 Task: Explore Airbnb accommodation in Al MarsÃÂ¡, Tunisia from 1st December, 2023 to 9th December, 2023 for 6 adults.3 bedrooms having 3 beds and 3 bathrooms. Property type can be house. Look for 5 properties as per requirement.
Action: Mouse moved to (449, 135)
Screenshot: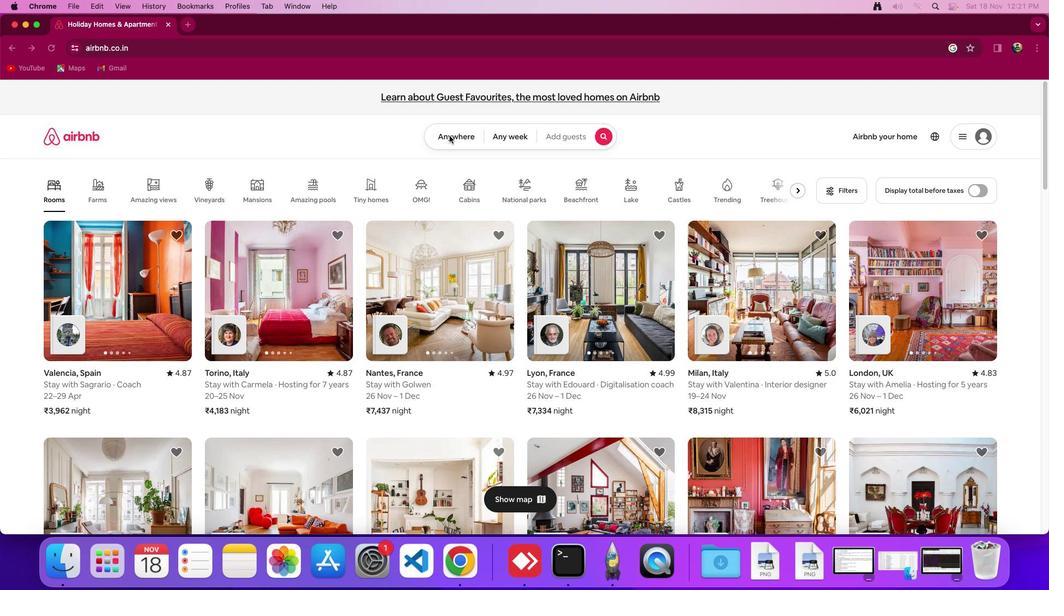 
Action: Mouse pressed left at (449, 135)
Screenshot: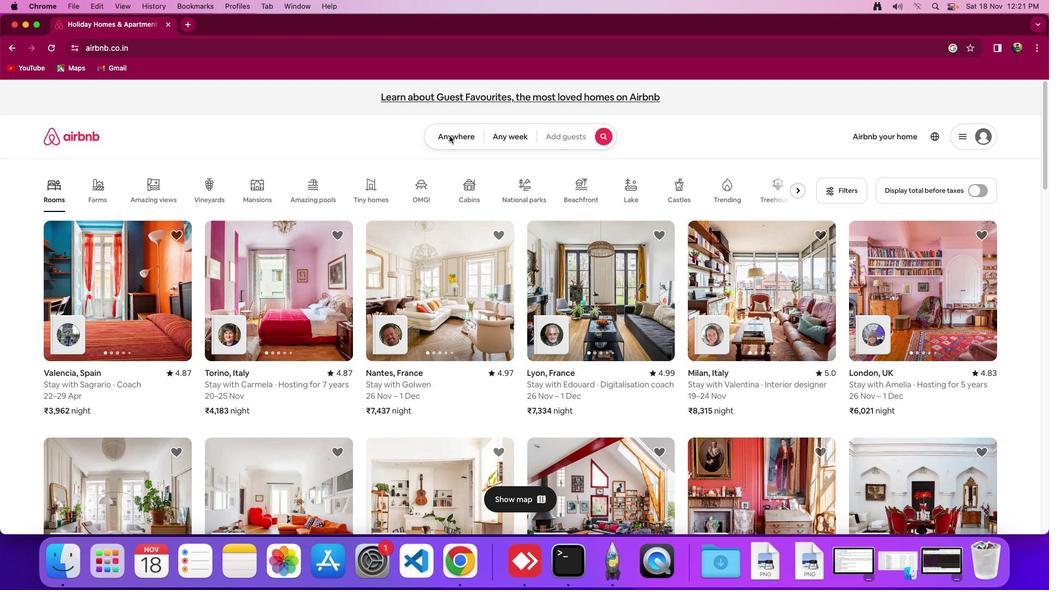
Action: Mouse moved to (451, 137)
Screenshot: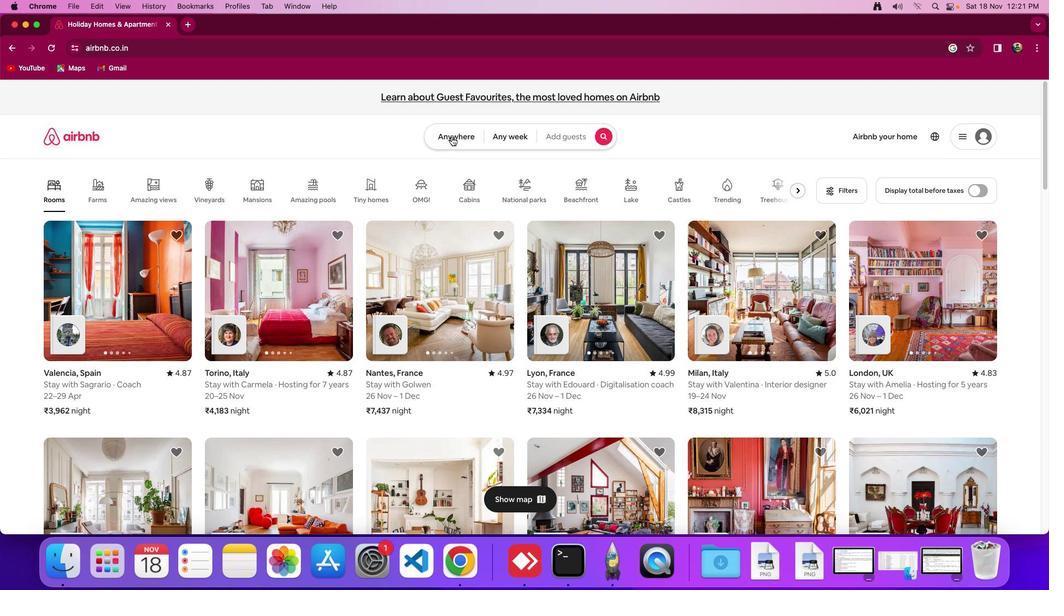 
Action: Mouse pressed left at (451, 137)
Screenshot: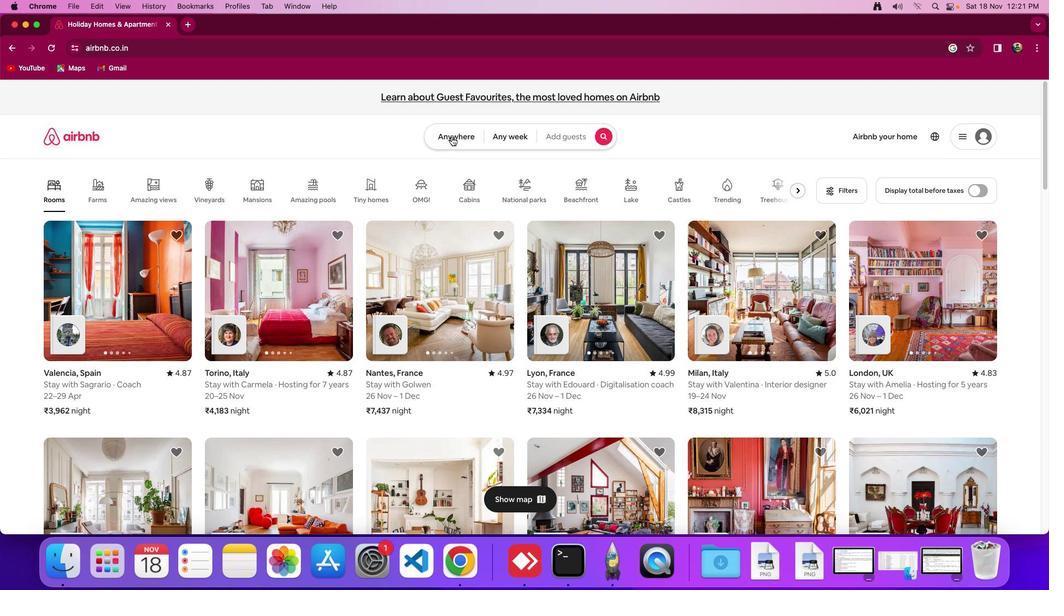 
Action: Mouse moved to (410, 180)
Screenshot: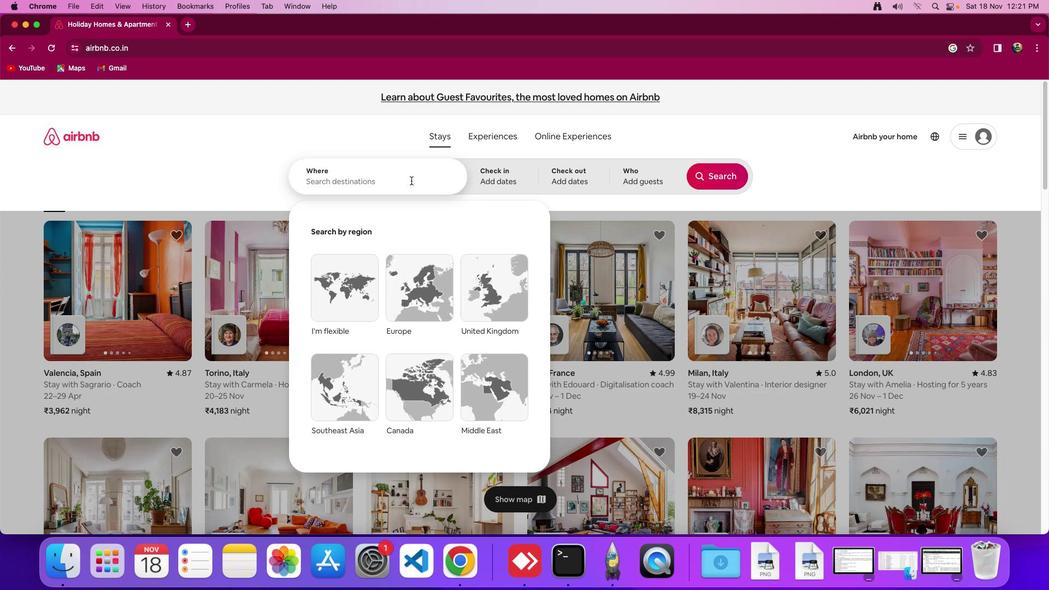 
Action: Mouse pressed left at (410, 180)
Screenshot: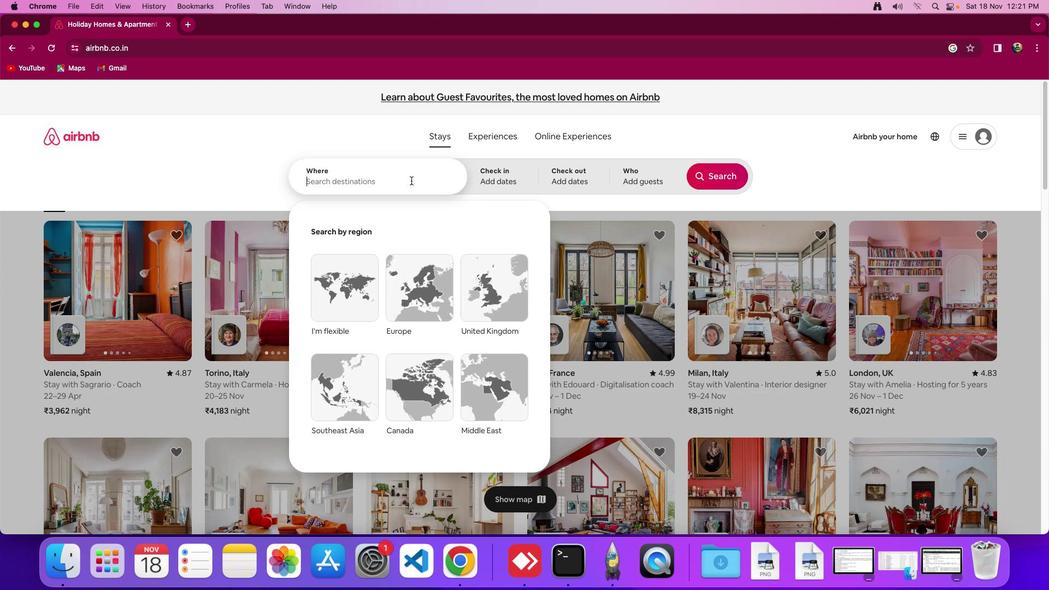 
Action: Mouse moved to (410, 180)
Screenshot: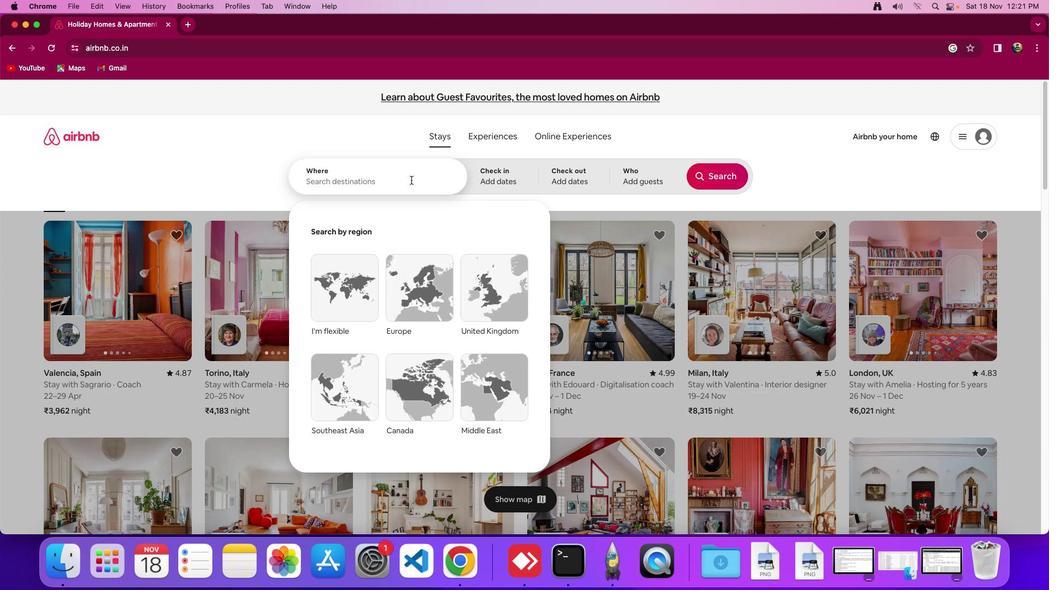 
Action: Key pressed Key.shift_r'E''x''p''l''o''r''e'Key.backspaceKey.backspaceKey.backspaceKey.backspaceKey.backspaceKey.backspaceKey.backspaceKey.backspaceKey.shift_r'A''l'Key.spaceKey.shift'M''a''r''s''a''i'','Key.spaceKey.shift_r'T''u''n''i''s''i''a'
Screenshot: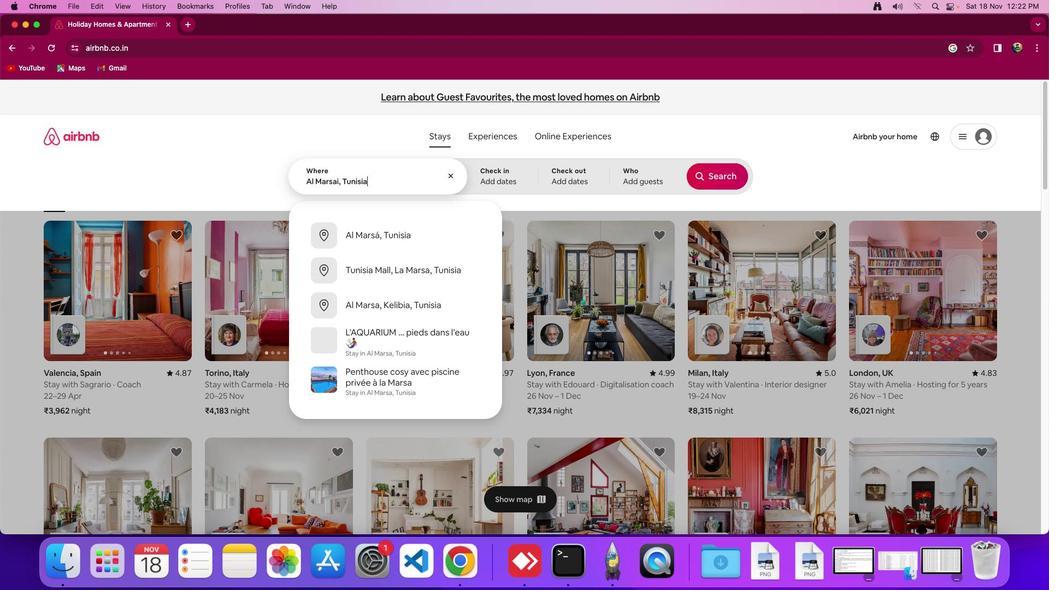 
Action: Mouse moved to (485, 182)
Screenshot: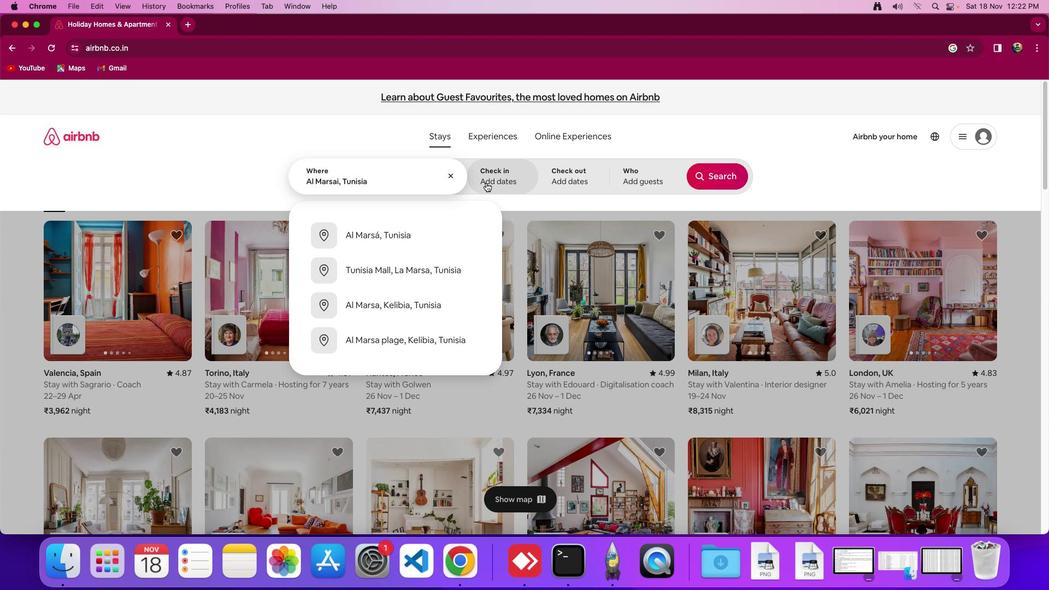 
Action: Mouse pressed left at (485, 182)
Screenshot: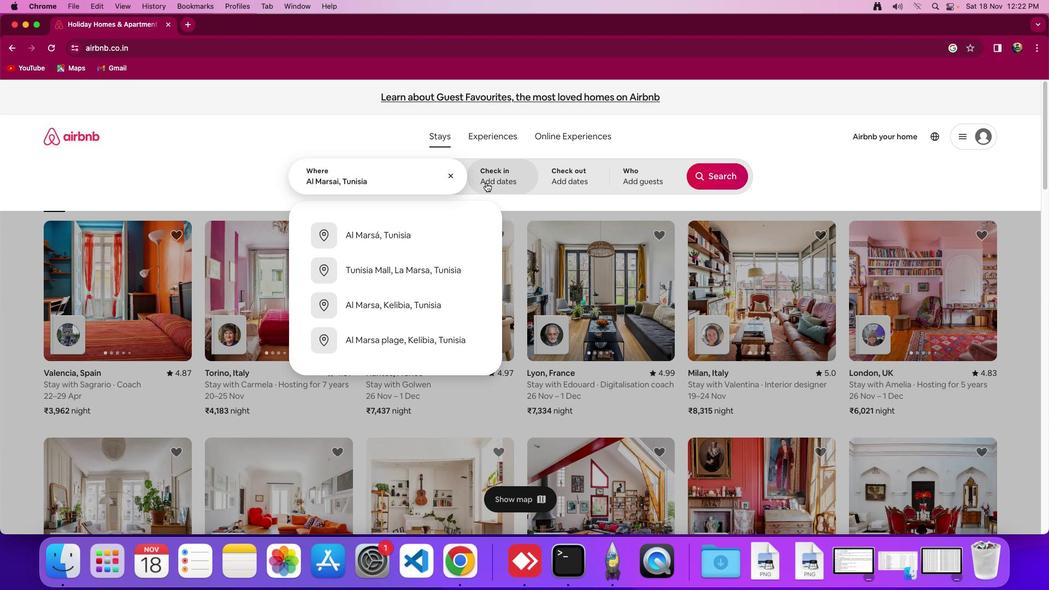 
Action: Mouse moved to (673, 301)
Screenshot: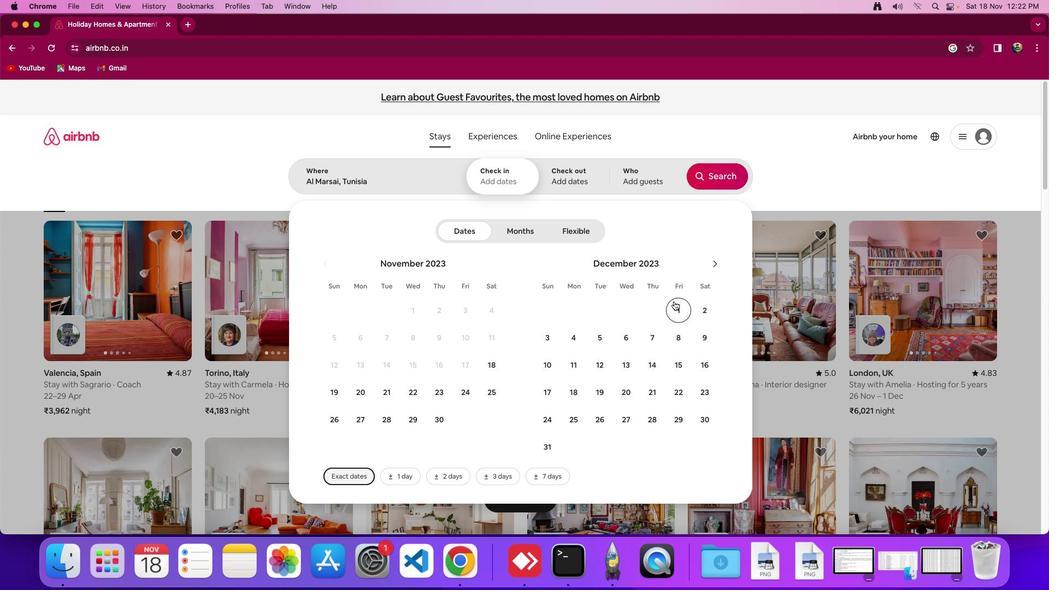 
Action: Mouse pressed left at (673, 301)
Screenshot: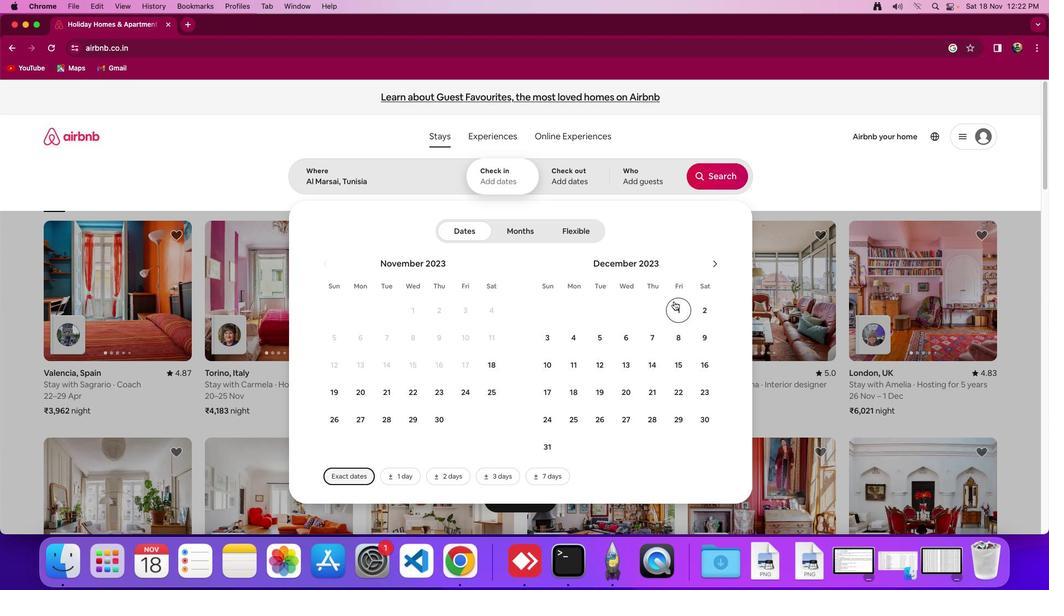 
Action: Mouse moved to (698, 338)
Screenshot: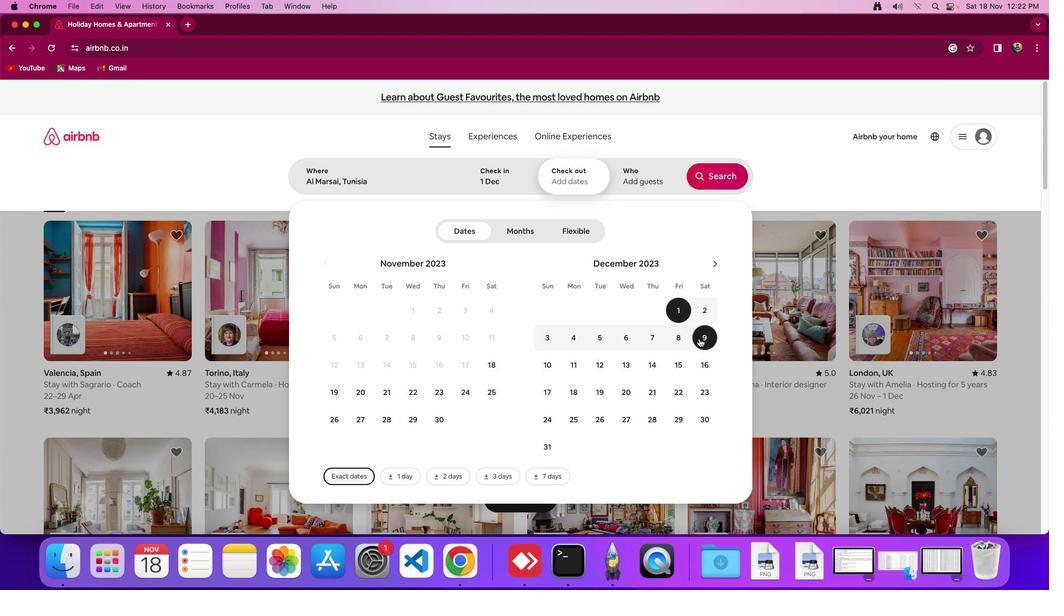 
Action: Mouse pressed left at (698, 338)
Screenshot: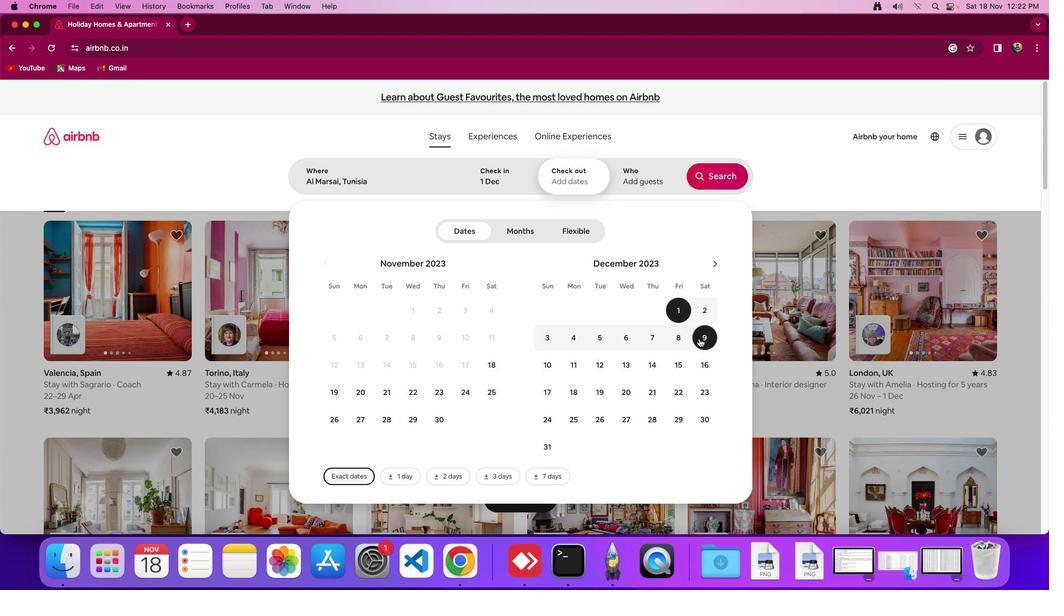 
Action: Mouse moved to (636, 169)
Screenshot: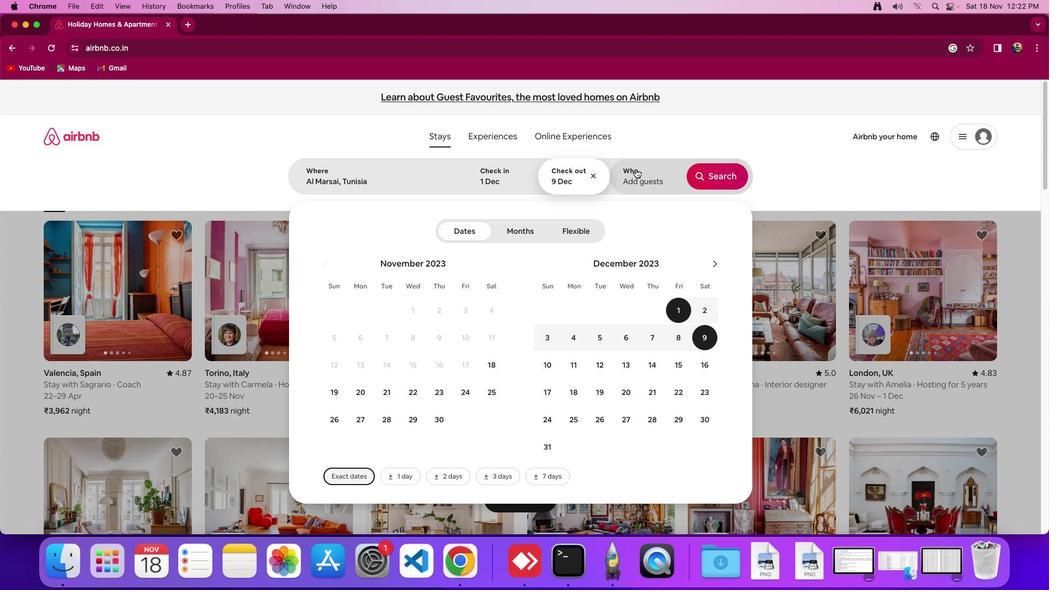 
Action: Mouse pressed left at (636, 169)
Screenshot: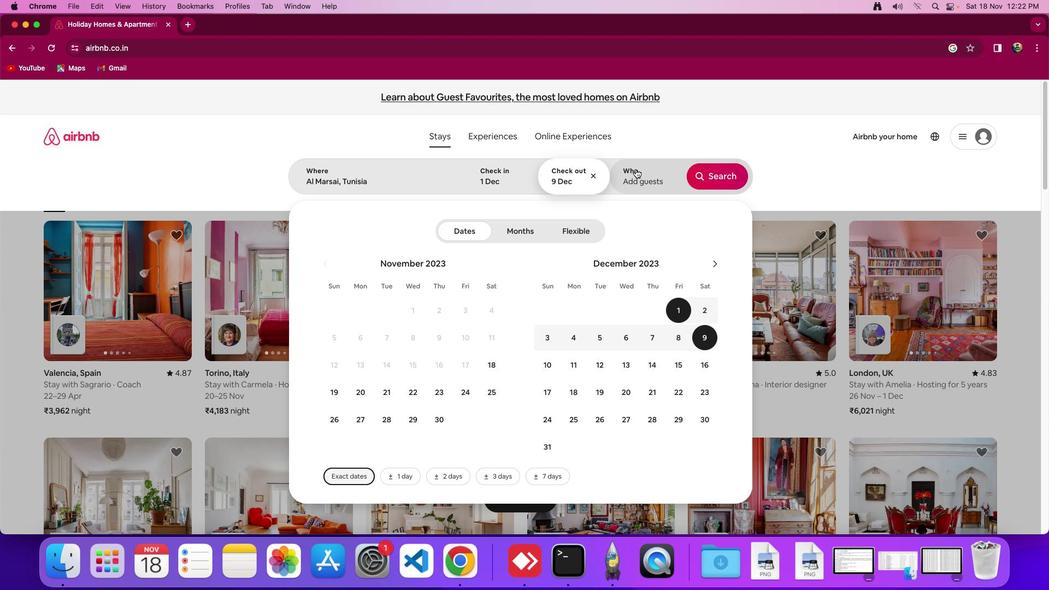 
Action: Mouse moved to (718, 231)
Screenshot: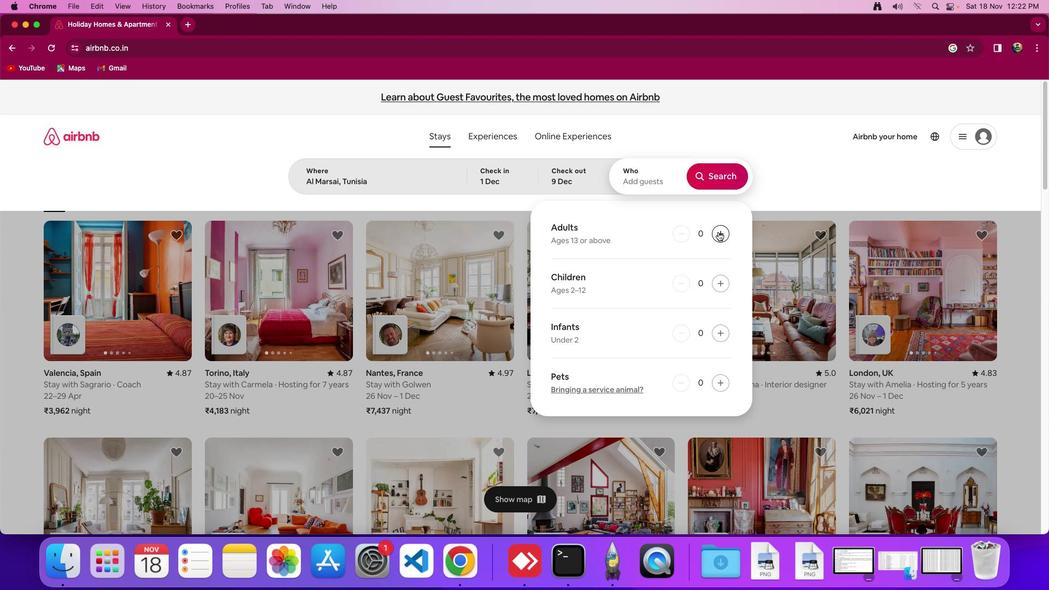 
Action: Mouse pressed left at (718, 231)
Screenshot: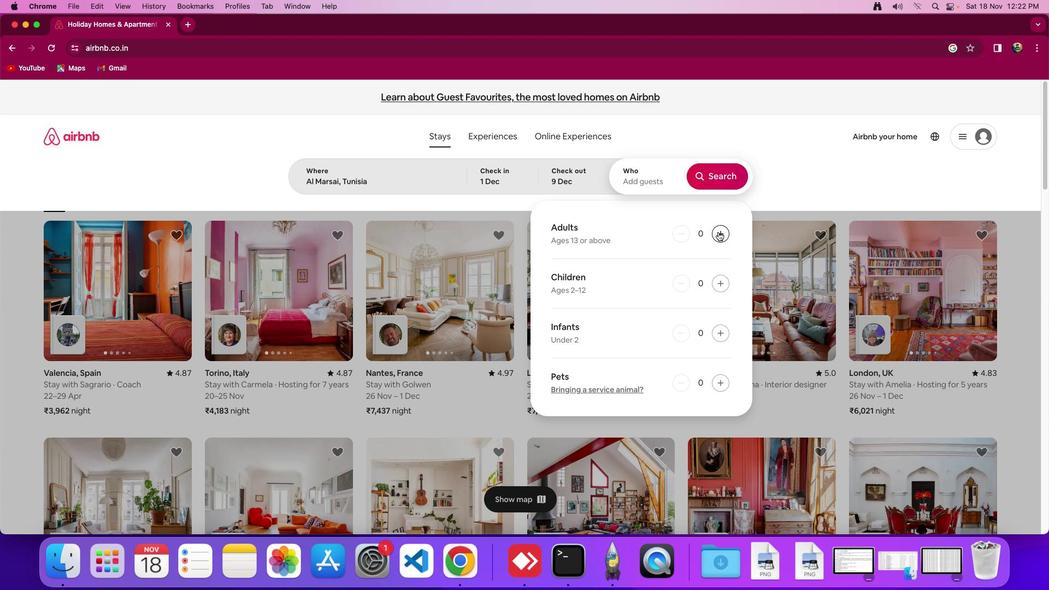 
Action: Mouse pressed left at (718, 231)
Screenshot: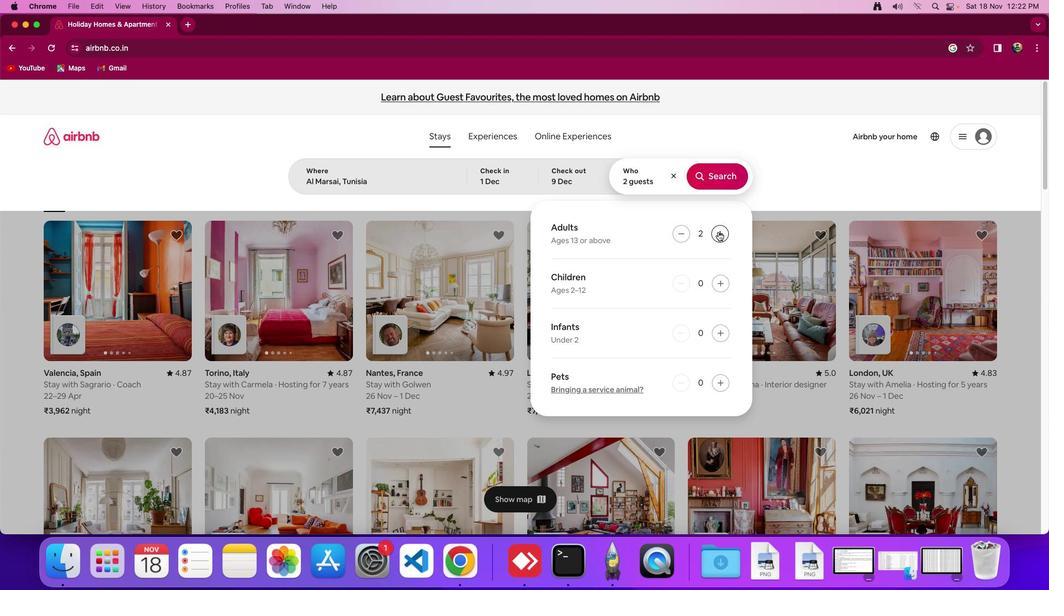 
Action: Mouse pressed left at (718, 231)
Screenshot: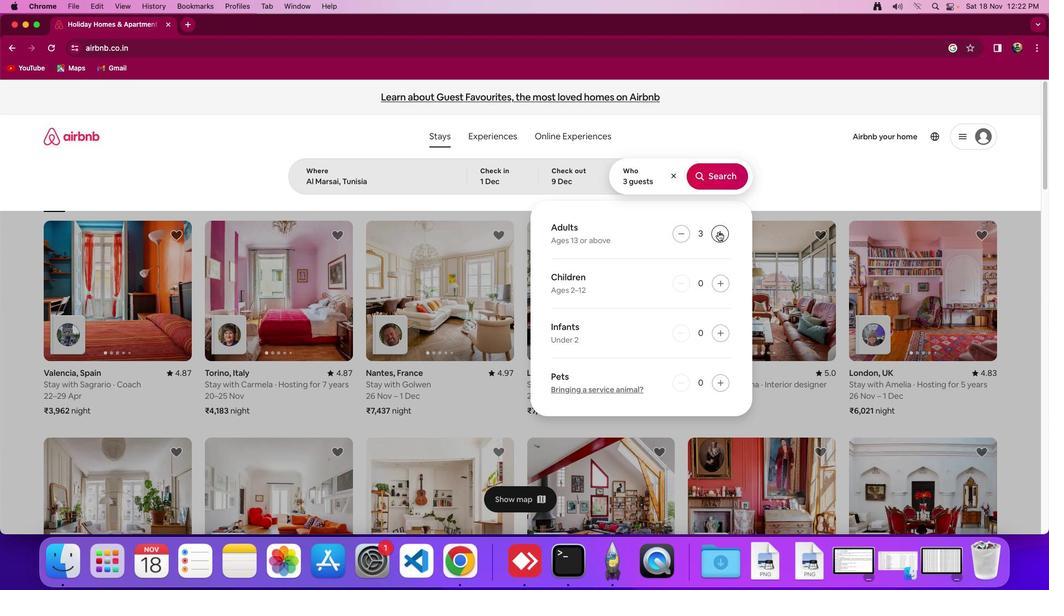 
Action: Mouse pressed left at (718, 231)
Screenshot: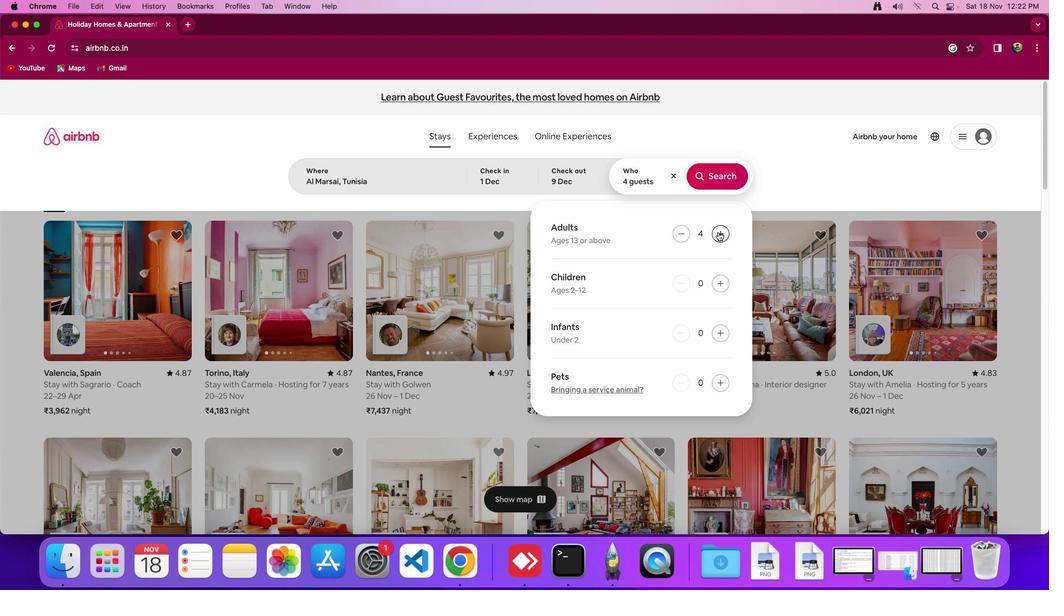 
Action: Mouse pressed left at (718, 231)
Screenshot: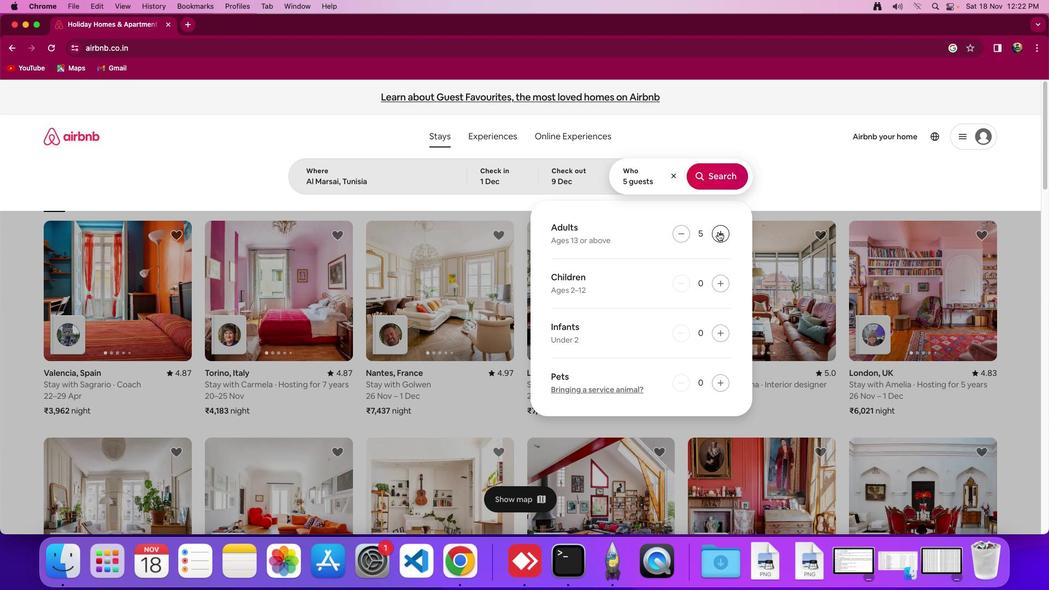 
Action: Mouse pressed left at (718, 231)
Screenshot: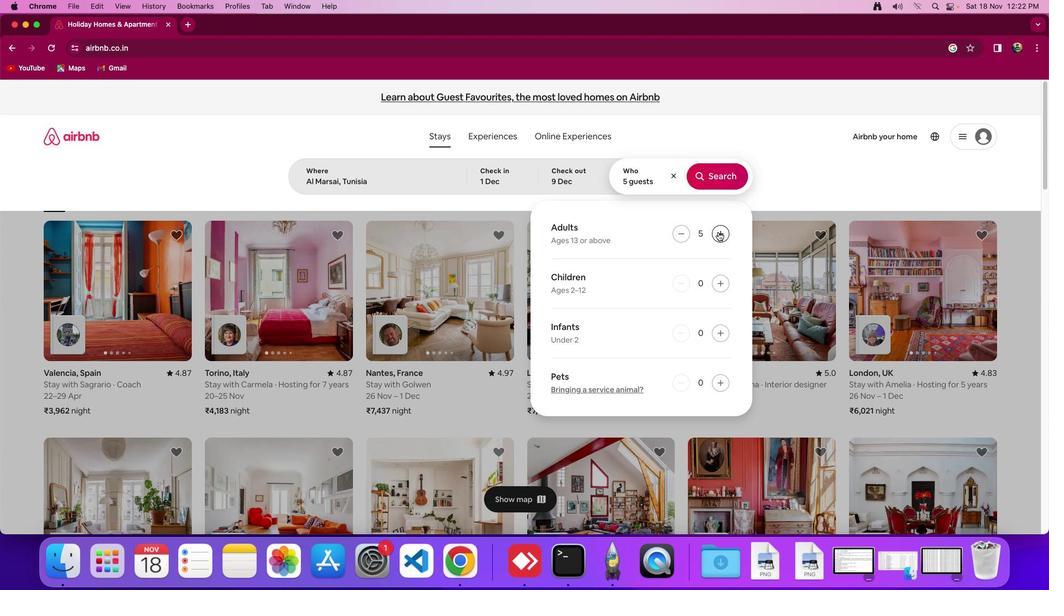 
Action: Mouse moved to (722, 171)
Screenshot: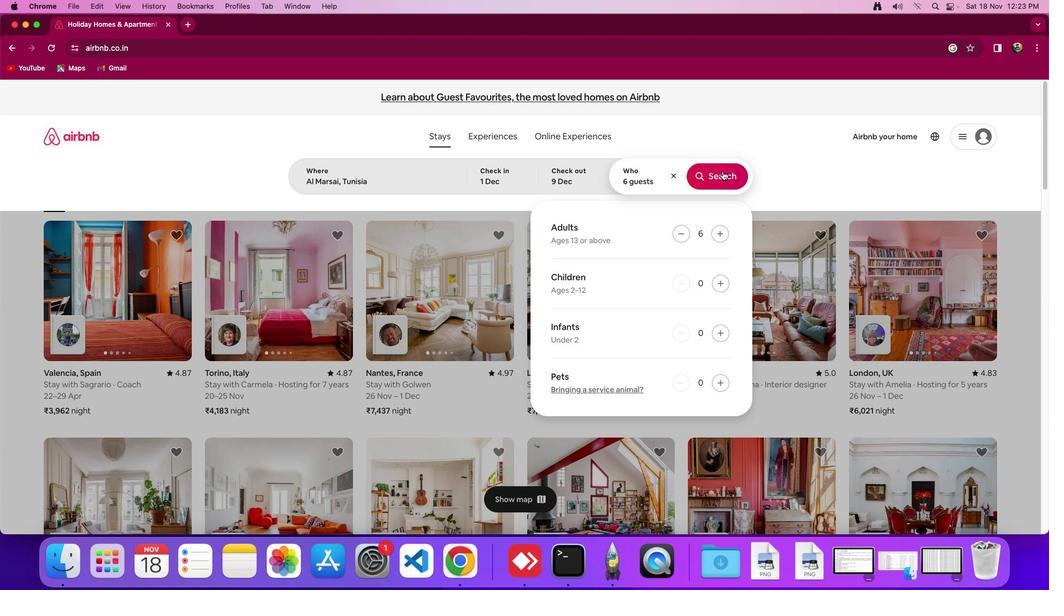 
Action: Mouse pressed left at (722, 171)
Screenshot: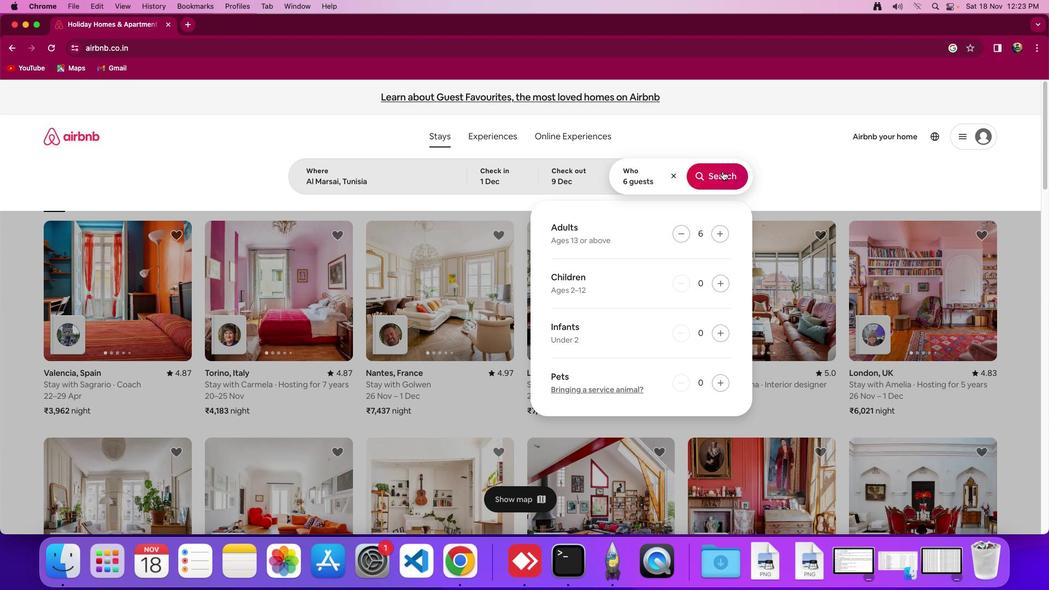 
Action: Mouse moved to (858, 145)
Screenshot: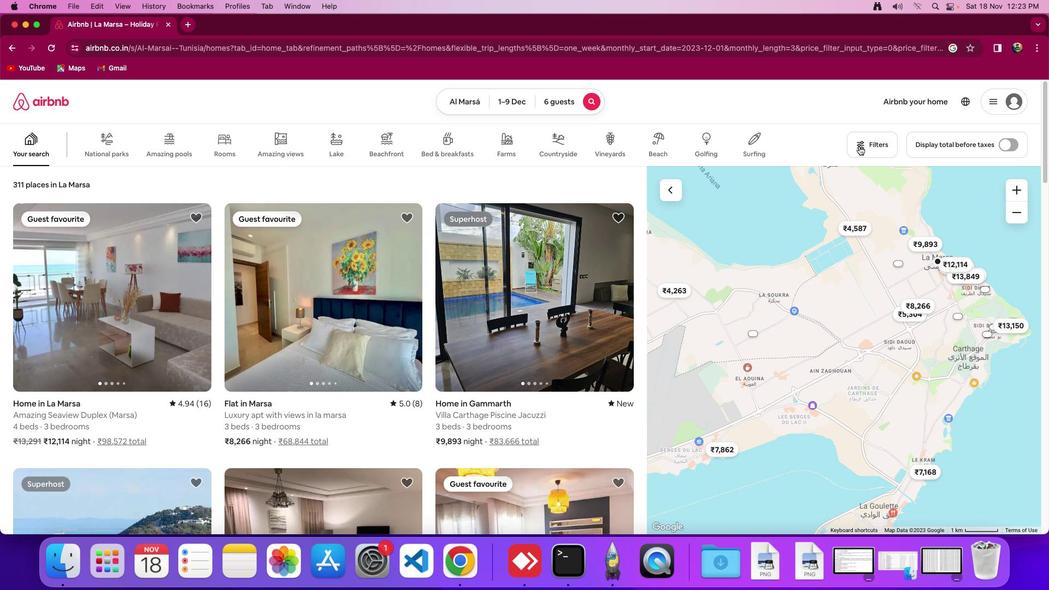 
Action: Mouse pressed left at (858, 145)
Screenshot: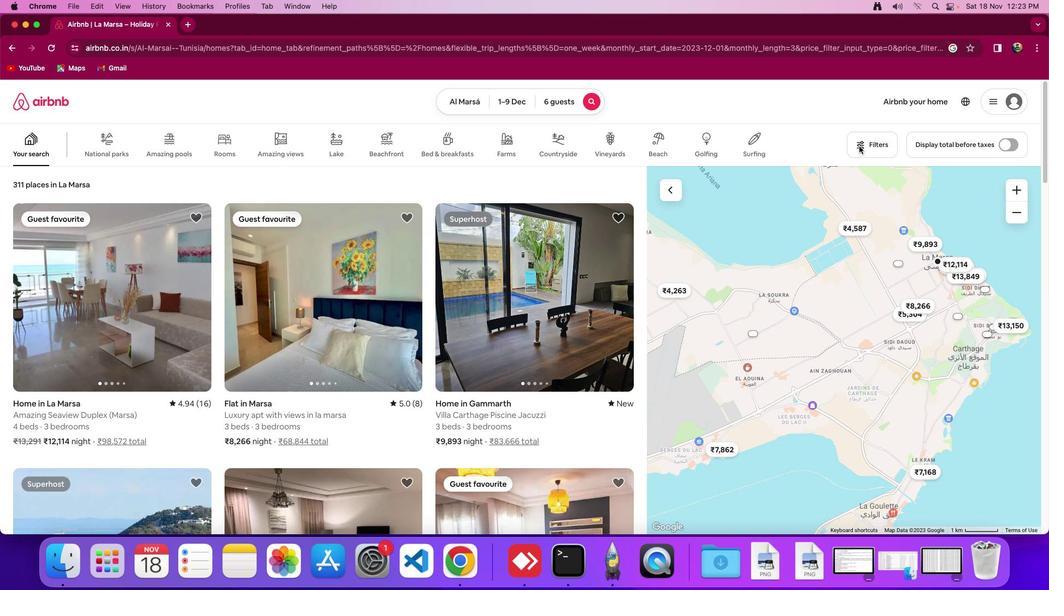 
Action: Mouse moved to (649, 237)
Screenshot: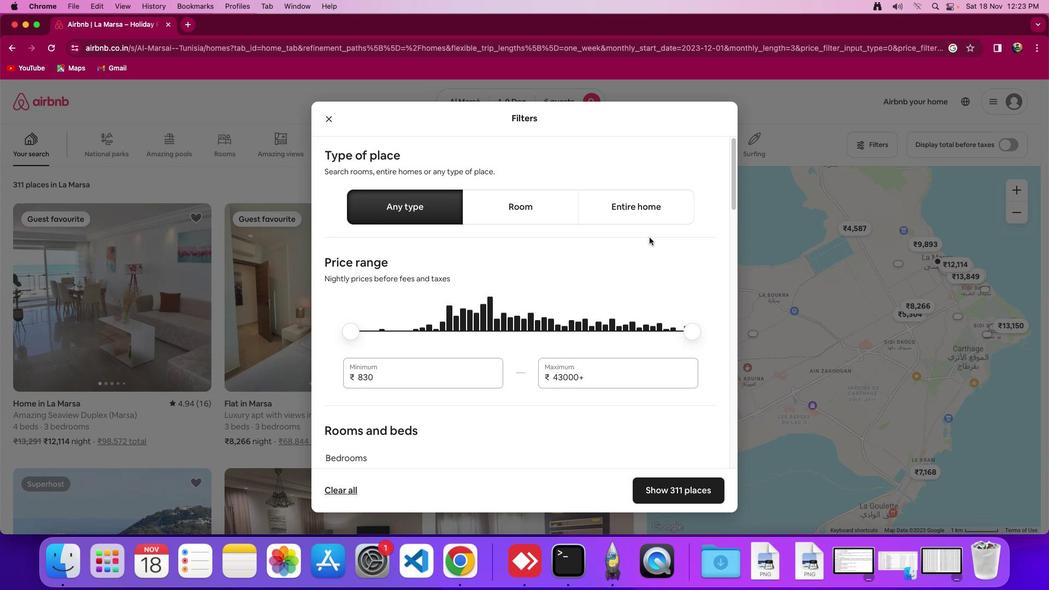 
Action: Mouse scrolled (649, 237) with delta (0, 0)
Screenshot: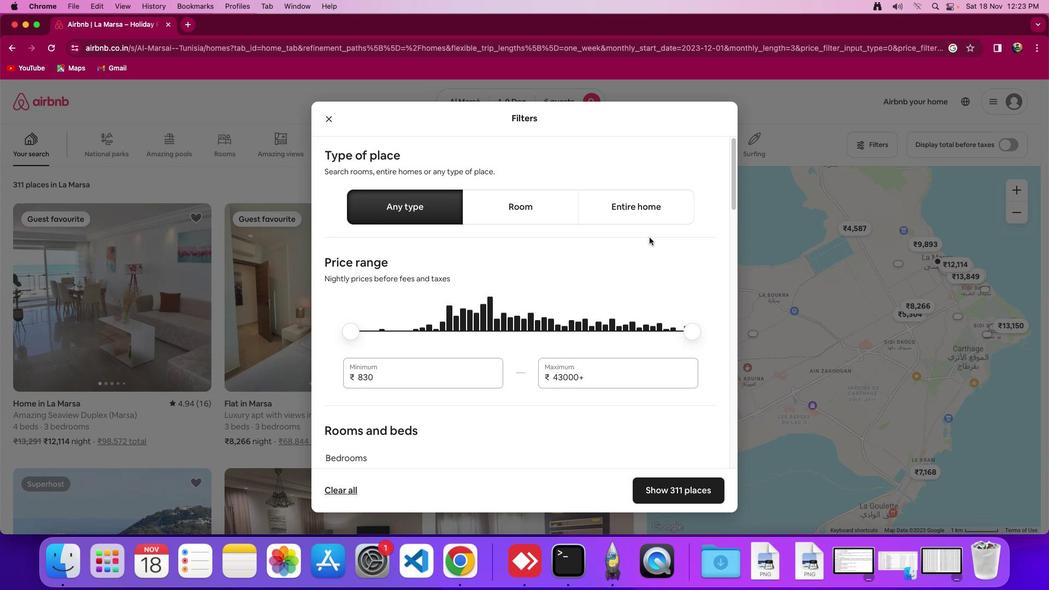 
Action: Mouse scrolled (649, 237) with delta (0, 0)
Screenshot: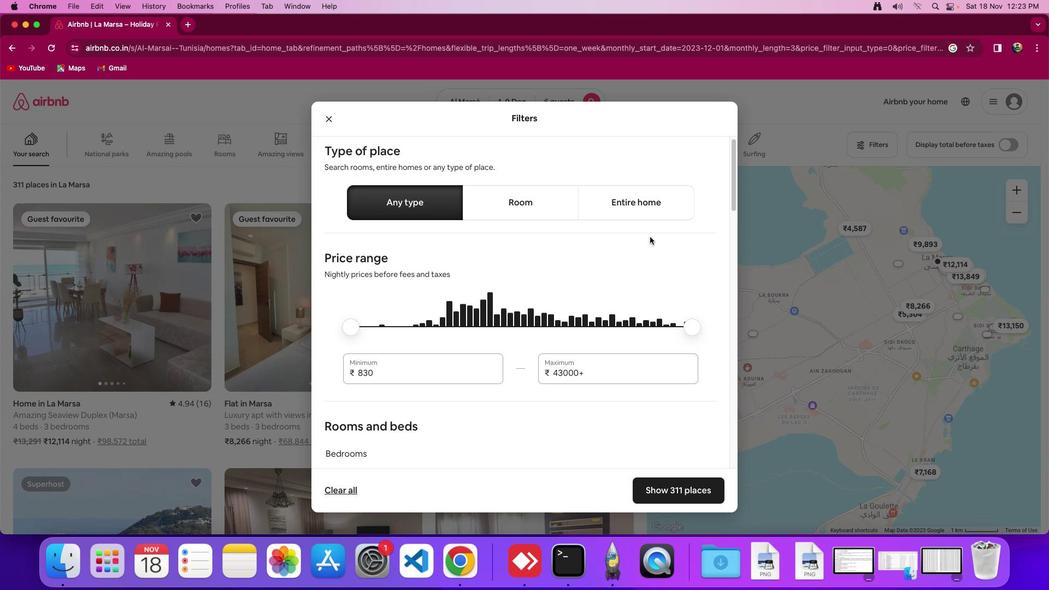 
Action: Mouse moved to (649, 237)
Screenshot: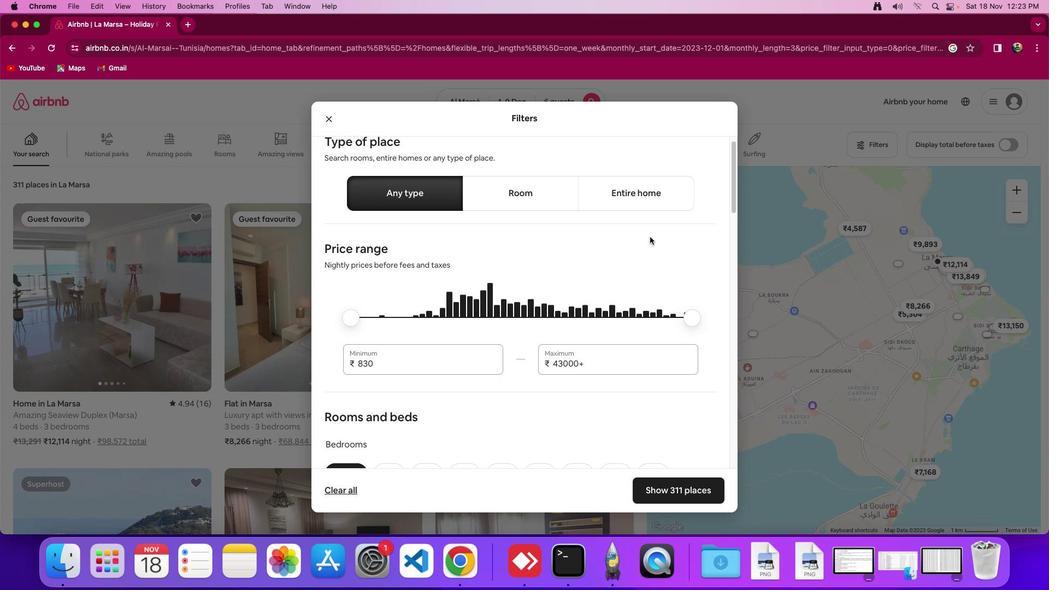 
Action: Mouse scrolled (649, 237) with delta (0, 0)
Screenshot: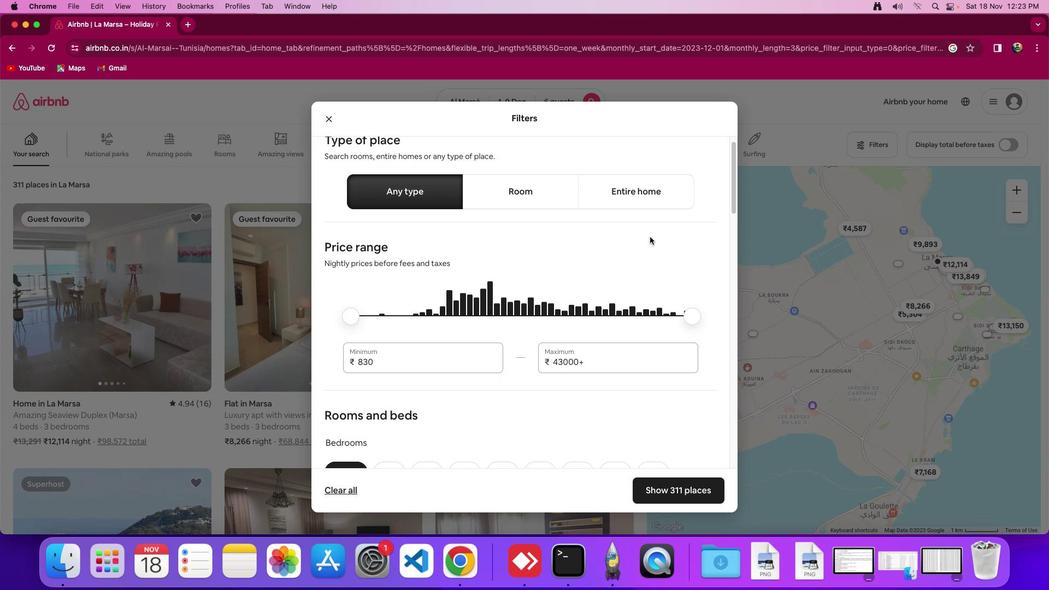 
Action: Mouse moved to (650, 236)
Screenshot: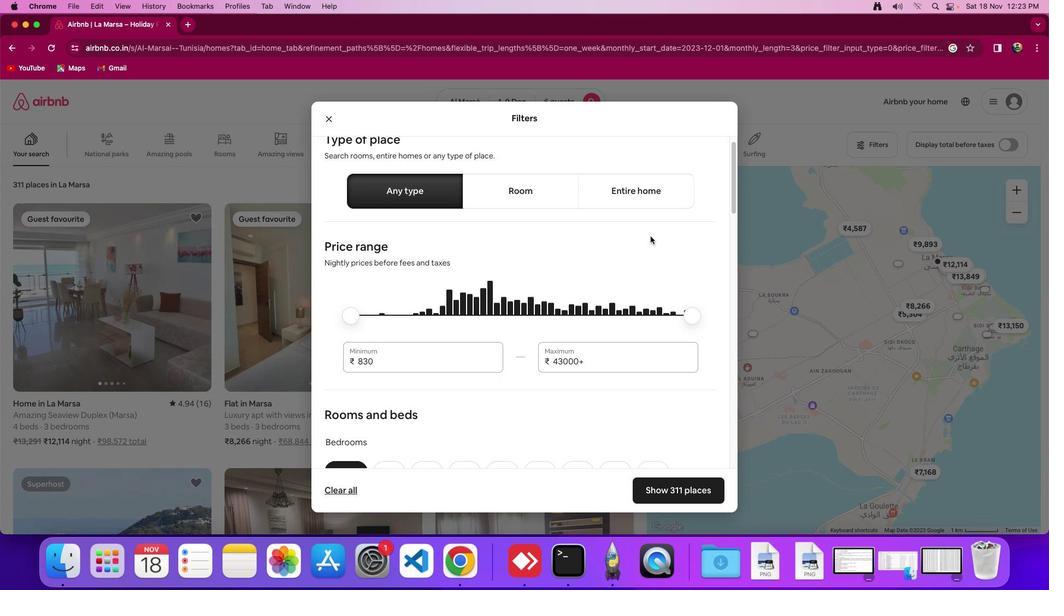 
Action: Mouse scrolled (650, 236) with delta (0, 0)
Screenshot: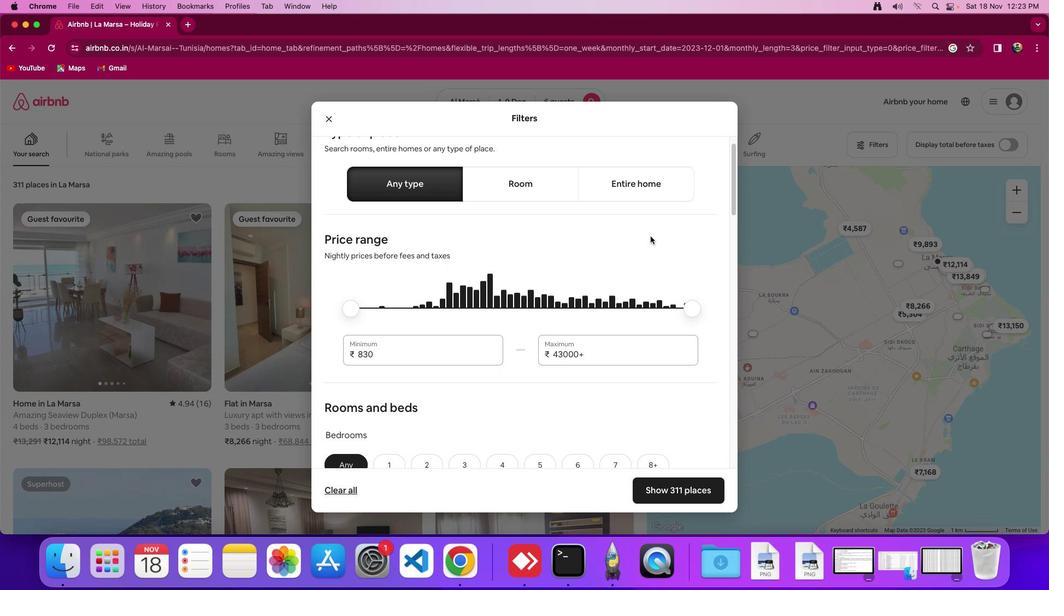 
Action: Mouse scrolled (650, 236) with delta (0, 0)
Screenshot: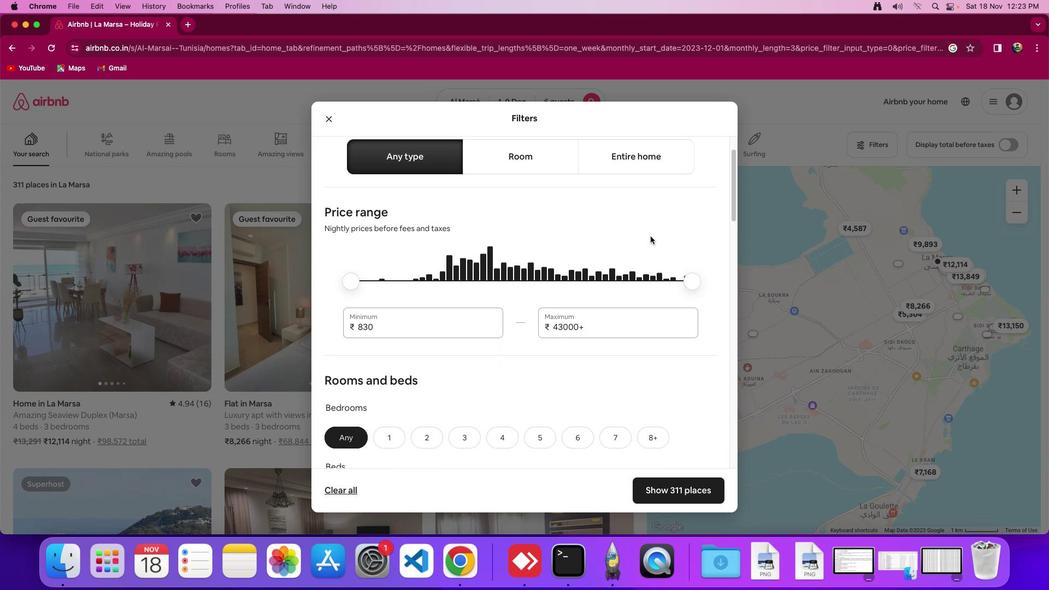 
Action: Mouse scrolled (650, 236) with delta (0, -1)
Screenshot: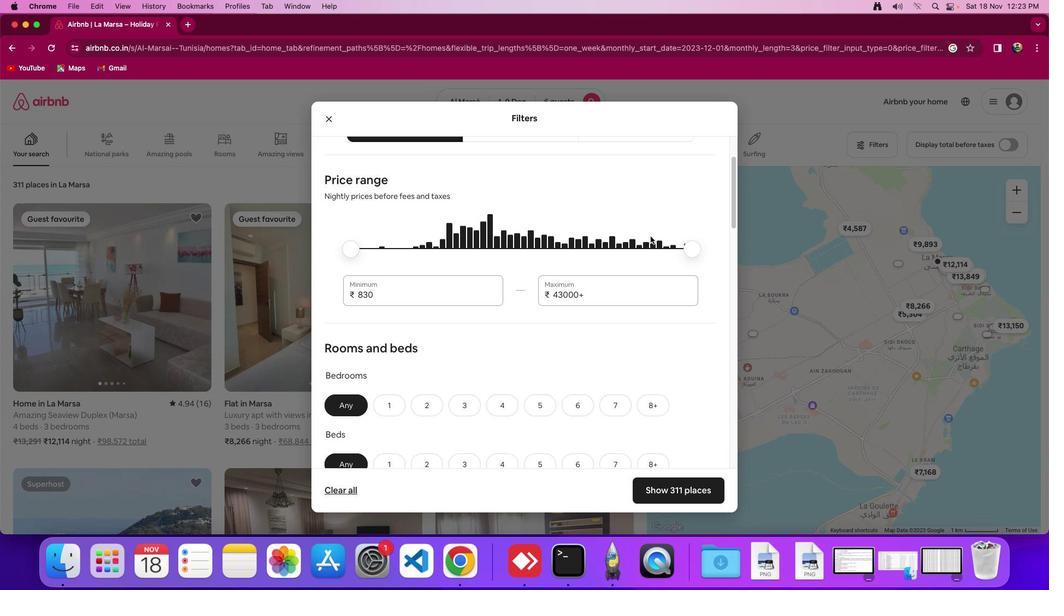 
Action: Mouse scrolled (650, 236) with delta (0, 0)
Screenshot: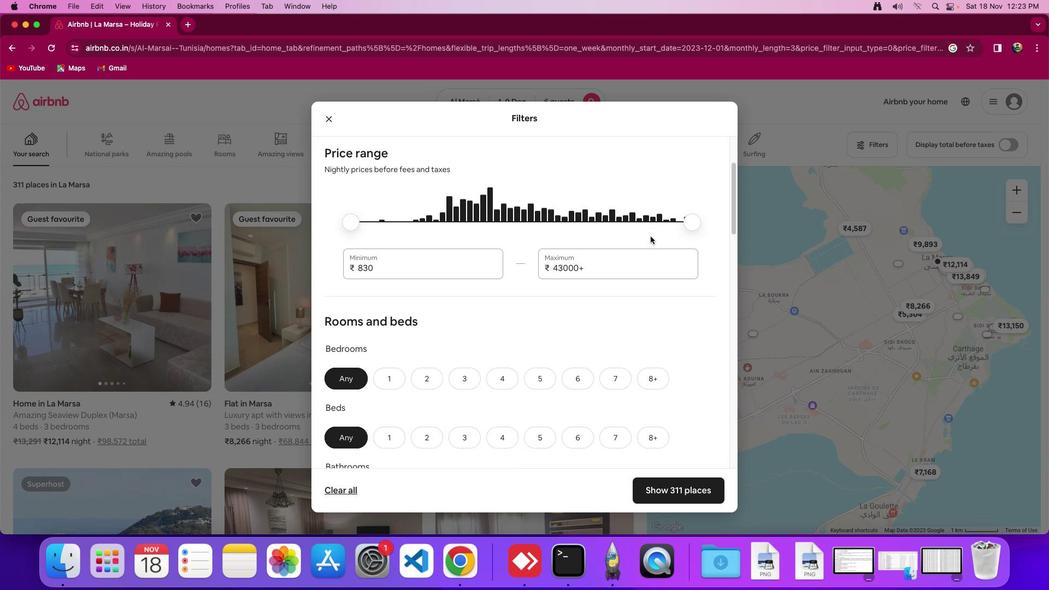 
Action: Mouse scrolled (650, 236) with delta (0, 0)
Screenshot: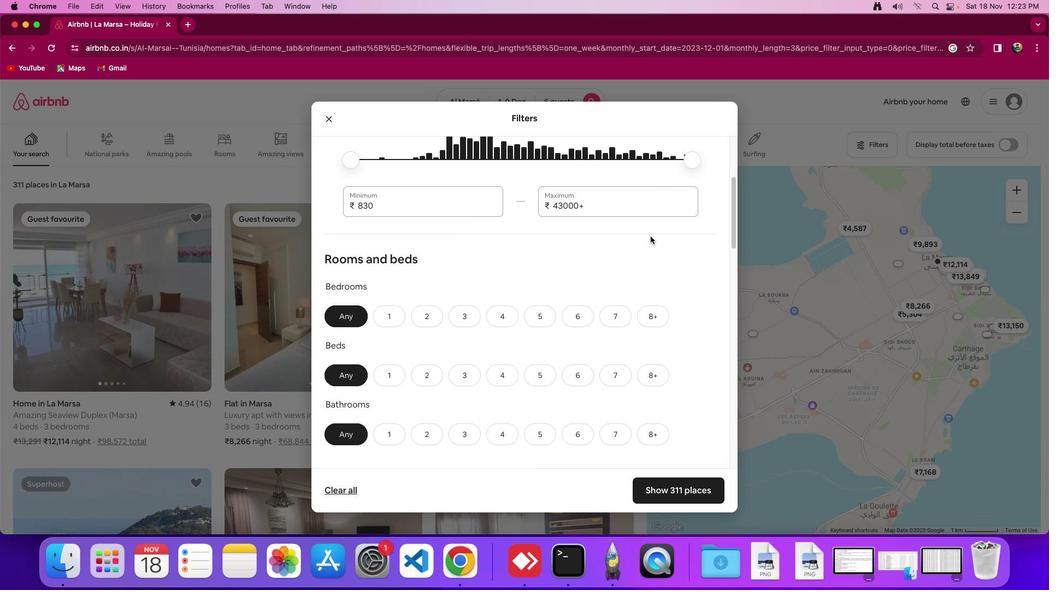 
Action: Mouse scrolled (650, 236) with delta (0, -1)
Screenshot: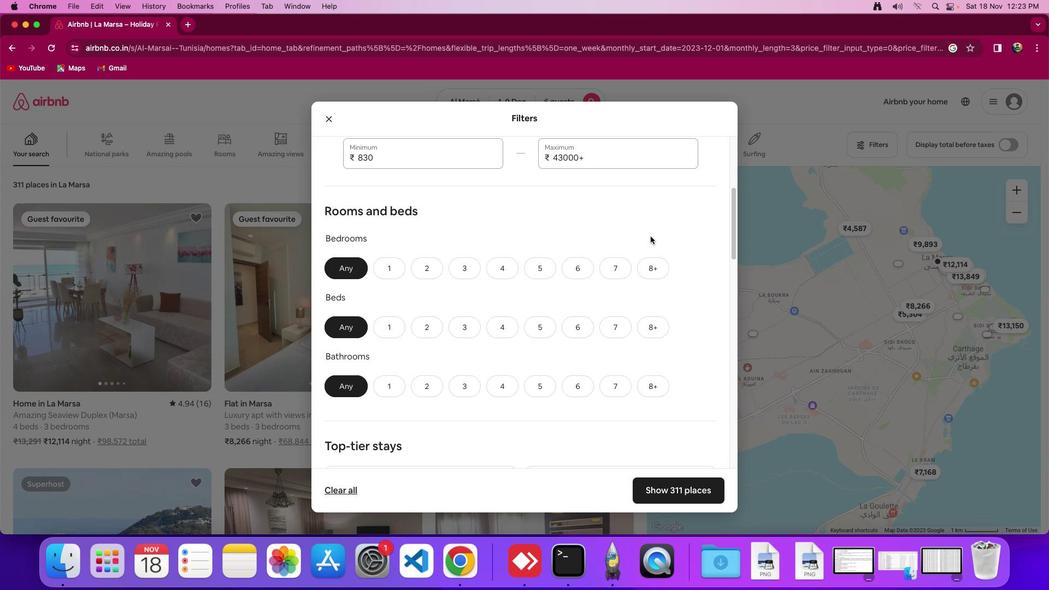 
Action: Mouse scrolled (650, 236) with delta (0, -2)
Screenshot: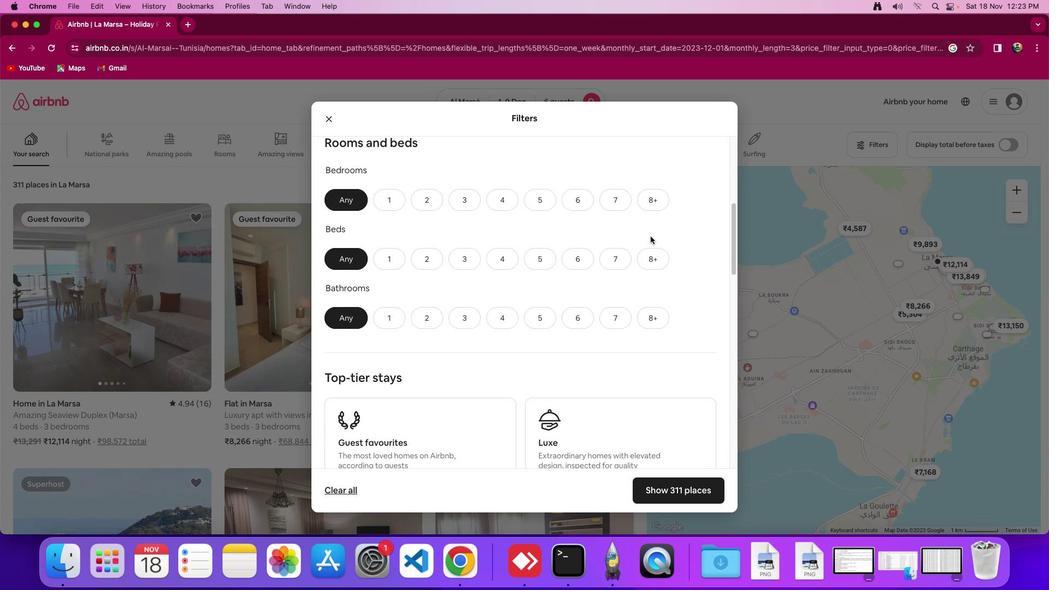 
Action: Mouse moved to (465, 201)
Screenshot: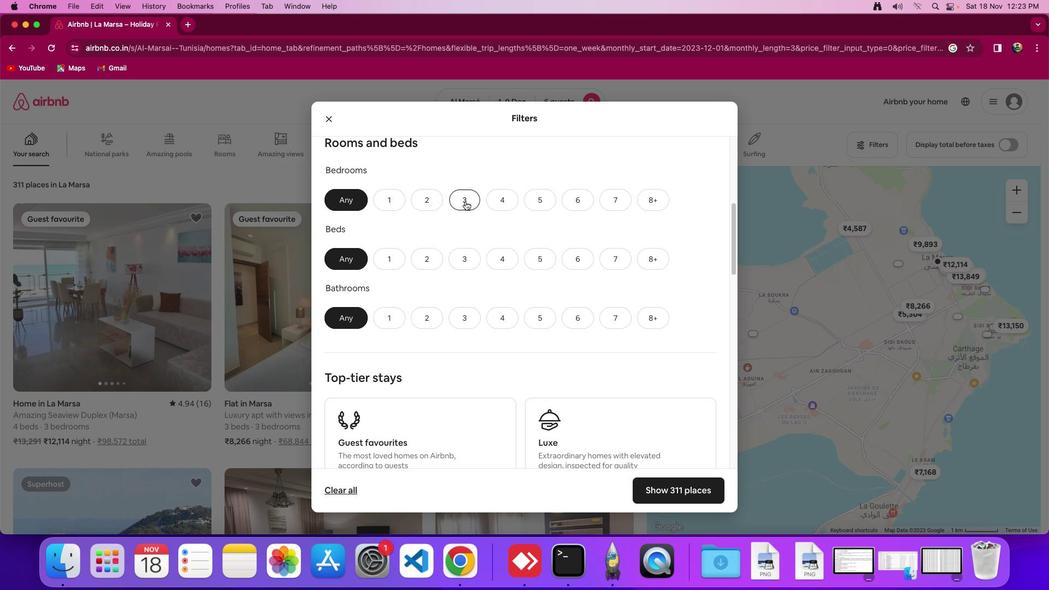 
Action: Mouse pressed left at (465, 201)
Screenshot: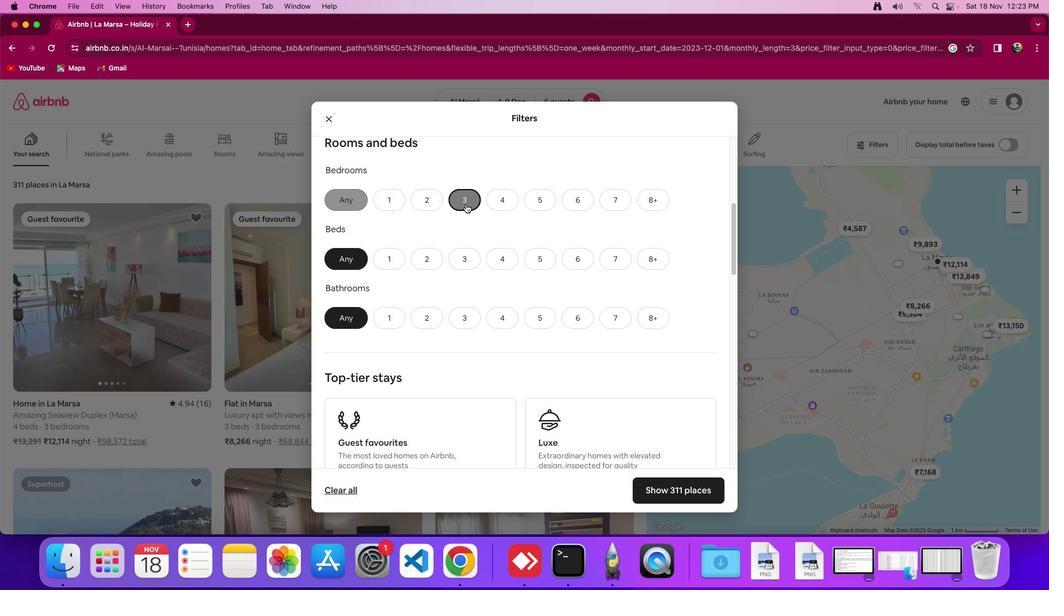 
Action: Mouse moved to (464, 263)
Screenshot: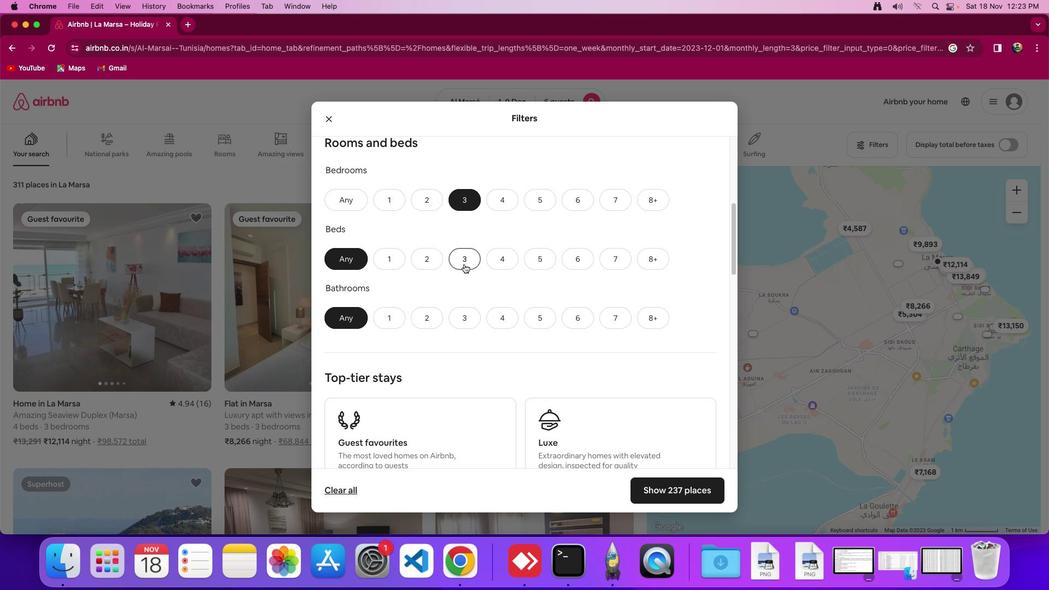 
Action: Mouse pressed left at (464, 263)
Screenshot: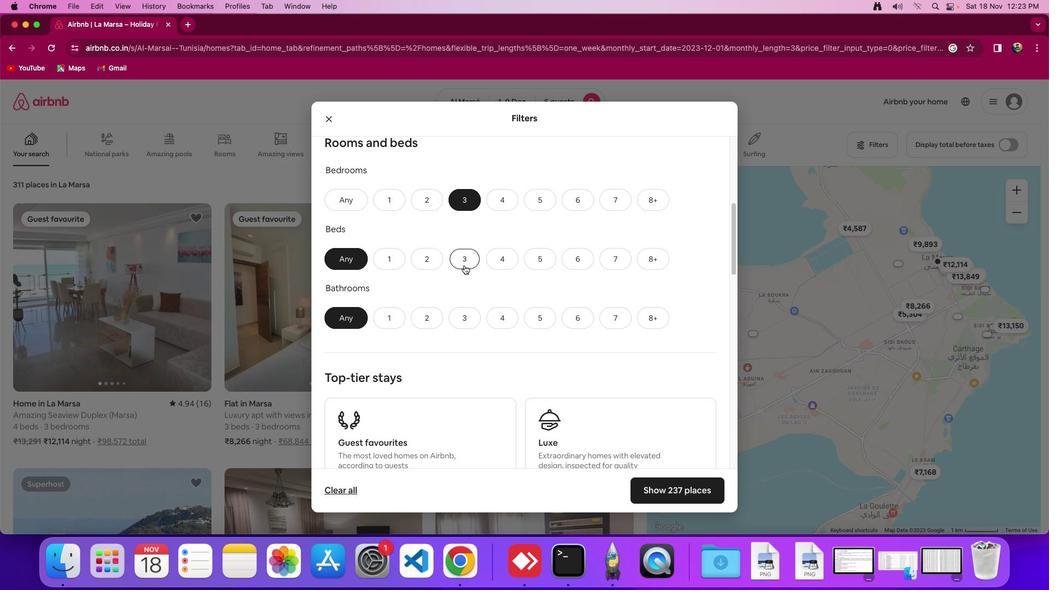 
Action: Mouse moved to (467, 321)
Screenshot: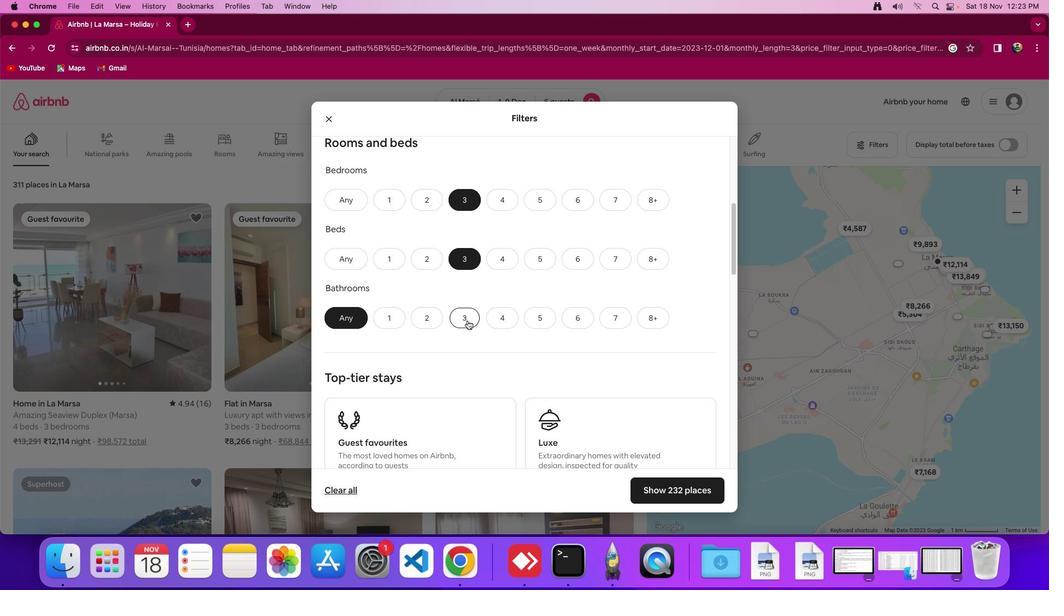 
Action: Mouse pressed left at (467, 321)
Screenshot: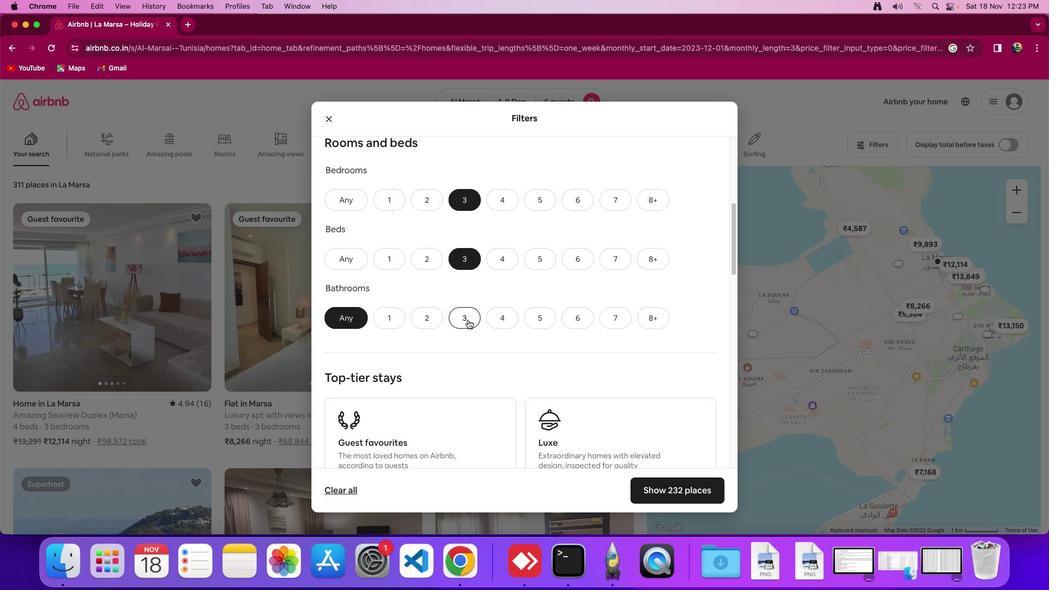 
Action: Mouse moved to (524, 278)
Screenshot: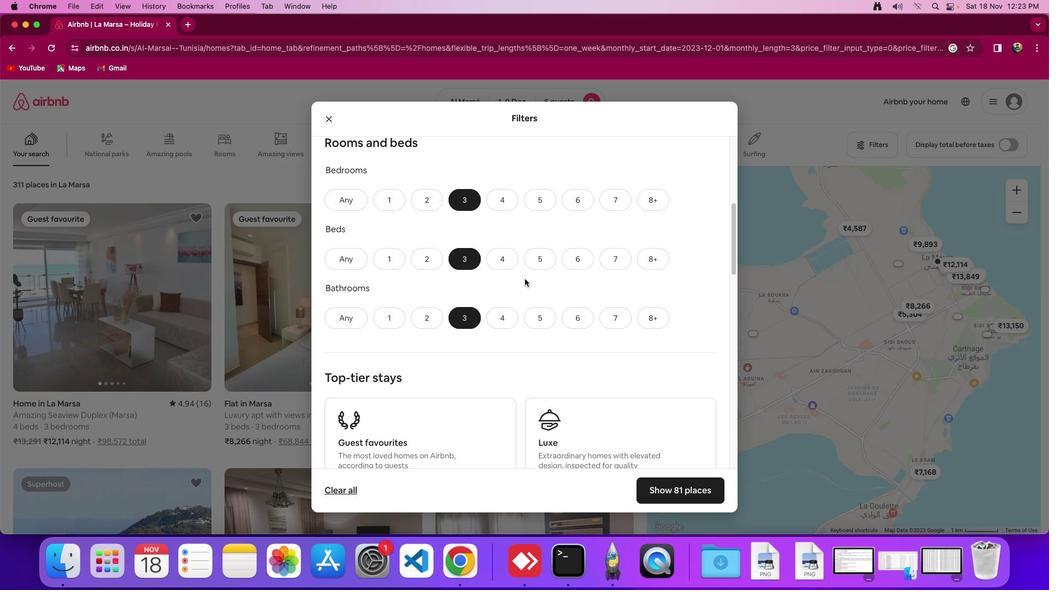 
Action: Mouse scrolled (524, 278) with delta (0, 0)
Screenshot: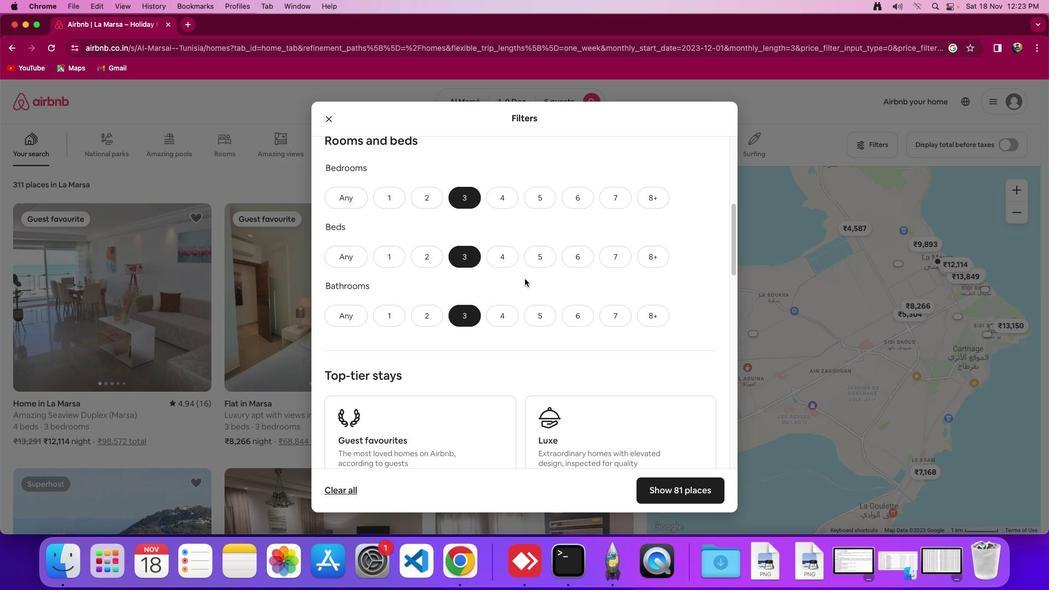 
Action: Mouse scrolled (524, 278) with delta (0, 0)
Screenshot: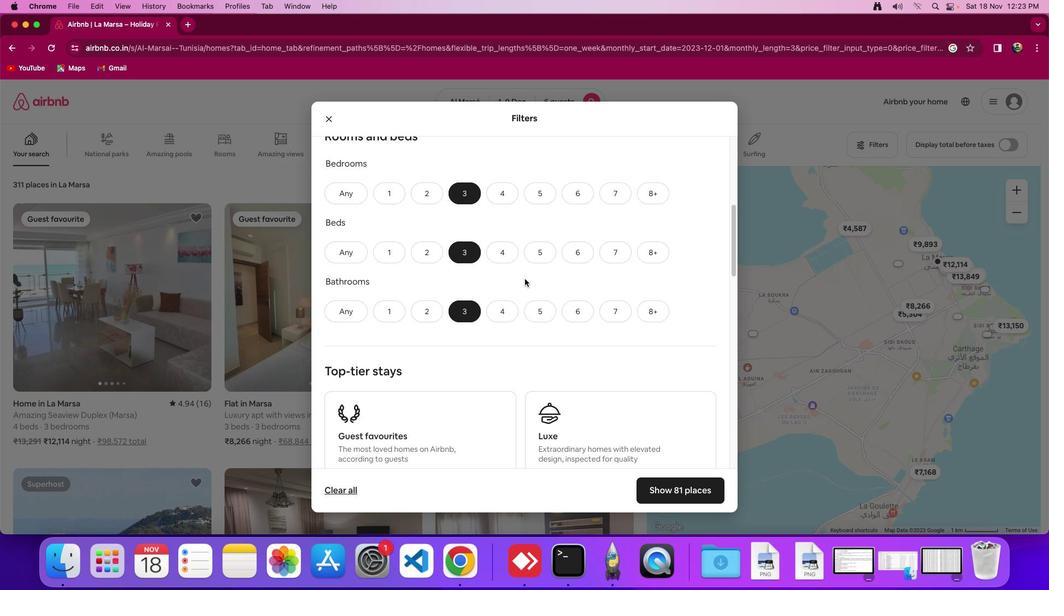 
Action: Mouse moved to (561, 345)
Screenshot: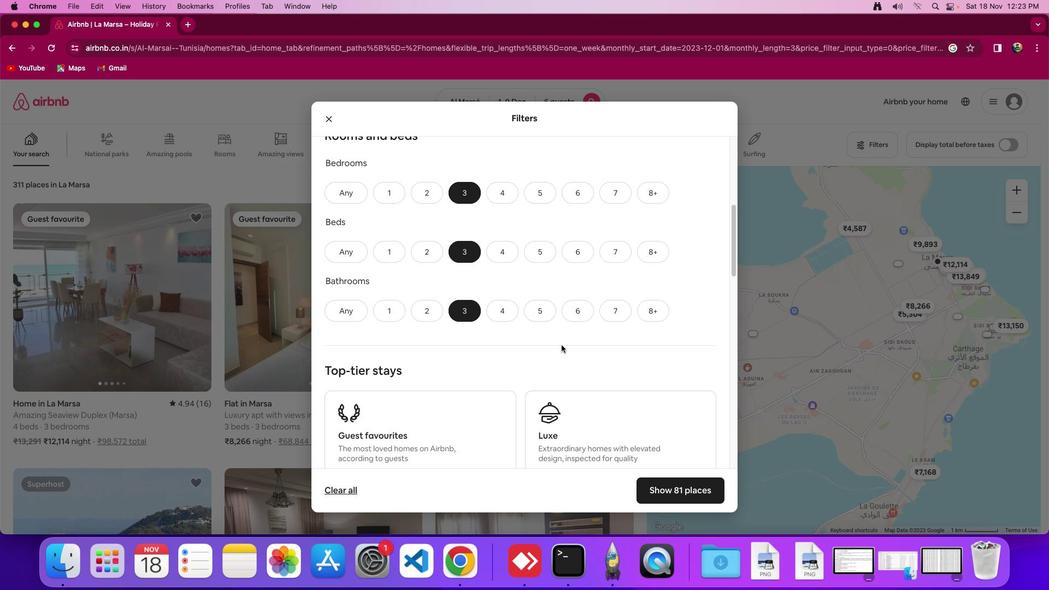 
Action: Mouse scrolled (561, 345) with delta (0, 0)
Screenshot: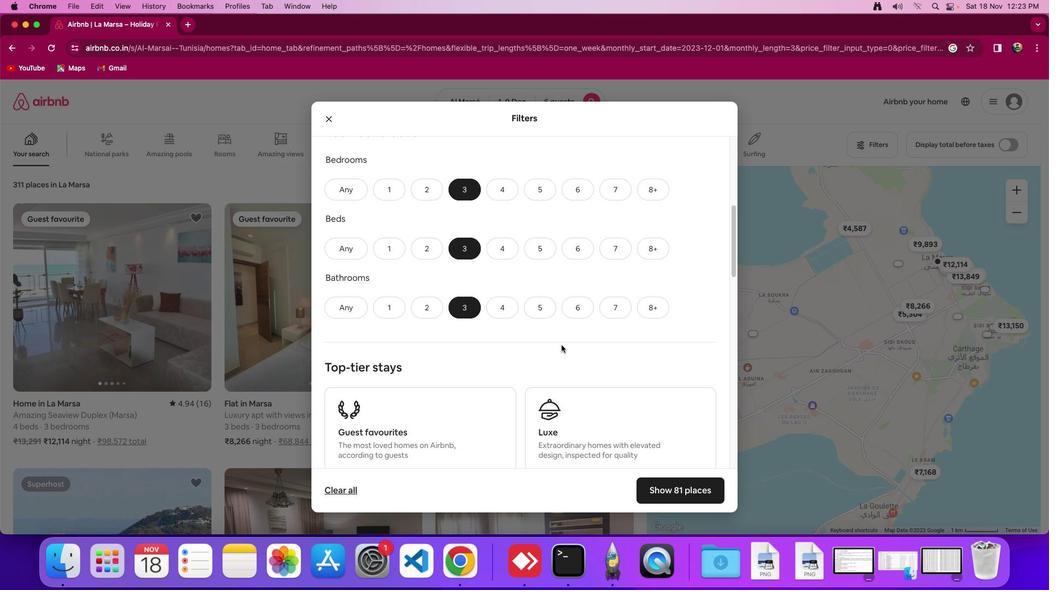 
Action: Mouse scrolled (561, 345) with delta (0, 0)
Screenshot: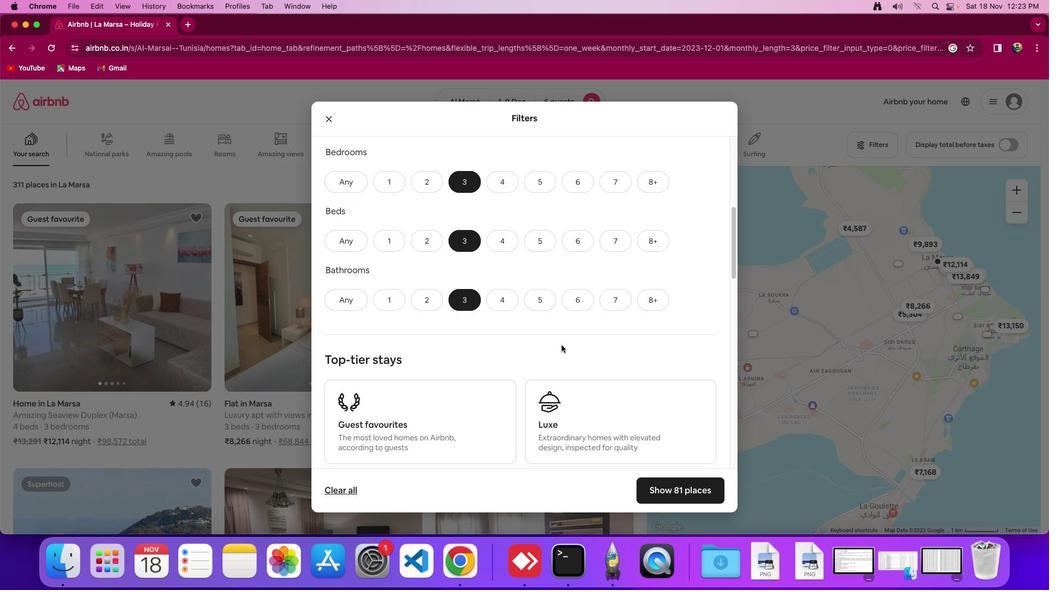 
Action: Mouse scrolled (561, 345) with delta (0, 0)
Screenshot: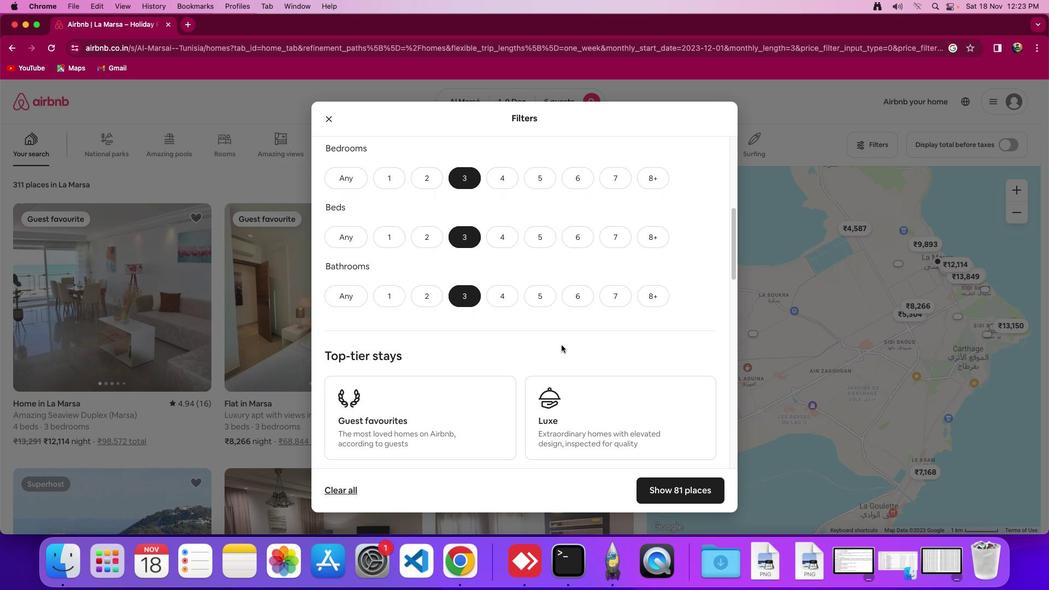 
Action: Mouse scrolled (561, 345) with delta (0, 0)
Screenshot: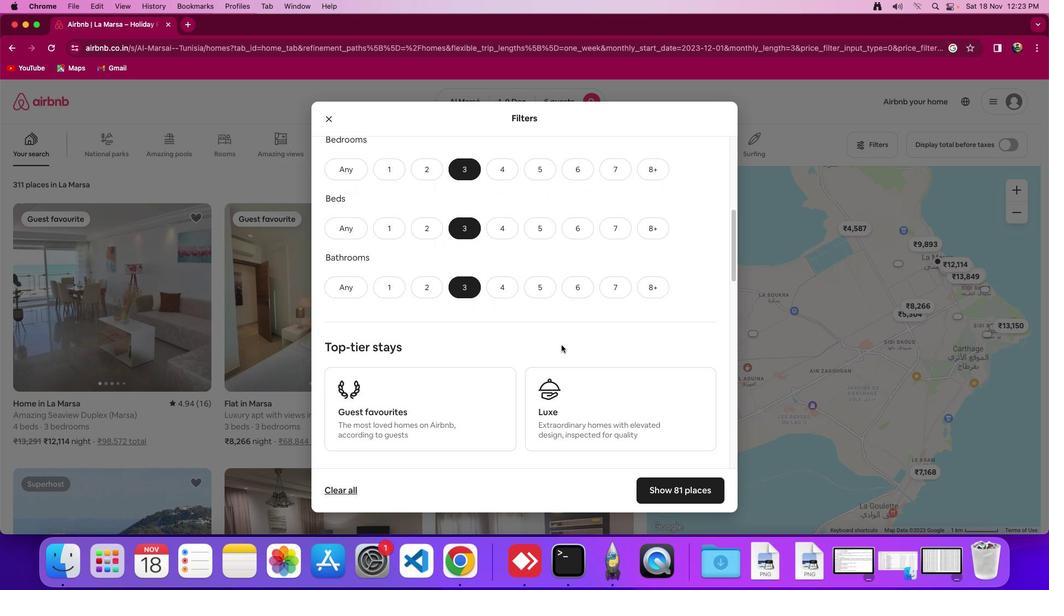
Action: Mouse scrolled (561, 345) with delta (0, 0)
Screenshot: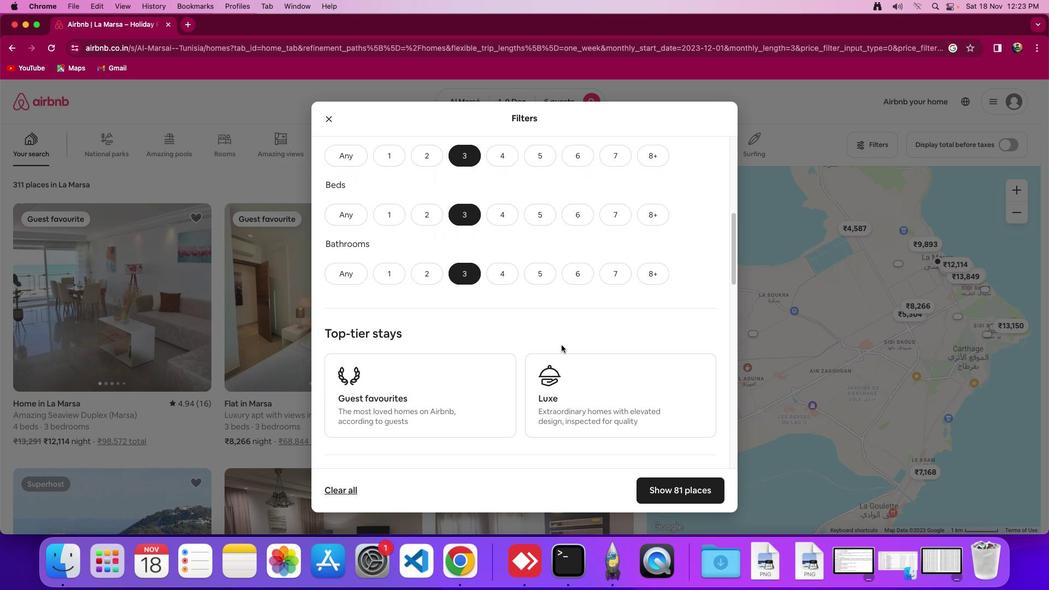 
Action: Mouse scrolled (561, 345) with delta (0, 0)
Screenshot: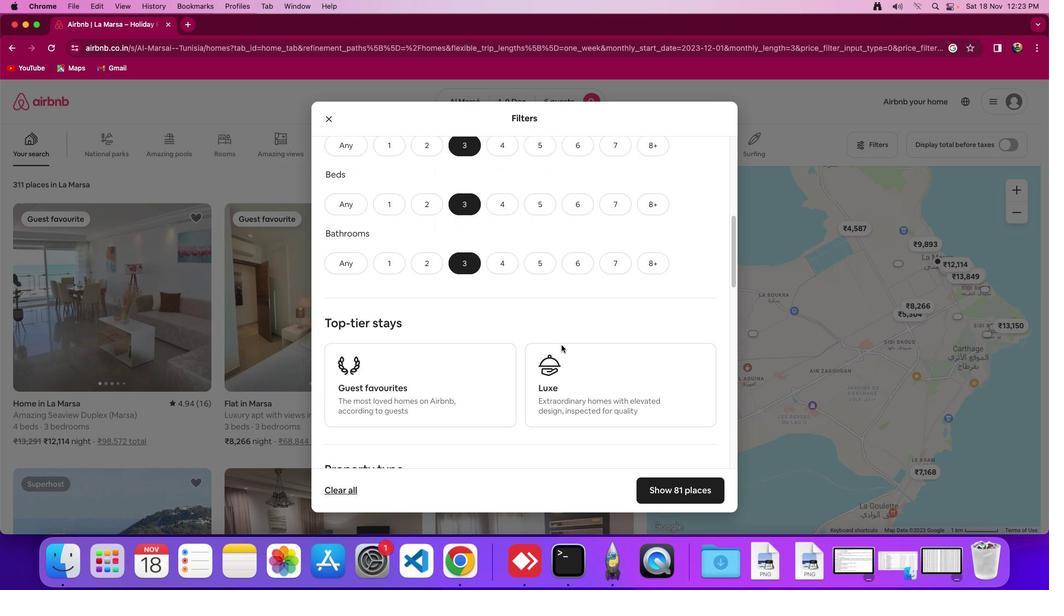 
Action: Mouse scrolled (561, 345) with delta (0, 0)
Screenshot: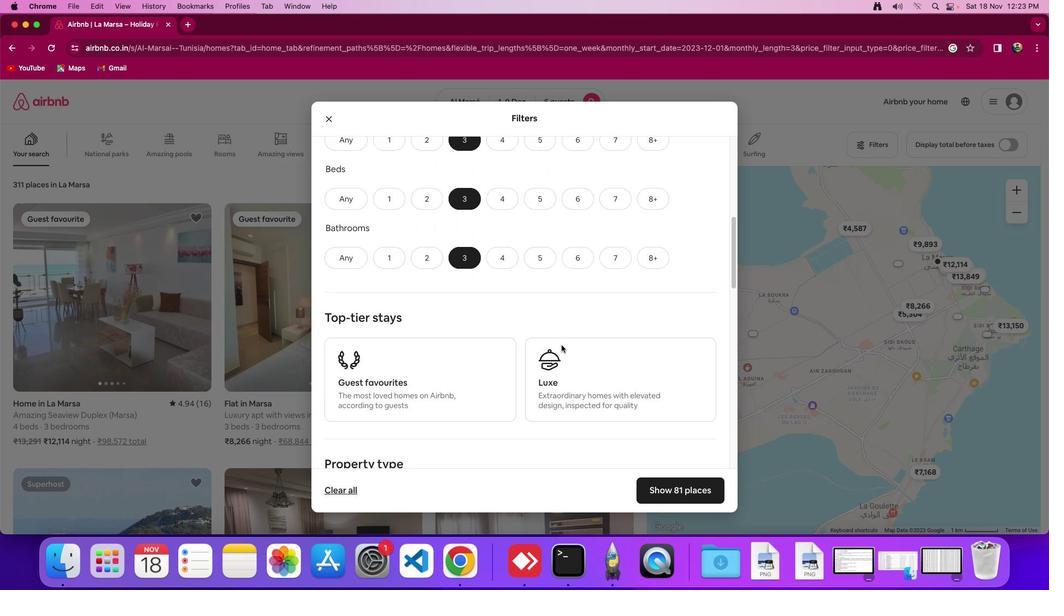 
Action: Mouse scrolled (561, 345) with delta (0, 0)
Screenshot: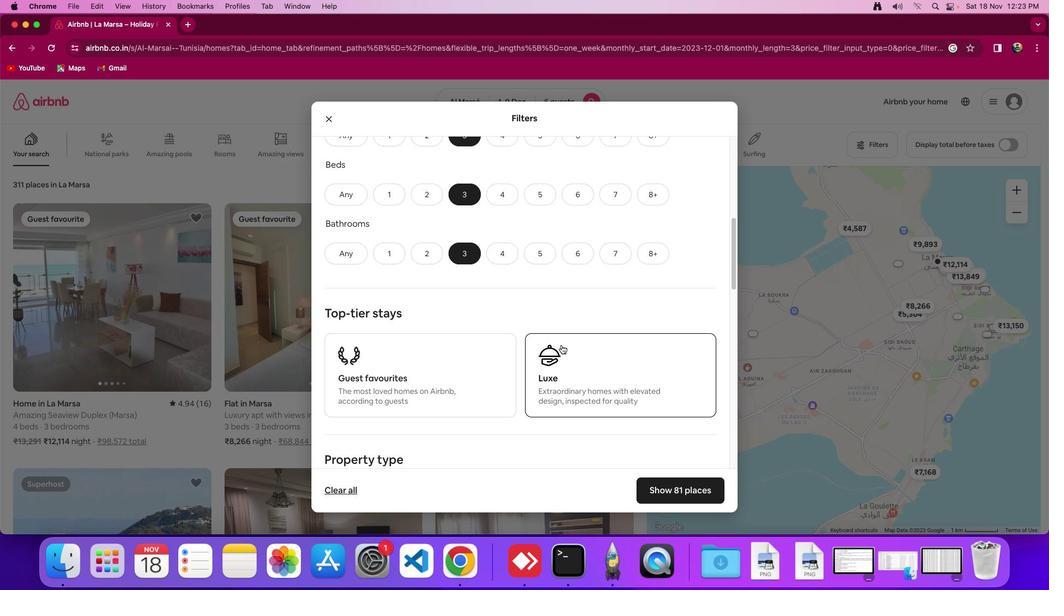 
Action: Mouse scrolled (561, 345) with delta (0, 0)
Screenshot: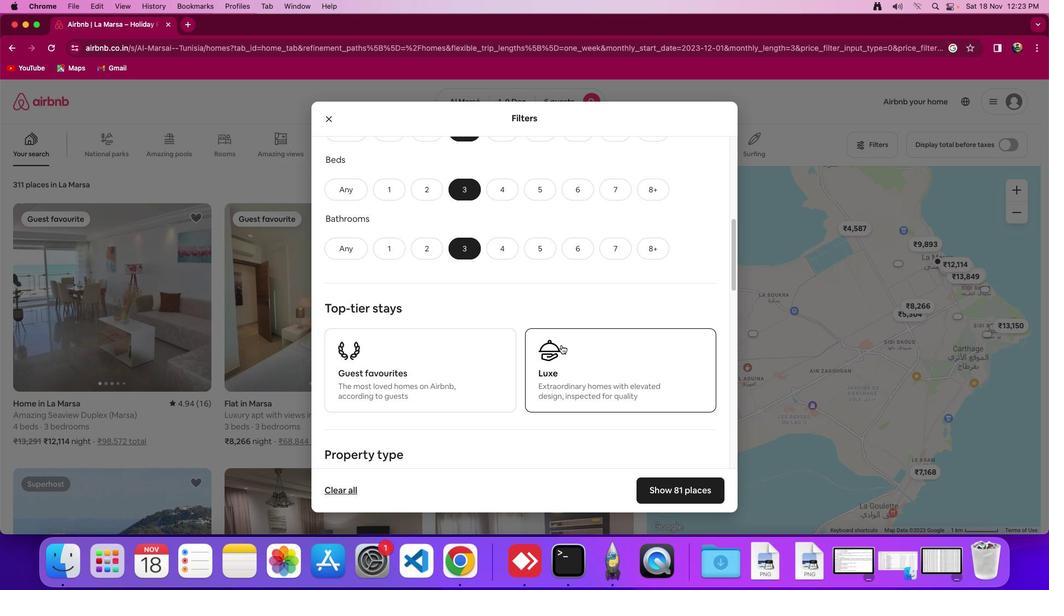 
Action: Mouse scrolled (561, 345) with delta (0, 0)
Screenshot: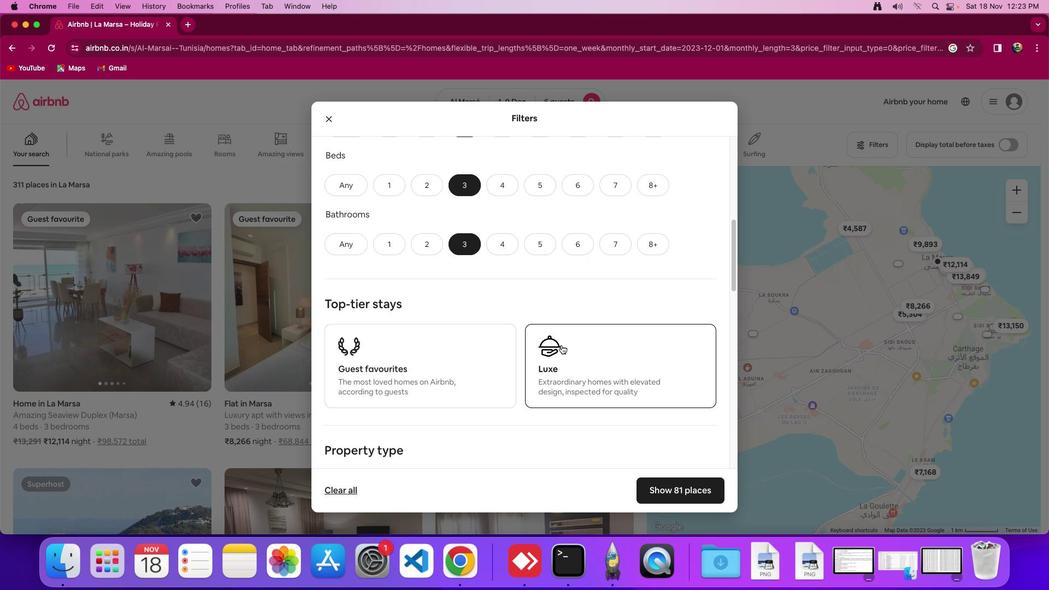 
Action: Mouse scrolled (561, 345) with delta (0, 0)
Screenshot: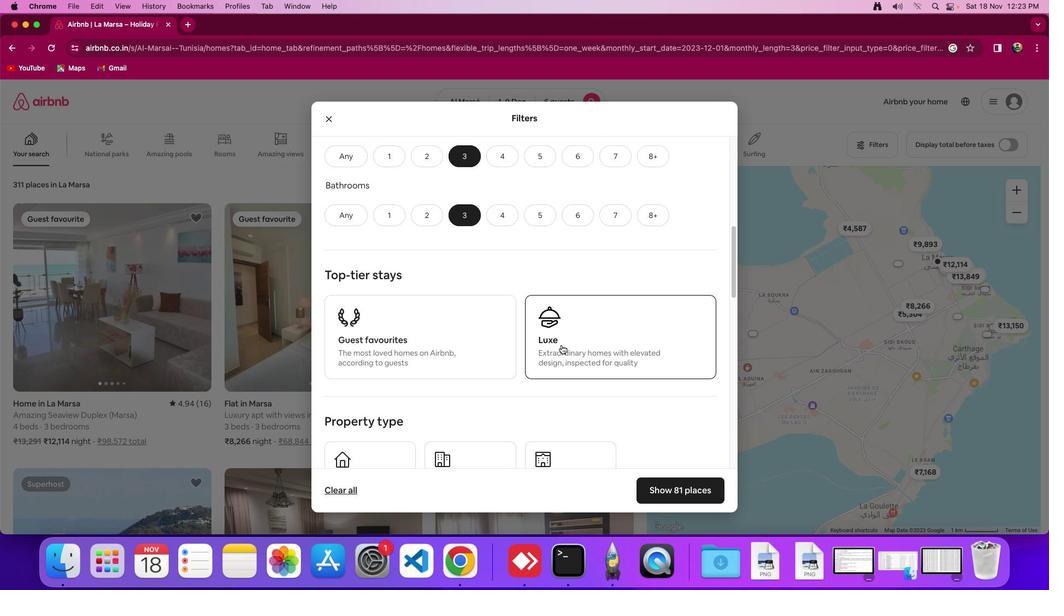 
Action: Mouse scrolled (561, 345) with delta (0, -1)
Screenshot: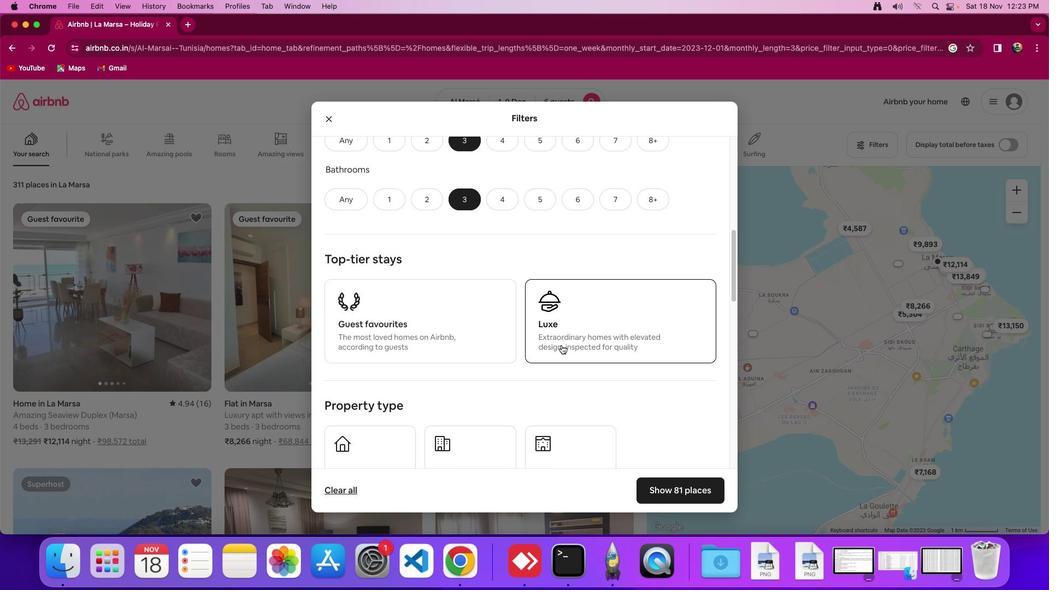 
Action: Mouse scrolled (561, 345) with delta (0, 0)
Screenshot: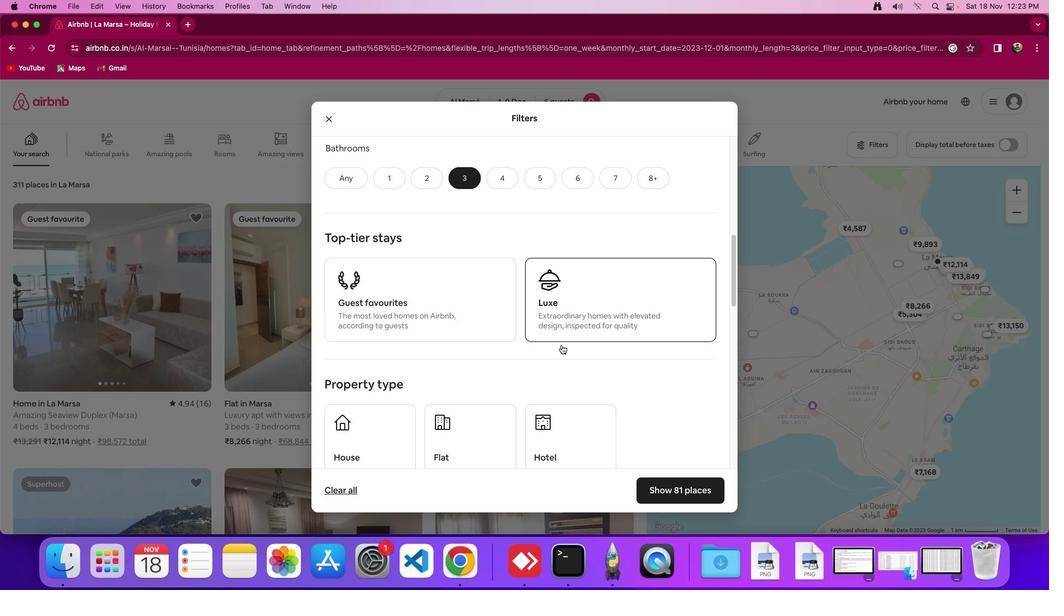 
Action: Mouse scrolled (561, 345) with delta (0, 0)
Screenshot: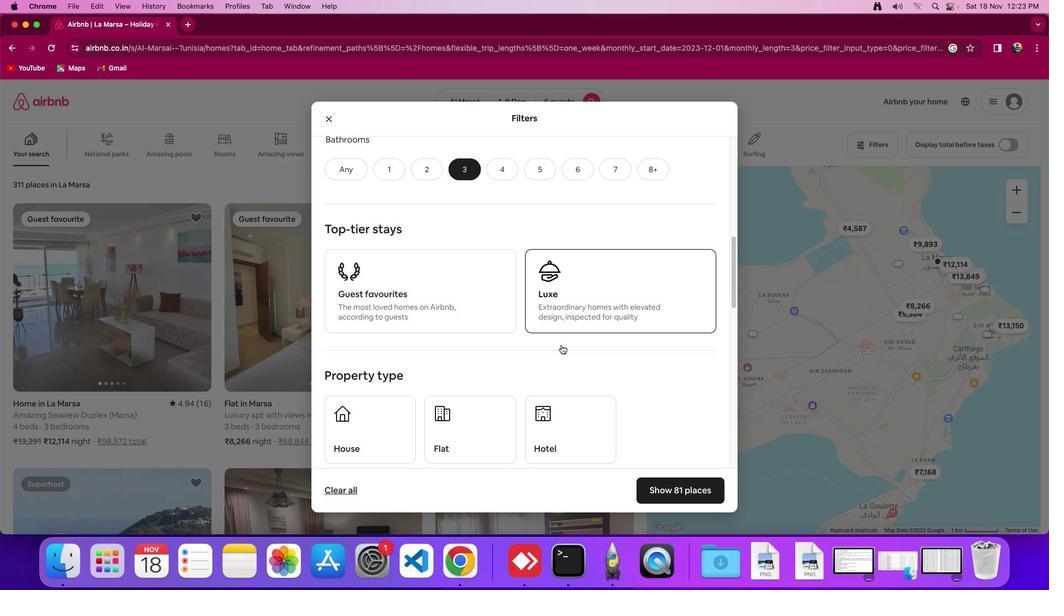 
Action: Mouse scrolled (561, 345) with delta (0, 0)
Screenshot: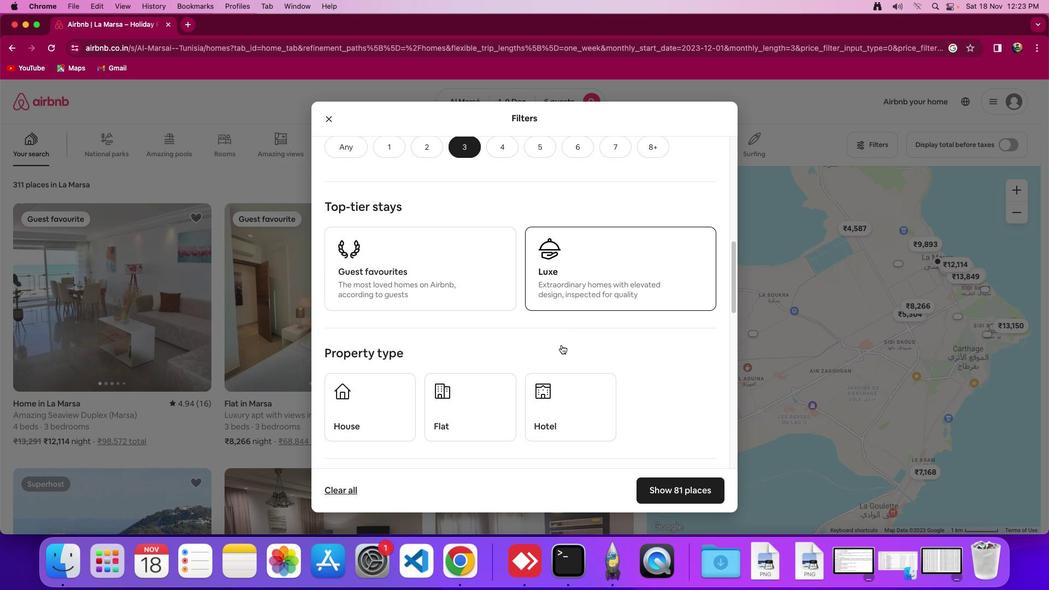 
Action: Mouse moved to (562, 346)
Screenshot: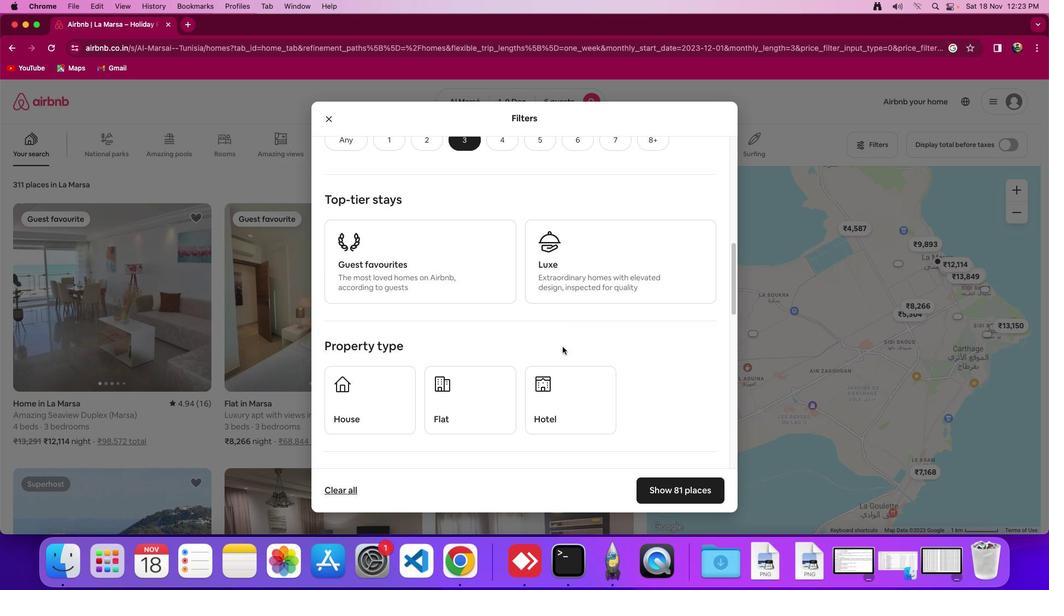 
Action: Mouse scrolled (562, 346) with delta (0, 0)
Screenshot: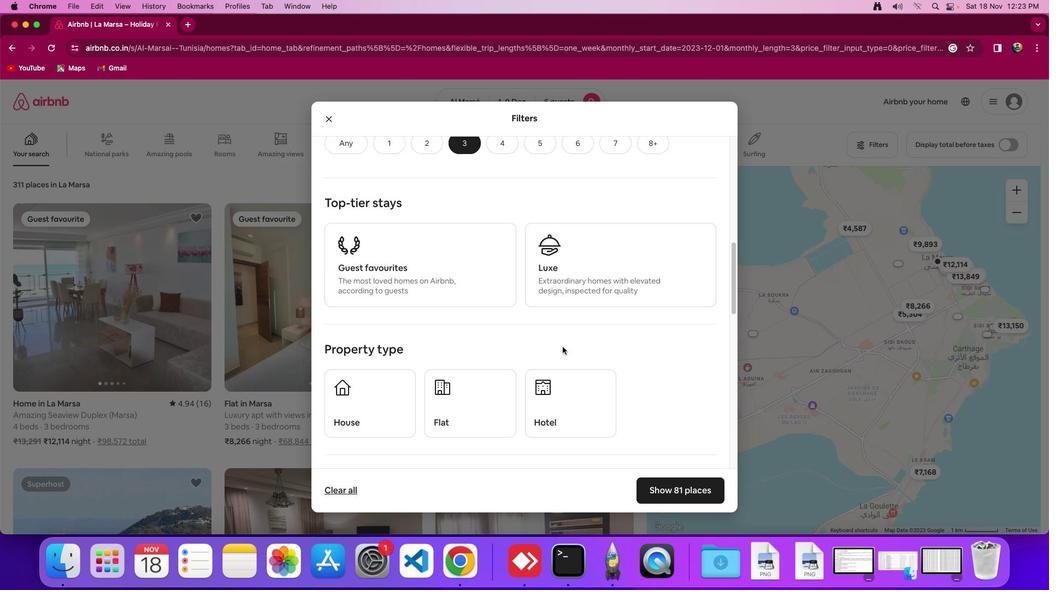 
Action: Mouse scrolled (562, 346) with delta (0, 0)
Screenshot: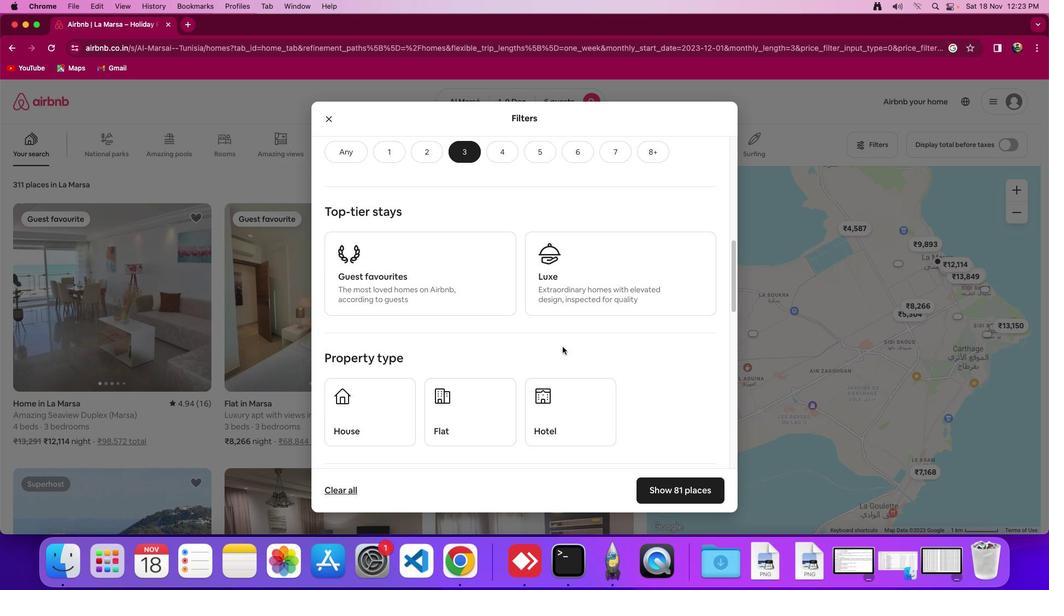 
Action: Mouse scrolled (562, 346) with delta (0, 0)
Screenshot: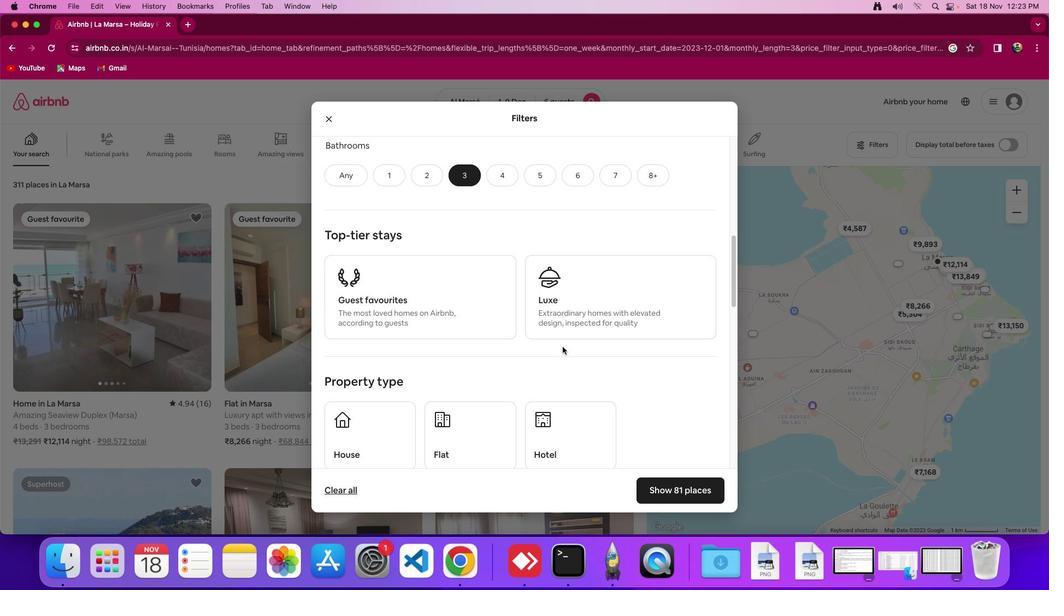 
Action: Mouse scrolled (562, 346) with delta (0, 0)
Screenshot: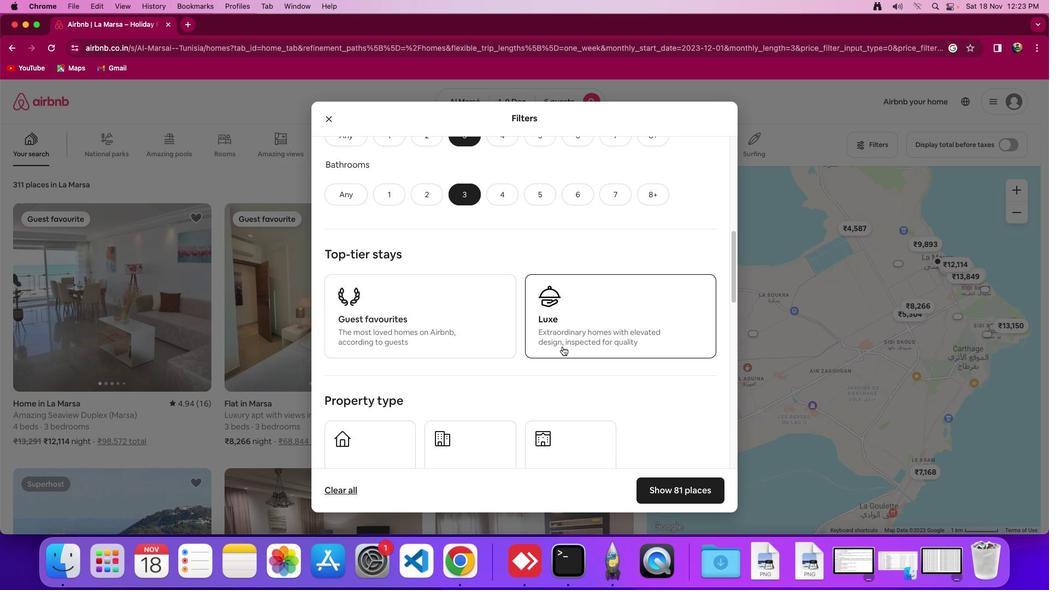 
Action: Mouse scrolled (562, 346) with delta (0, 0)
Screenshot: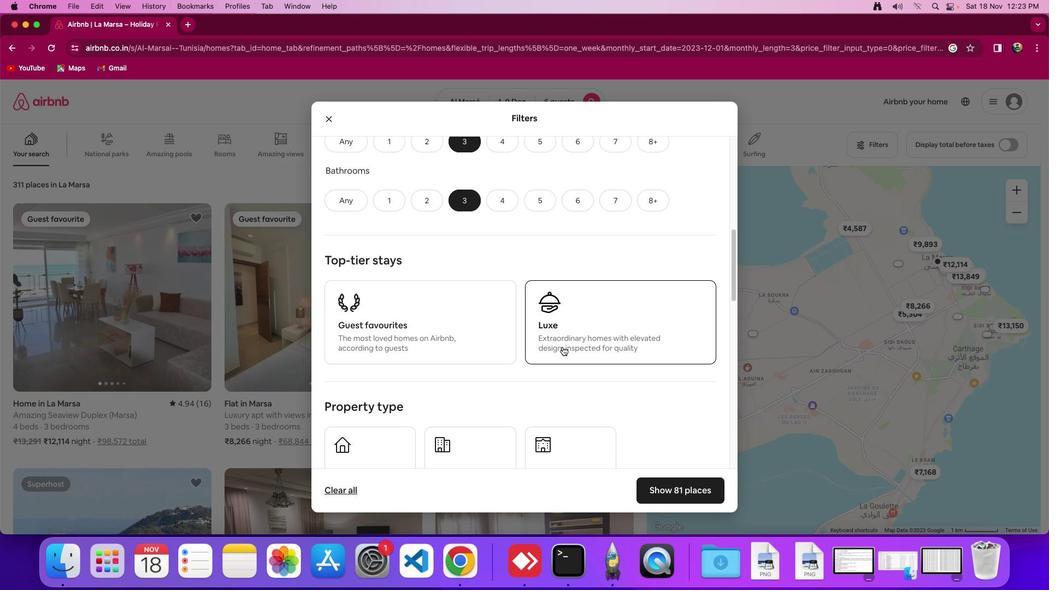 
Action: Mouse scrolled (562, 346) with delta (0, 0)
Screenshot: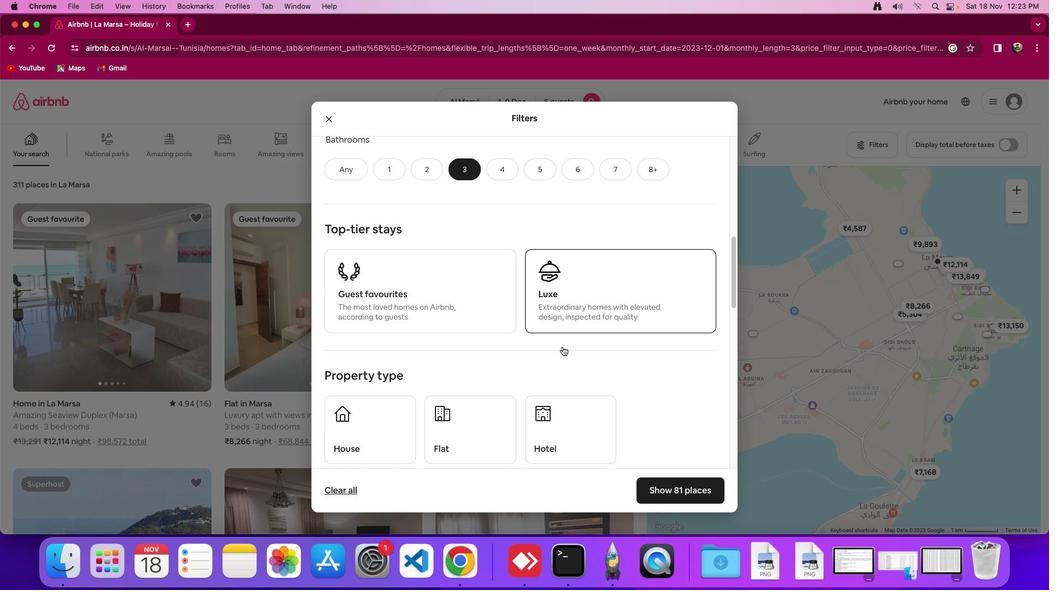 
Action: Mouse scrolled (562, 346) with delta (0, 0)
Screenshot: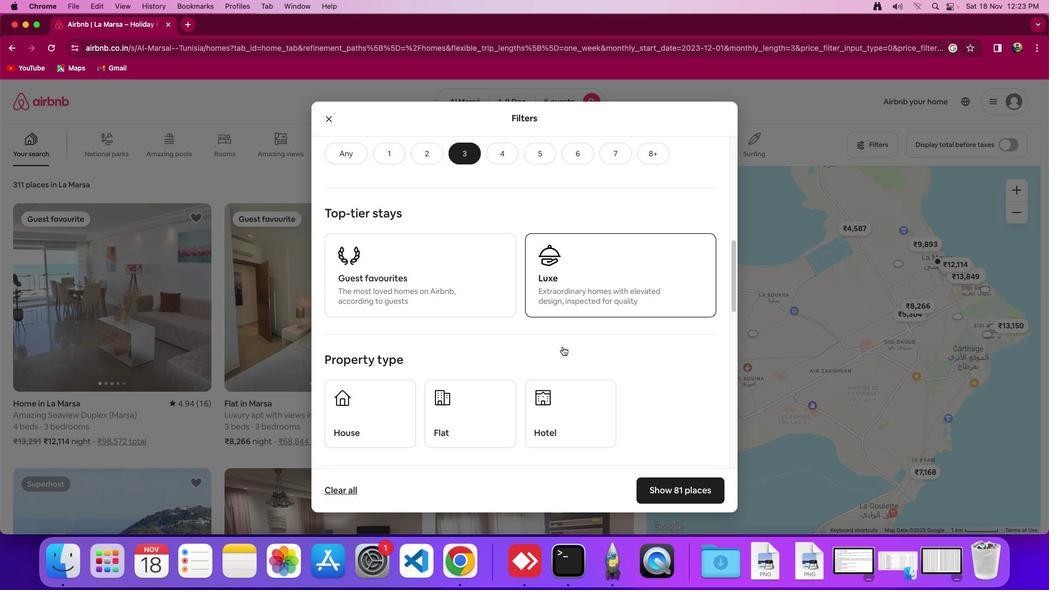 
Action: Mouse scrolled (562, 346) with delta (0, -1)
Screenshot: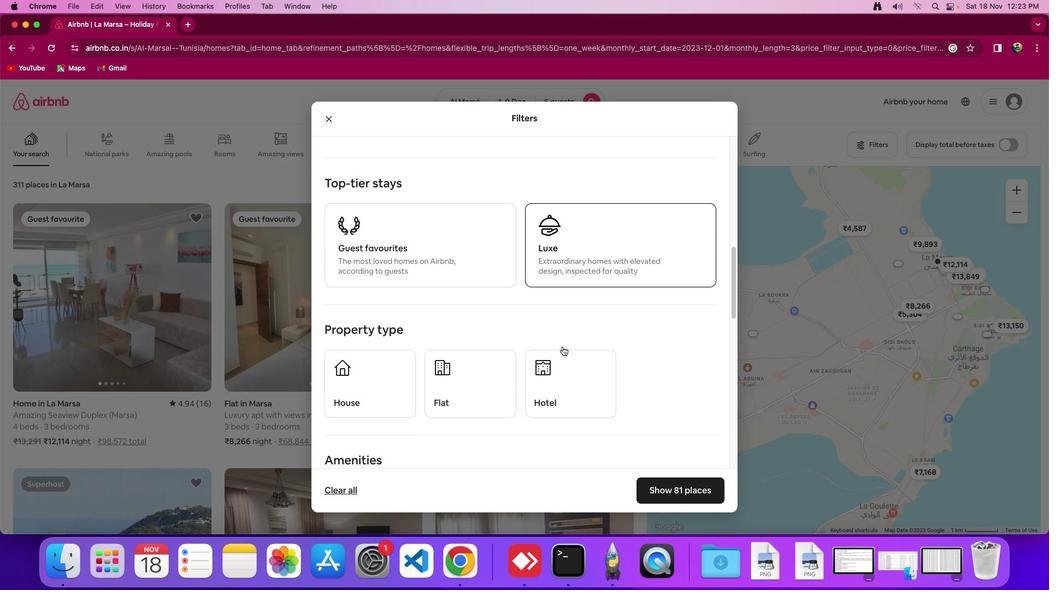 
Action: Mouse moved to (357, 369)
Screenshot: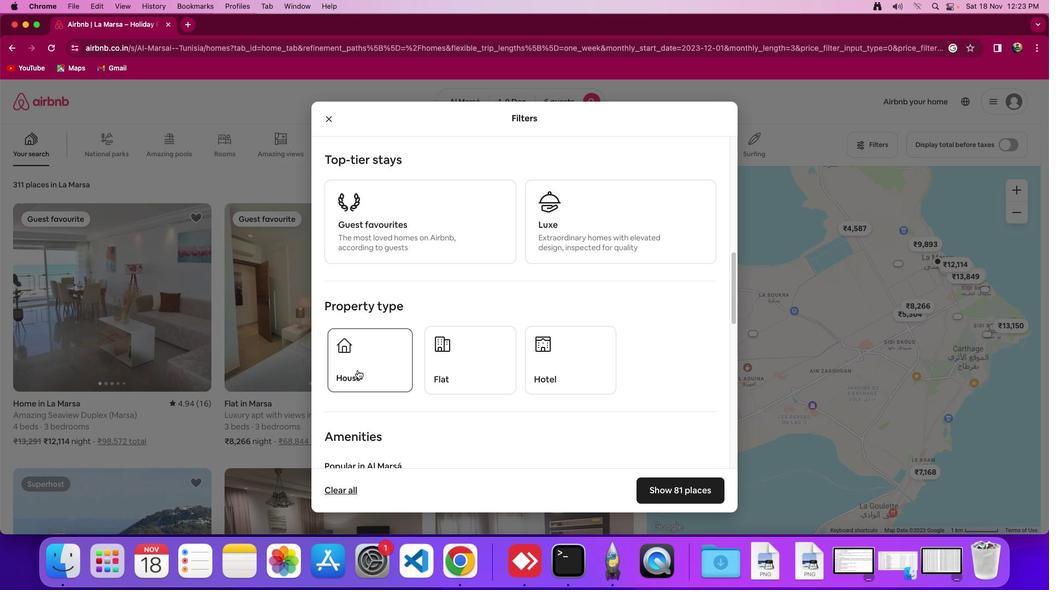 
Action: Mouse pressed left at (357, 369)
Screenshot: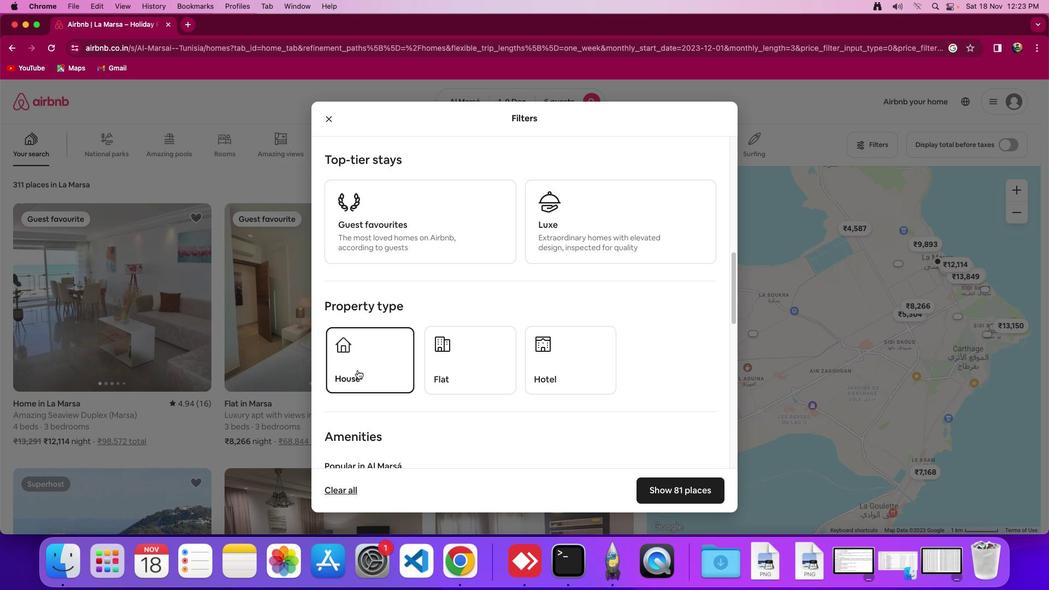 
Action: Mouse moved to (357, 369)
Screenshot: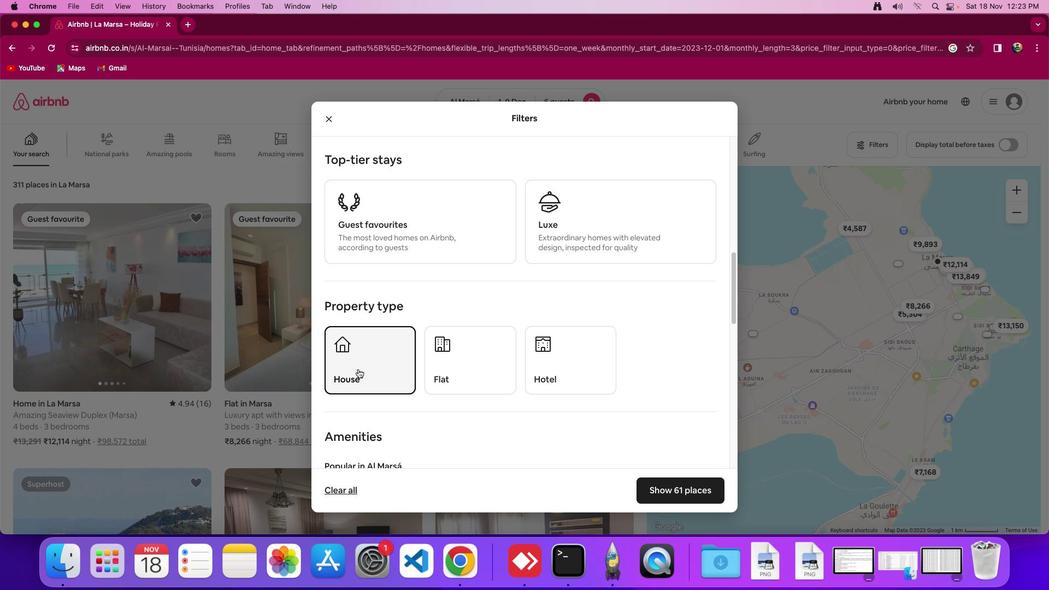 
Action: Mouse scrolled (357, 369) with delta (0, 0)
Screenshot: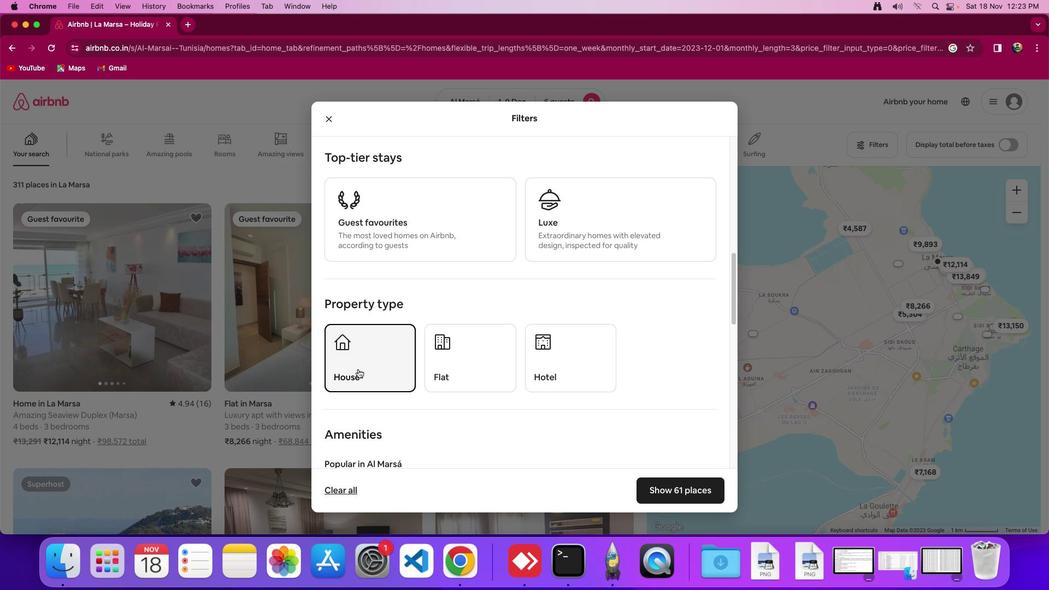 
Action: Mouse scrolled (357, 369) with delta (0, 0)
Screenshot: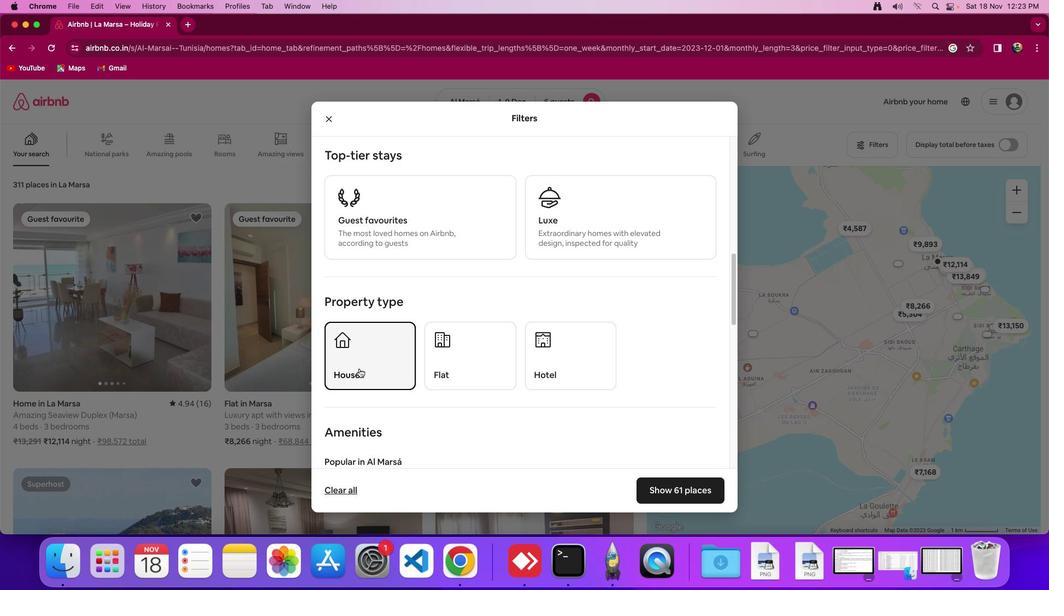 
Action: Mouse moved to (359, 368)
Screenshot: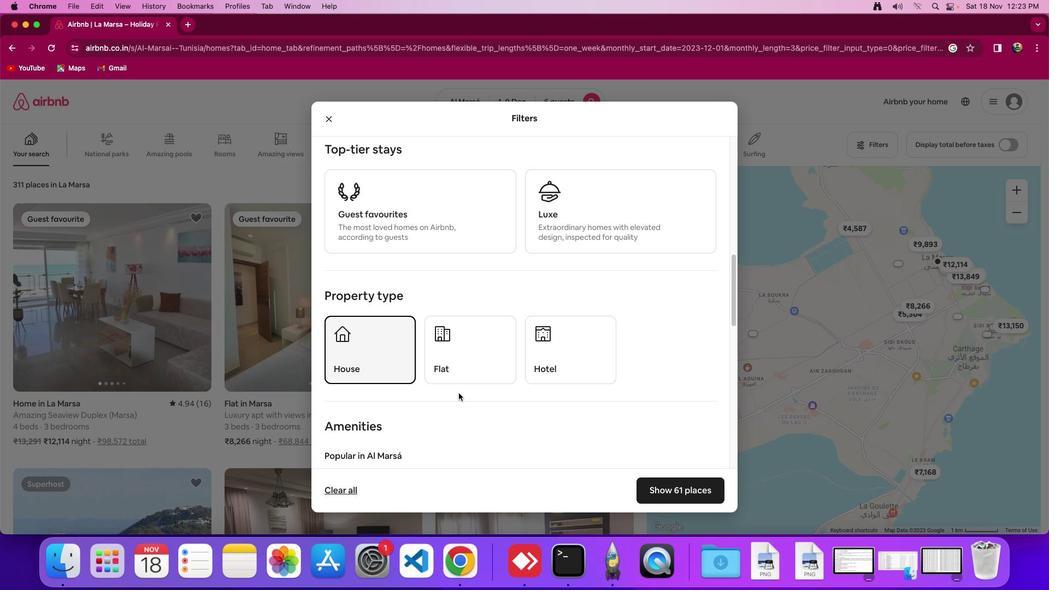 
Action: Mouse scrolled (359, 368) with delta (0, 0)
Screenshot: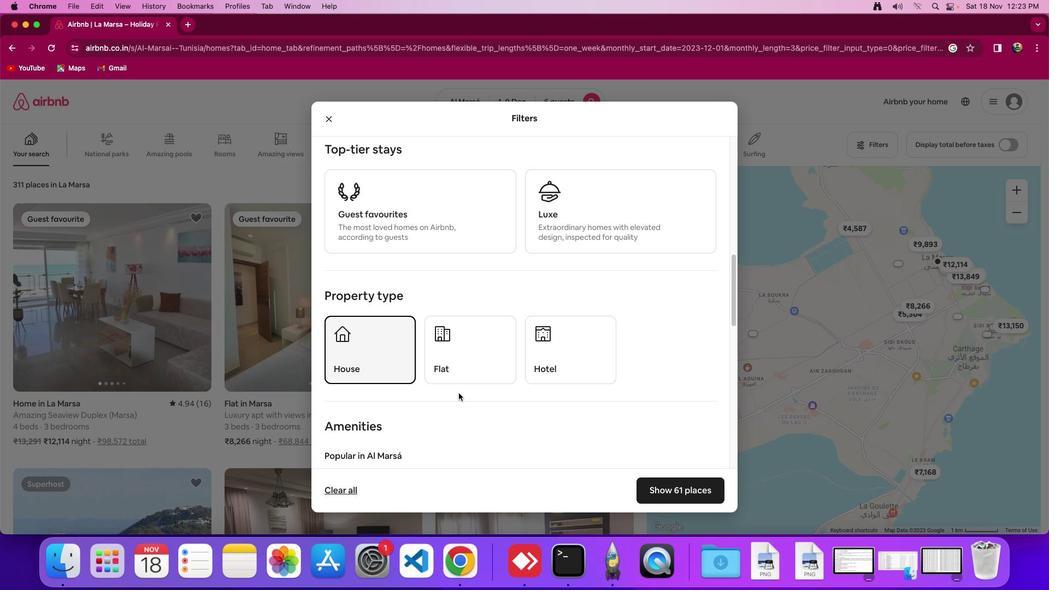 
Action: Mouse moved to (681, 490)
Screenshot: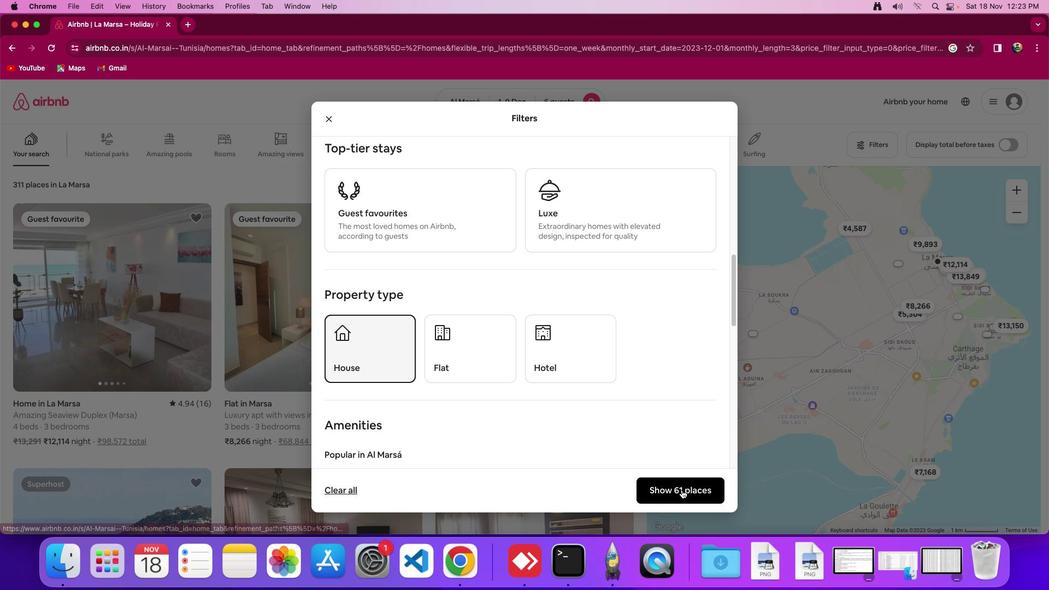 
Action: Mouse pressed left at (681, 490)
Screenshot: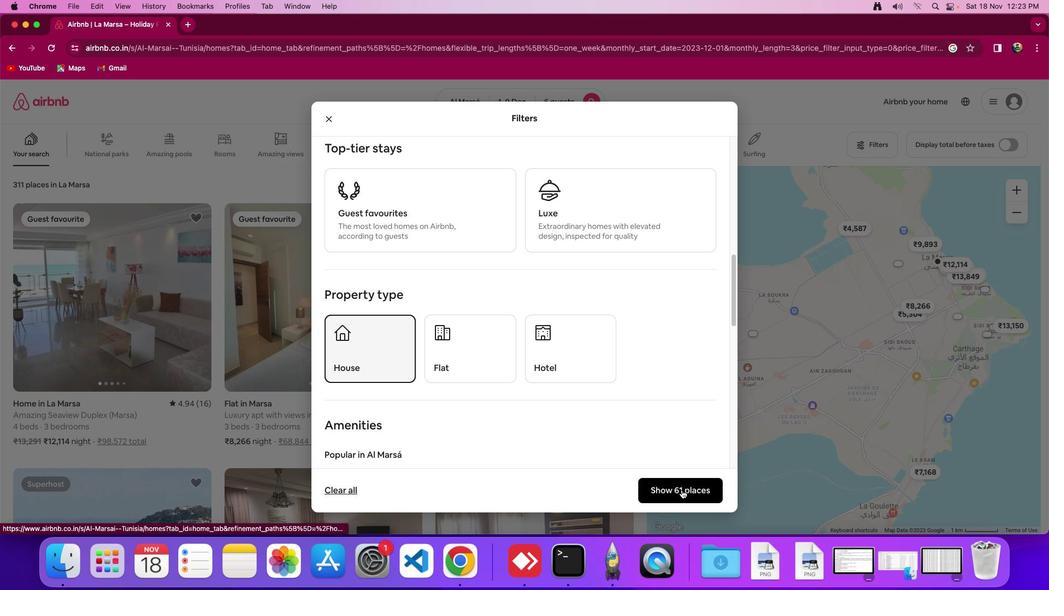 
Action: Mouse moved to (430, 242)
Screenshot: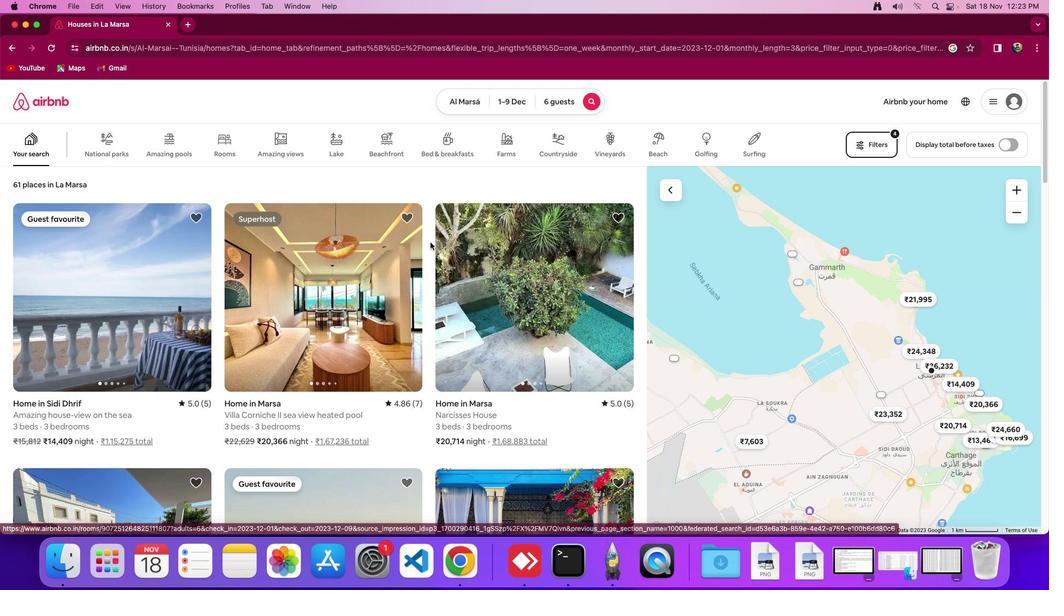 
Action: Mouse scrolled (430, 242) with delta (0, 0)
Screenshot: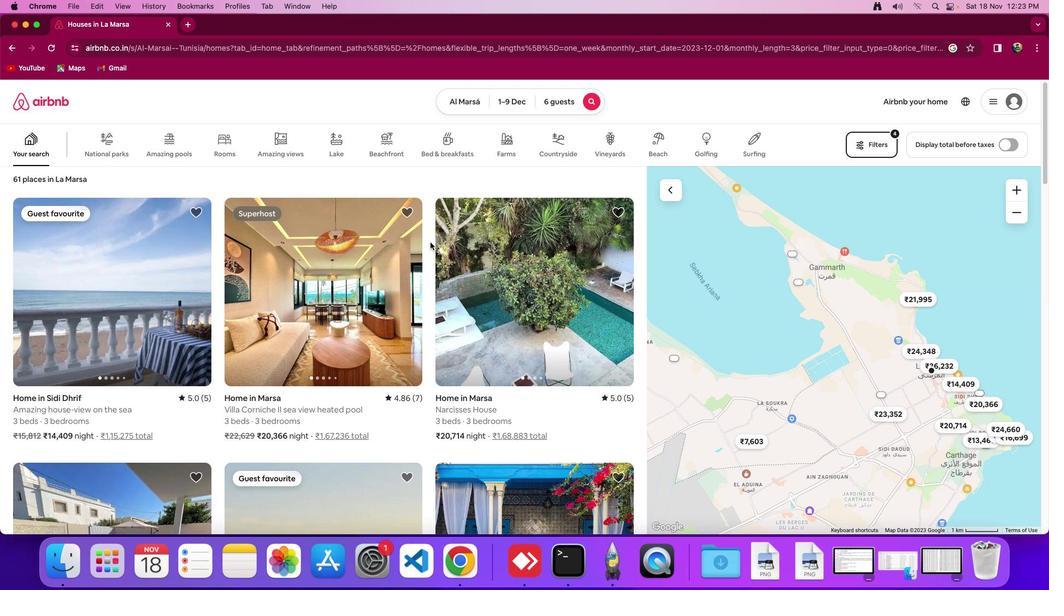 
Action: Mouse scrolled (430, 242) with delta (0, 0)
Screenshot: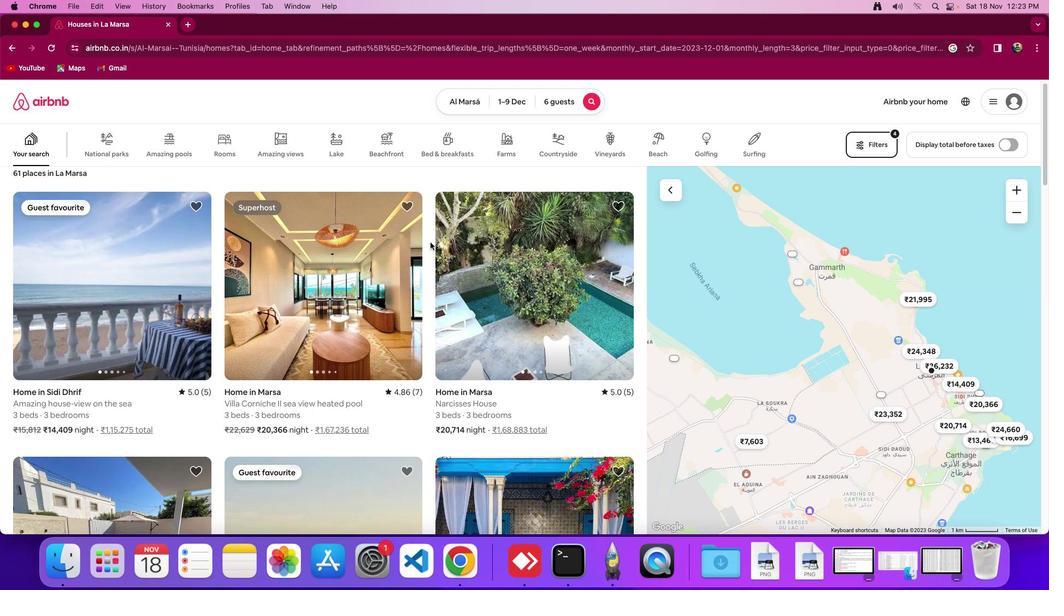 
Action: Mouse moved to (427, 252)
Screenshot: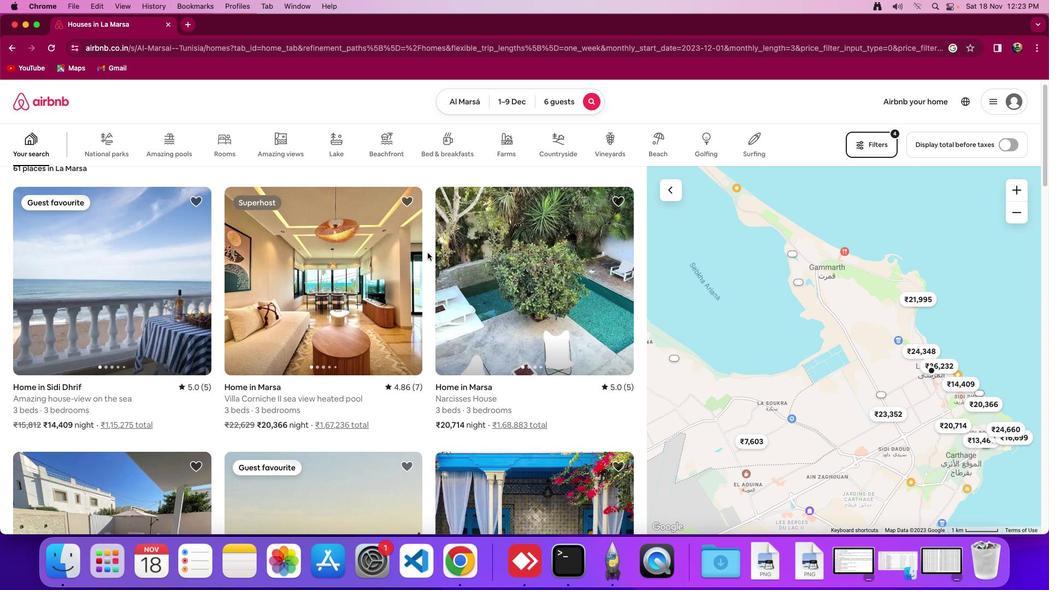 
Action: Mouse scrolled (427, 252) with delta (0, 0)
Screenshot: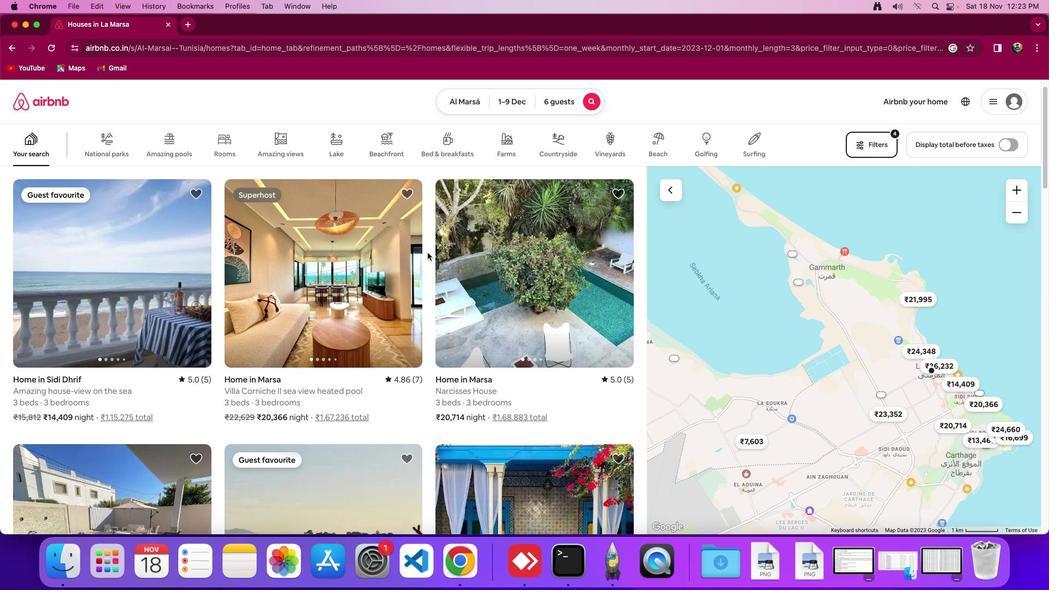 
Action: Mouse moved to (427, 252)
Screenshot: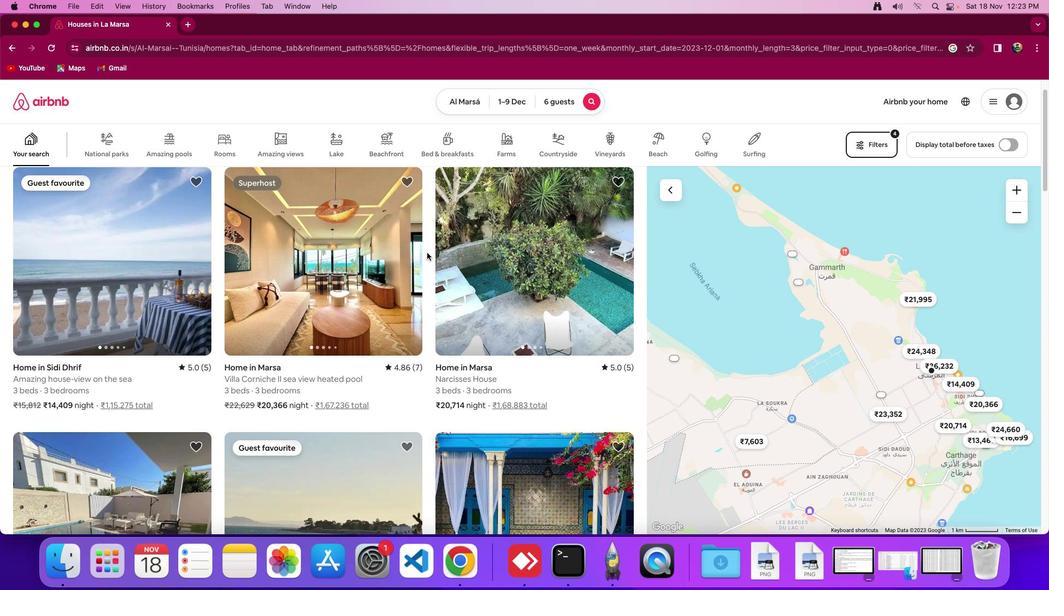 
Action: Mouse scrolled (427, 252) with delta (0, 0)
Screenshot: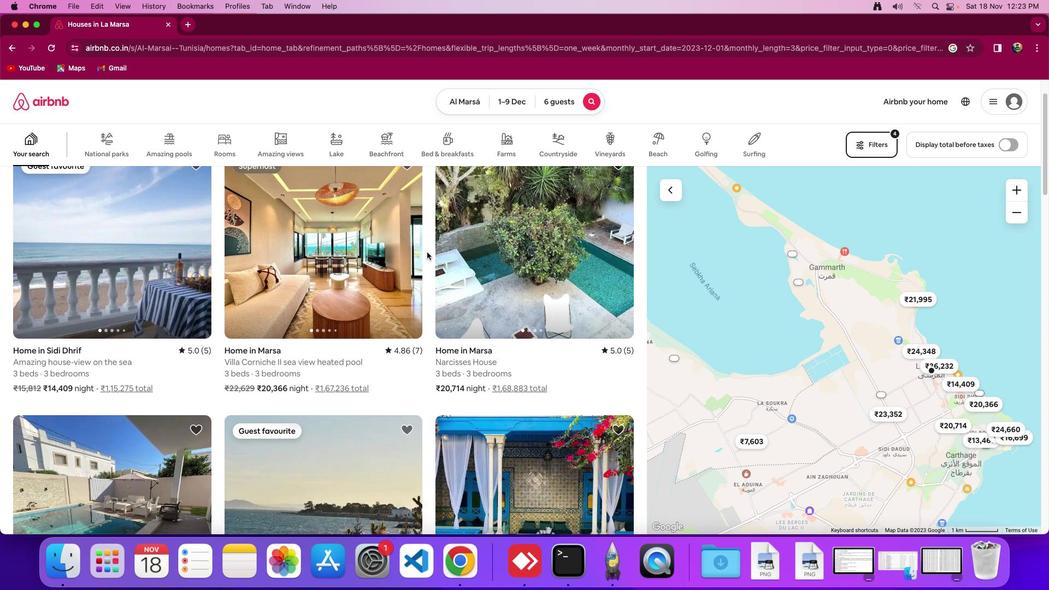 
Action: Mouse scrolled (427, 252) with delta (0, -1)
Screenshot: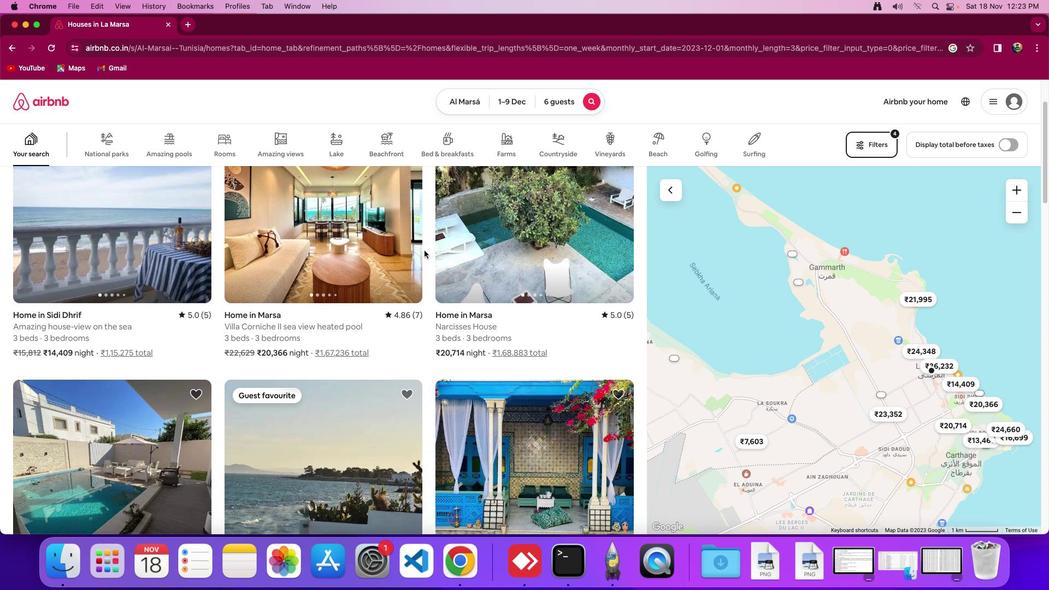 
Action: Mouse moved to (417, 337)
Screenshot: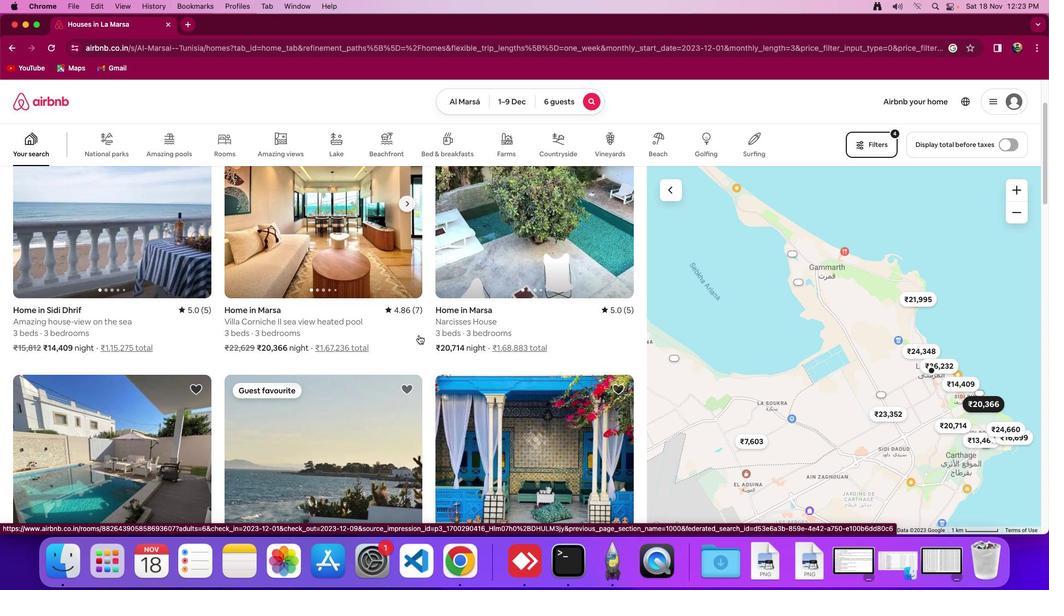 
Action: Mouse scrolled (417, 337) with delta (0, 0)
Screenshot: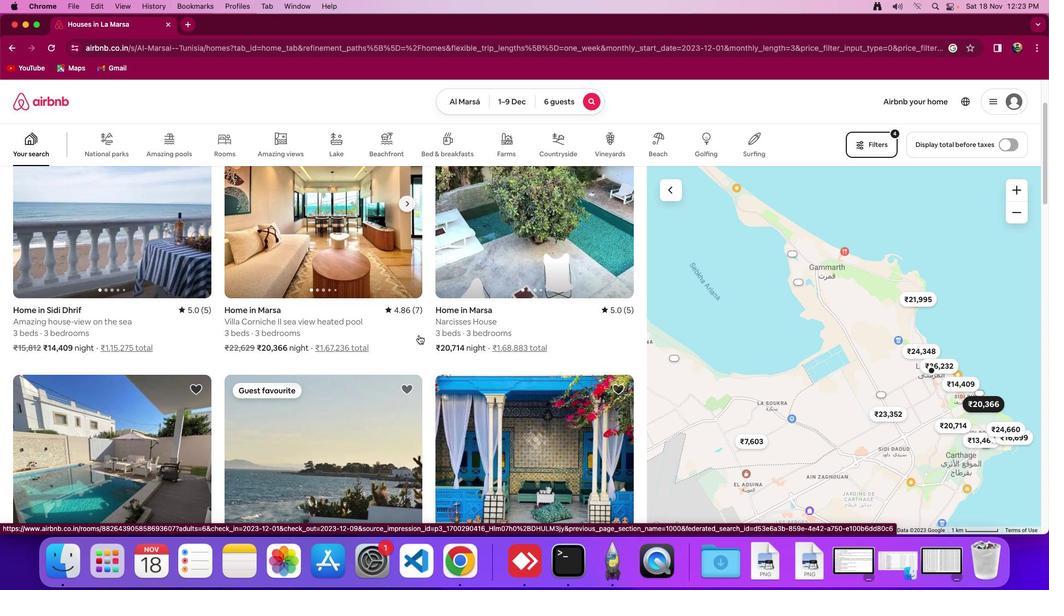 
Action: Mouse moved to (418, 336)
Screenshot: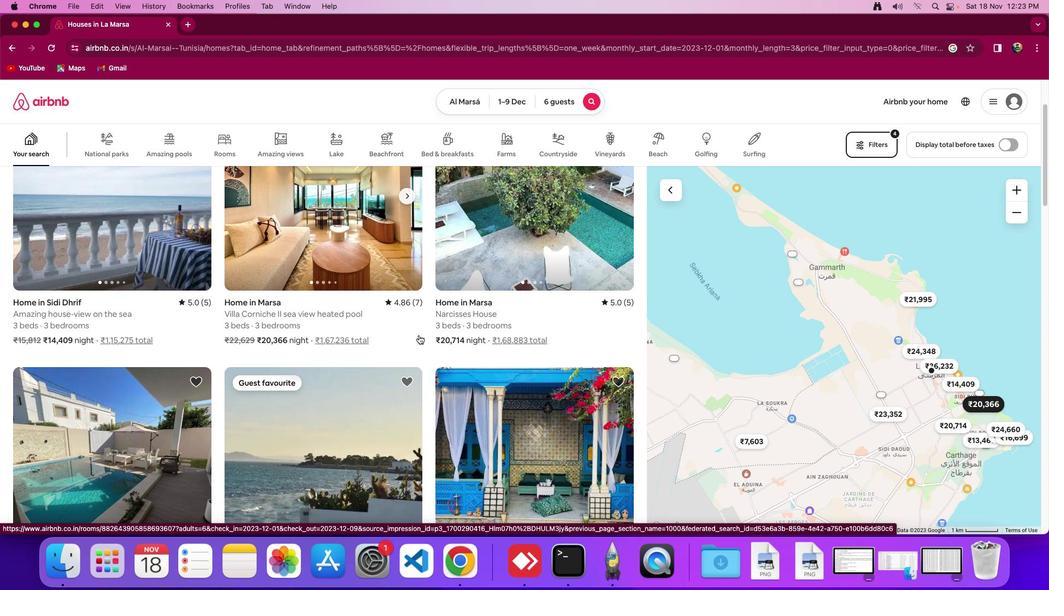 
Action: Mouse scrolled (418, 336) with delta (0, 0)
Screenshot: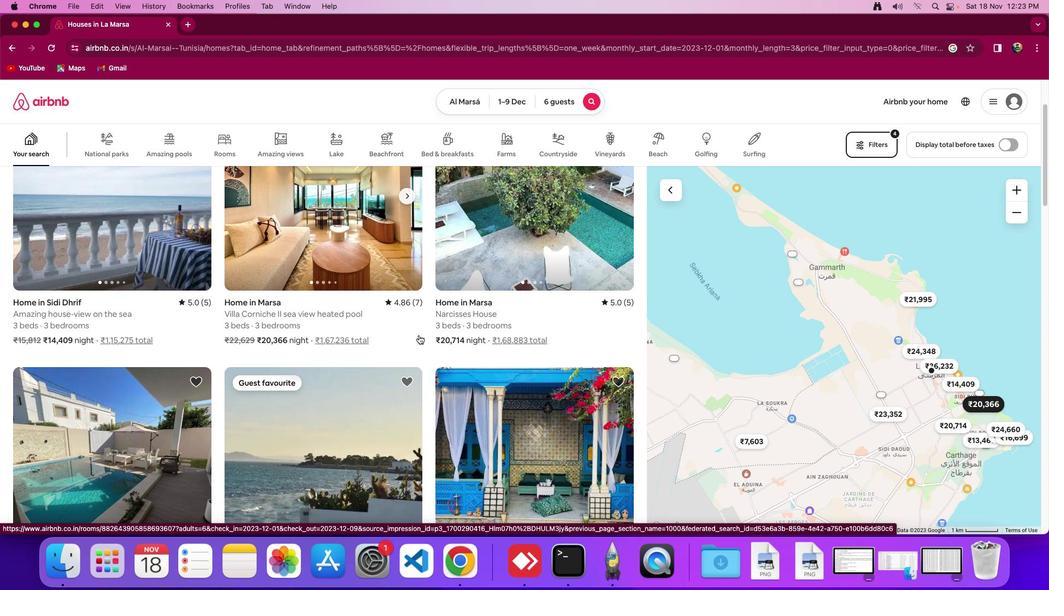 
Action: Mouse moved to (418, 334)
Screenshot: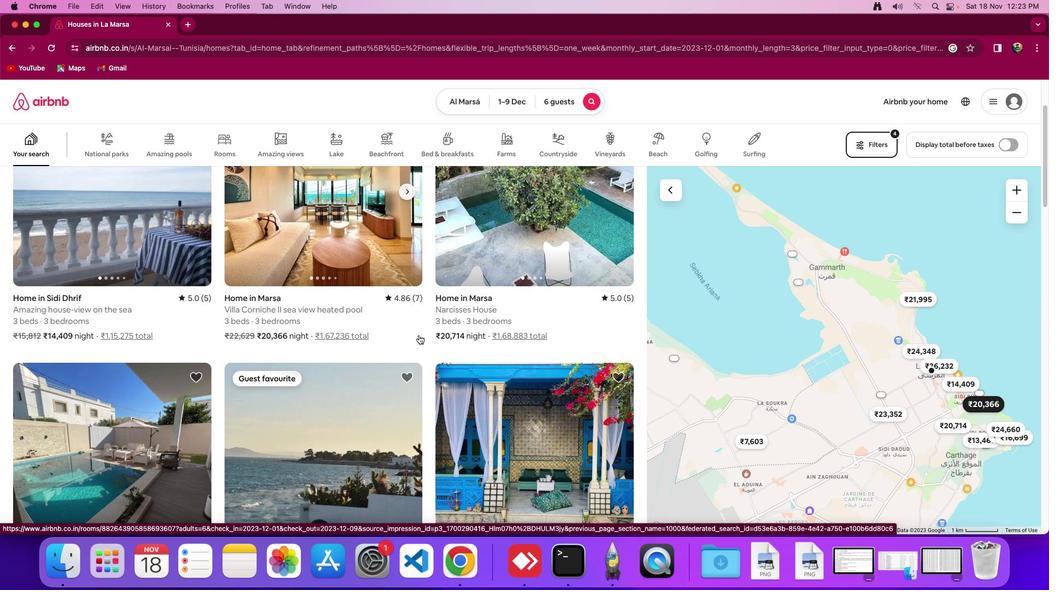 
Action: Mouse scrolled (418, 334) with delta (0, 0)
Screenshot: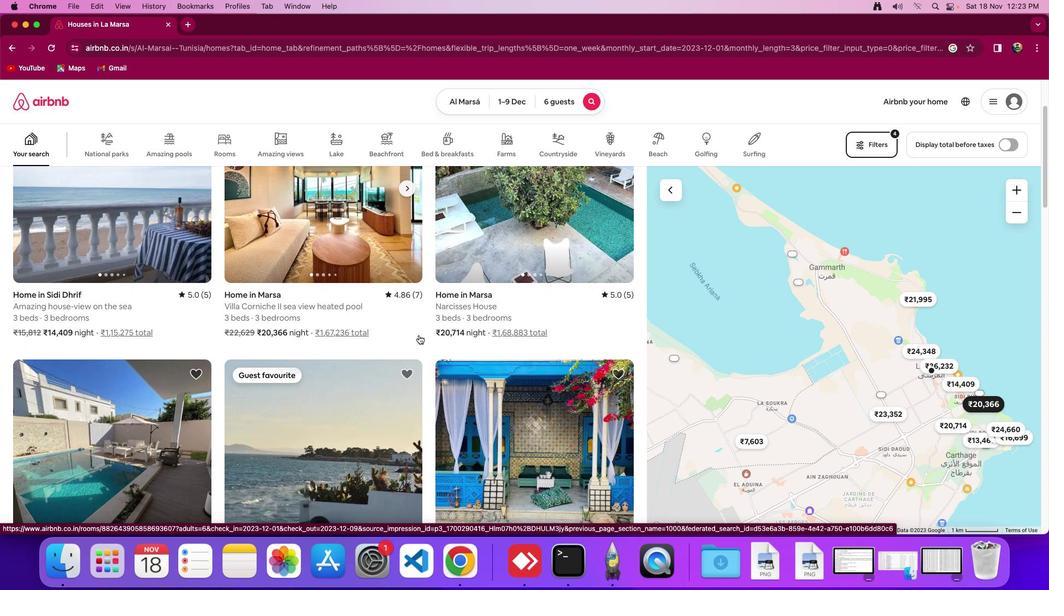 
Action: Mouse moved to (419, 335)
Screenshot: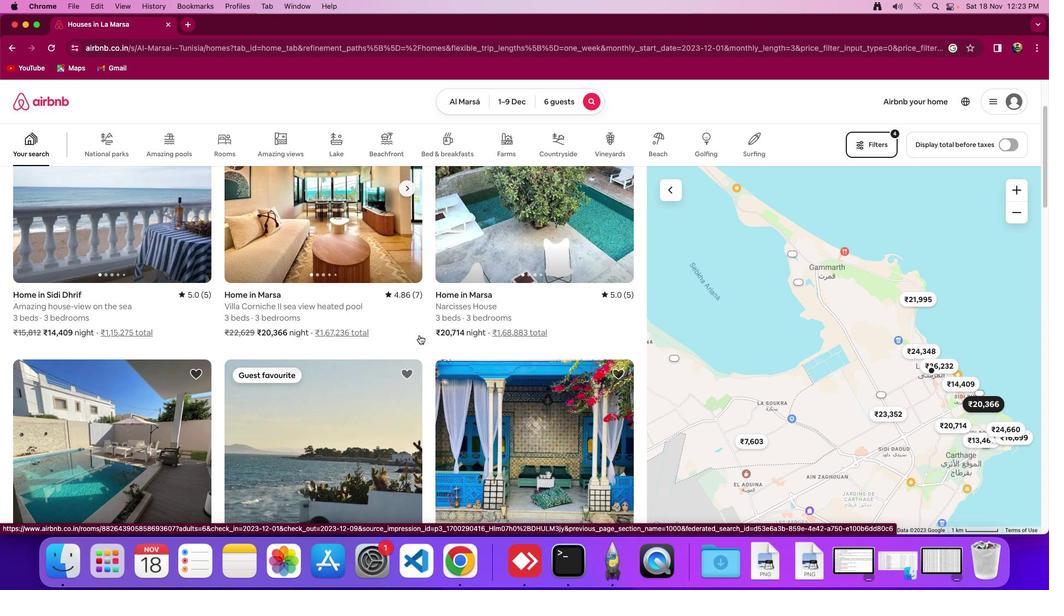 
Action: Mouse scrolled (419, 335) with delta (0, 0)
Screenshot: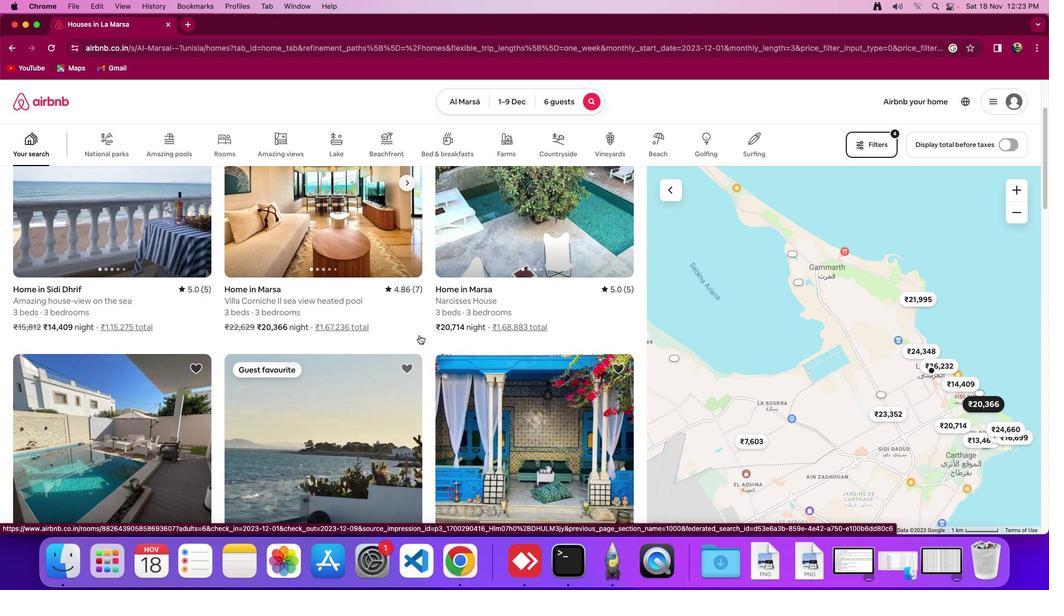 
Action: Mouse scrolled (419, 335) with delta (0, 0)
Screenshot: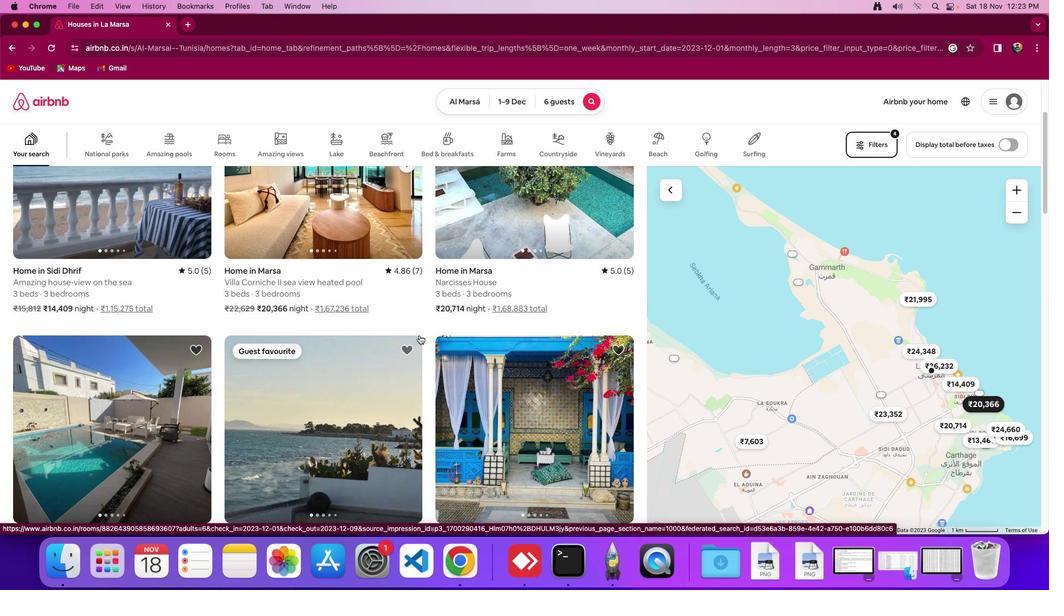 
Action: Mouse scrolled (419, 335) with delta (0, -1)
Screenshot: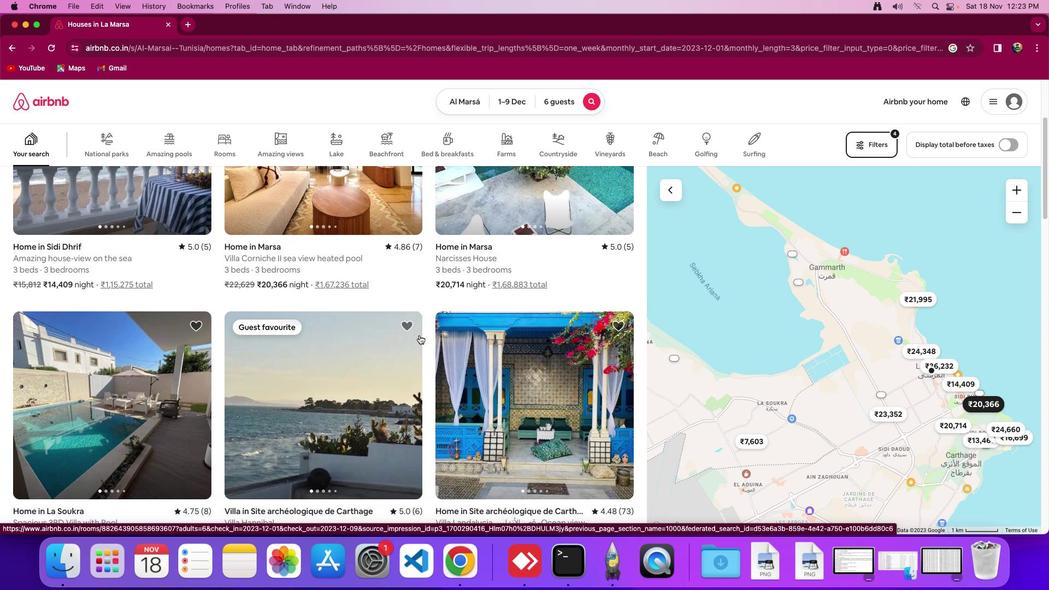 
Action: Mouse scrolled (419, 335) with delta (0, 0)
Screenshot: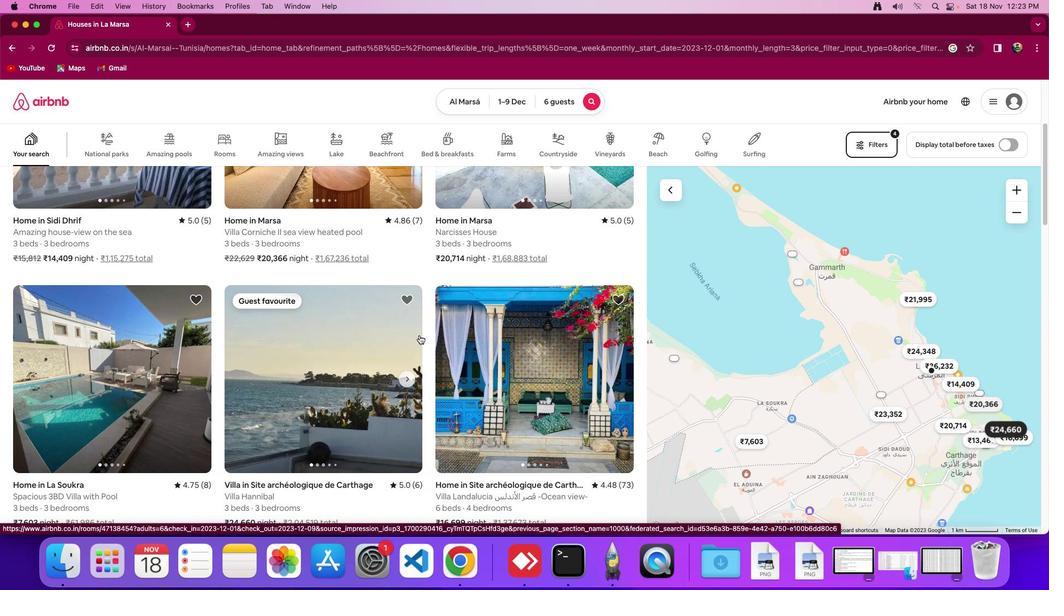 
Action: Mouse scrolled (419, 335) with delta (0, 0)
Screenshot: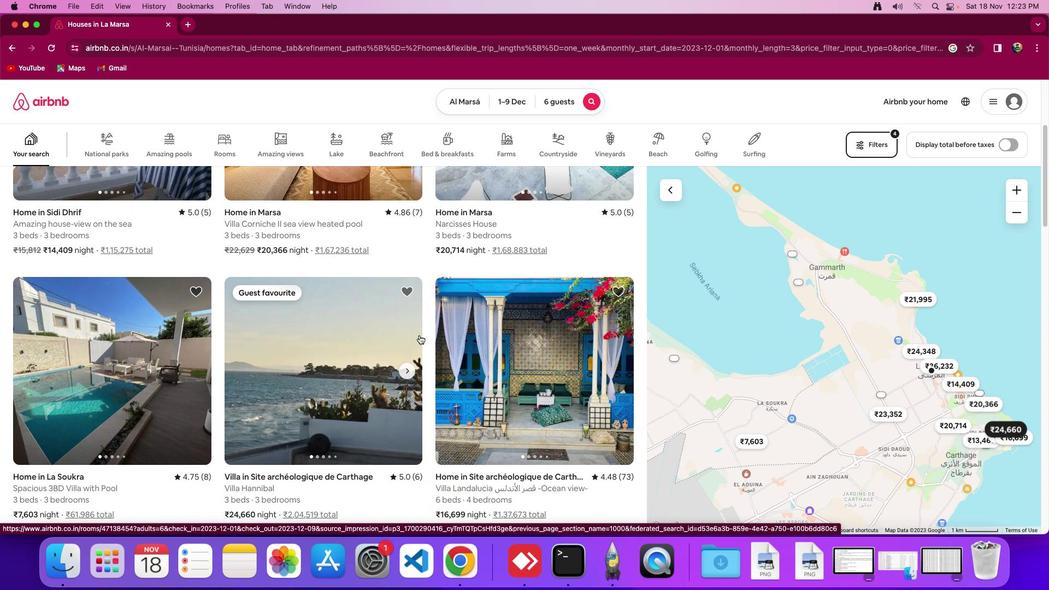 
Action: Mouse scrolled (419, 335) with delta (0, 0)
Screenshot: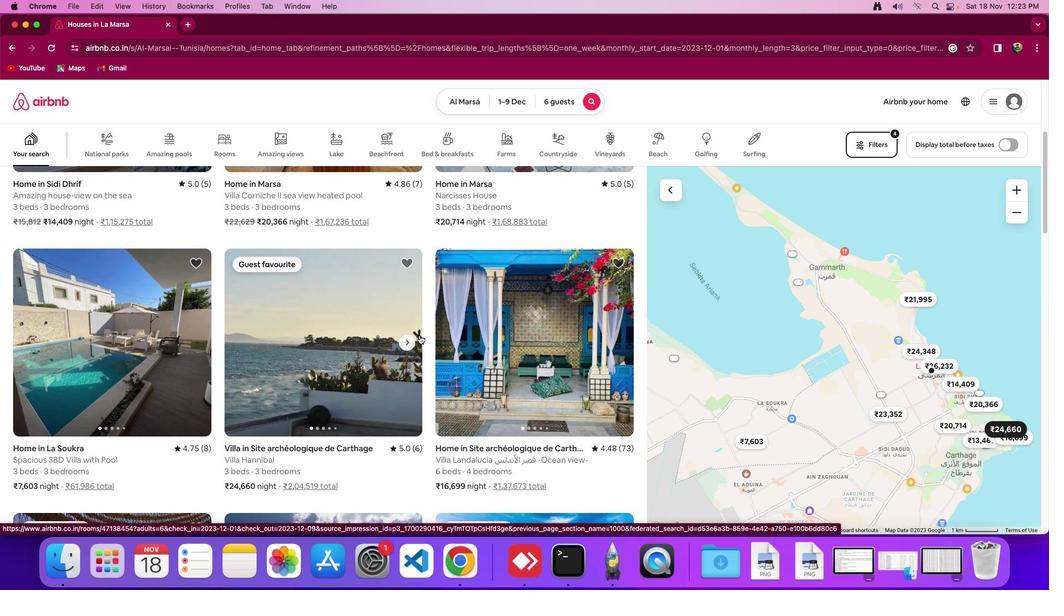 
Action: Mouse scrolled (419, 335) with delta (0, 0)
Screenshot: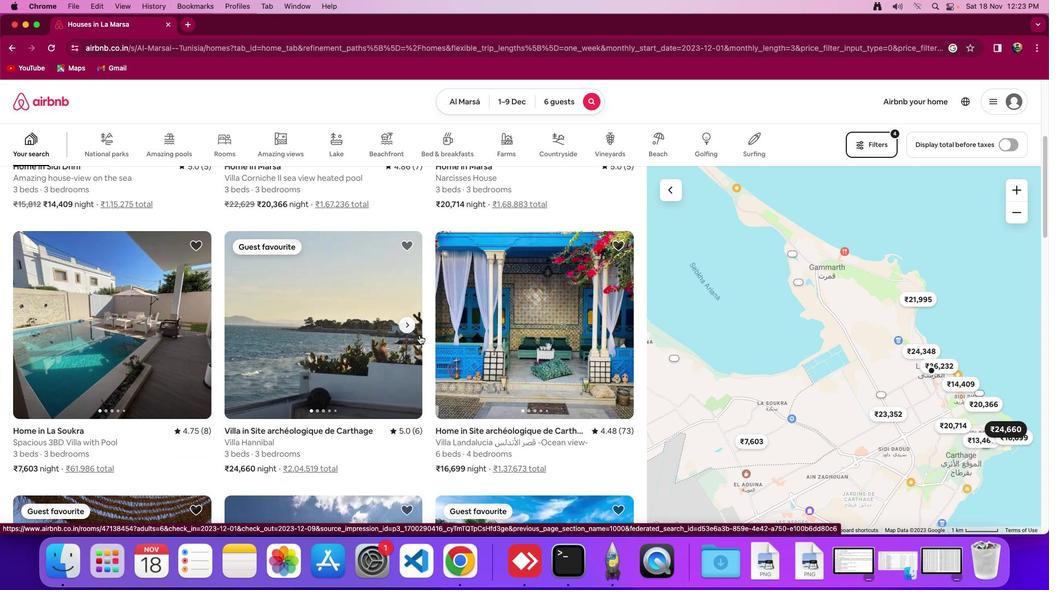 
Action: Mouse scrolled (419, 335) with delta (0, 0)
Screenshot: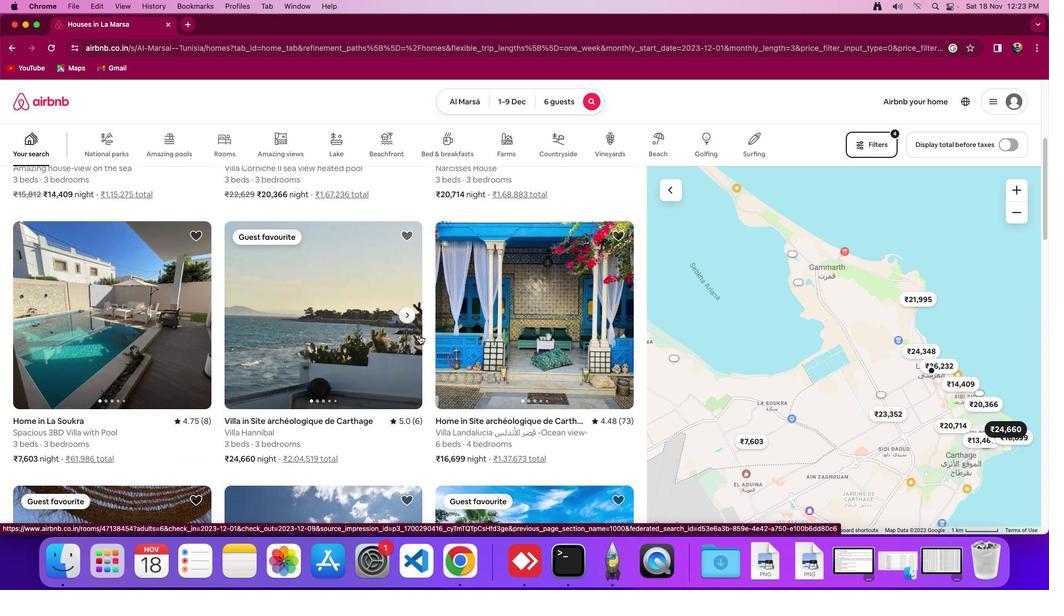 
Action: Mouse scrolled (419, 335) with delta (0, 0)
Screenshot: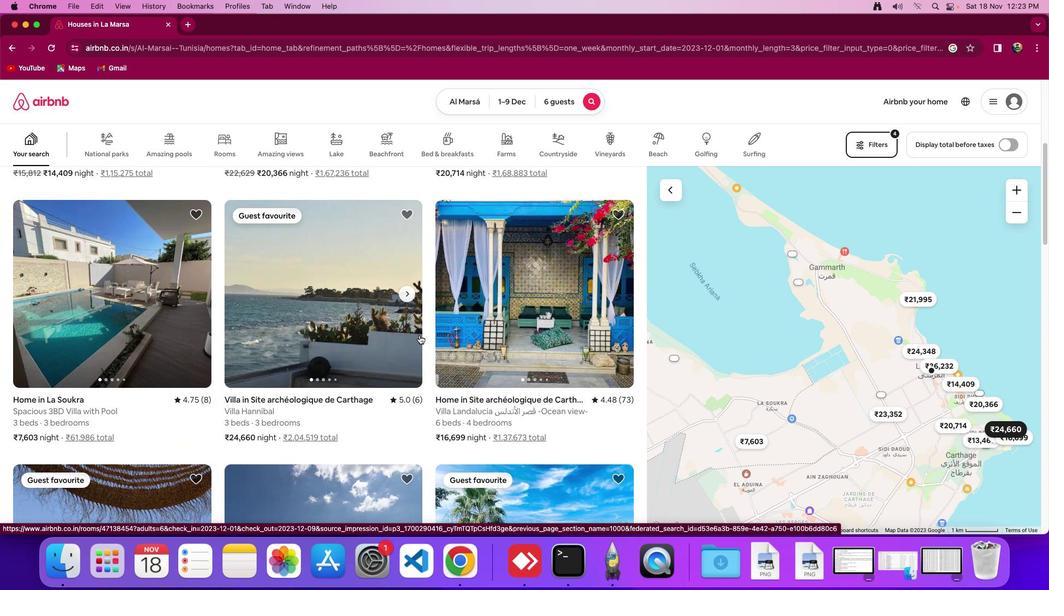 
Action: Mouse scrolled (419, 335) with delta (0, 0)
Screenshot: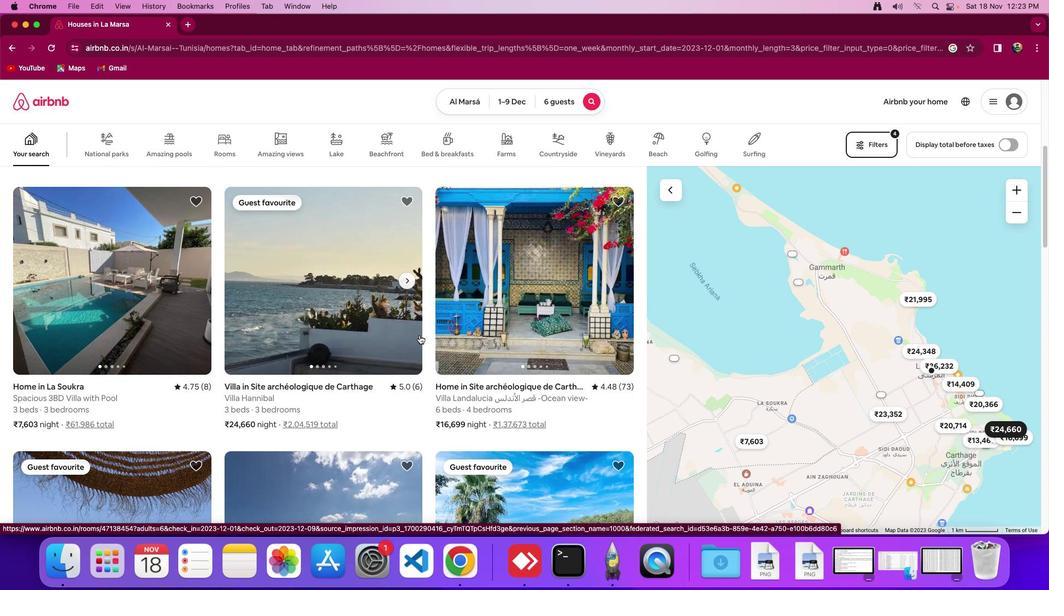 
Action: Mouse scrolled (419, 335) with delta (0, 0)
Screenshot: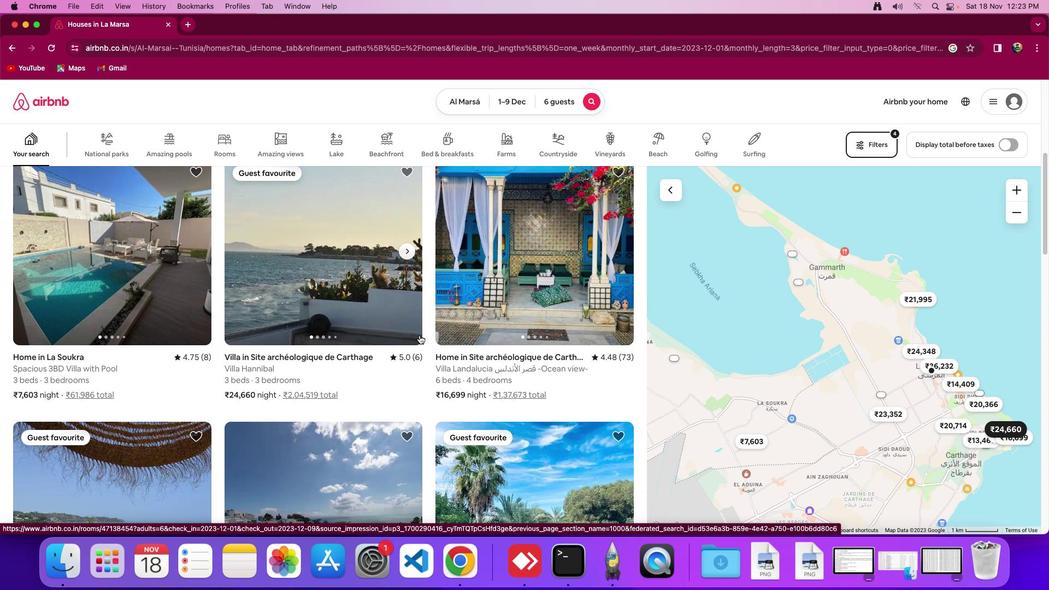 
Action: Mouse scrolled (419, 335) with delta (0, -1)
Screenshot: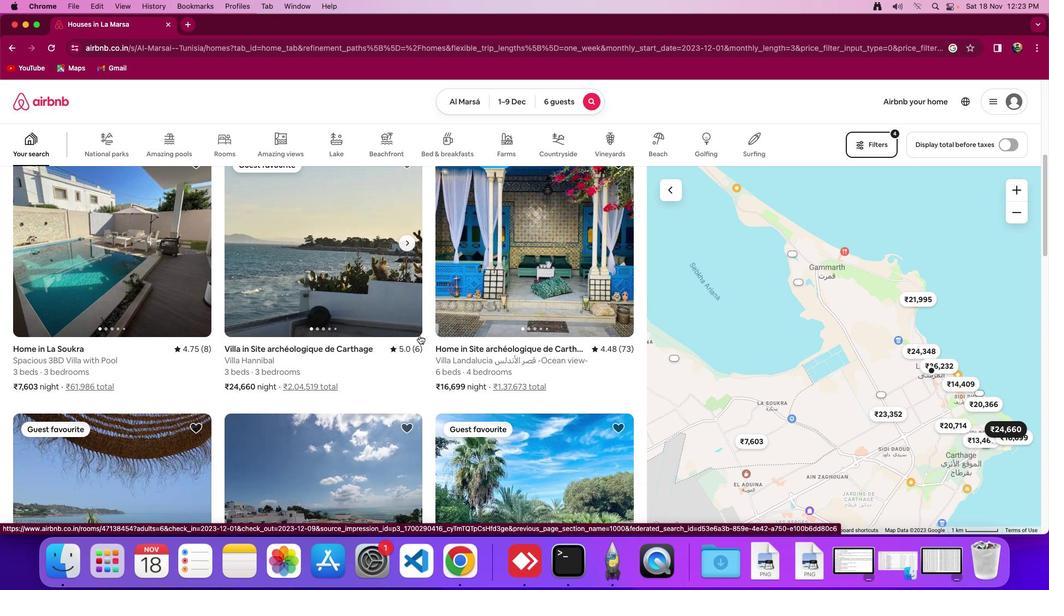 
Action: Mouse scrolled (419, 335) with delta (0, 0)
Screenshot: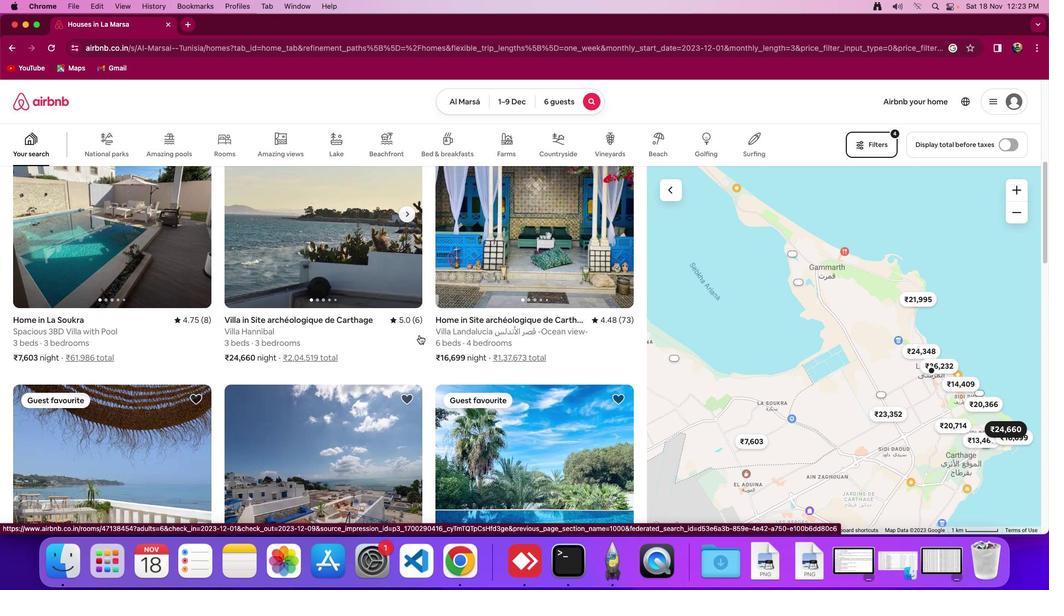 
Action: Mouse scrolled (419, 335) with delta (0, 0)
Screenshot: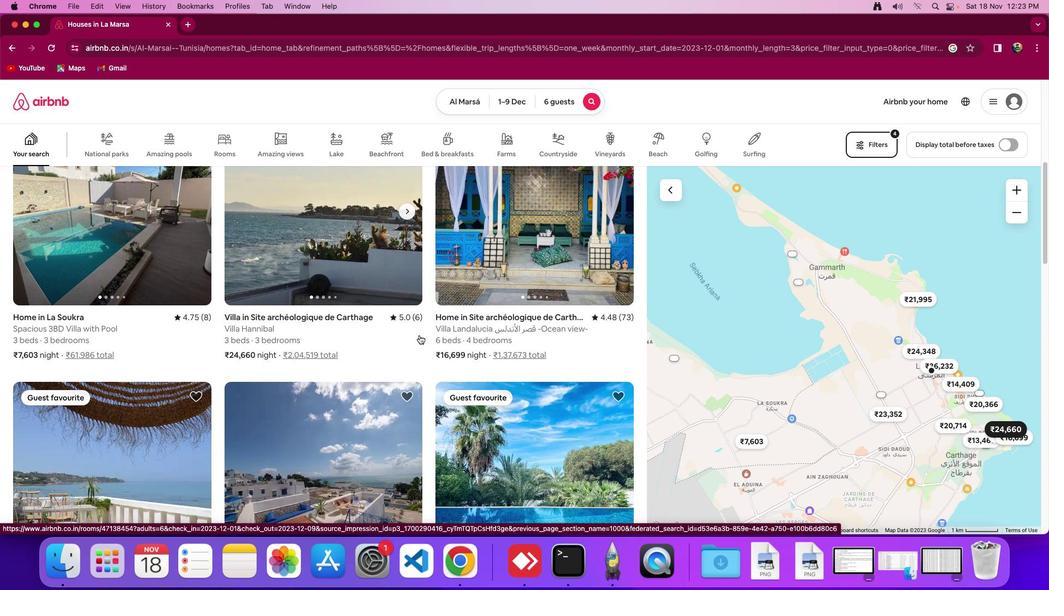 
Action: Mouse scrolled (419, 335) with delta (0, 0)
Screenshot: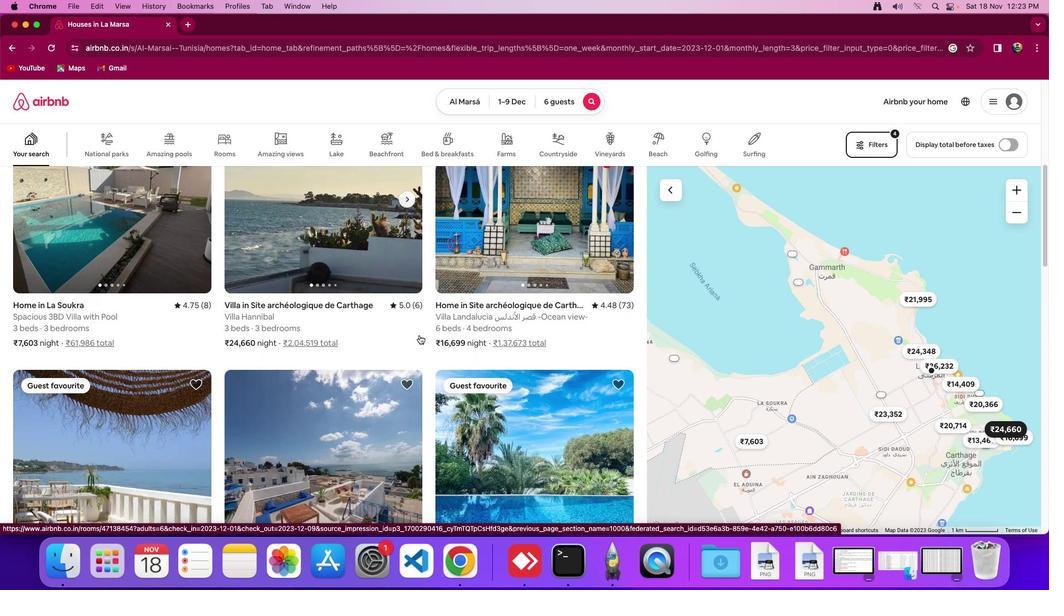 
Action: Mouse scrolled (419, 335) with delta (0, 0)
Screenshot: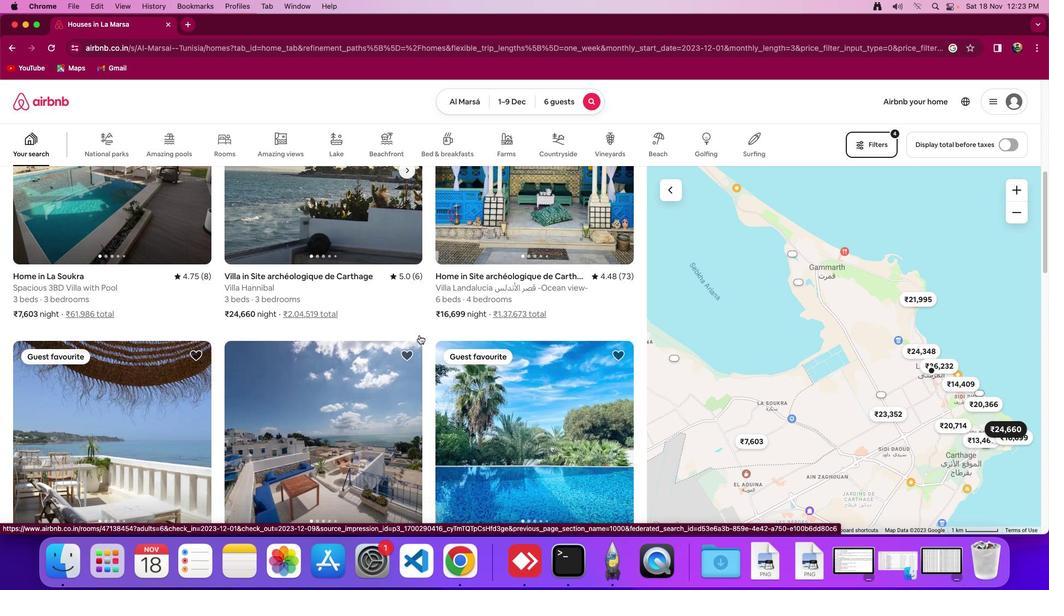 
Action: Mouse scrolled (419, 335) with delta (0, 0)
Screenshot: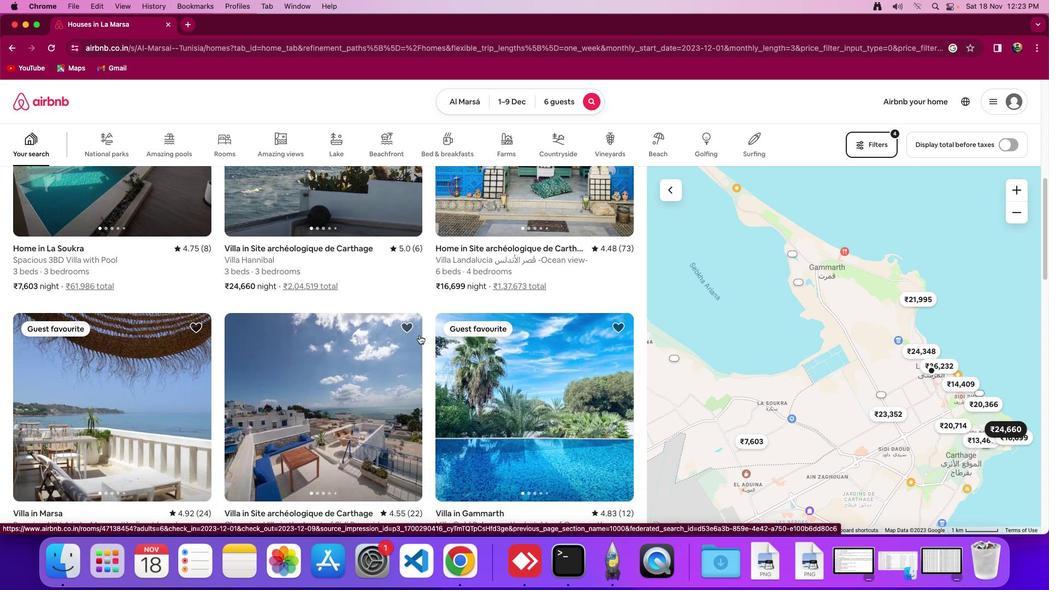 
Action: Mouse scrolled (419, 335) with delta (0, -1)
Screenshot: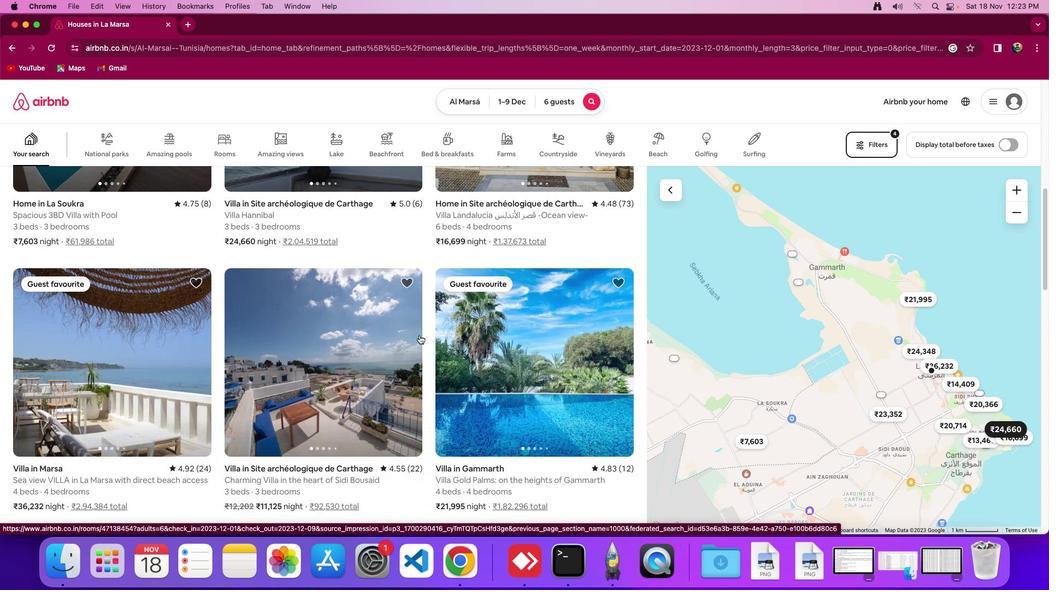 
Action: Mouse scrolled (419, 335) with delta (0, 0)
Screenshot: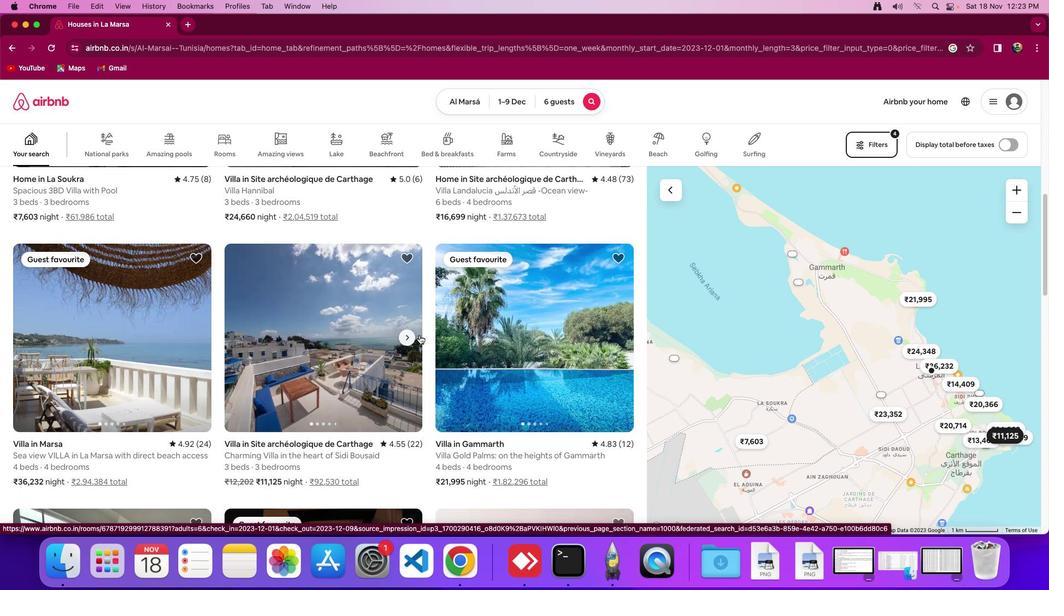
Action: Mouse scrolled (419, 335) with delta (0, 0)
Screenshot: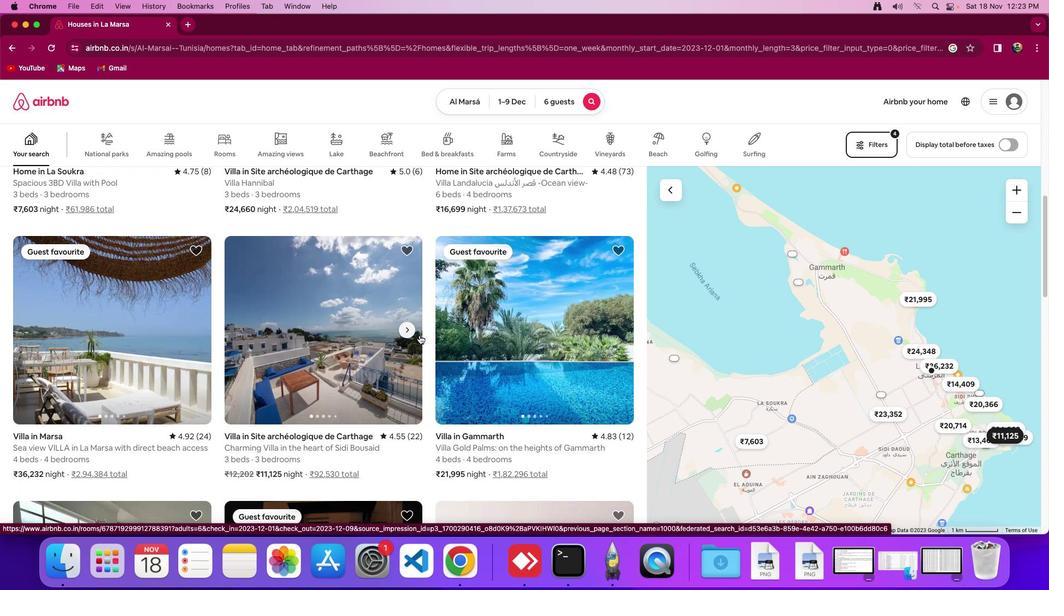 
Action: Mouse scrolled (419, 335) with delta (0, -1)
Screenshot: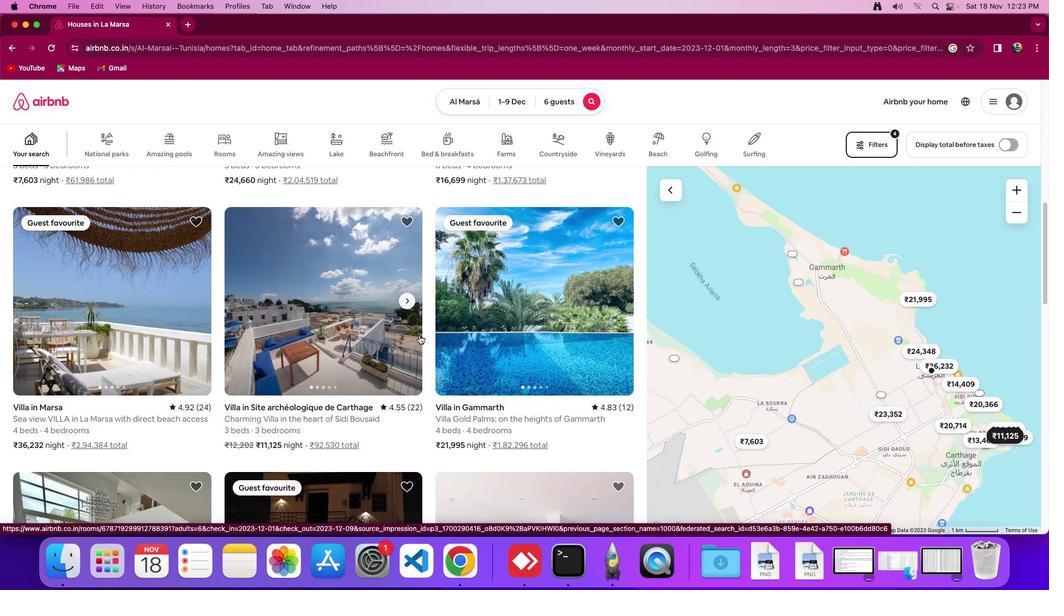 
Action: Mouse scrolled (419, 335) with delta (0, 0)
Screenshot: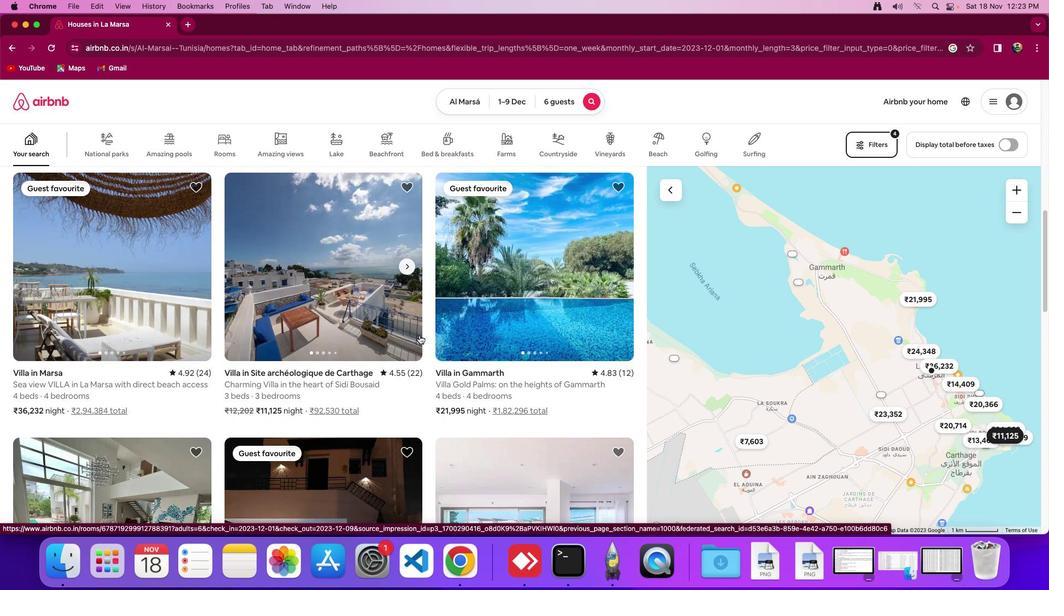 
Action: Mouse scrolled (419, 335) with delta (0, 0)
Screenshot: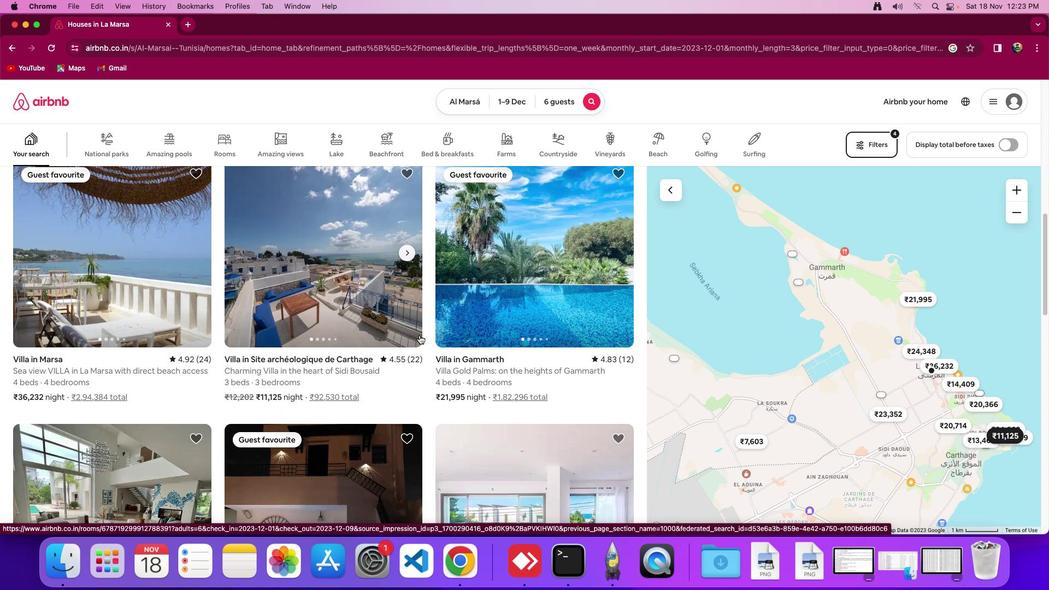 
Action: Mouse scrolled (419, 335) with delta (0, -1)
Screenshot: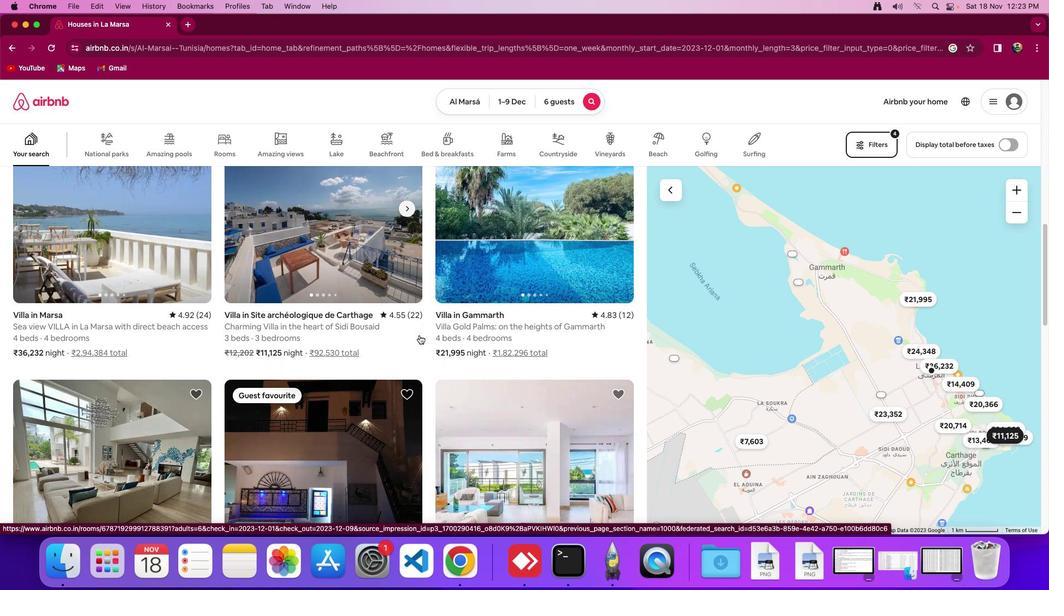 
Action: Mouse scrolled (419, 335) with delta (0, 0)
Screenshot: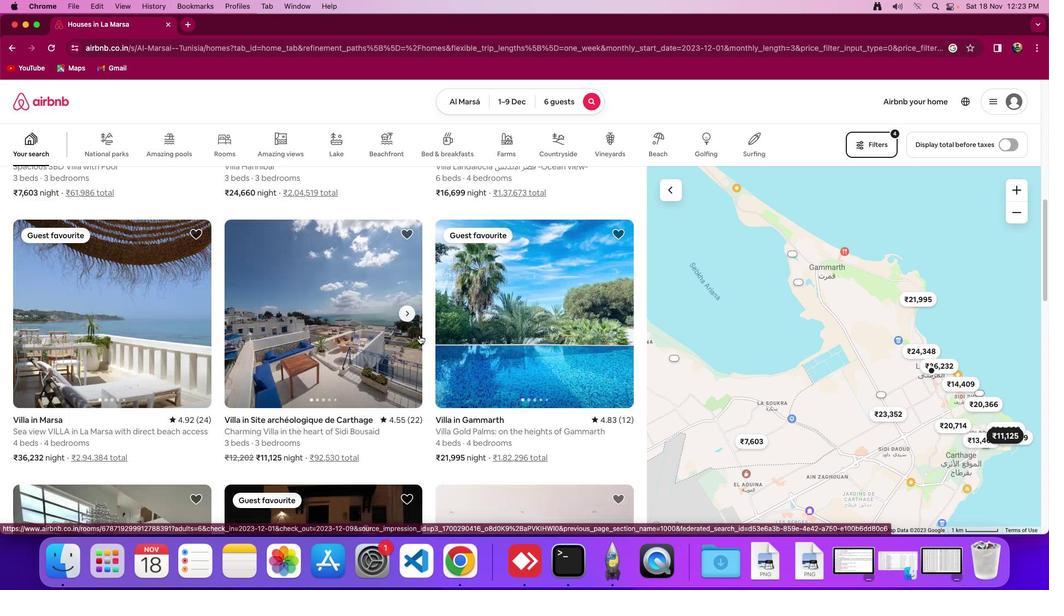 
Action: Mouse scrolled (419, 335) with delta (0, 0)
Screenshot: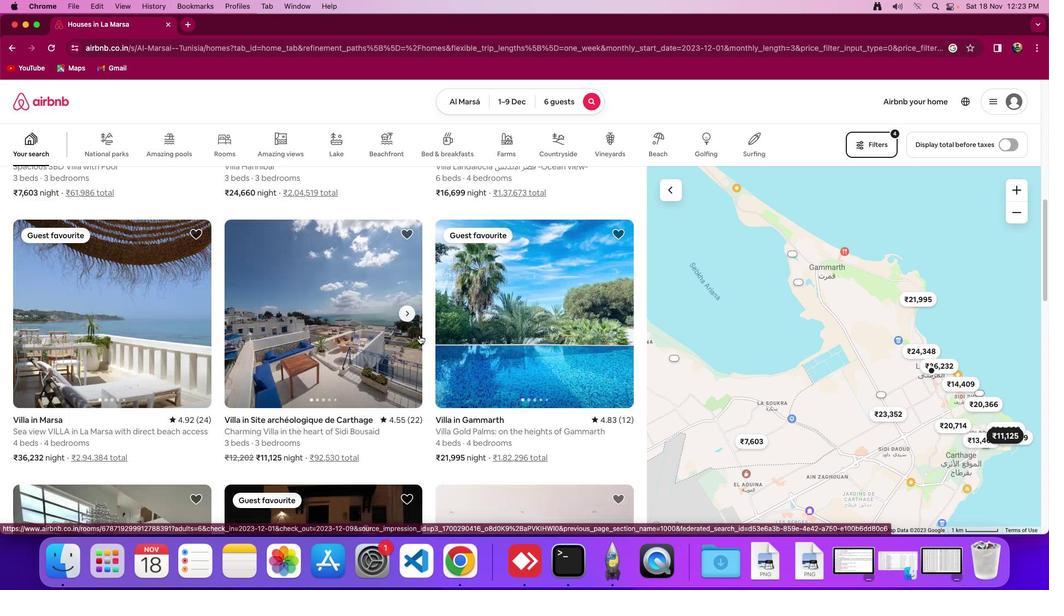 
Action: Mouse scrolled (419, 335) with delta (0, 2)
Screenshot: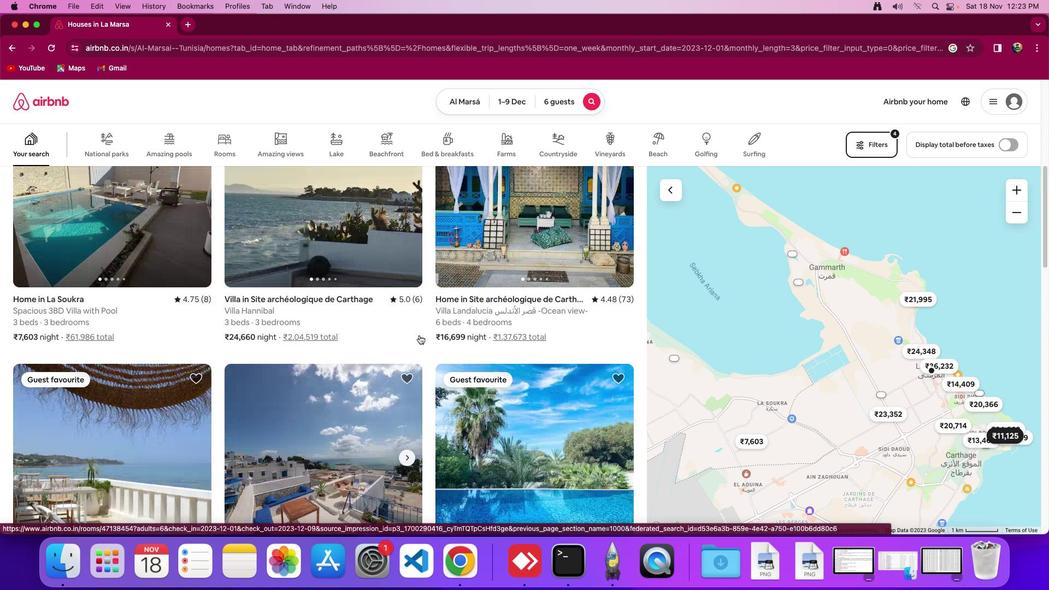 
Action: Mouse scrolled (419, 335) with delta (0, 3)
Screenshot: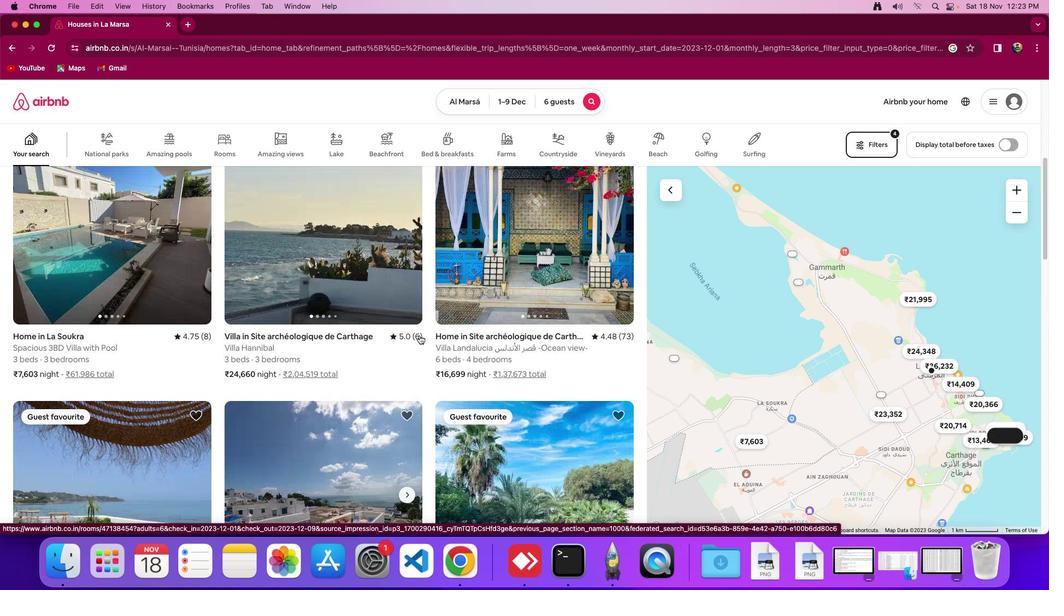 
Action: Mouse scrolled (419, 335) with delta (0, 0)
Screenshot: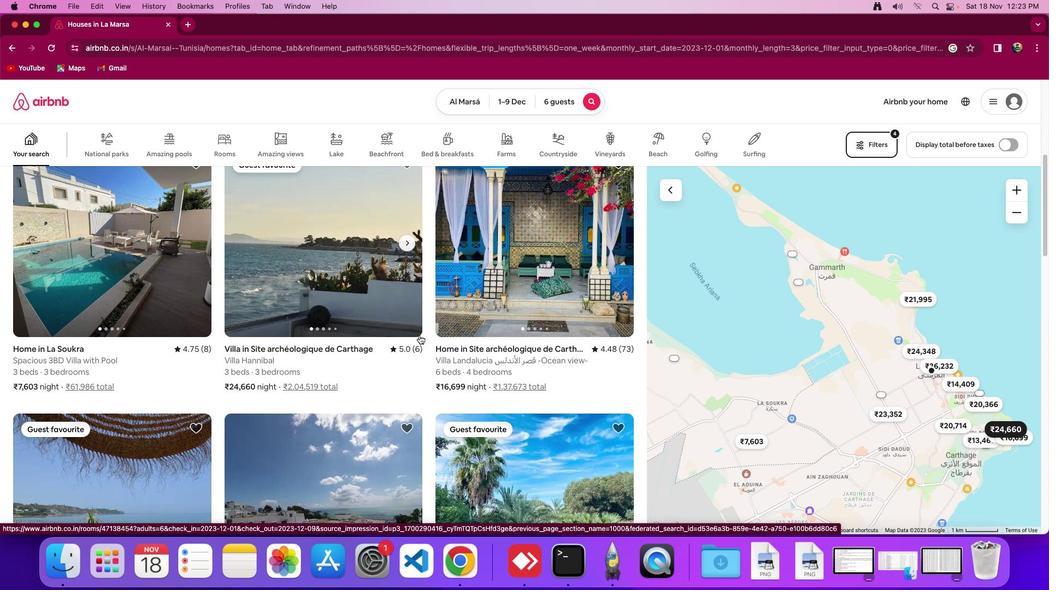 
Action: Mouse scrolled (419, 335) with delta (0, 0)
Screenshot: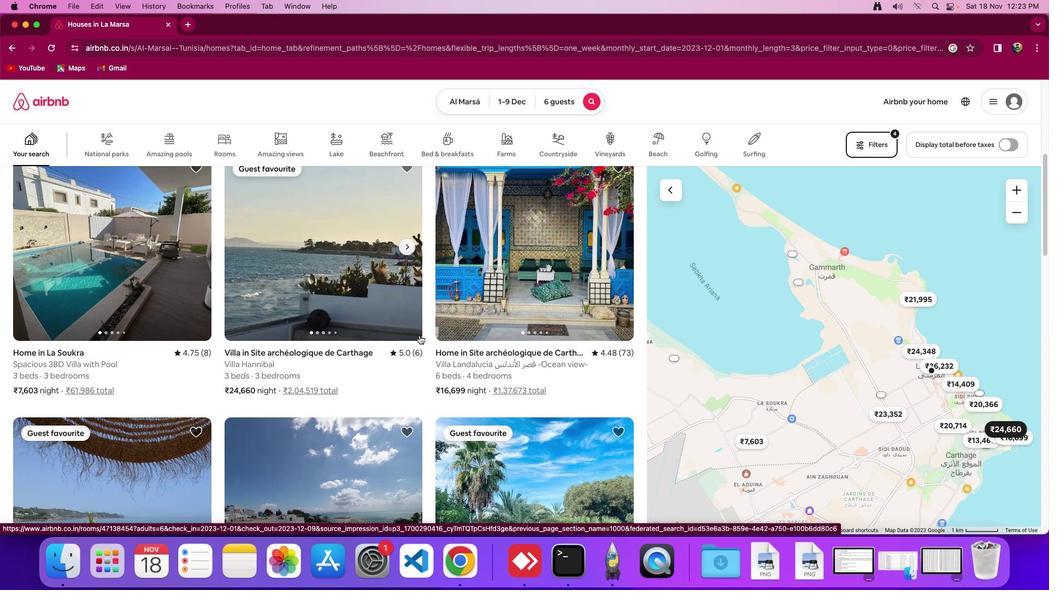 
Action: Mouse moved to (526, 304)
Screenshot: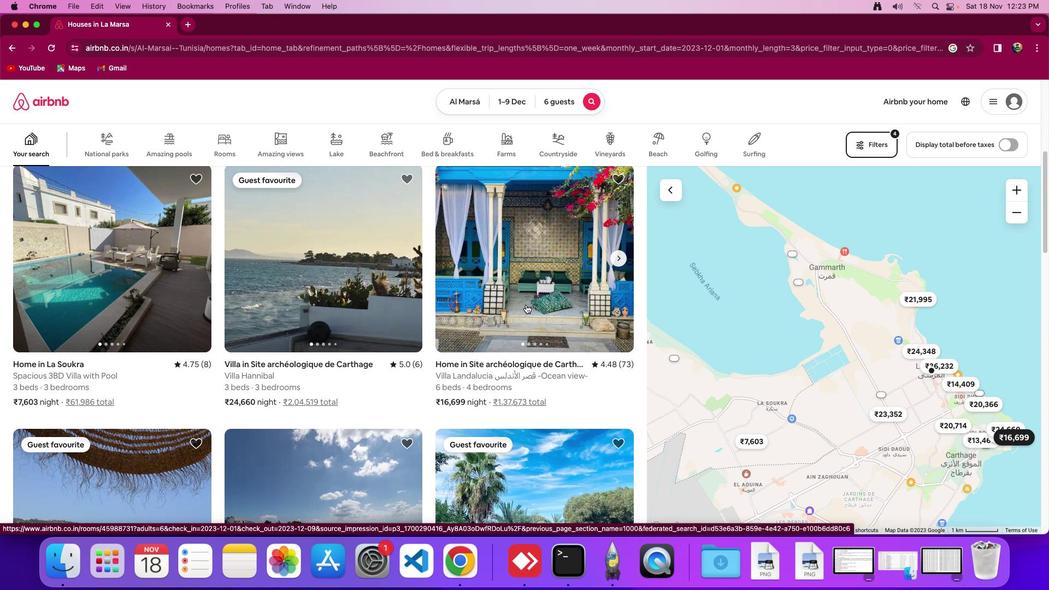 
Action: Mouse pressed left at (526, 304)
Screenshot: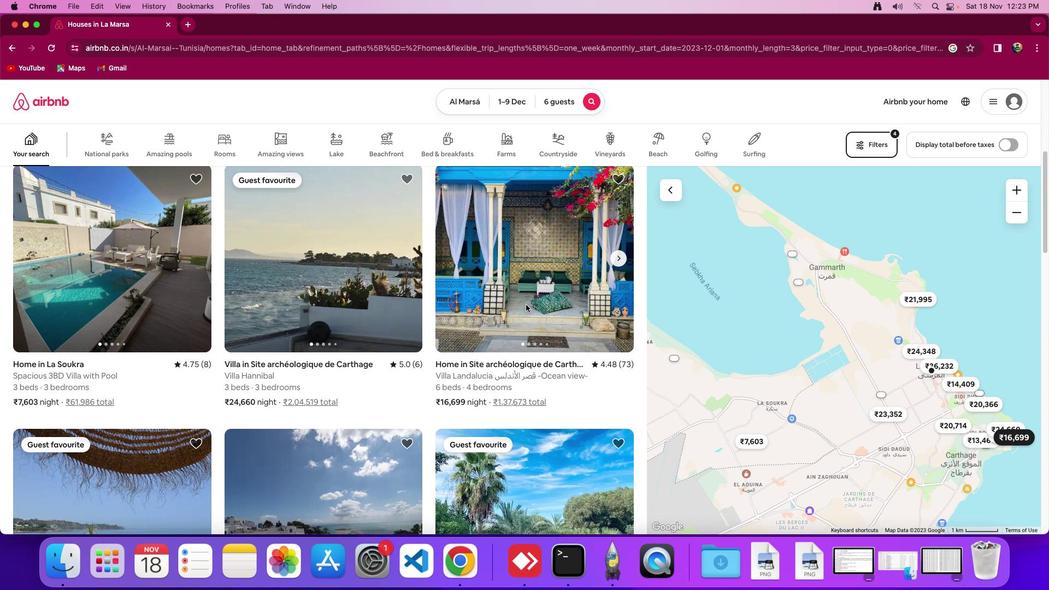 
Action: Mouse moved to (778, 382)
Screenshot: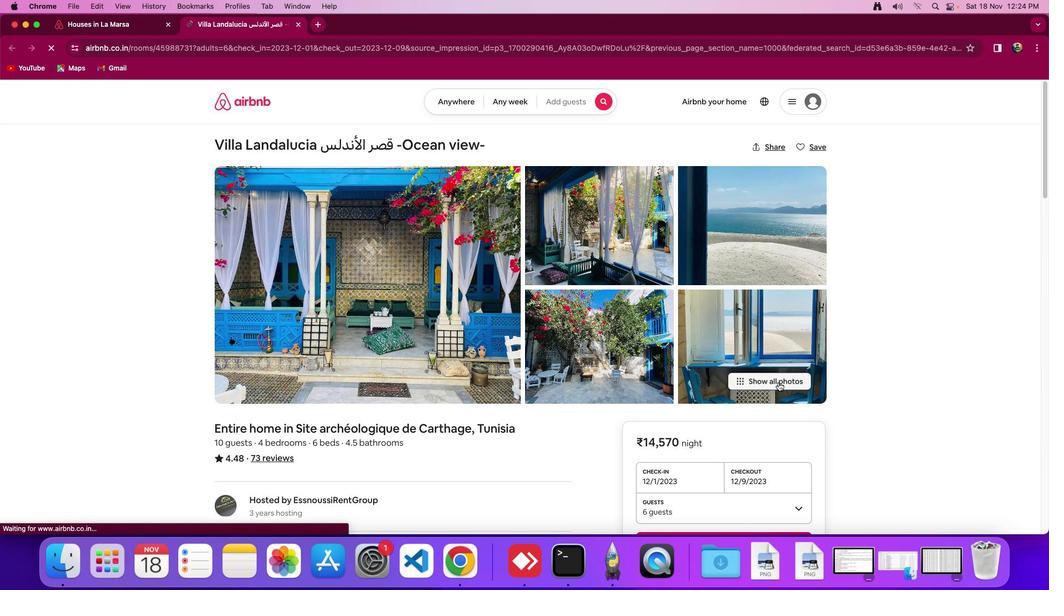 
Action: Mouse pressed left at (778, 382)
Screenshot: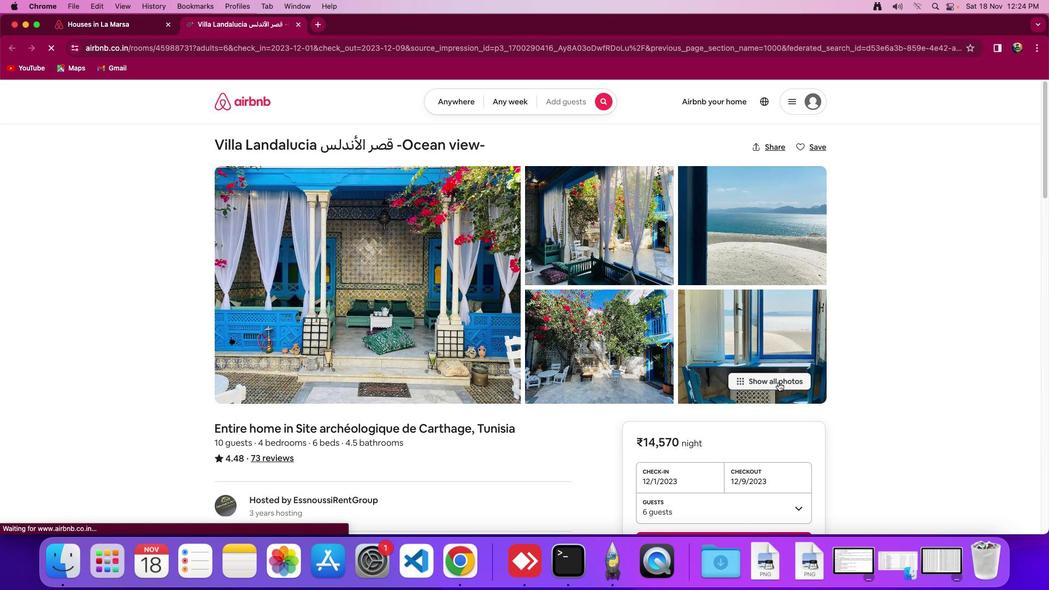 
Action: Mouse moved to (562, 375)
Screenshot: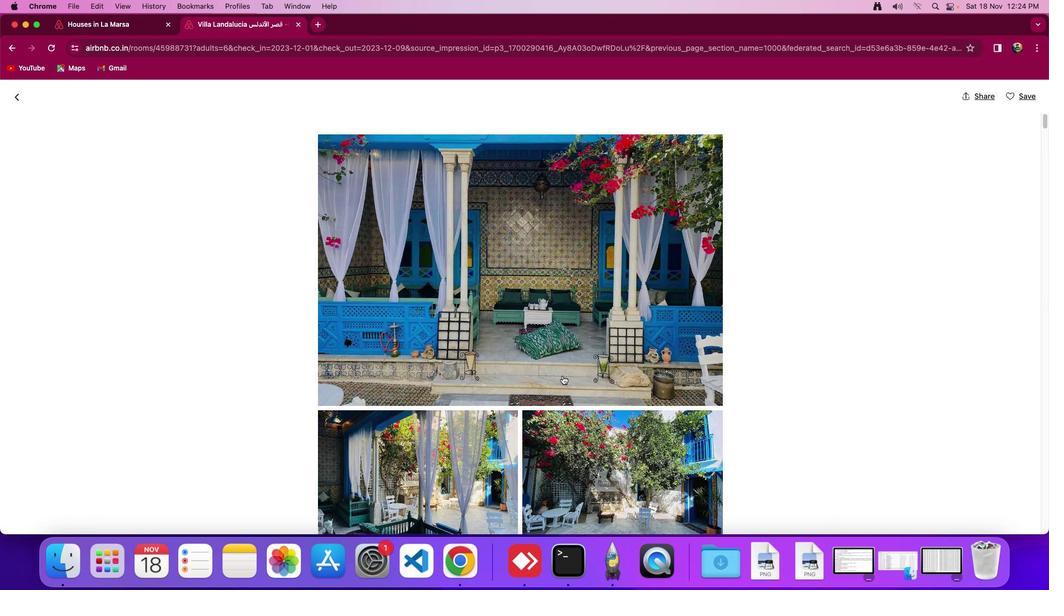
Action: Mouse scrolled (562, 375) with delta (0, 0)
Screenshot: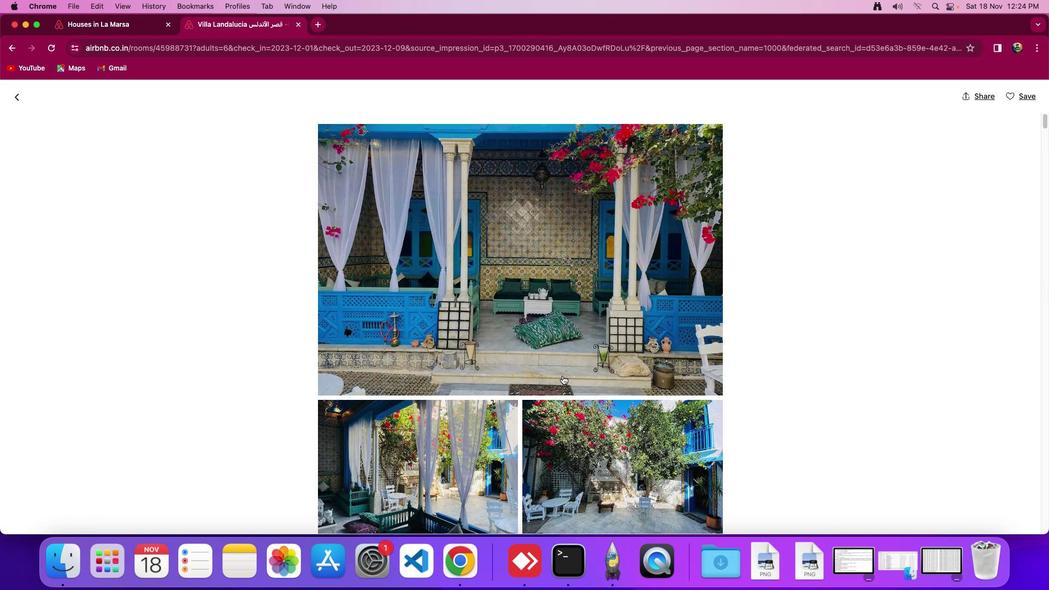 
Action: Mouse scrolled (562, 375) with delta (0, 0)
Screenshot: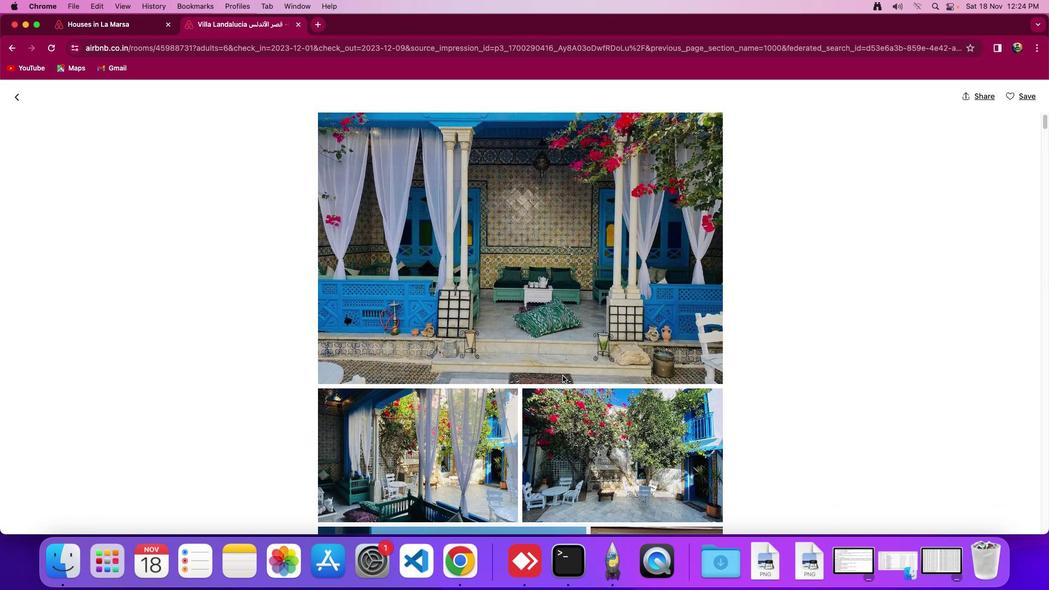 
Action: Mouse scrolled (562, 375) with delta (0, -1)
Screenshot: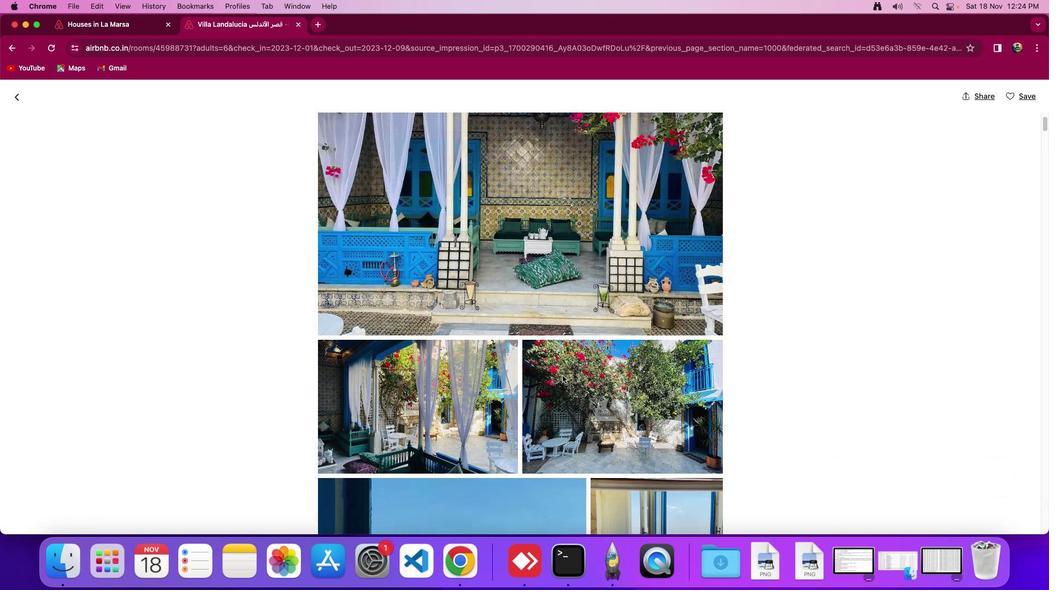 
Action: Mouse scrolled (562, 375) with delta (0, 0)
Screenshot: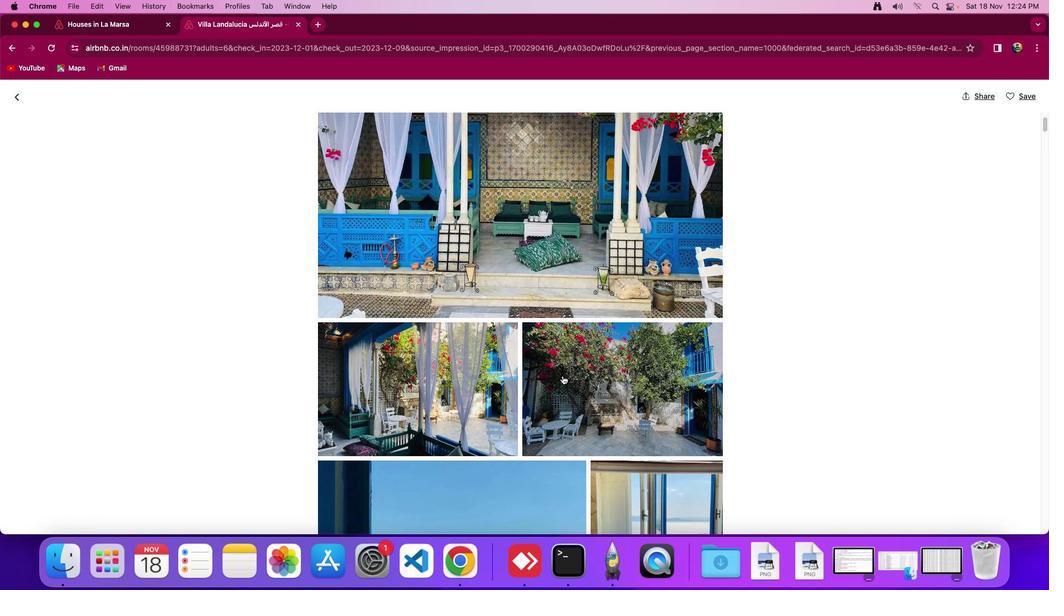 
Action: Mouse scrolled (562, 375) with delta (0, 0)
Screenshot: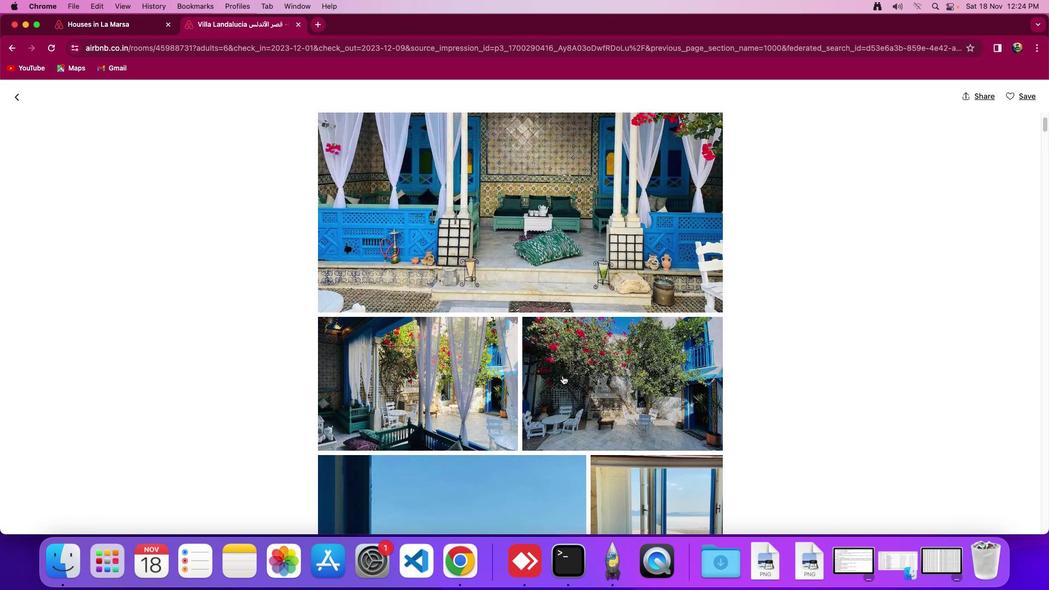 
Action: Mouse scrolled (562, 375) with delta (0, -1)
Screenshot: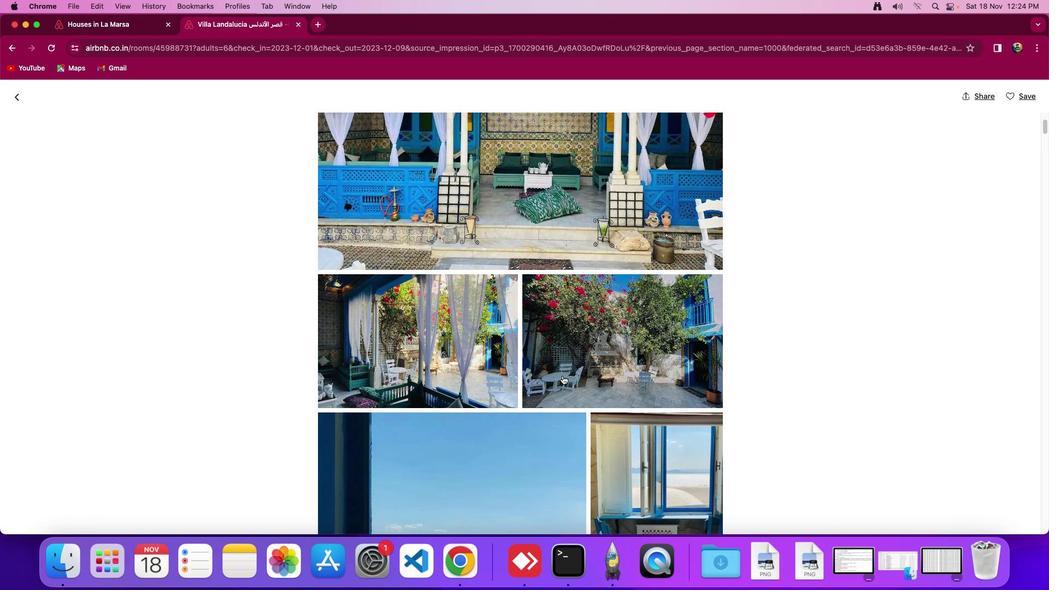 
Action: Mouse scrolled (562, 375) with delta (0, 0)
Screenshot: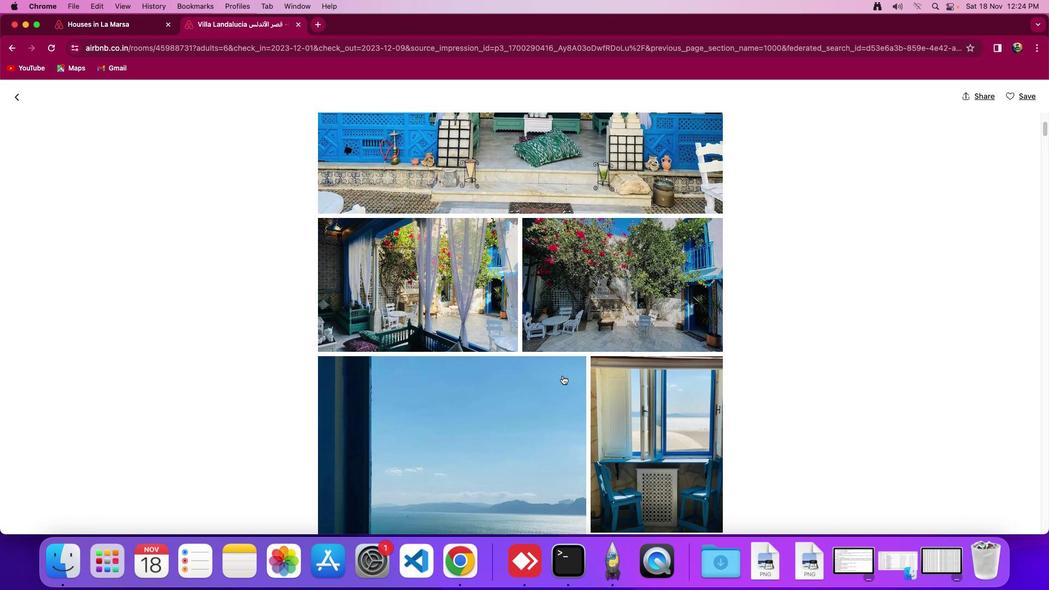 
Action: Mouse scrolled (562, 375) with delta (0, 0)
Screenshot: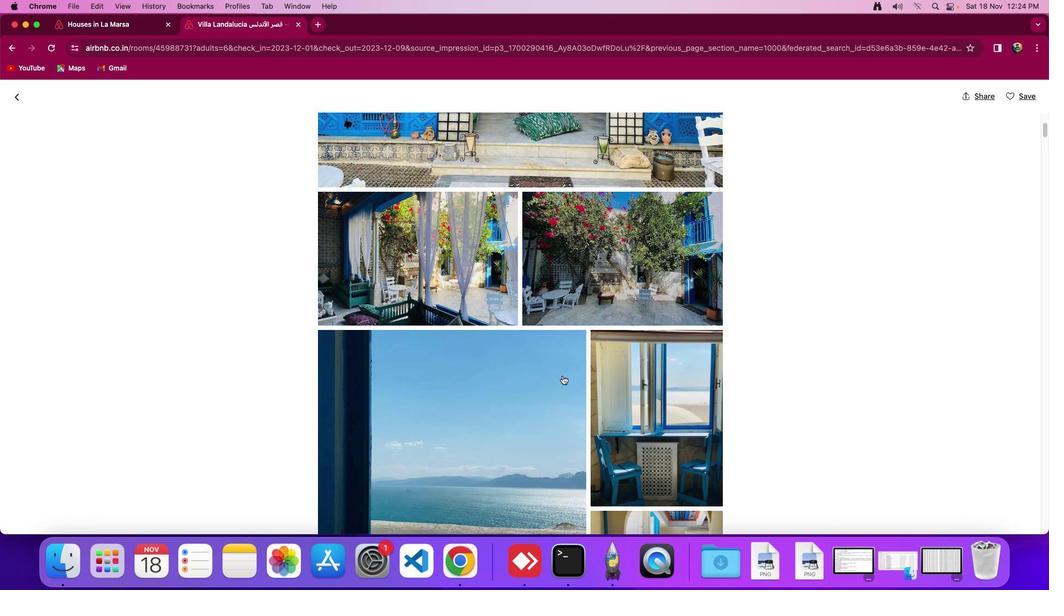 
Action: Mouse scrolled (562, 375) with delta (0, -1)
Screenshot: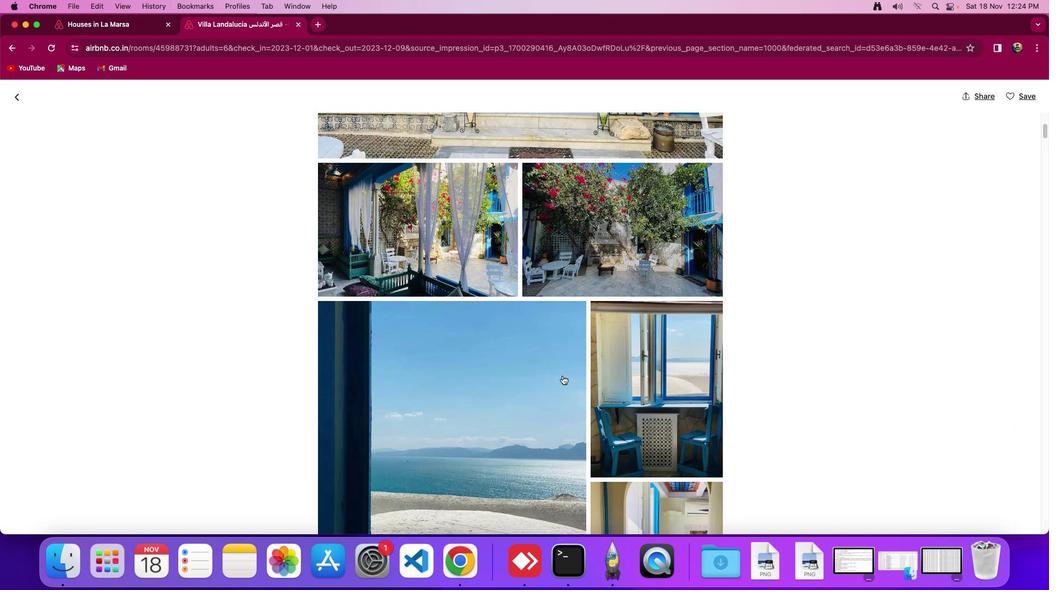 
Action: Mouse scrolled (562, 375) with delta (0, 0)
Screenshot: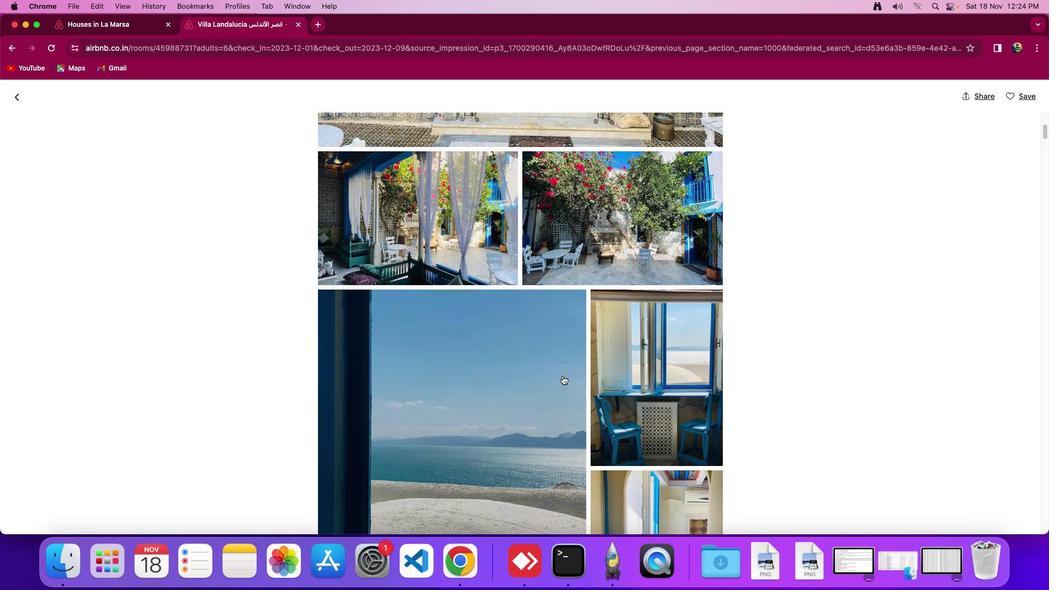 
Action: Mouse scrolled (562, 375) with delta (0, 0)
Screenshot: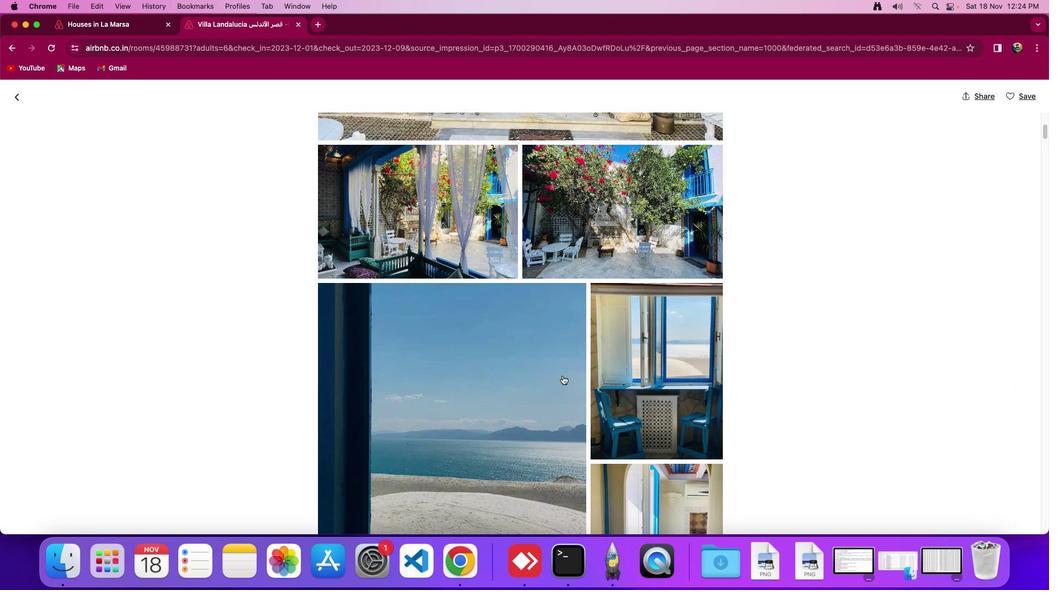 
Action: Mouse scrolled (562, 375) with delta (0, 0)
Screenshot: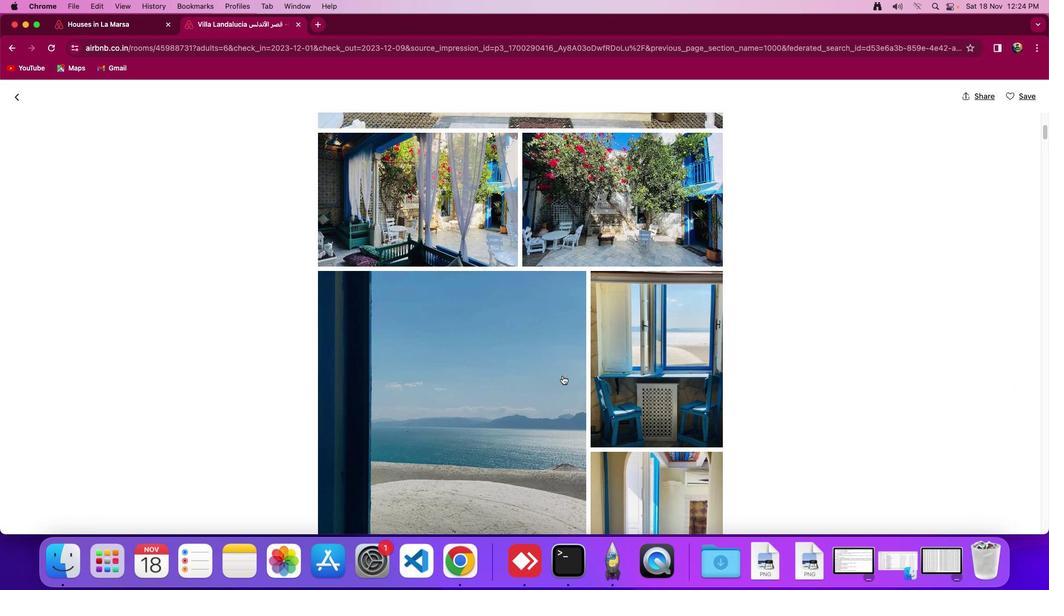 
Action: Mouse scrolled (562, 375) with delta (0, 0)
Screenshot: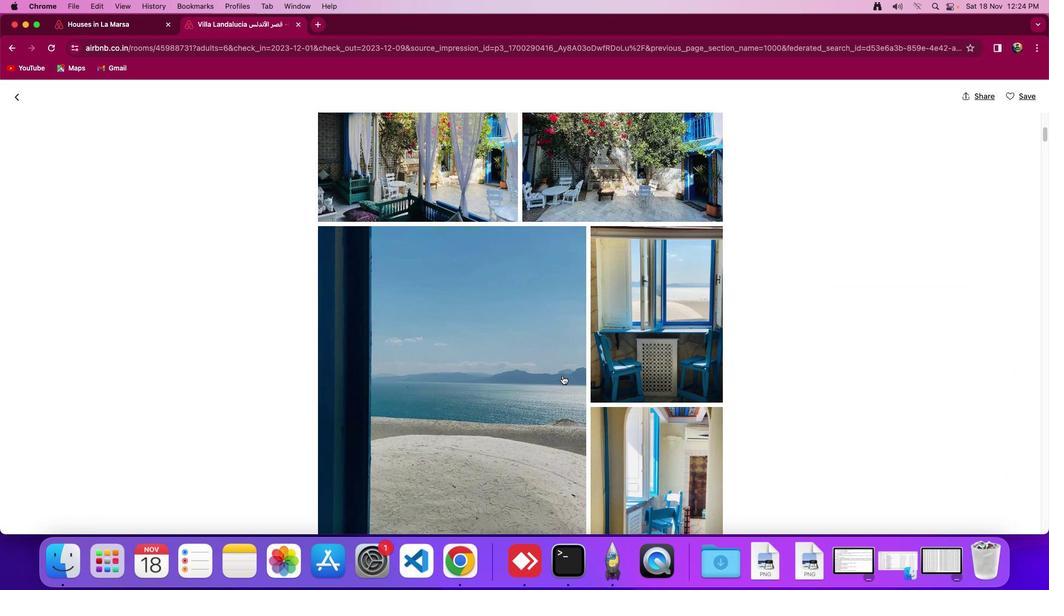 
Action: Mouse scrolled (562, 375) with delta (0, -1)
Screenshot: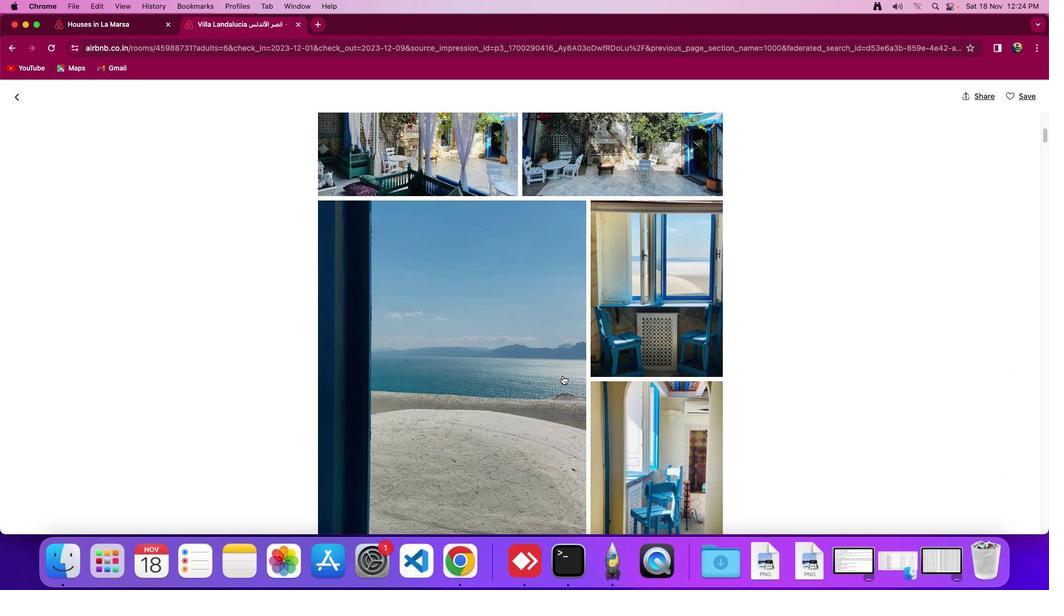 
Action: Mouse scrolled (562, 375) with delta (0, 0)
Screenshot: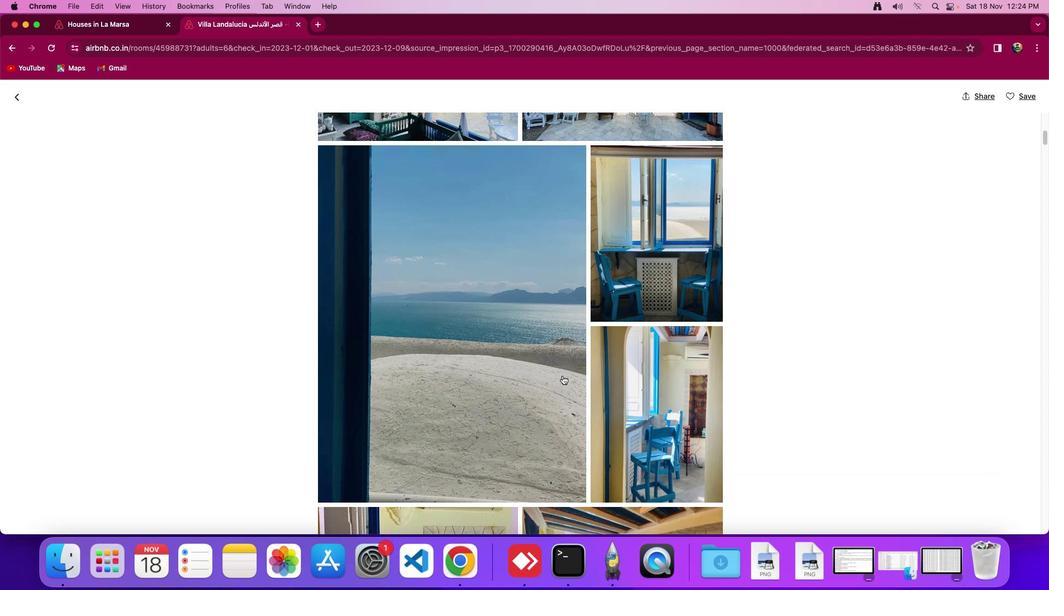 
Action: Mouse scrolled (562, 375) with delta (0, 0)
Screenshot: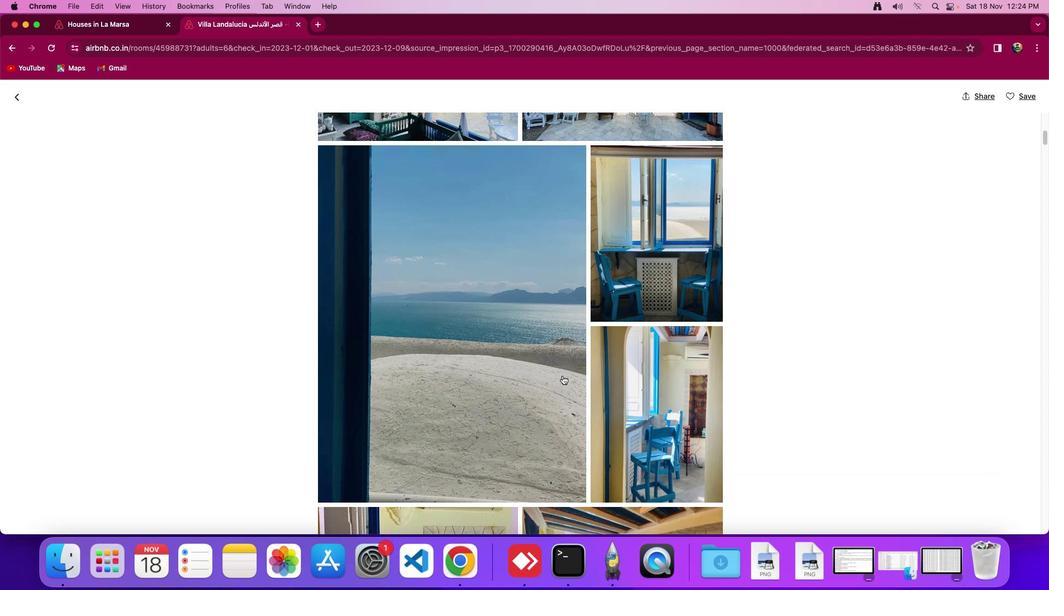 
Action: Mouse scrolled (562, 375) with delta (0, -2)
Screenshot: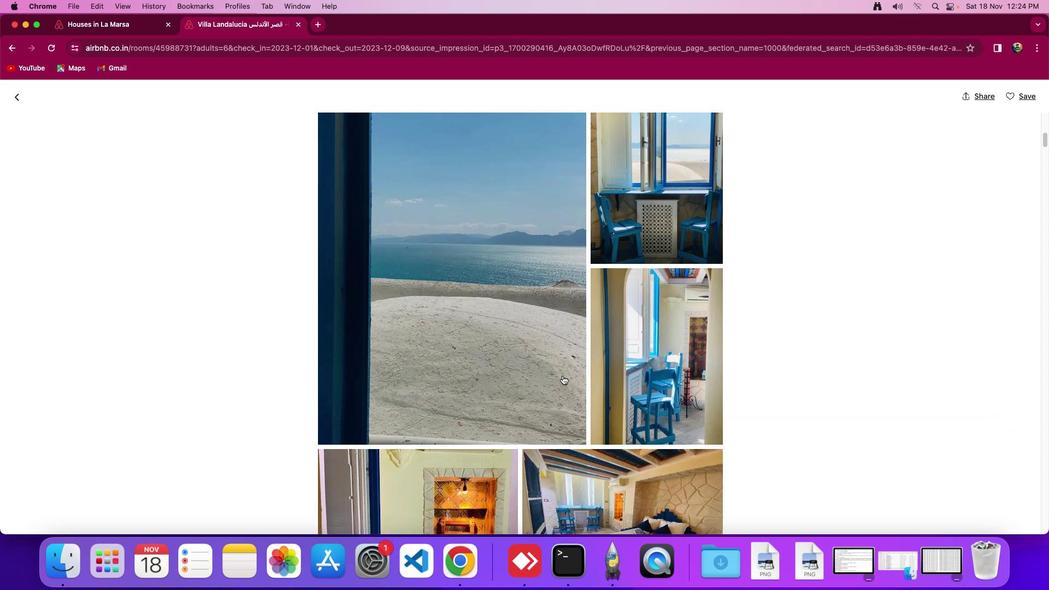 
Action: Mouse scrolled (562, 375) with delta (0, 0)
Screenshot: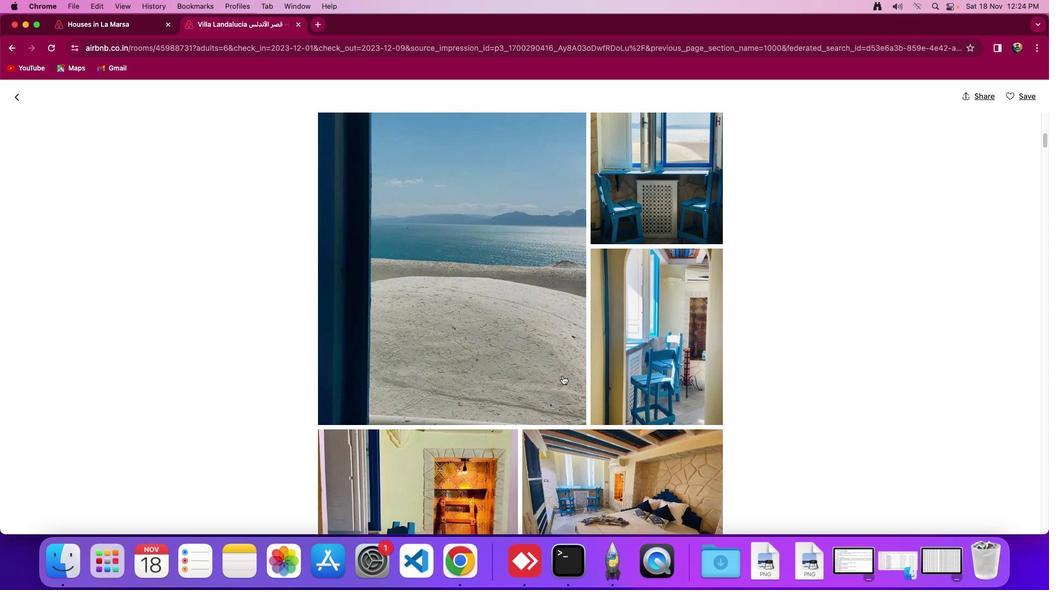 
Action: Mouse scrolled (562, 375) with delta (0, 0)
Screenshot: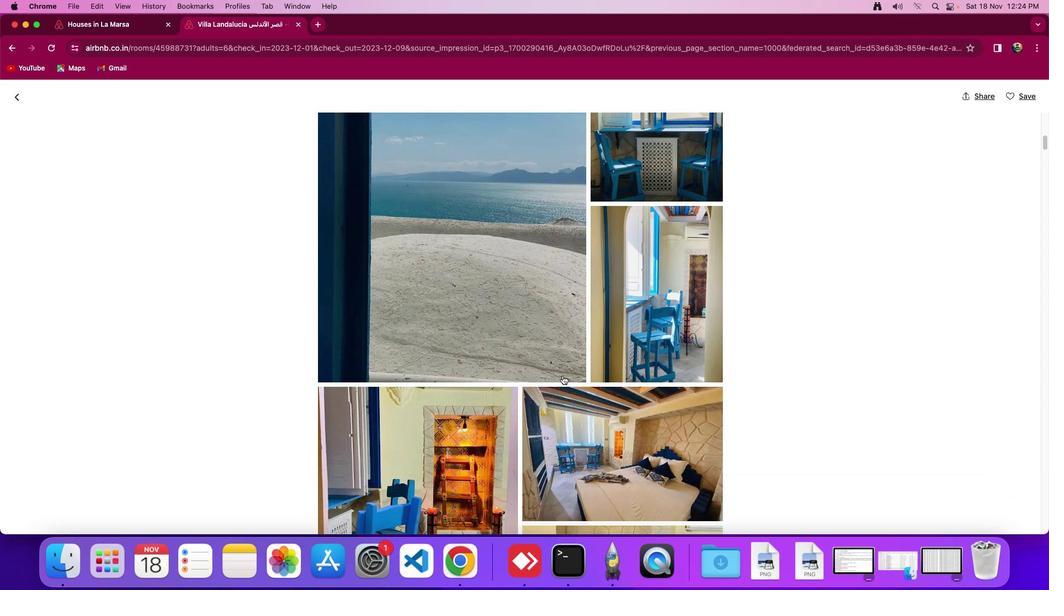 
Action: Mouse scrolled (562, 375) with delta (0, -1)
Screenshot: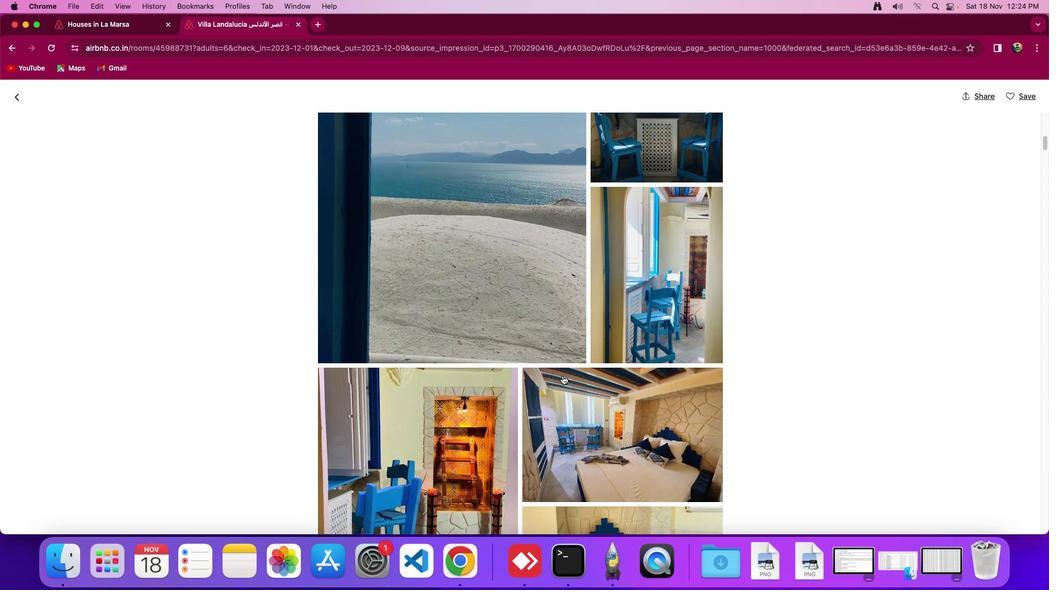 
Action: Mouse scrolled (562, 375) with delta (0, 0)
Screenshot: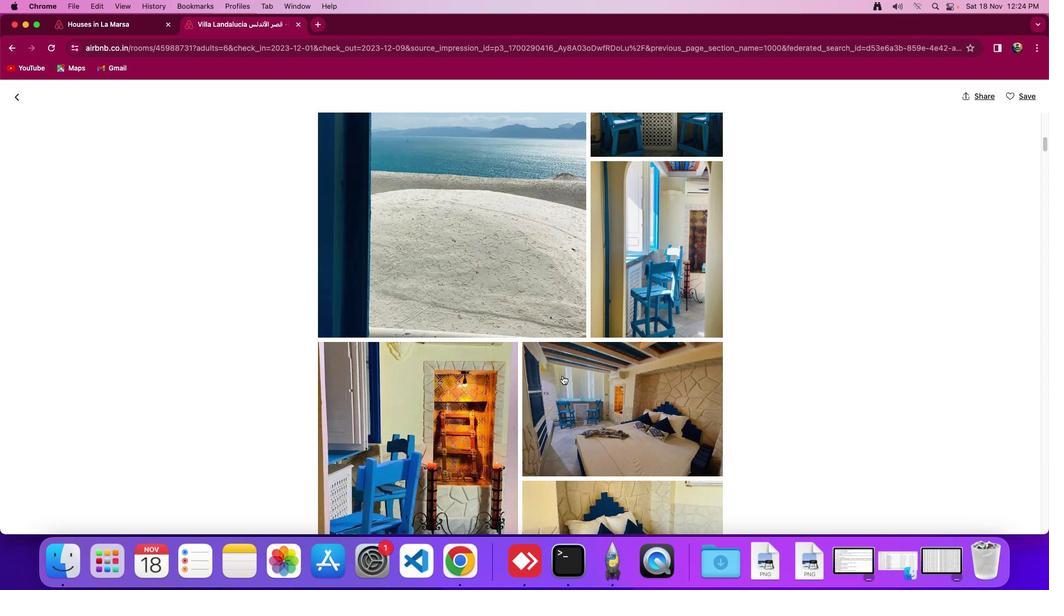 
Action: Mouse scrolled (562, 375) with delta (0, 0)
Screenshot: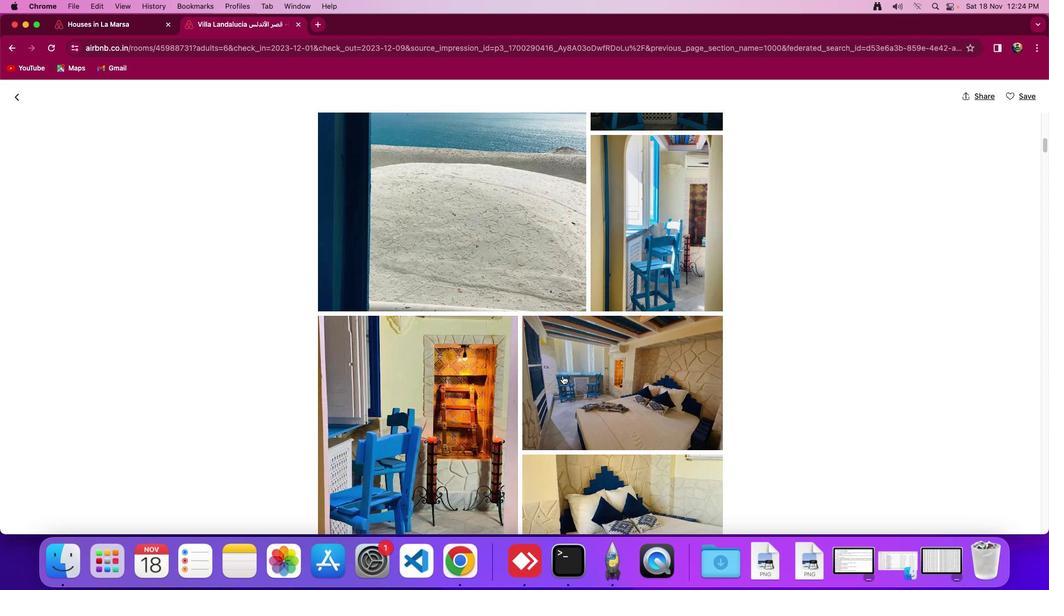 
Action: Mouse scrolled (562, 375) with delta (0, -1)
Screenshot: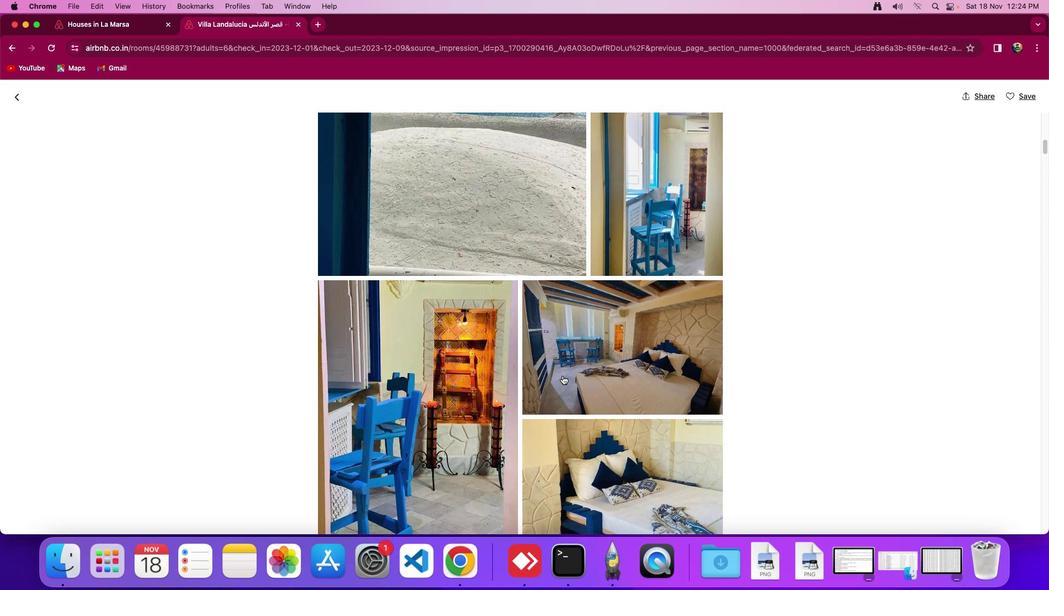 
Action: Mouse scrolled (562, 375) with delta (0, 0)
Screenshot: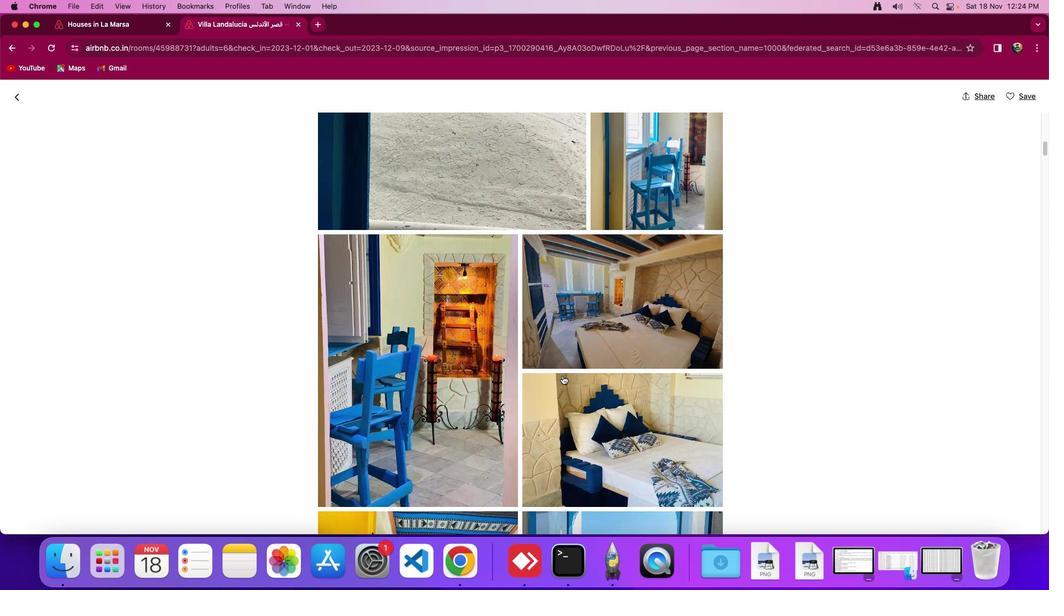
Action: Mouse scrolled (562, 375) with delta (0, 0)
Screenshot: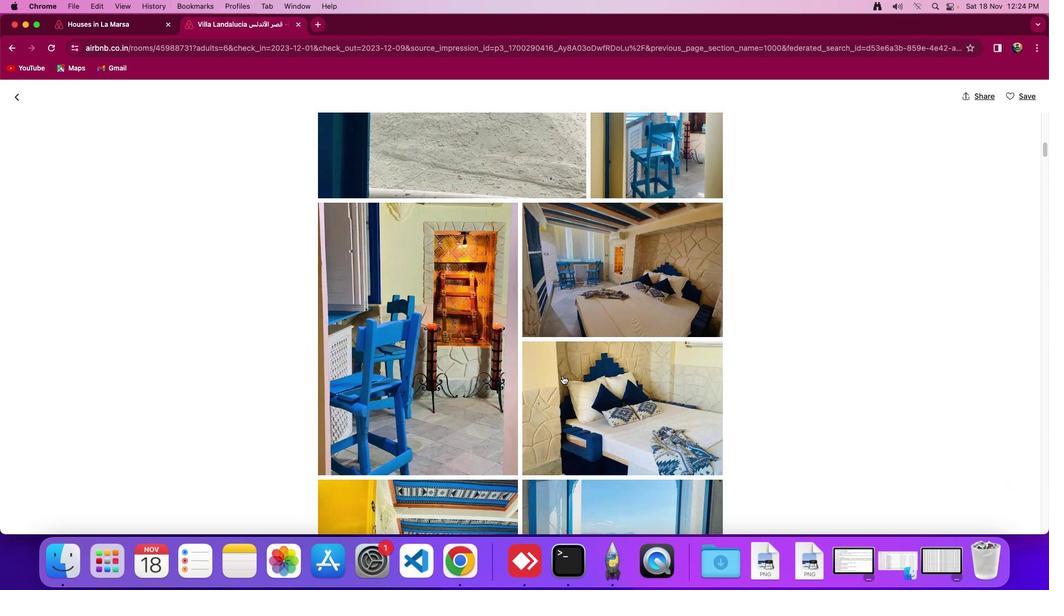
Action: Mouse scrolled (562, 375) with delta (0, -1)
Screenshot: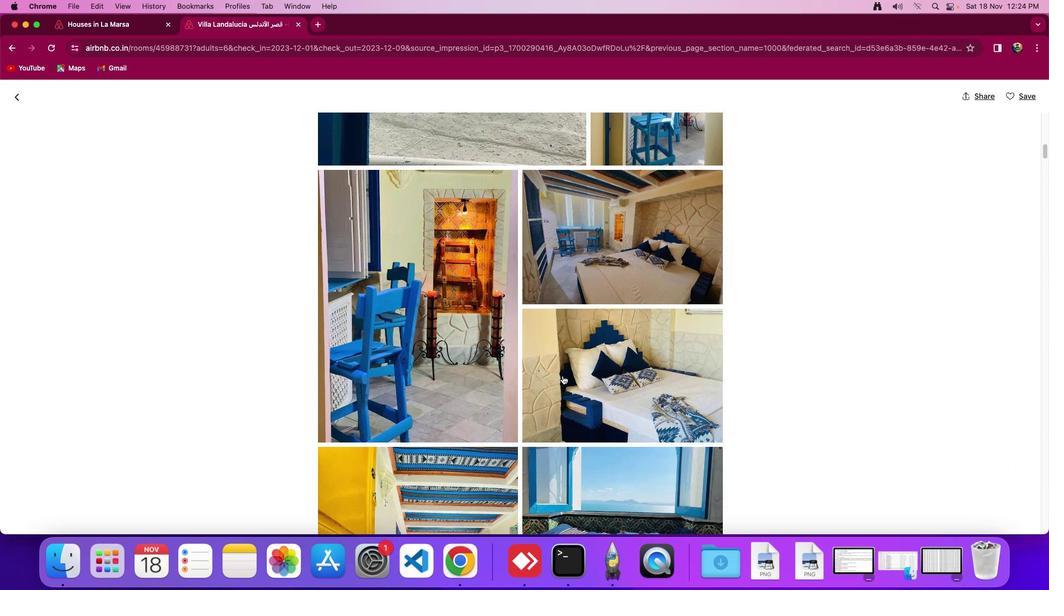 
Action: Mouse scrolled (562, 375) with delta (0, 0)
Screenshot: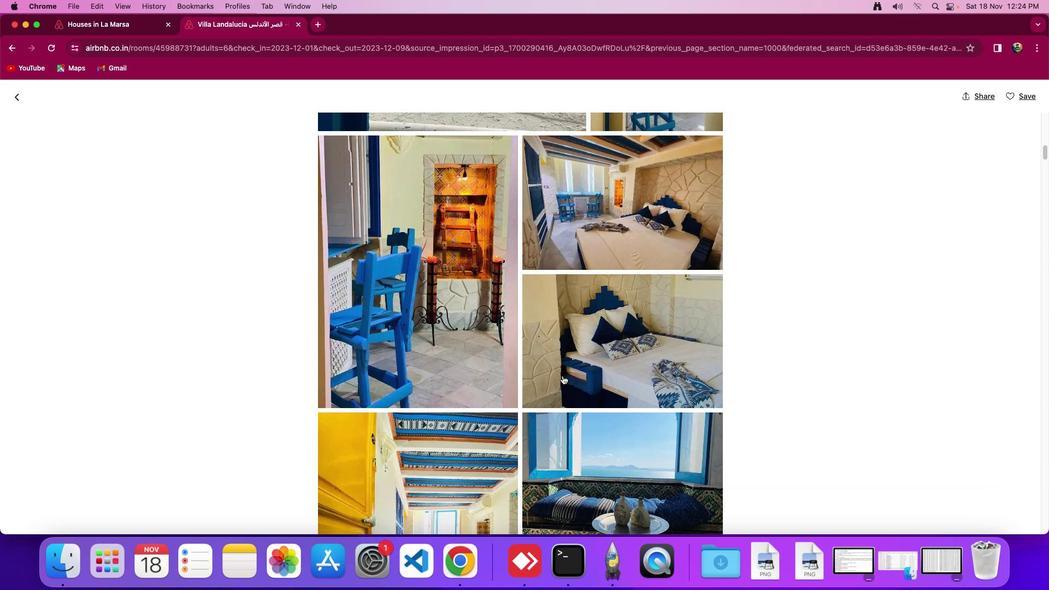 
Action: Mouse scrolled (562, 375) with delta (0, 0)
Screenshot: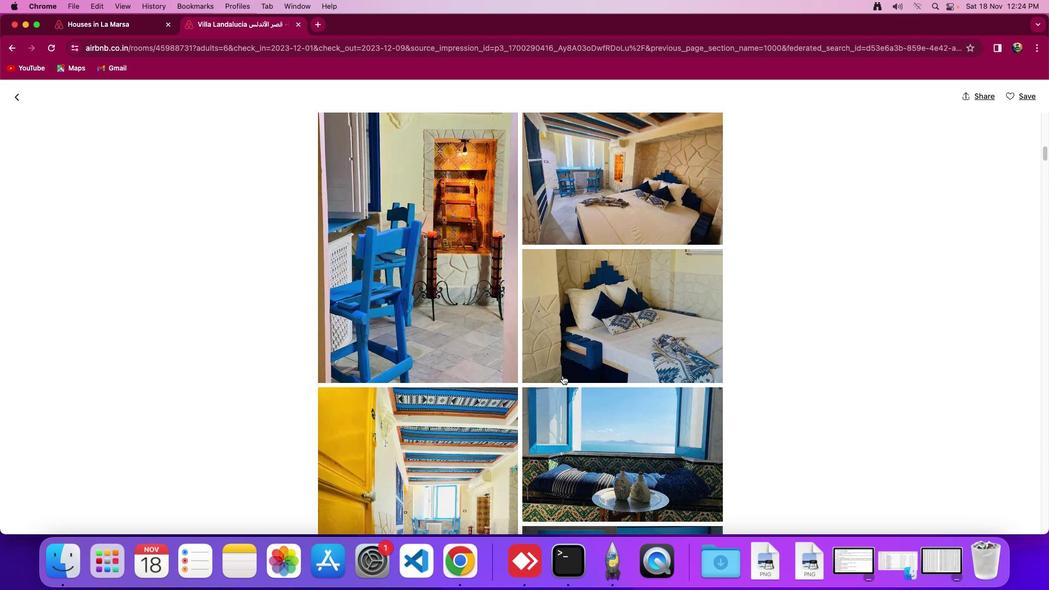 
Action: Mouse scrolled (562, 375) with delta (0, -1)
Screenshot: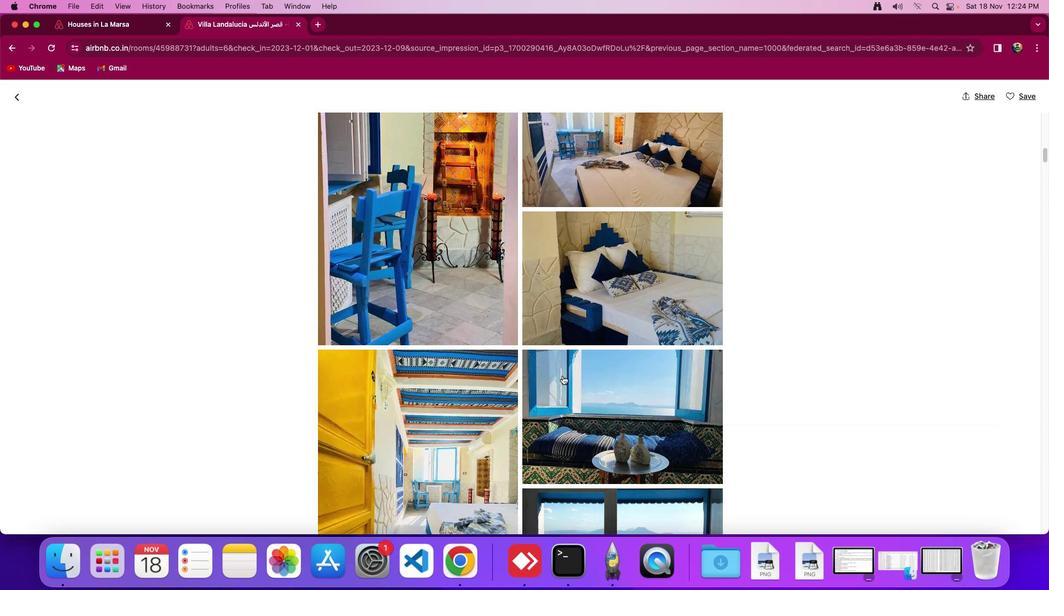 
Action: Mouse scrolled (562, 375) with delta (0, 0)
Screenshot: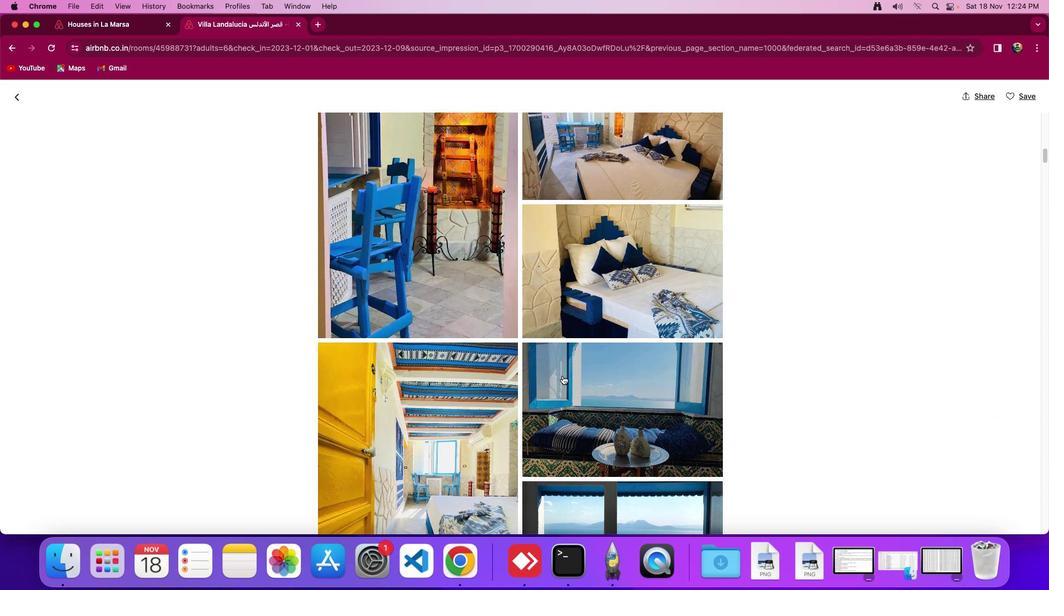 
Action: Mouse scrolled (562, 375) with delta (0, 0)
Screenshot: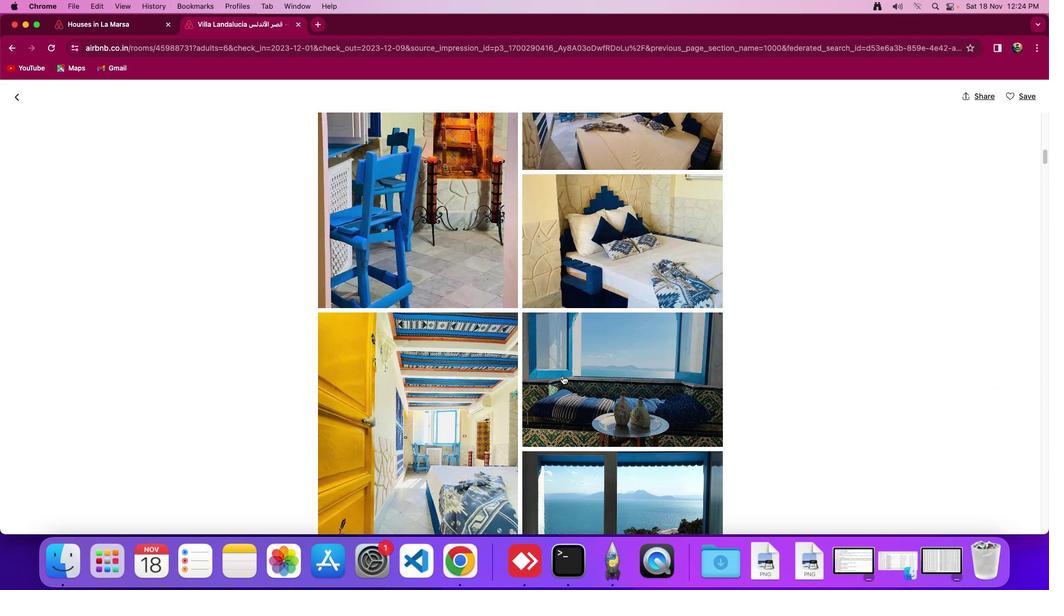 
Action: Mouse scrolled (562, 375) with delta (0, 0)
Screenshot: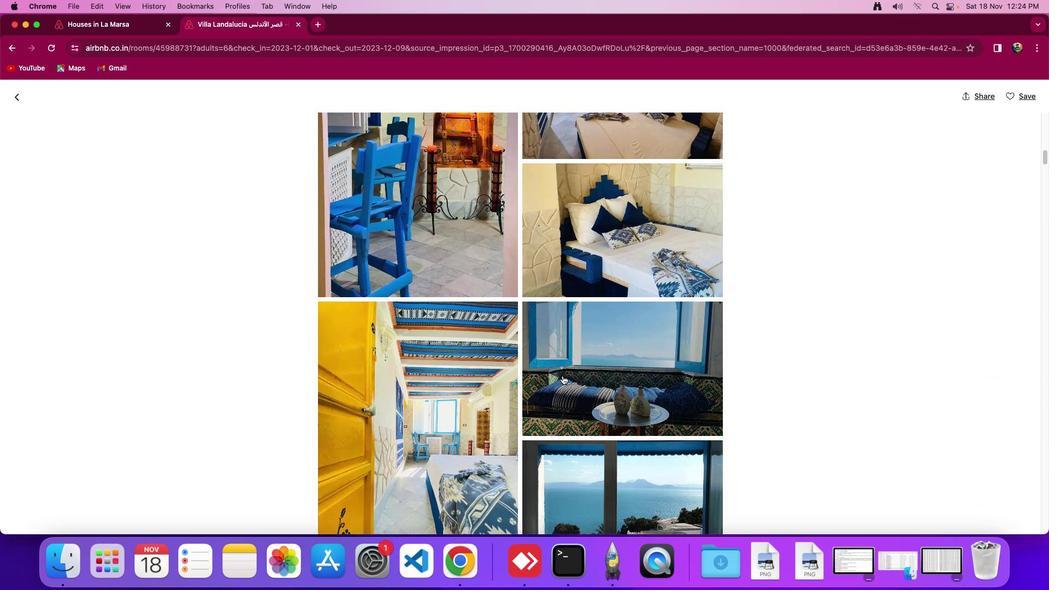 
Action: Mouse pressed left at (562, 375)
Screenshot: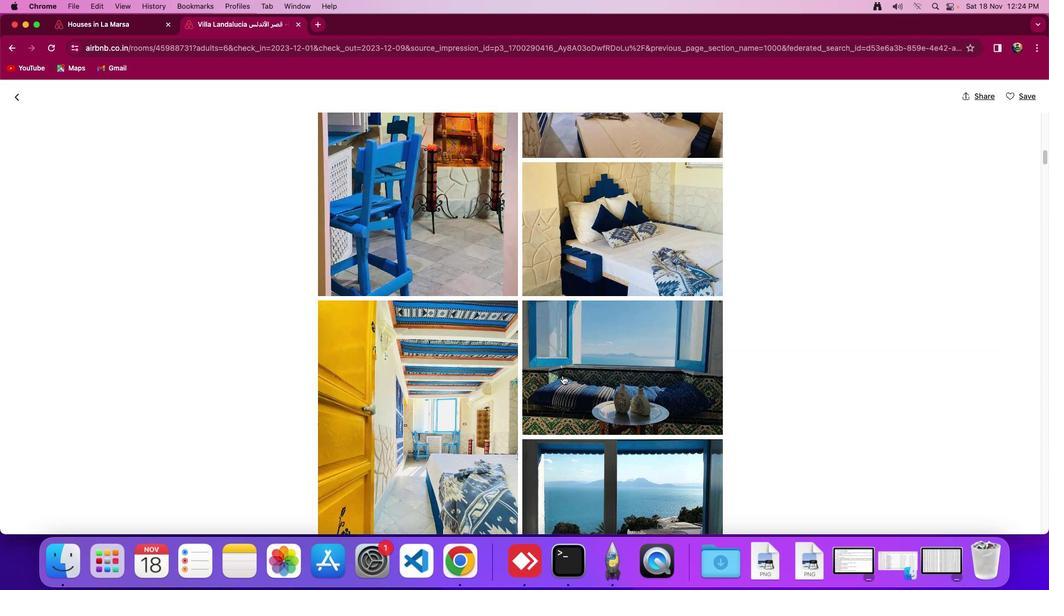 
Action: Mouse moved to (33, 111)
Screenshot: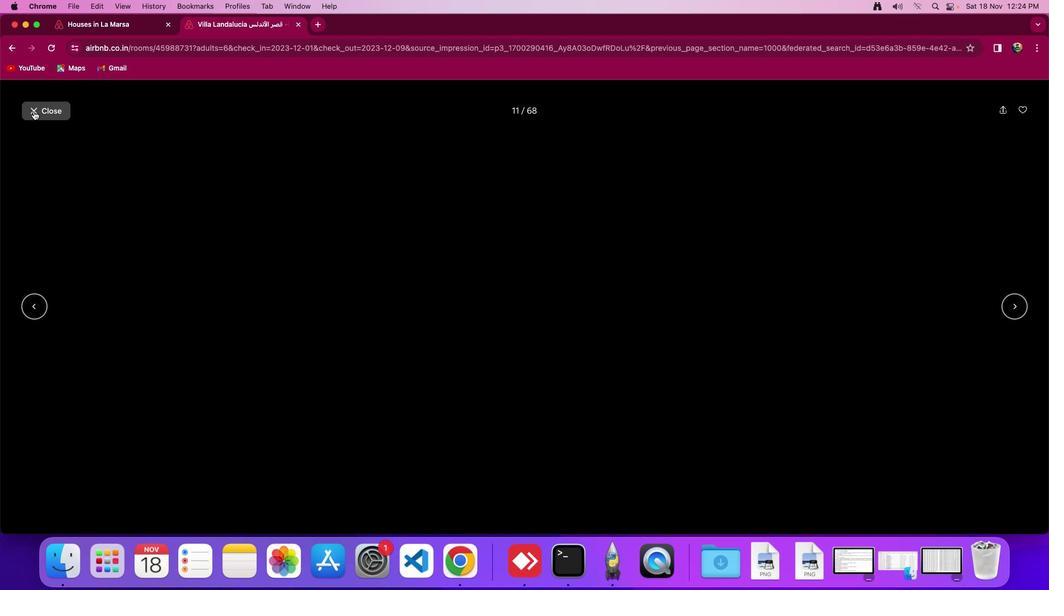 
Action: Mouse pressed left at (33, 111)
Screenshot: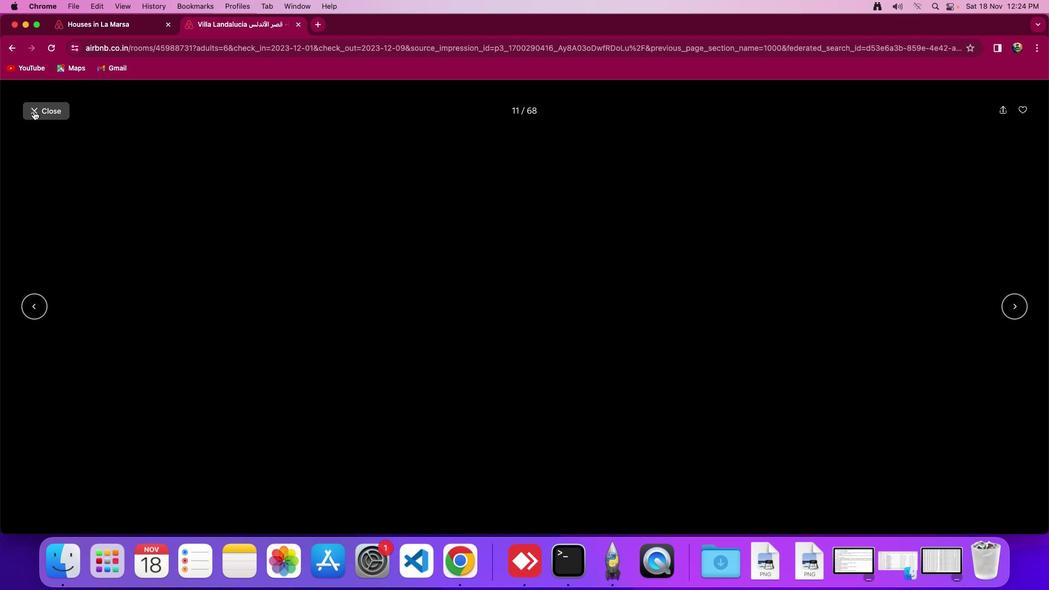 
Action: Mouse moved to (557, 399)
Screenshot: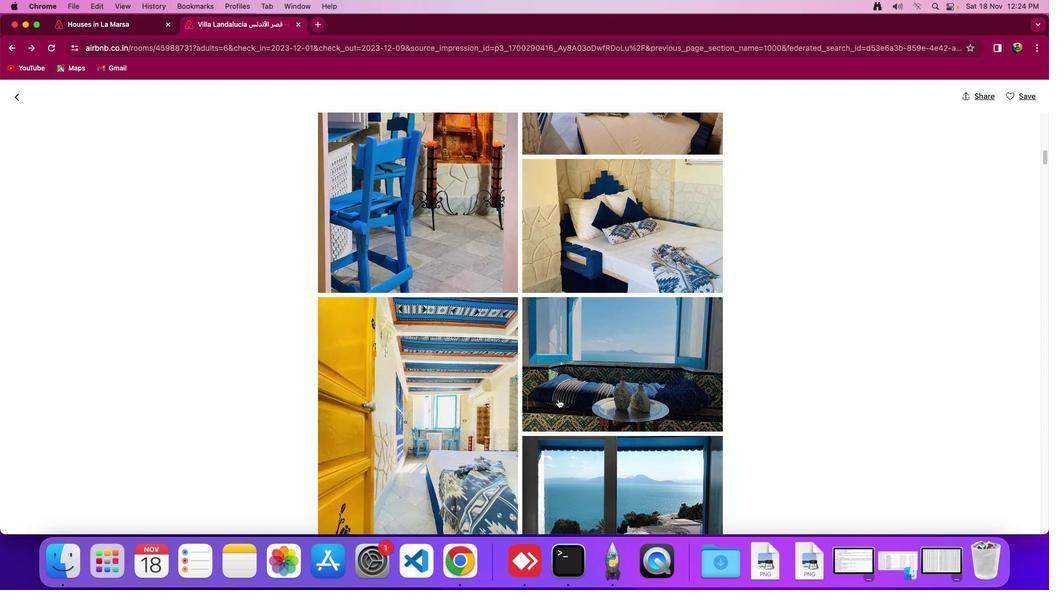 
Action: Mouse scrolled (557, 399) with delta (0, 0)
Screenshot: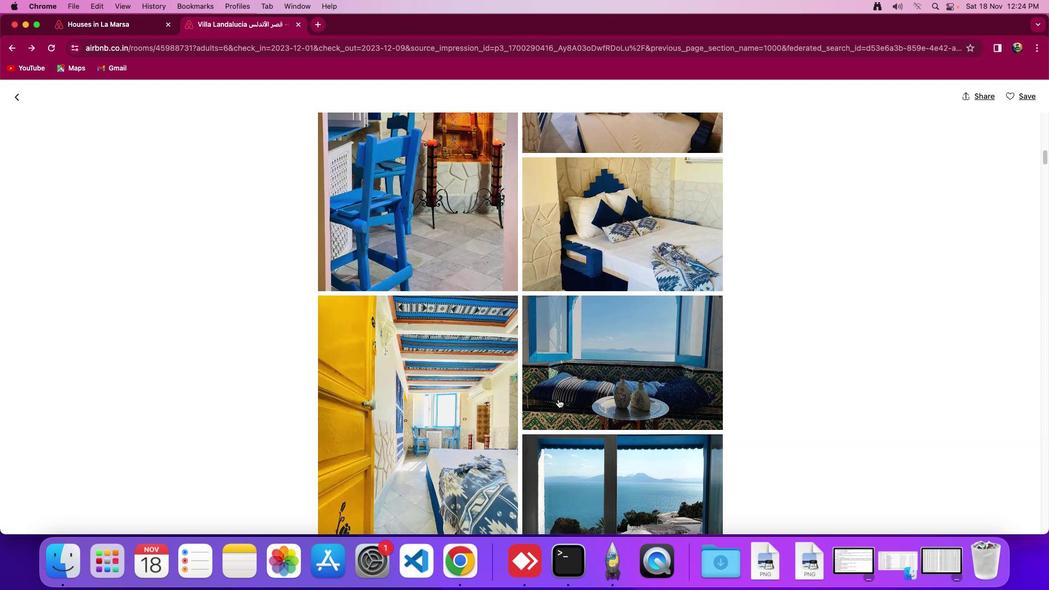 
Action: Mouse scrolled (557, 399) with delta (0, 0)
Screenshot: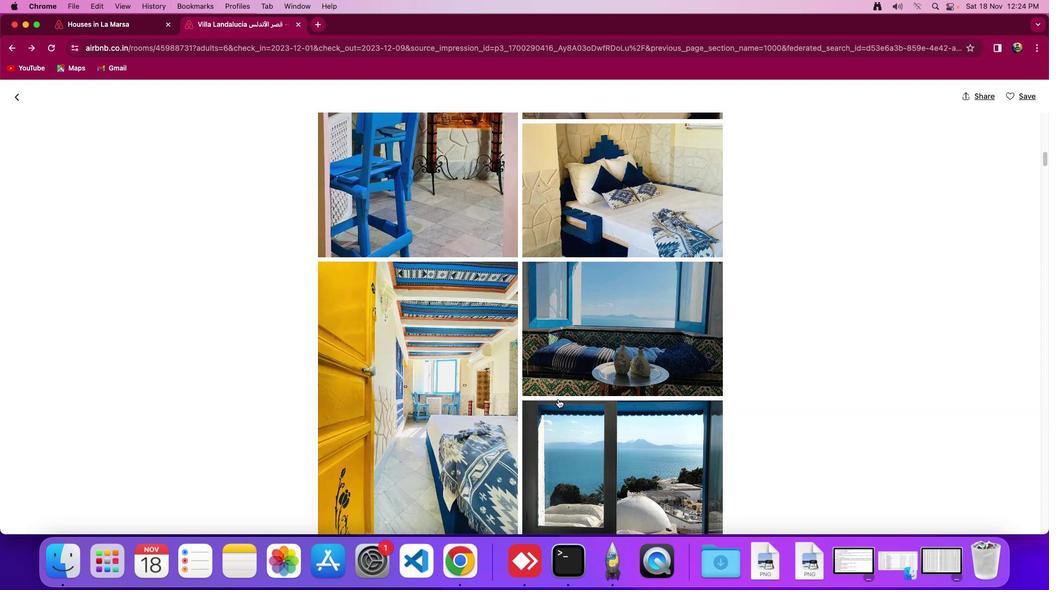 
Action: Mouse scrolled (557, 399) with delta (0, -1)
Screenshot: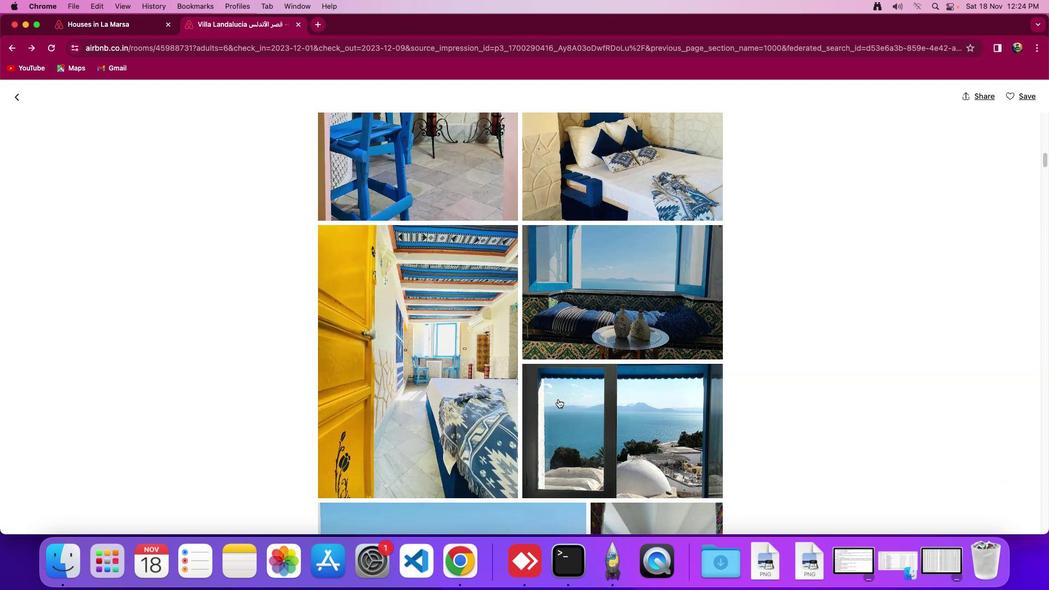 
Action: Mouse scrolled (557, 399) with delta (0, 0)
Screenshot: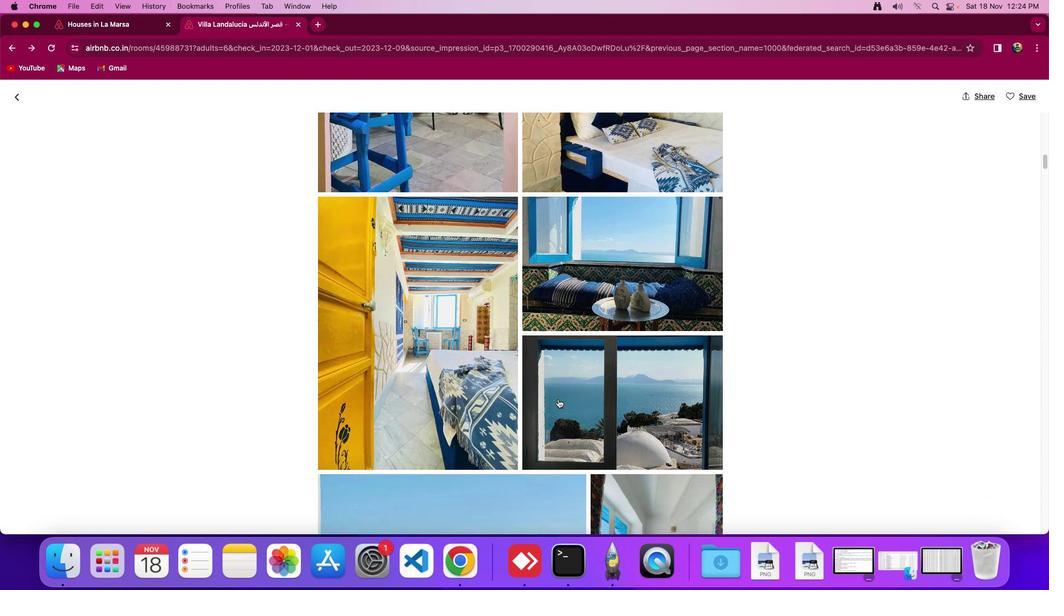 
Action: Mouse scrolled (557, 399) with delta (0, 0)
Screenshot: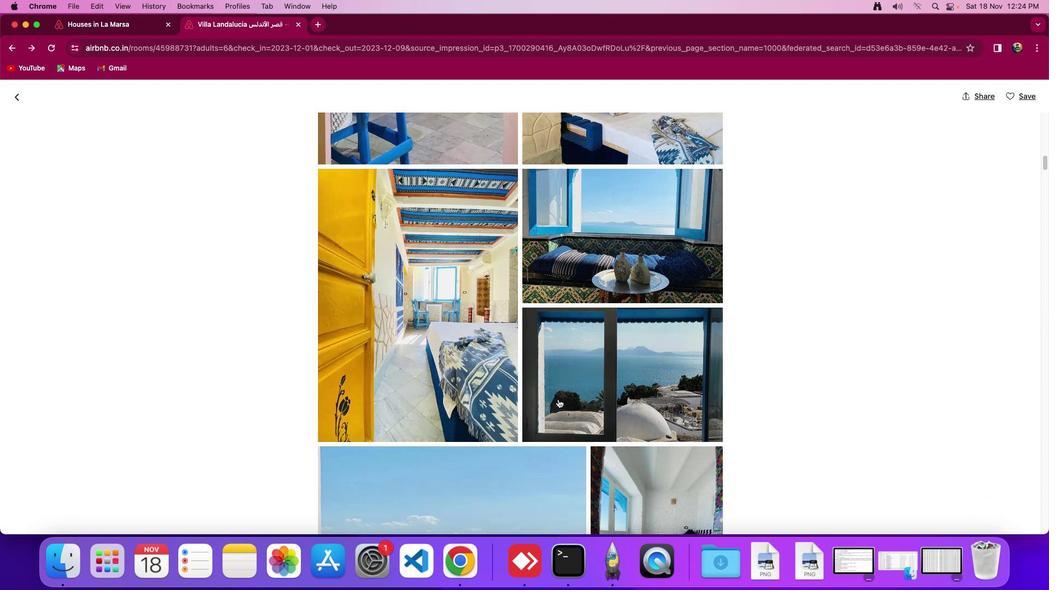 
Action: Mouse scrolled (557, 399) with delta (0, -1)
Screenshot: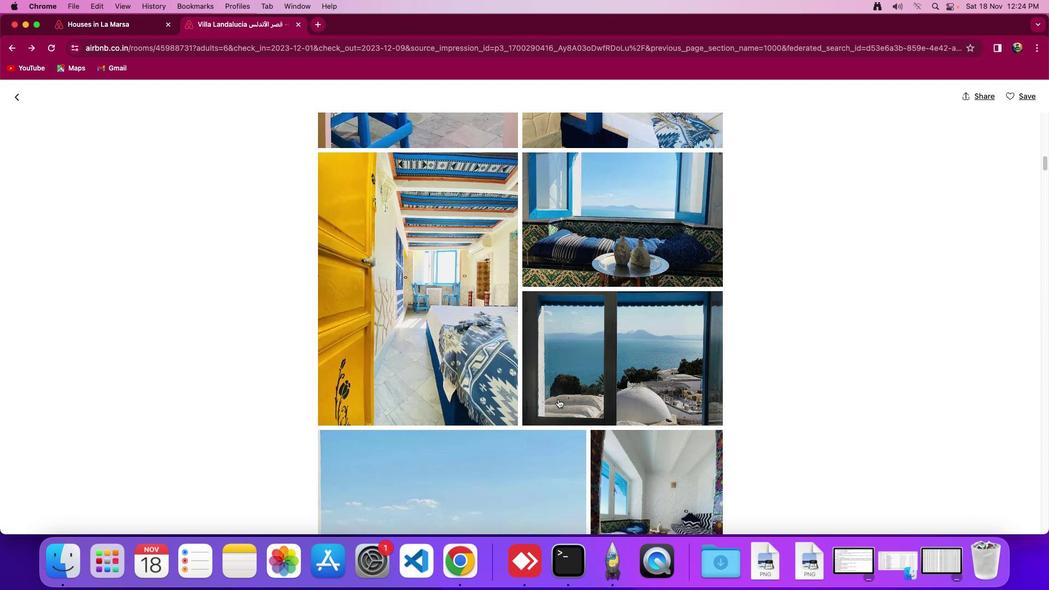 
Action: Mouse scrolled (557, 399) with delta (0, 0)
Screenshot: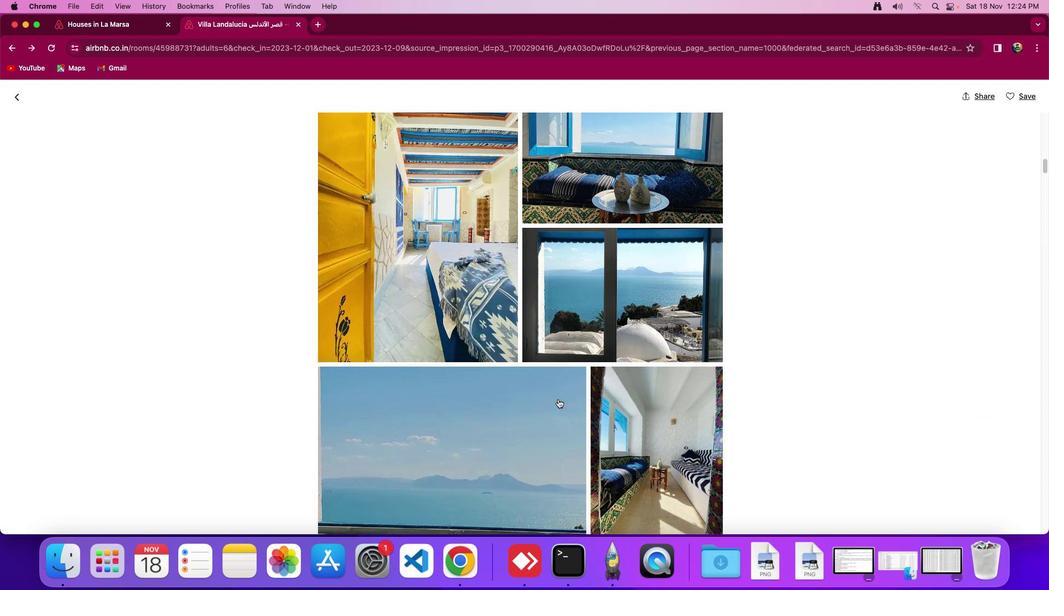 
Action: Mouse scrolled (557, 399) with delta (0, 0)
Screenshot: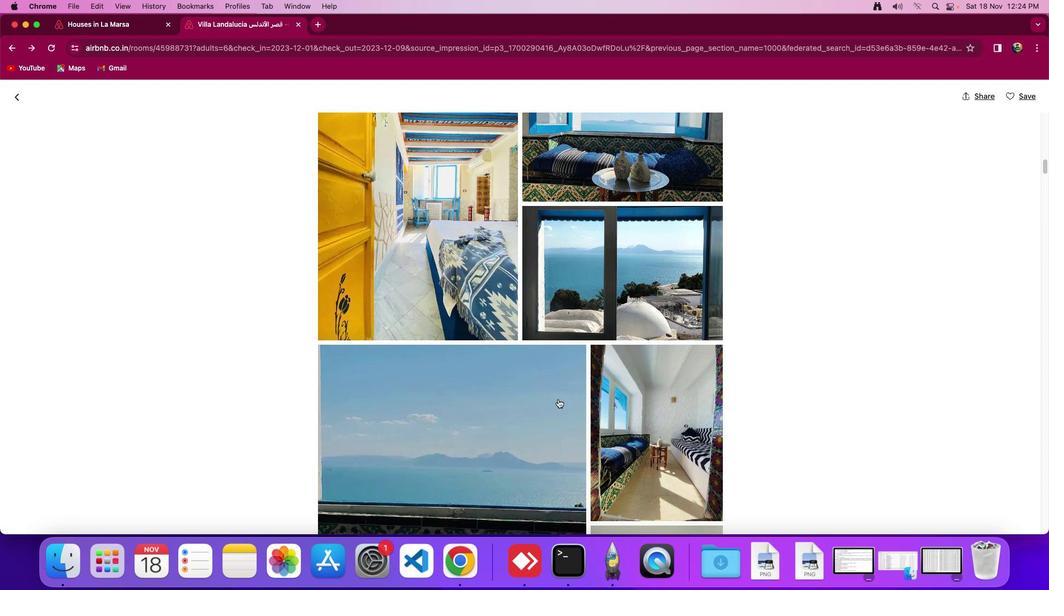 
Action: Mouse scrolled (557, 399) with delta (0, -1)
Screenshot: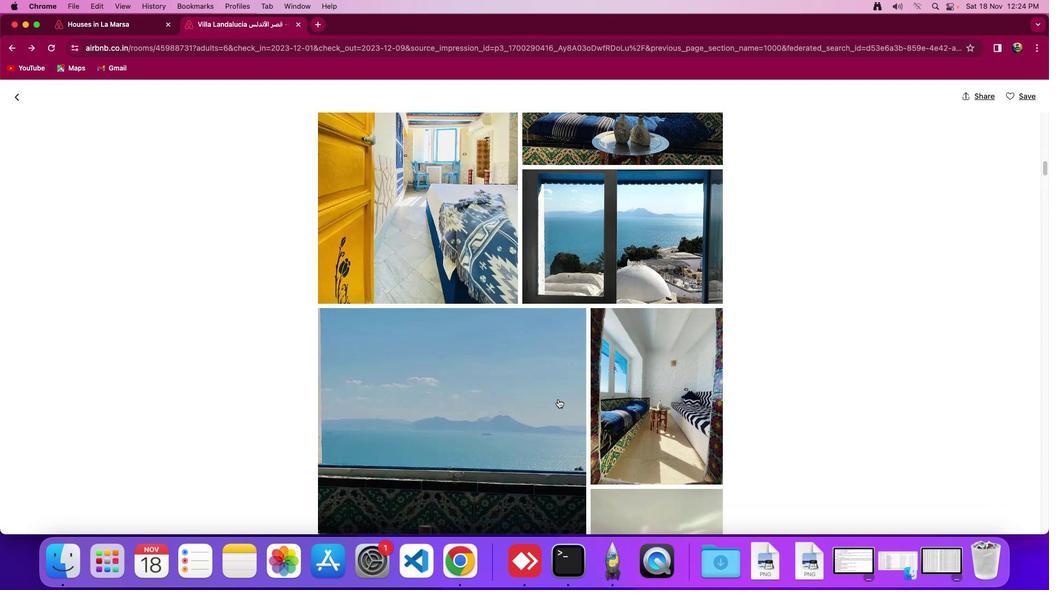 
Action: Mouse scrolled (557, 399) with delta (0, 0)
Screenshot: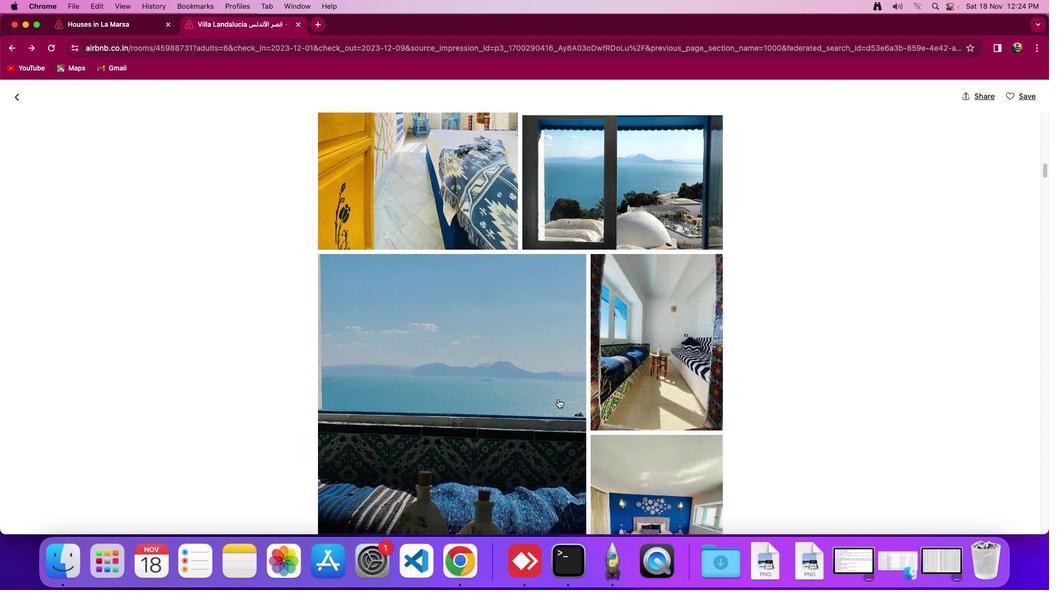 
Action: Mouse scrolled (557, 399) with delta (0, 0)
Screenshot: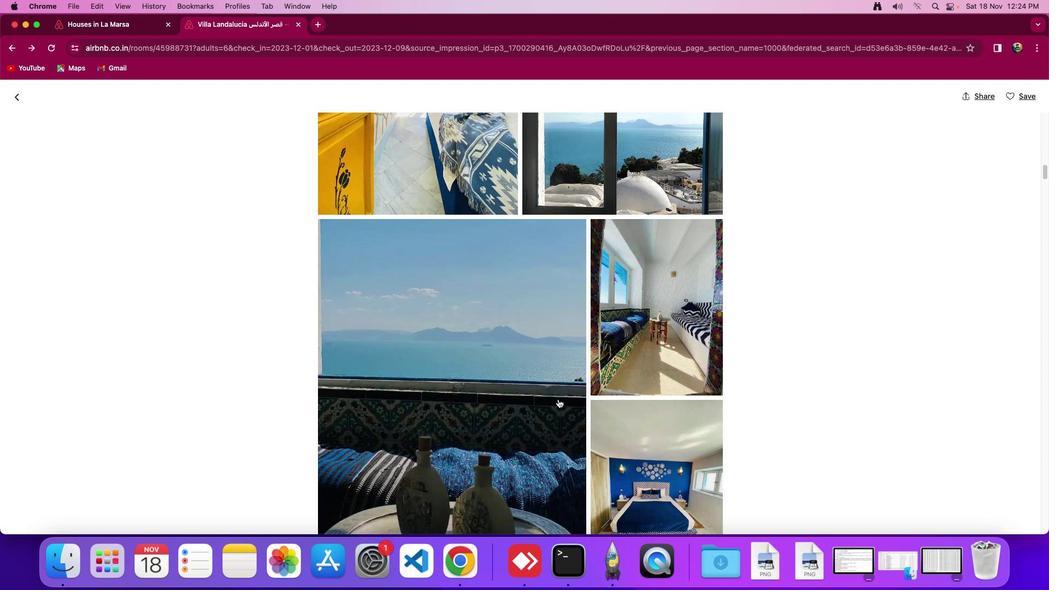 
Action: Mouse scrolled (557, 399) with delta (0, -2)
Screenshot: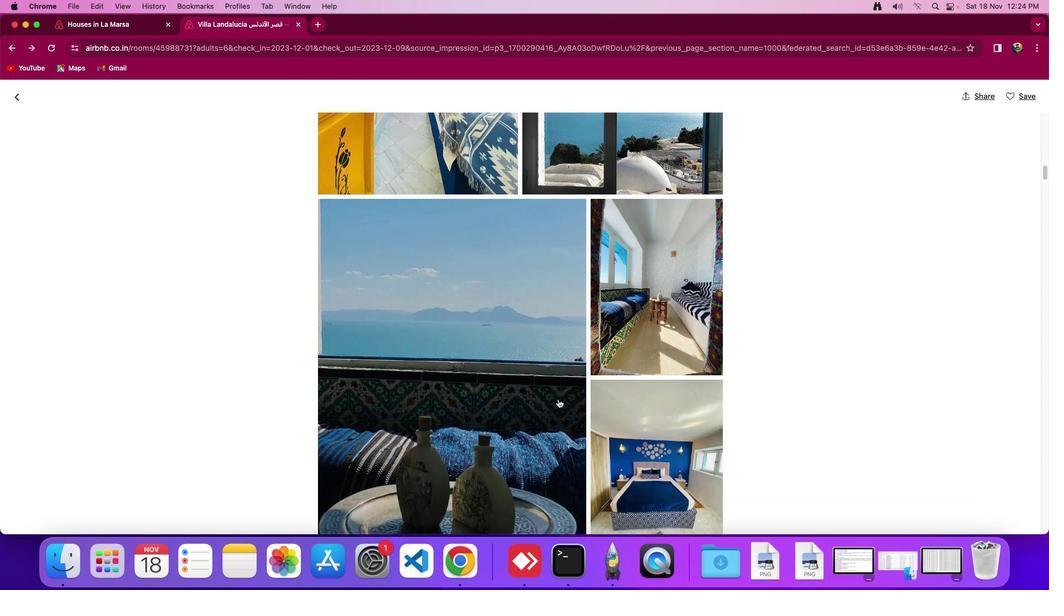 
Action: Mouse scrolled (557, 399) with delta (0, -2)
Screenshot: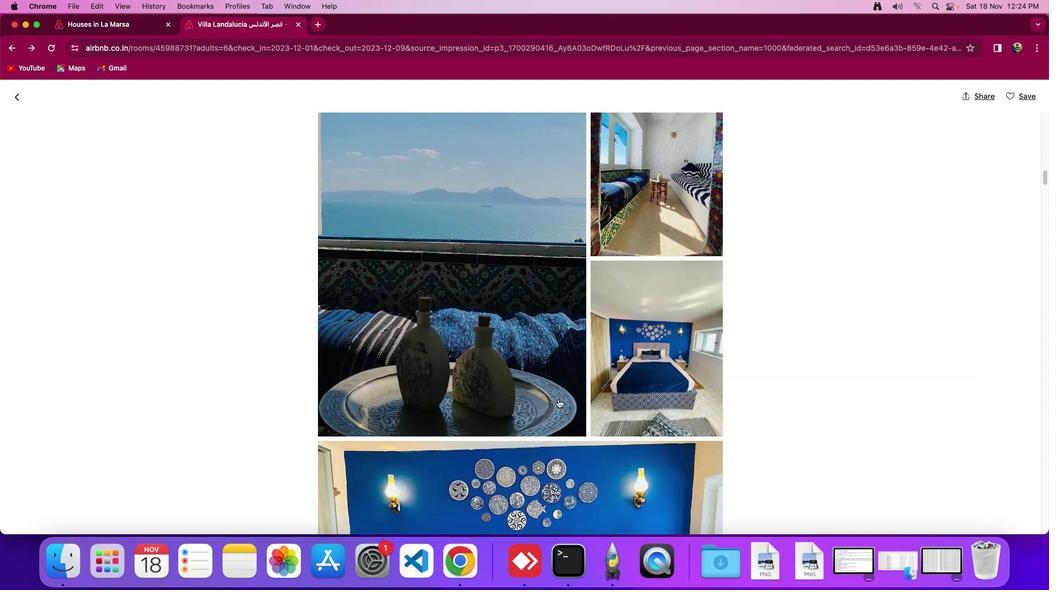 
Action: Mouse scrolled (557, 399) with delta (0, 0)
Screenshot: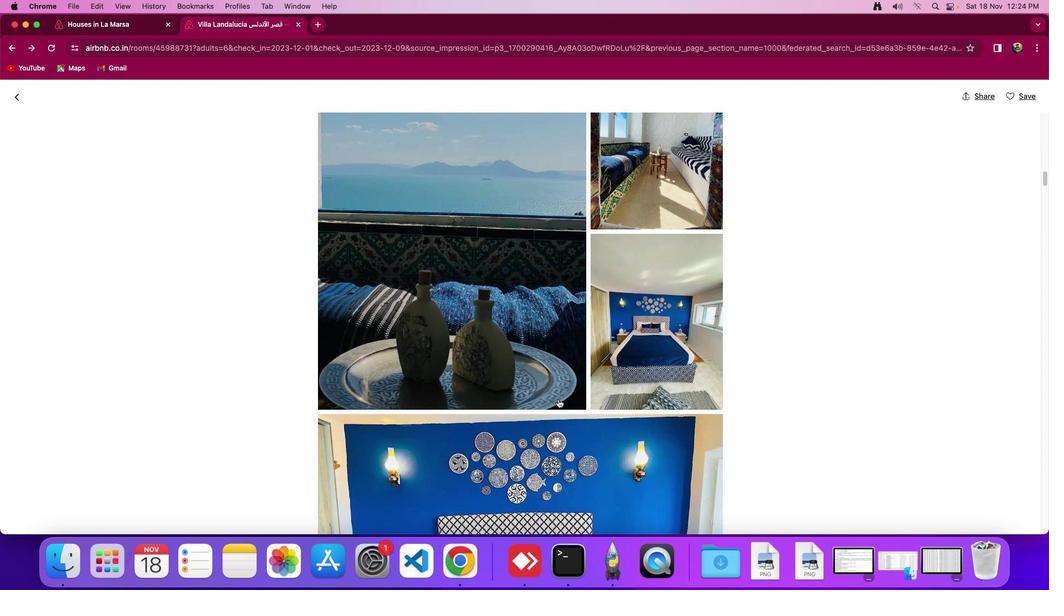 
Action: Mouse scrolled (557, 399) with delta (0, 0)
Screenshot: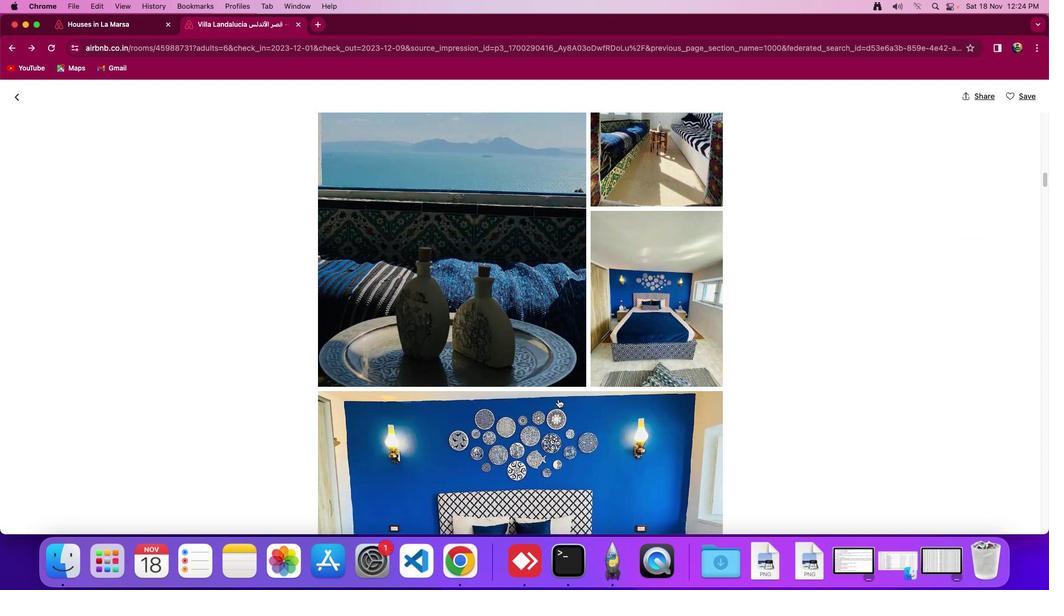 
Action: Mouse scrolled (557, 399) with delta (0, -1)
Screenshot: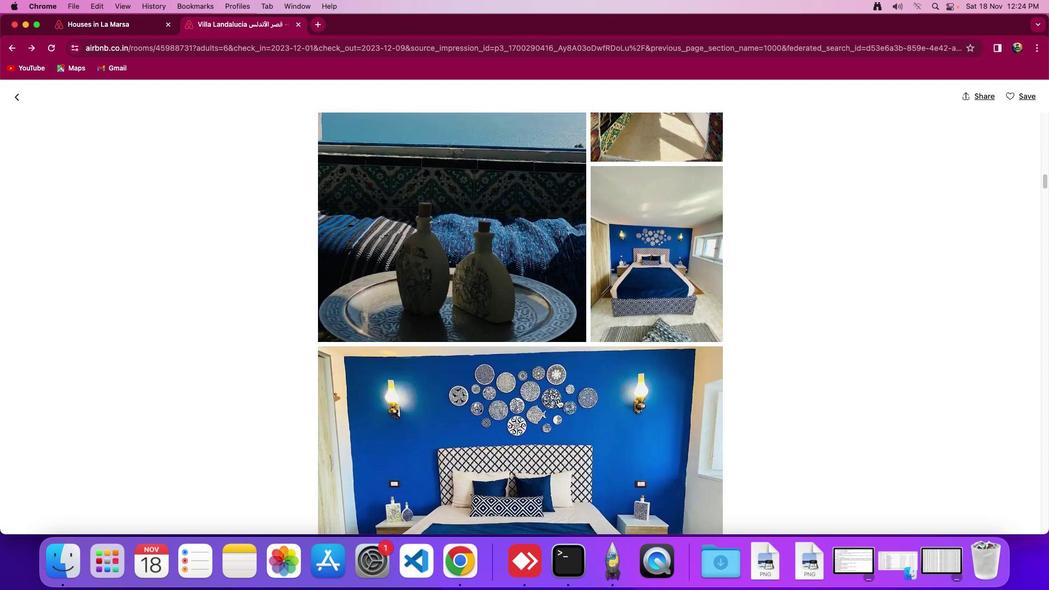 
Action: Mouse scrolled (557, 399) with delta (0, 0)
Screenshot: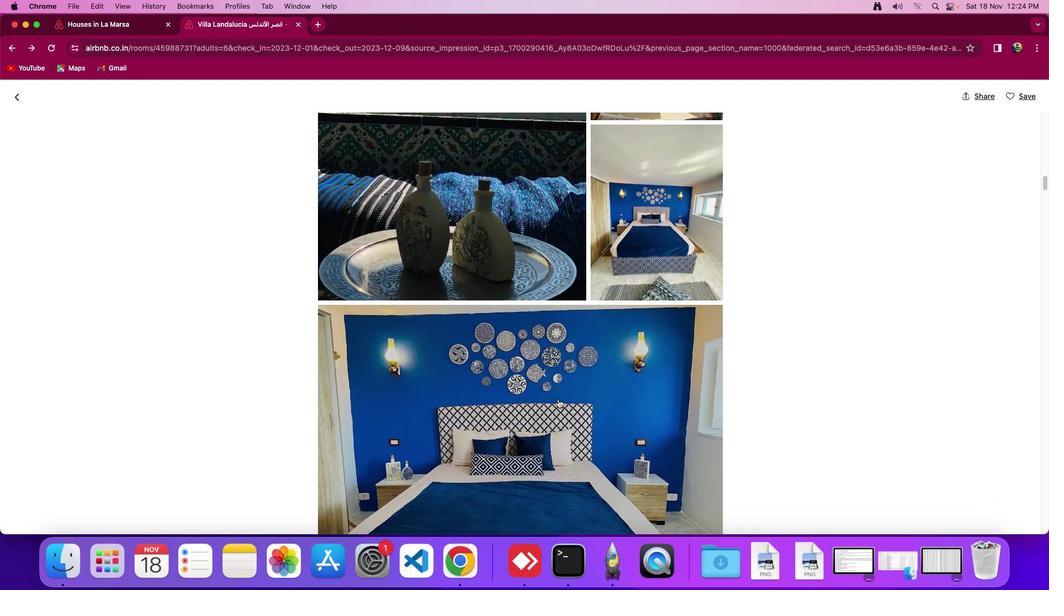 
Action: Mouse scrolled (557, 399) with delta (0, 0)
Screenshot: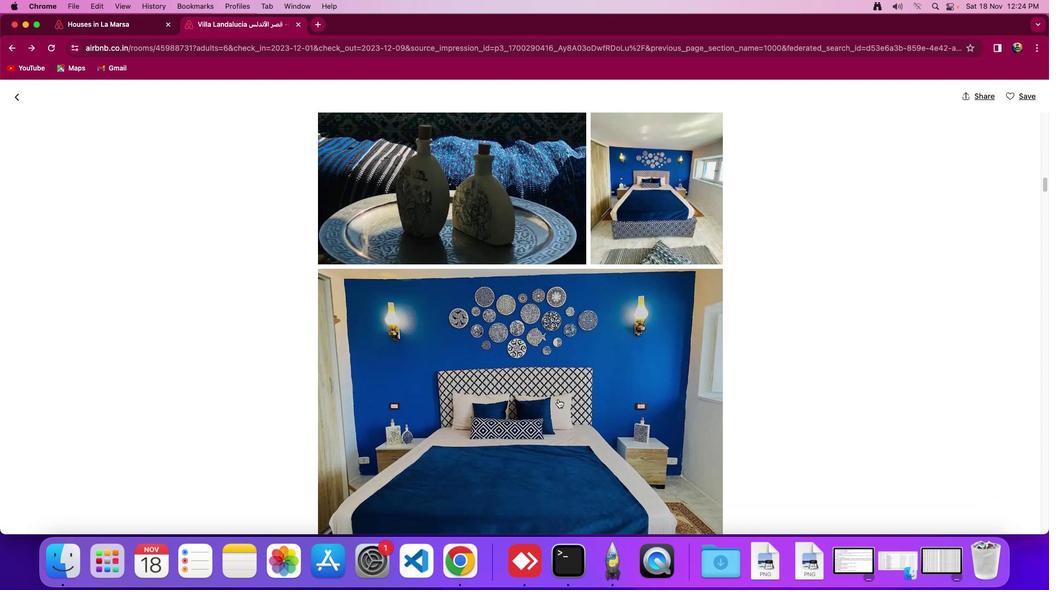 
Action: Mouse scrolled (557, 399) with delta (0, -1)
Screenshot: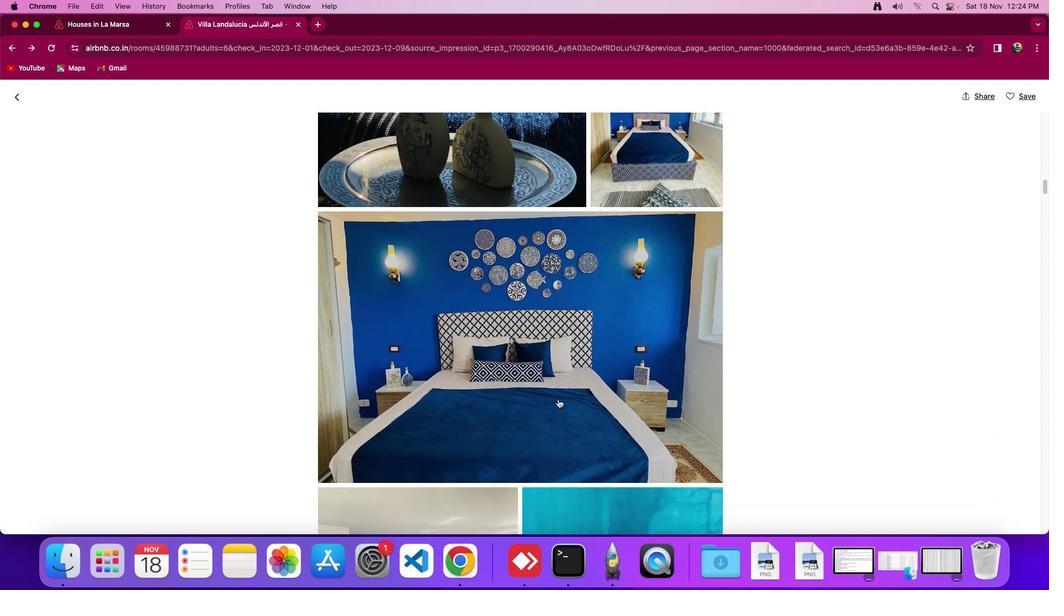 
Action: Mouse scrolled (557, 399) with delta (0, -2)
Screenshot: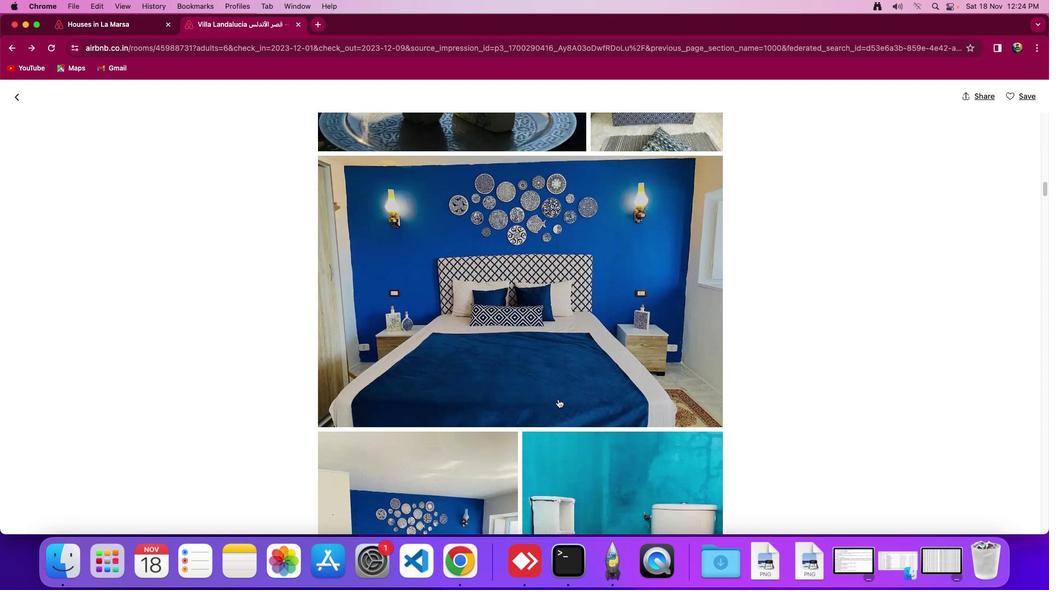 
Action: Mouse scrolled (557, 399) with delta (0, 0)
Screenshot: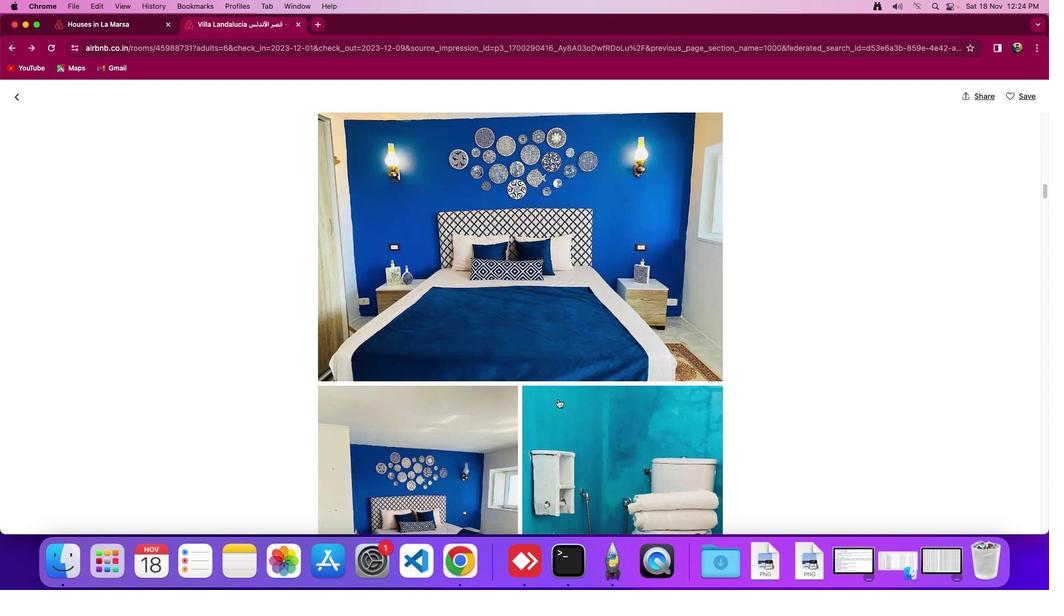 
Action: Mouse scrolled (557, 399) with delta (0, 0)
Screenshot: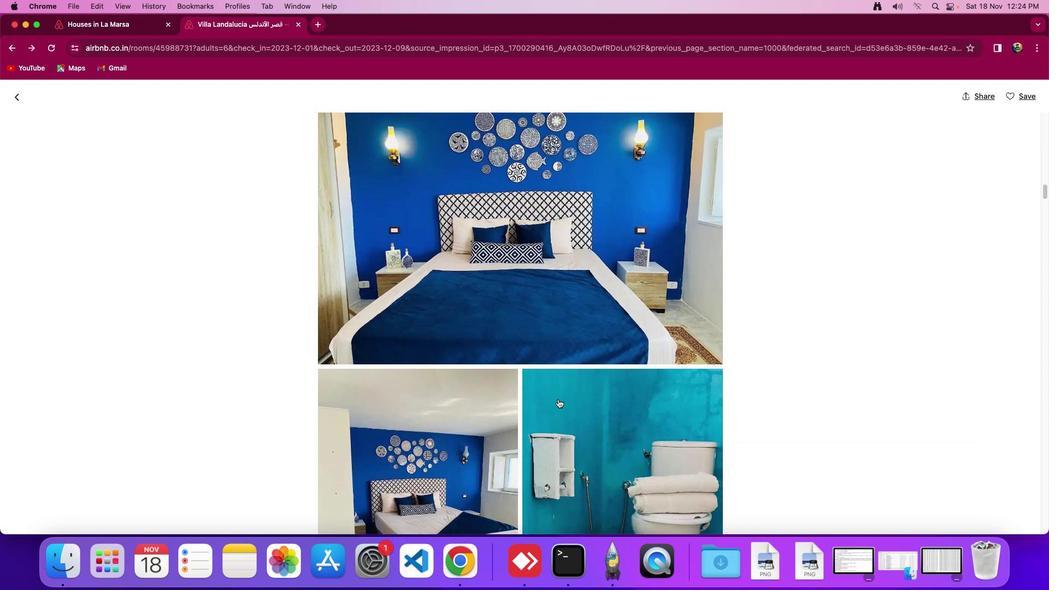 
Action: Mouse scrolled (557, 399) with delta (0, -1)
Screenshot: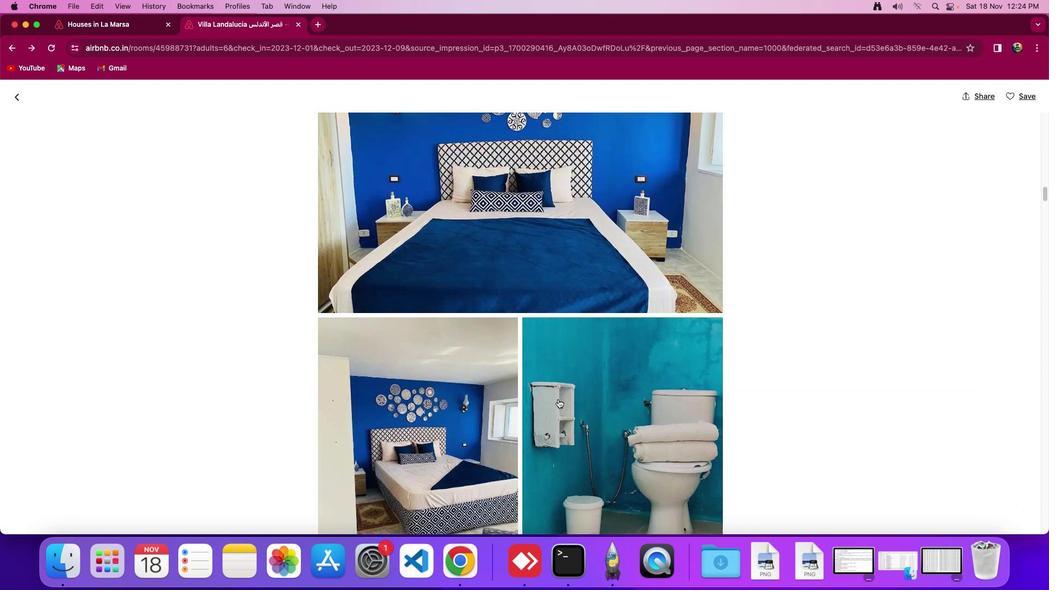 
Action: Mouse scrolled (557, 399) with delta (0, 0)
Screenshot: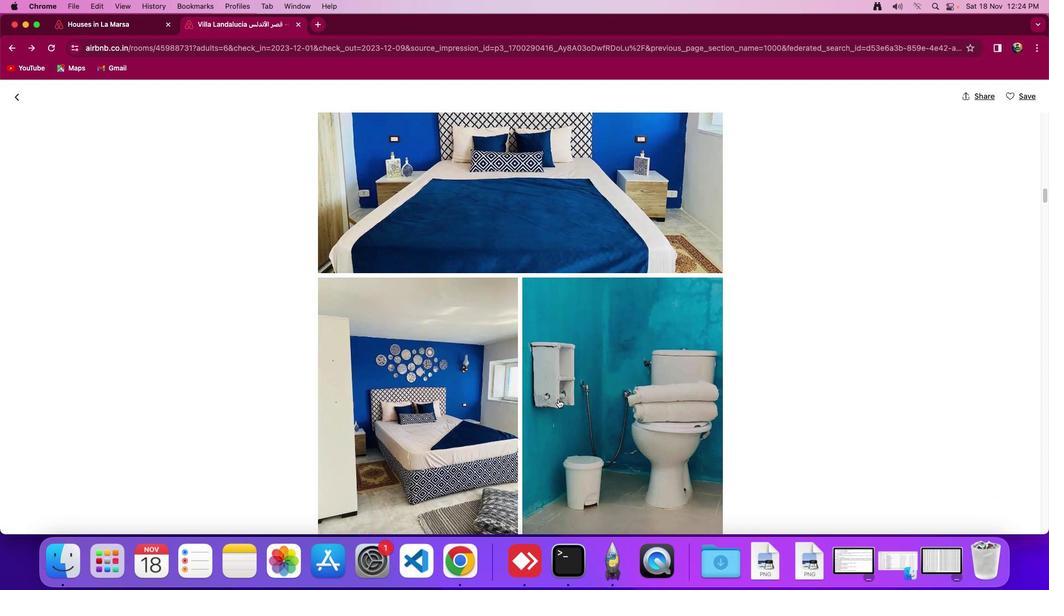 
Action: Mouse scrolled (557, 399) with delta (0, 0)
Screenshot: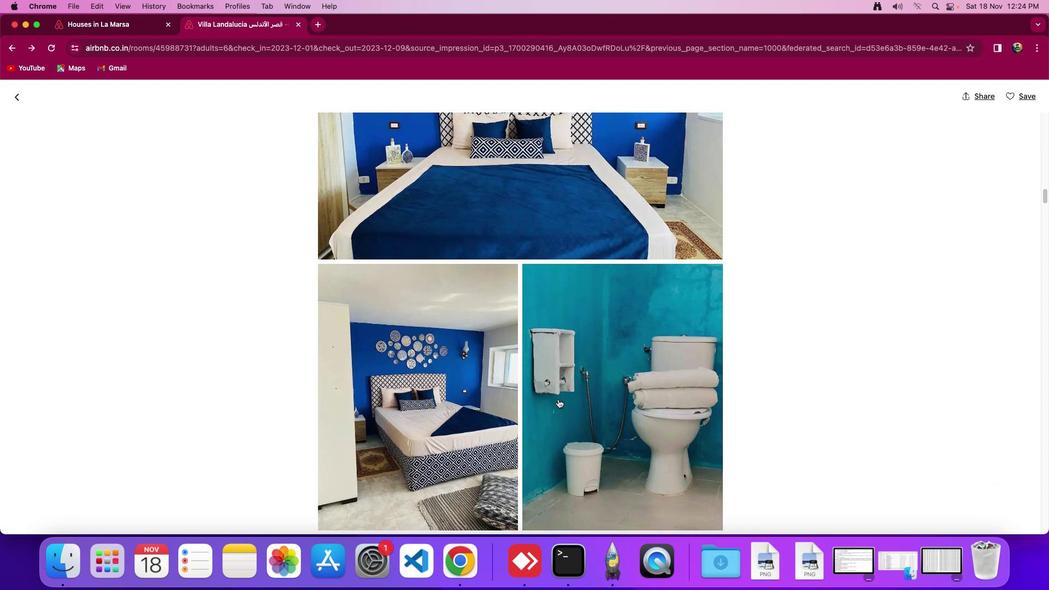 
Action: Mouse scrolled (557, 399) with delta (0, -1)
Screenshot: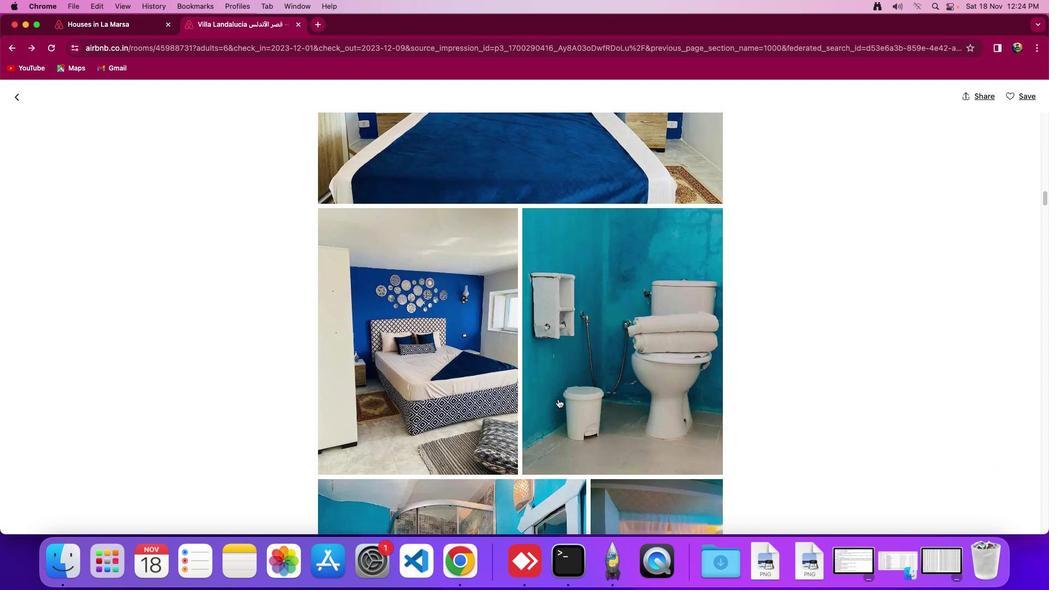 
Action: Mouse scrolled (557, 399) with delta (0, 0)
Screenshot: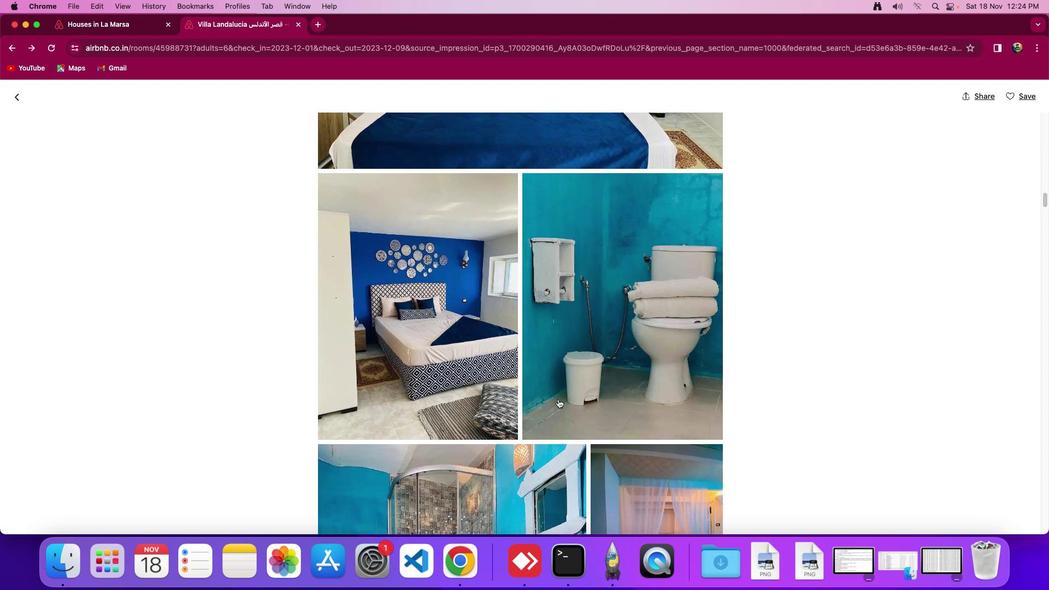 
Action: Mouse scrolled (557, 399) with delta (0, 0)
Screenshot: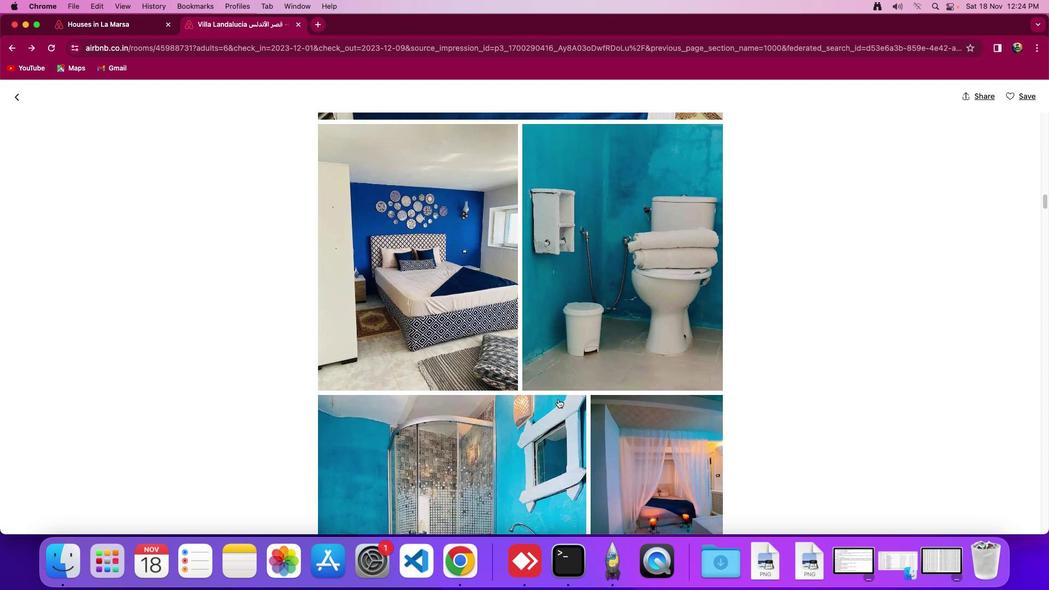 
Action: Mouse scrolled (557, 399) with delta (0, -2)
Screenshot: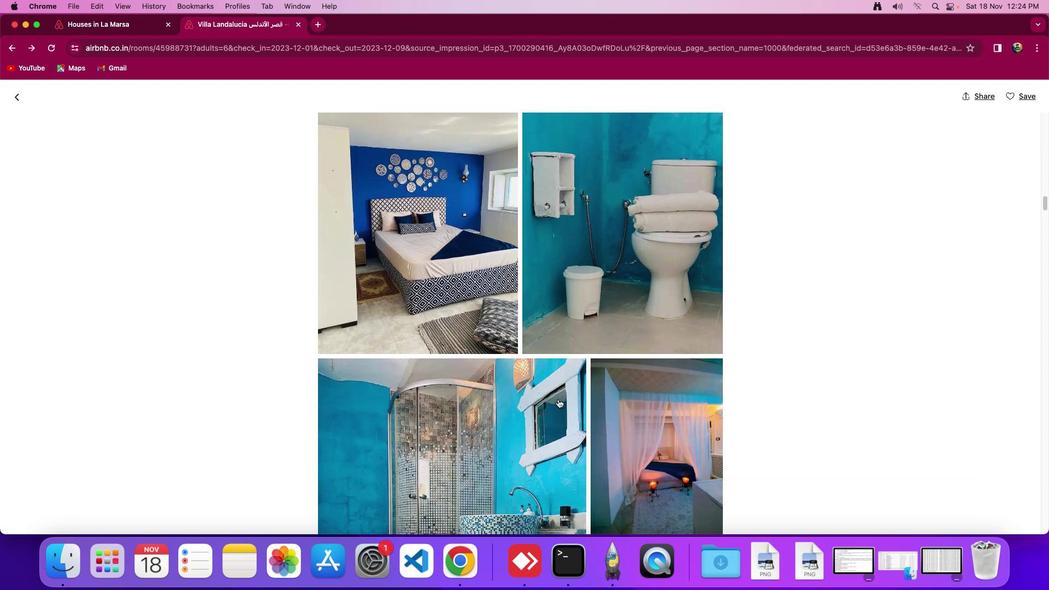 
Action: Mouse scrolled (557, 399) with delta (0, -2)
Screenshot: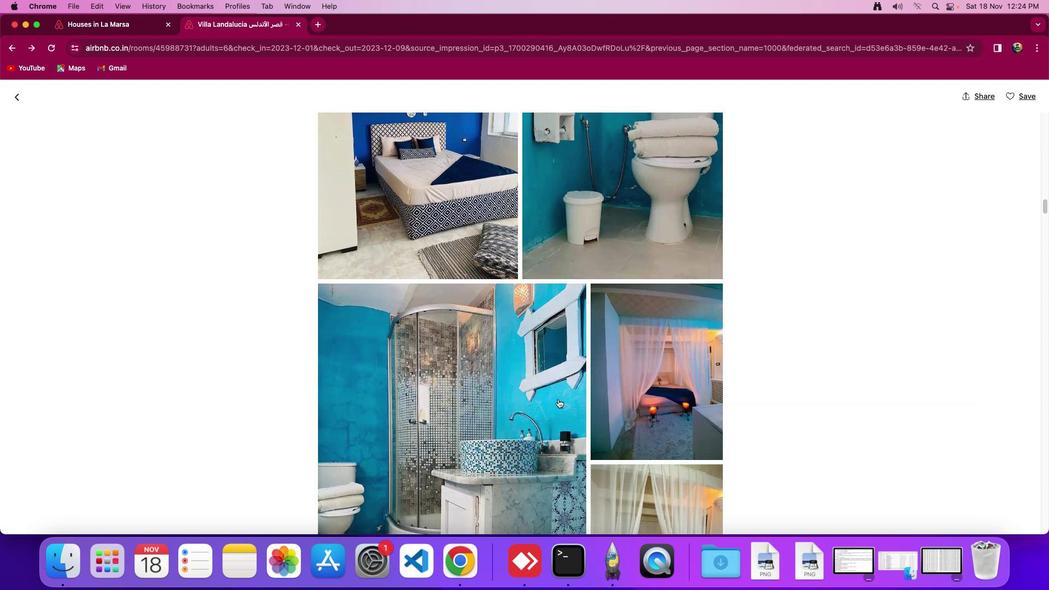 
Action: Mouse scrolled (557, 399) with delta (0, 0)
Screenshot: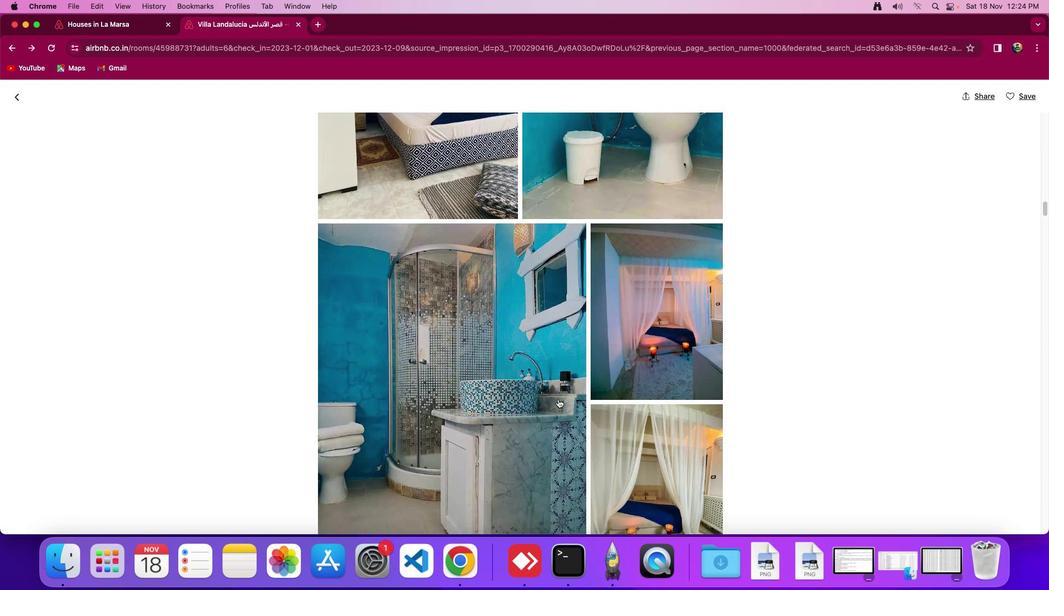 
Action: Mouse scrolled (557, 399) with delta (0, 0)
Screenshot: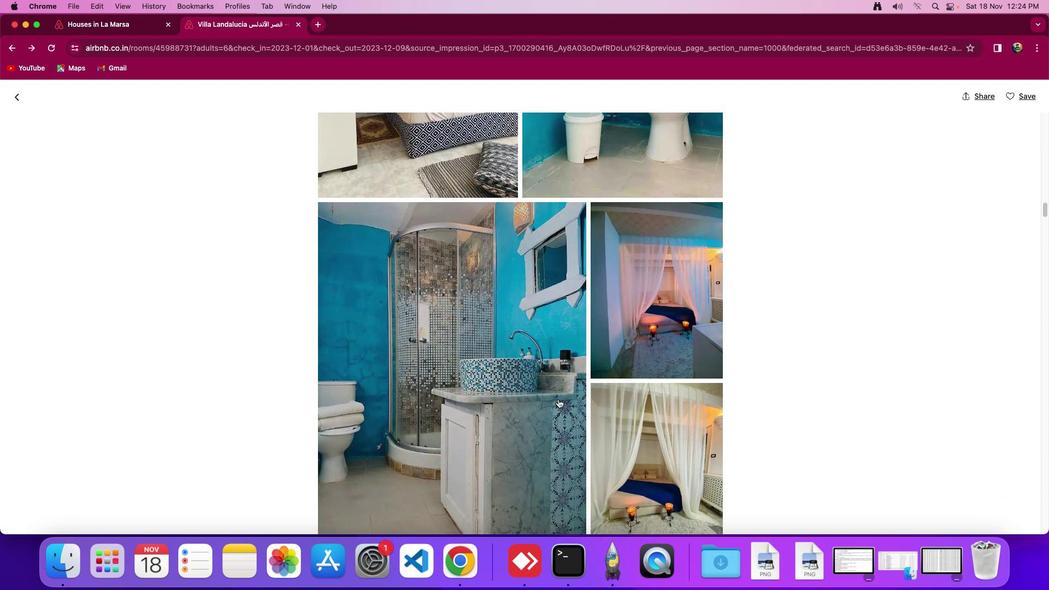 
Action: Mouse scrolled (557, 399) with delta (0, -1)
Screenshot: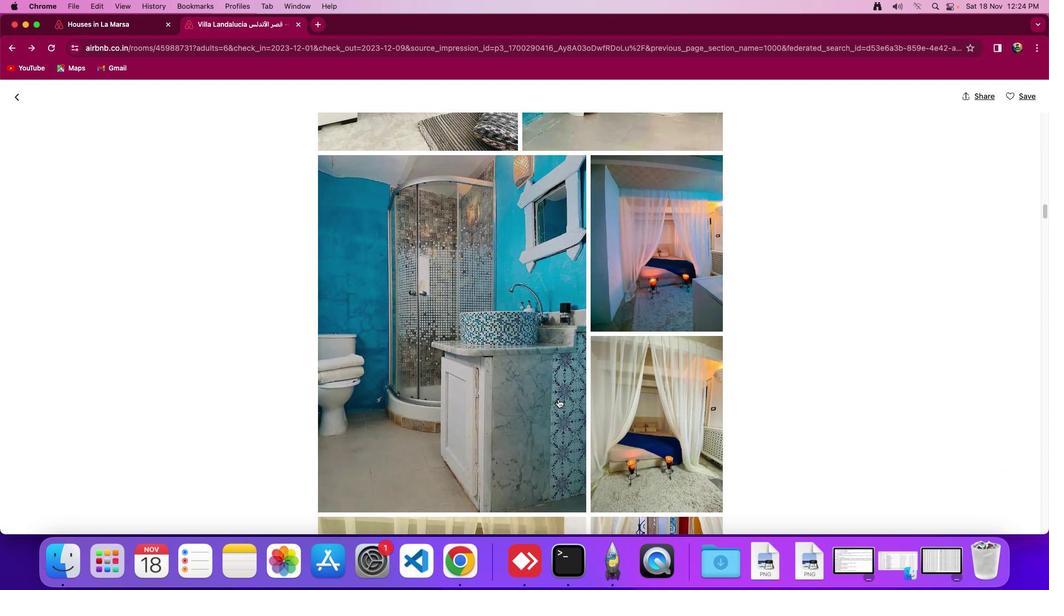 
Action: Mouse scrolled (557, 399) with delta (0, 0)
Screenshot: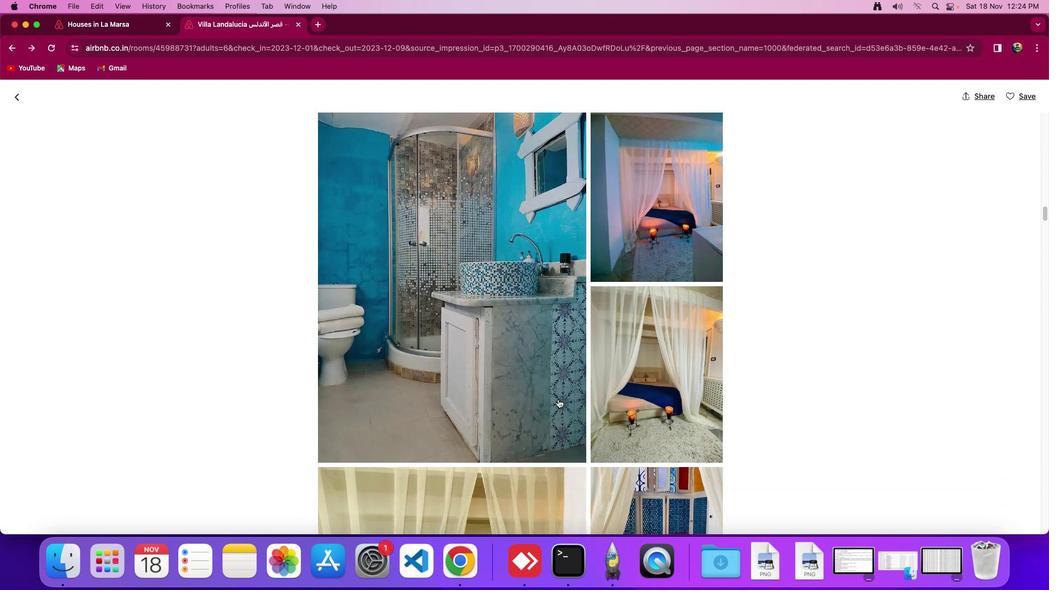 
Action: Mouse scrolled (557, 399) with delta (0, 0)
Screenshot: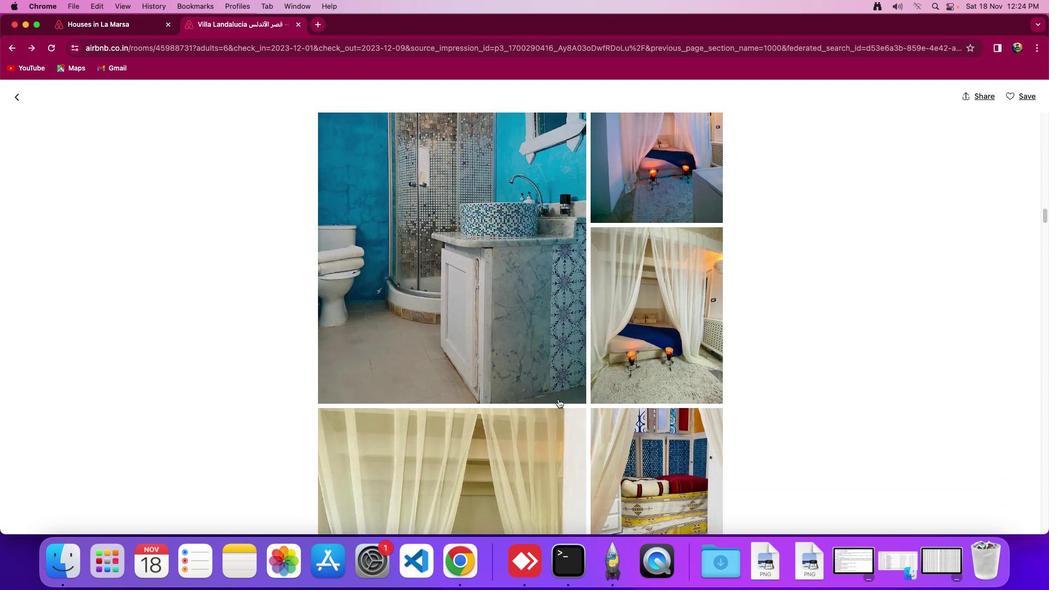 
Action: Mouse scrolled (557, 399) with delta (0, -2)
Screenshot: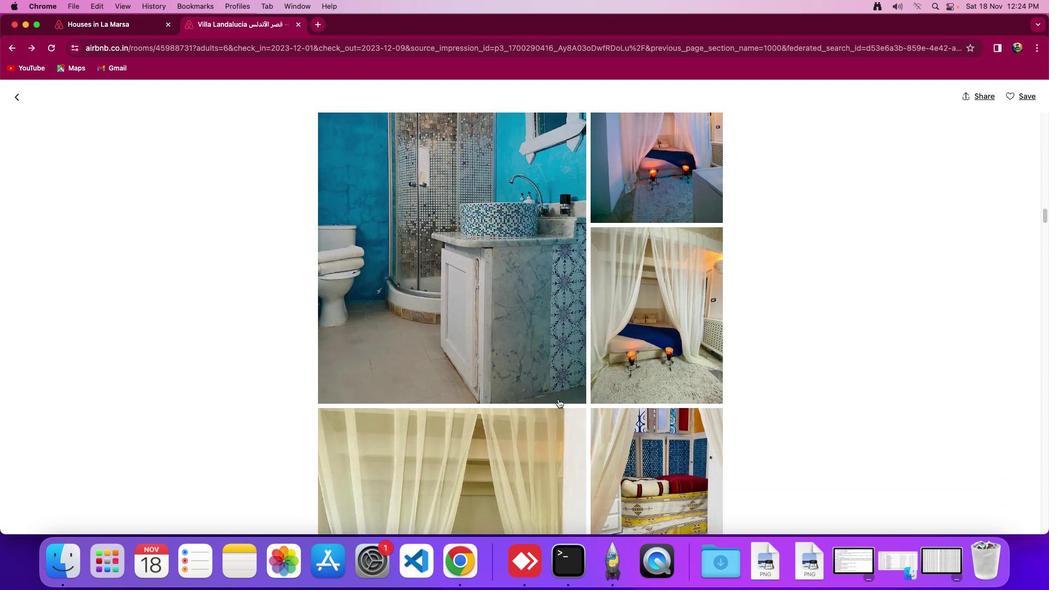 
Action: Mouse scrolled (557, 399) with delta (0, -2)
Screenshot: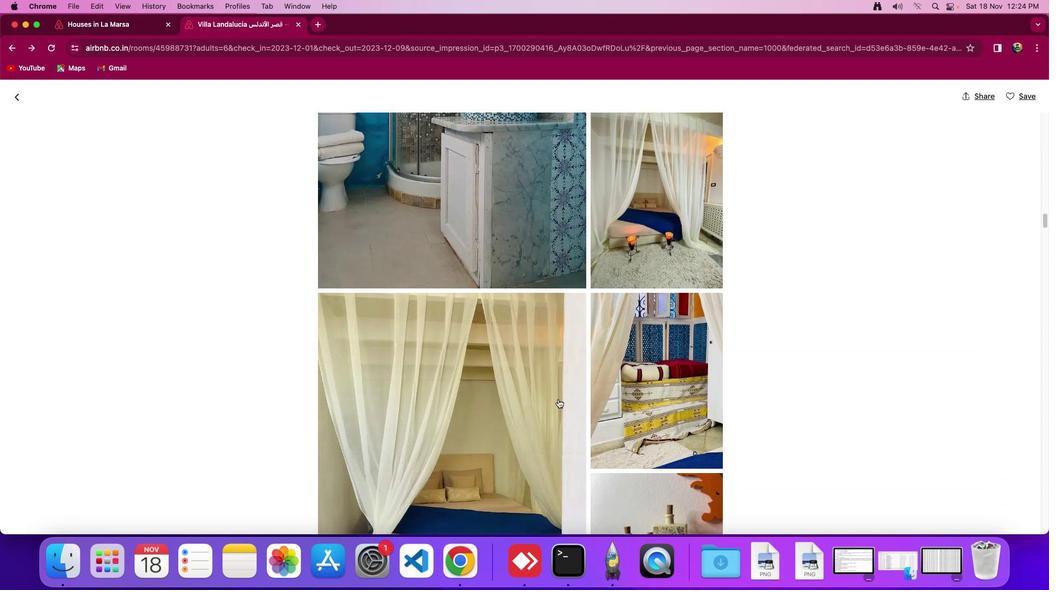 
Action: Mouse scrolled (557, 399) with delta (0, 0)
Screenshot: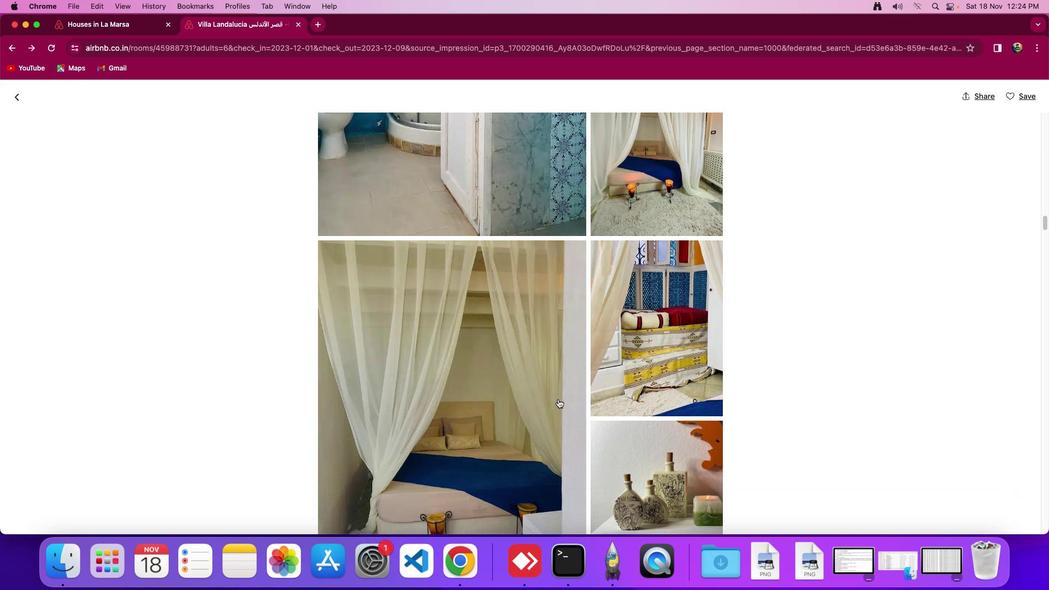 
Action: Mouse scrolled (557, 399) with delta (0, 0)
Screenshot: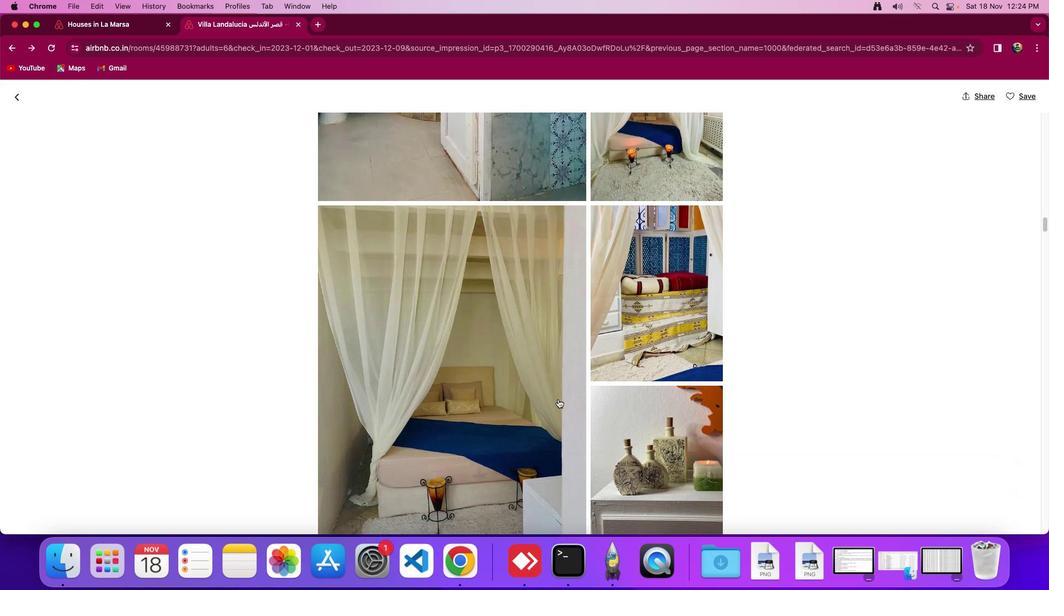 
Action: Mouse scrolled (557, 399) with delta (0, -2)
Screenshot: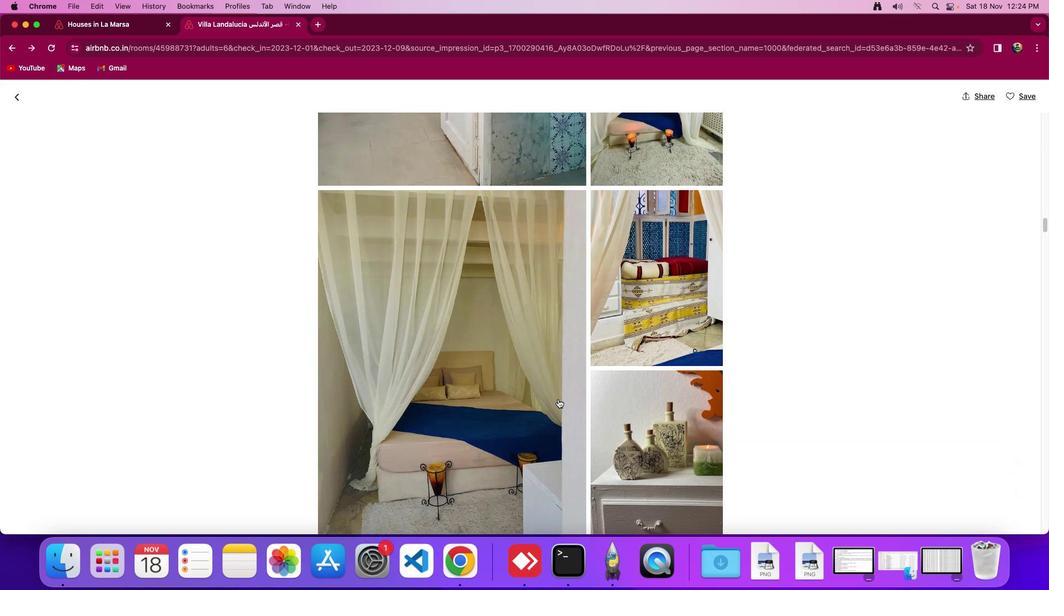 
Action: Mouse scrolled (557, 399) with delta (0, 0)
Screenshot: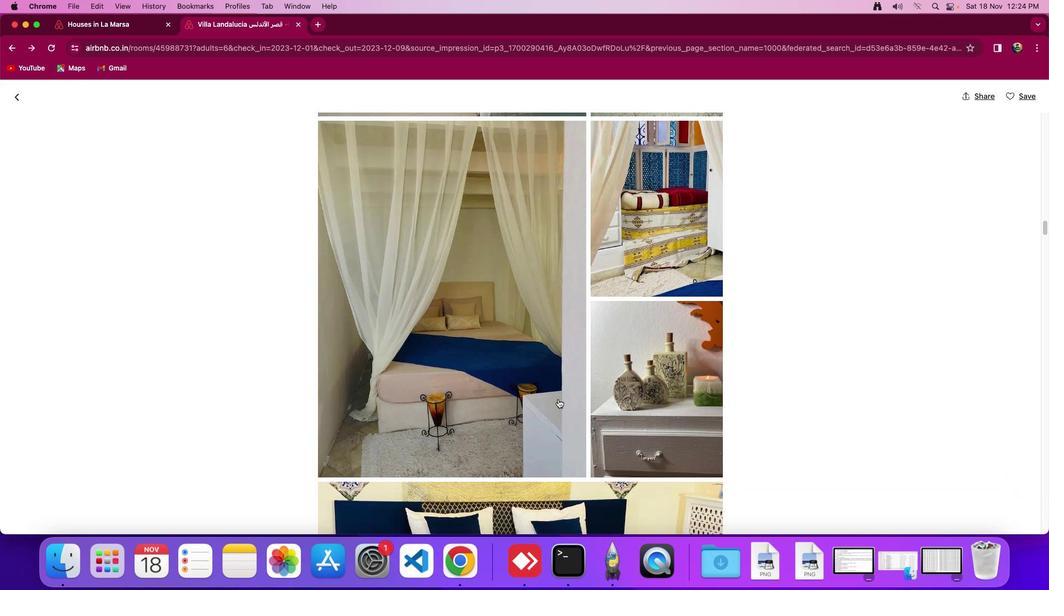 
Action: Mouse scrolled (557, 399) with delta (0, 0)
Screenshot: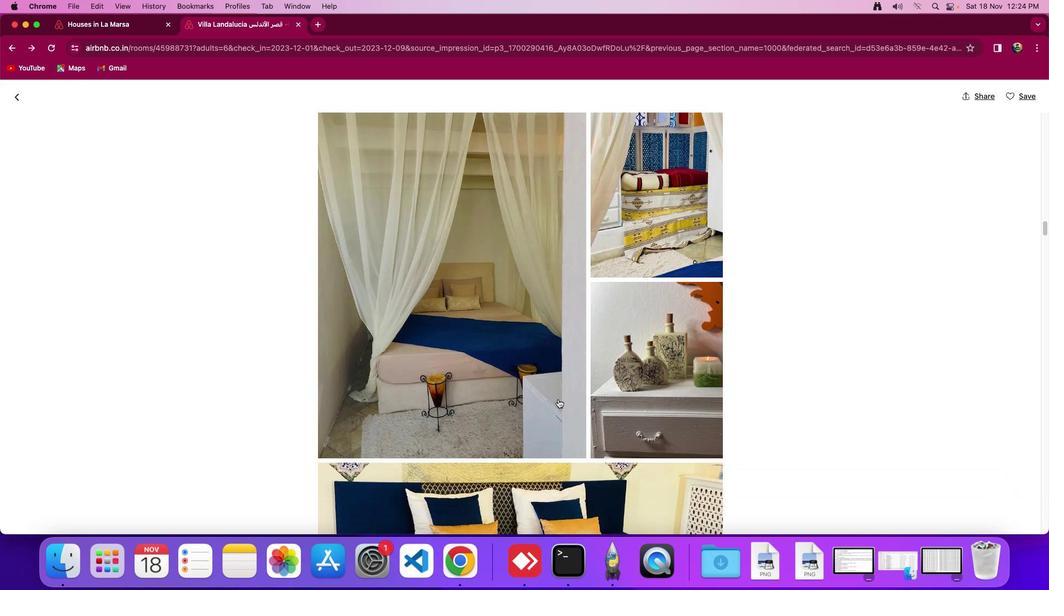 
Action: Mouse scrolled (557, 399) with delta (0, -2)
Screenshot: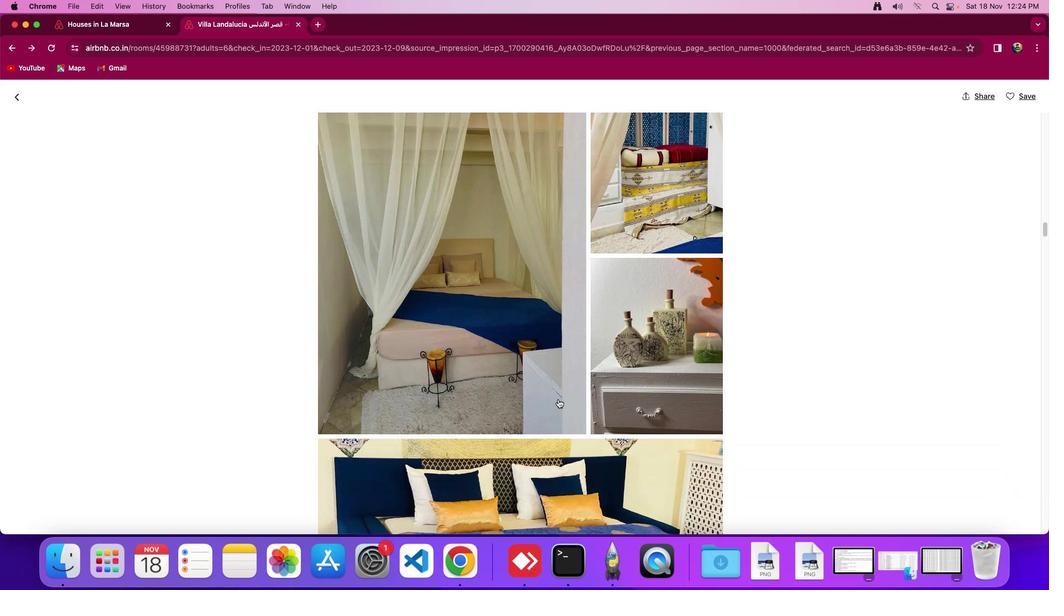 
Action: Mouse scrolled (557, 399) with delta (0, -2)
Screenshot: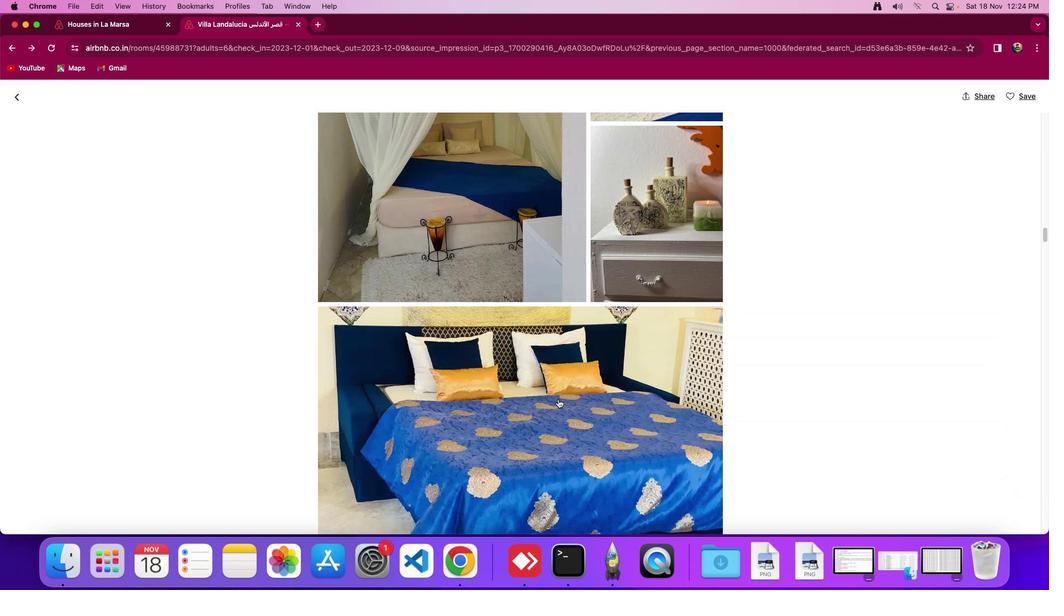 
Action: Mouse scrolled (557, 399) with delta (0, 0)
Screenshot: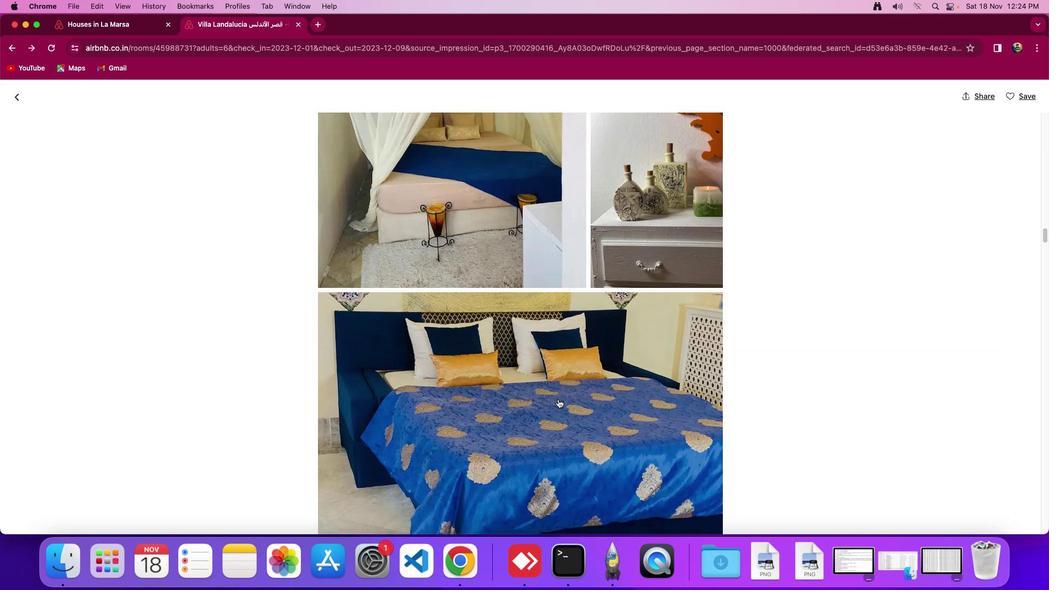
Action: Mouse scrolled (557, 399) with delta (0, 0)
Screenshot: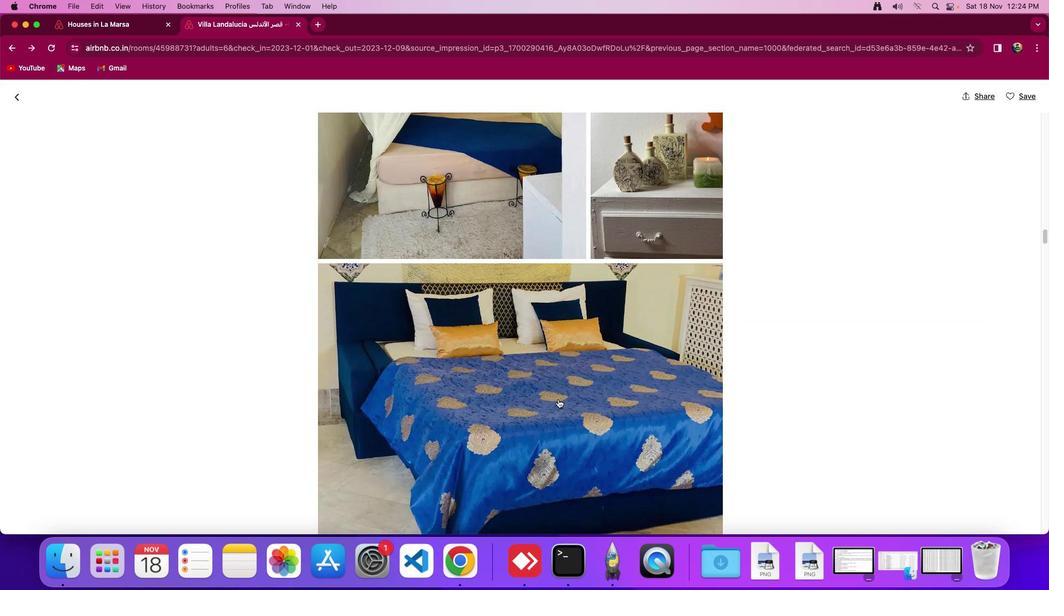 
Action: Mouse scrolled (557, 399) with delta (0, -1)
Screenshot: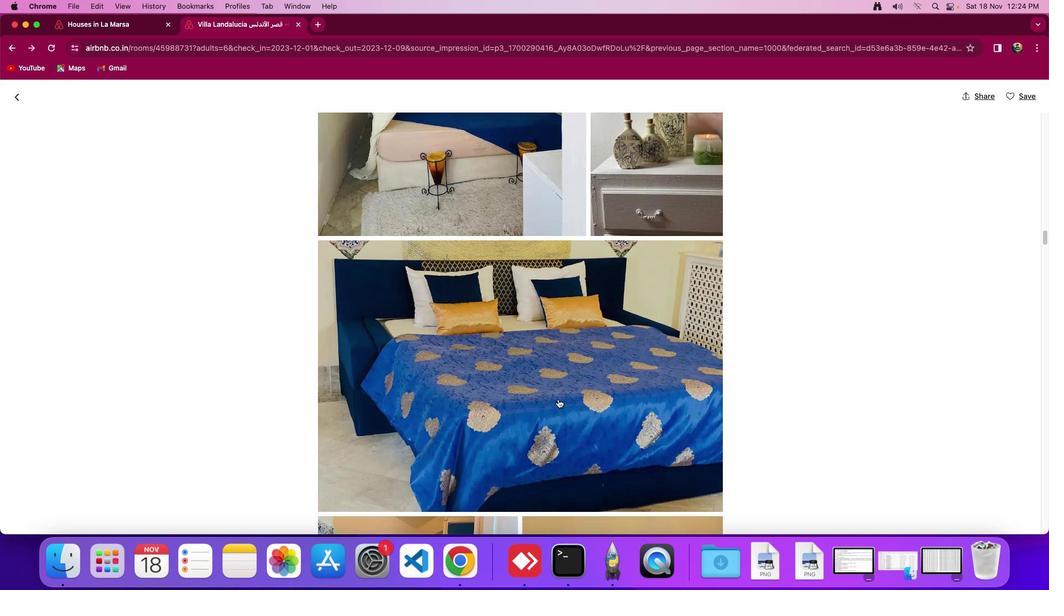 
Action: Mouse scrolled (557, 399) with delta (0, 0)
Screenshot: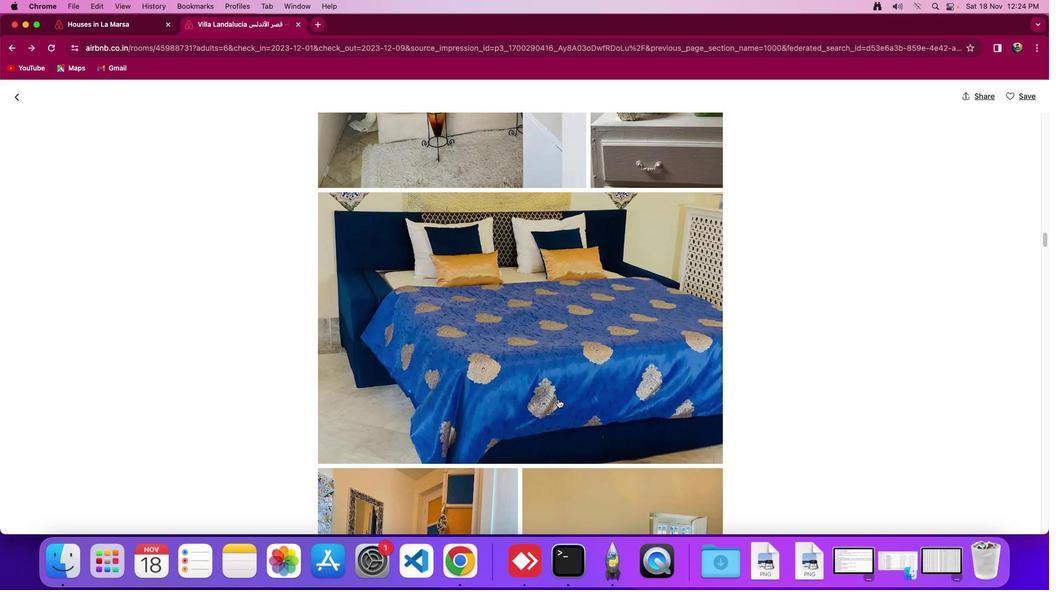 
Action: Mouse scrolled (557, 399) with delta (0, 0)
Screenshot: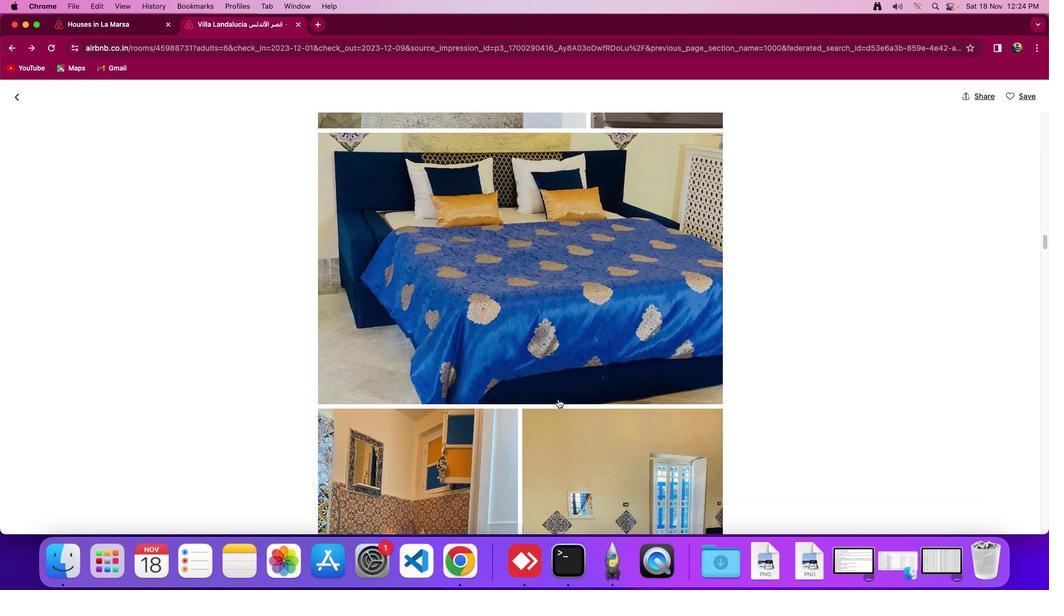 
Action: Mouse scrolled (557, 399) with delta (0, -1)
Screenshot: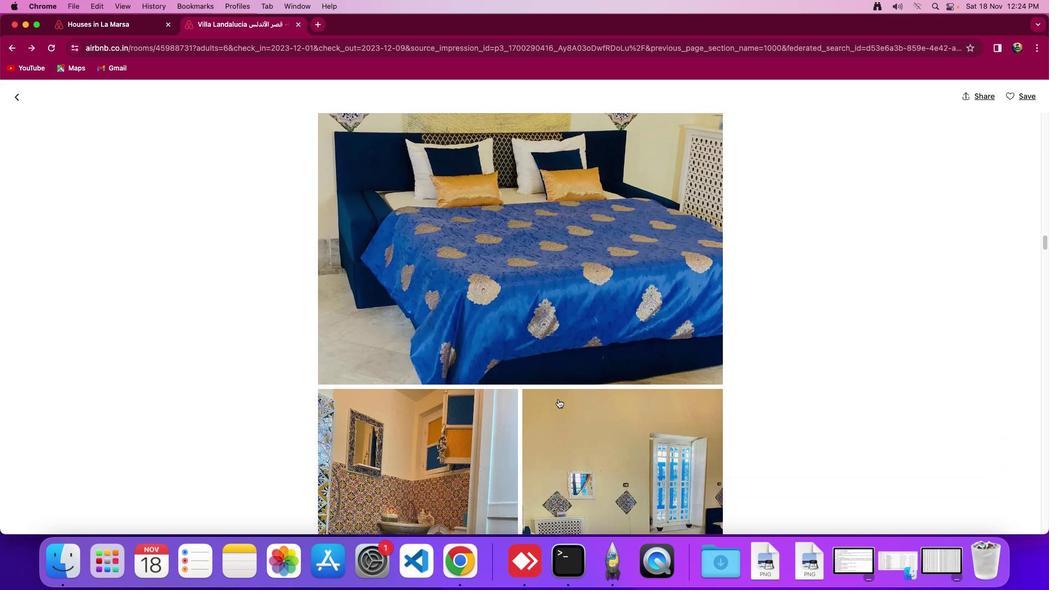 
Action: Mouse scrolled (557, 399) with delta (0, 0)
Screenshot: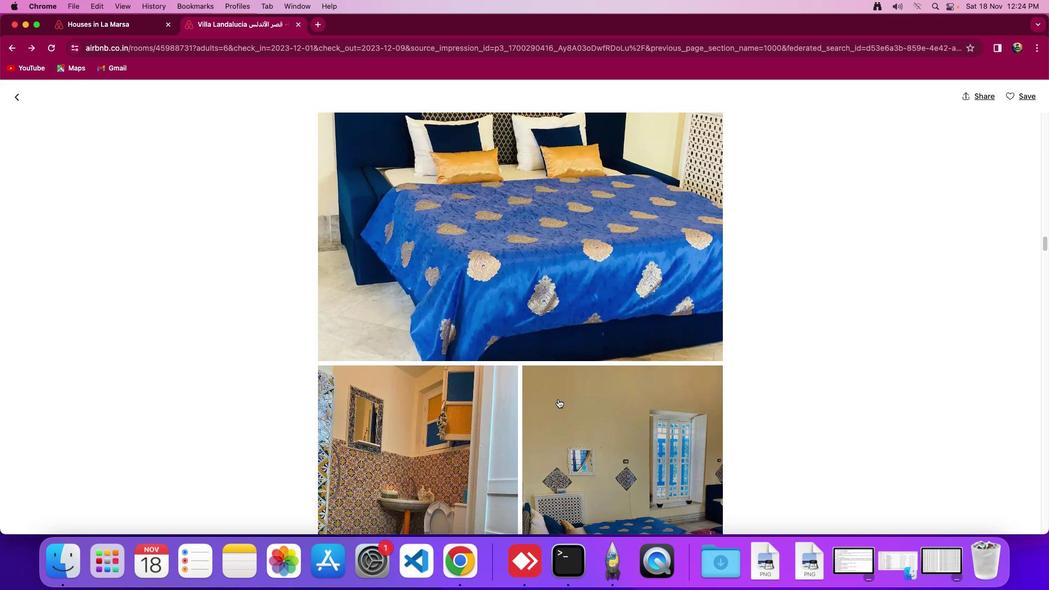 
Action: Mouse scrolled (557, 399) with delta (0, 0)
Screenshot: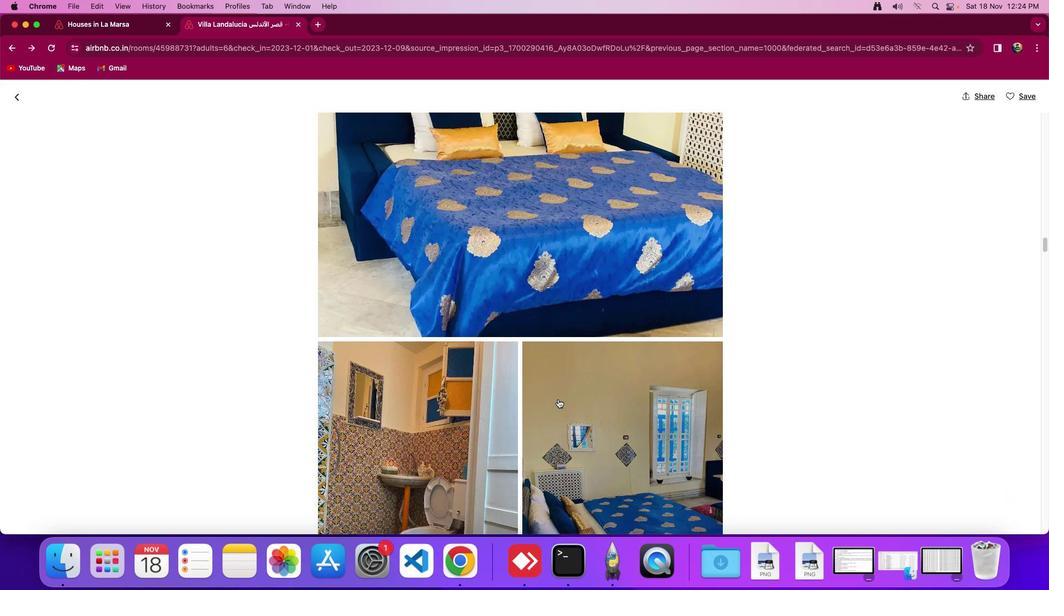 
Action: Mouse scrolled (557, 399) with delta (0, -1)
Screenshot: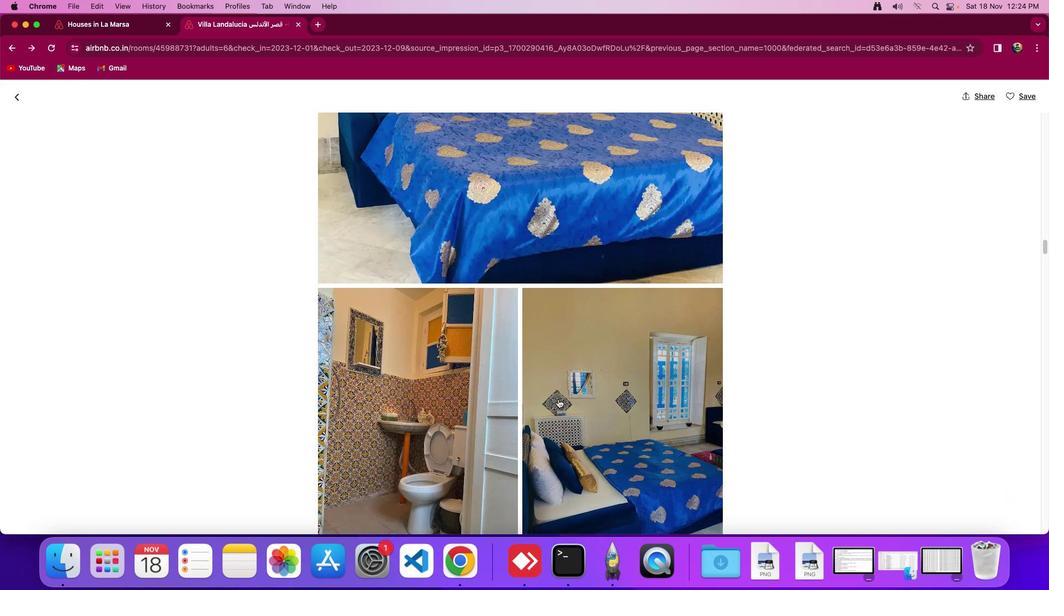 
Action: Mouse scrolled (557, 399) with delta (0, -1)
Screenshot: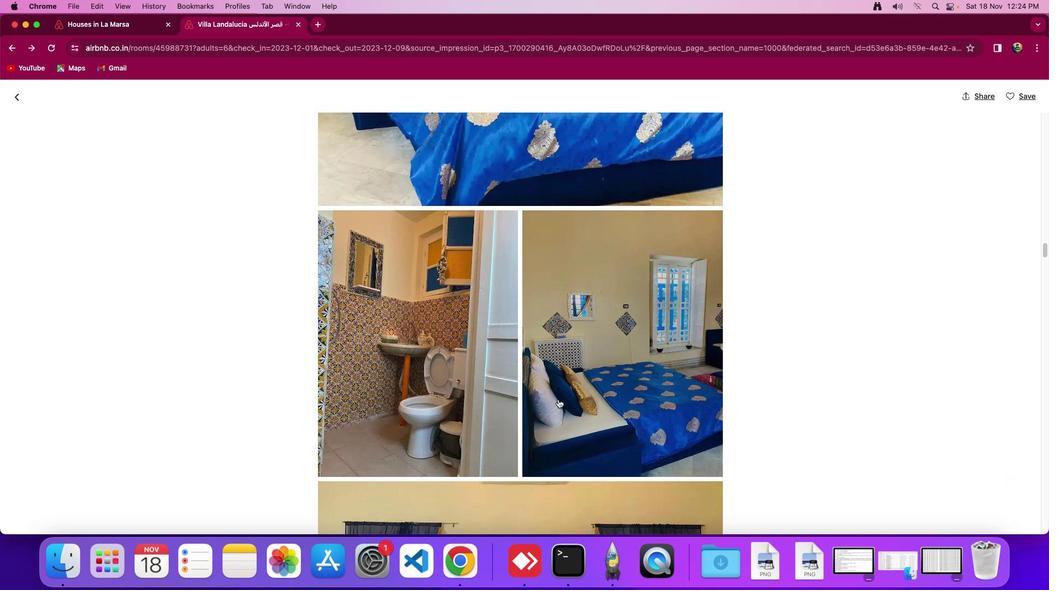 
Action: Mouse scrolled (557, 399) with delta (0, 0)
Screenshot: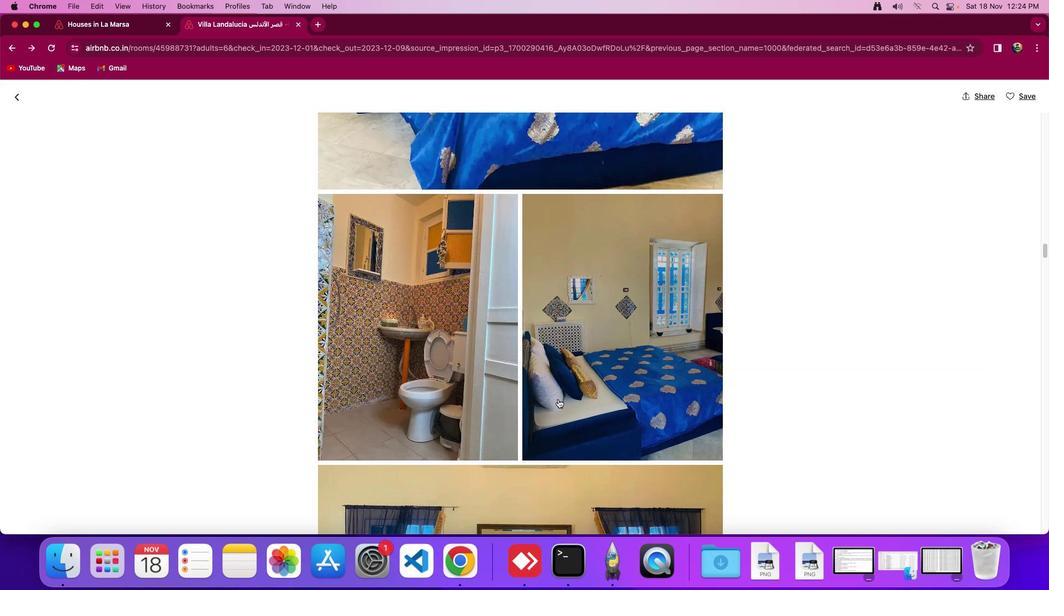 
Action: Mouse scrolled (557, 399) with delta (0, 0)
Screenshot: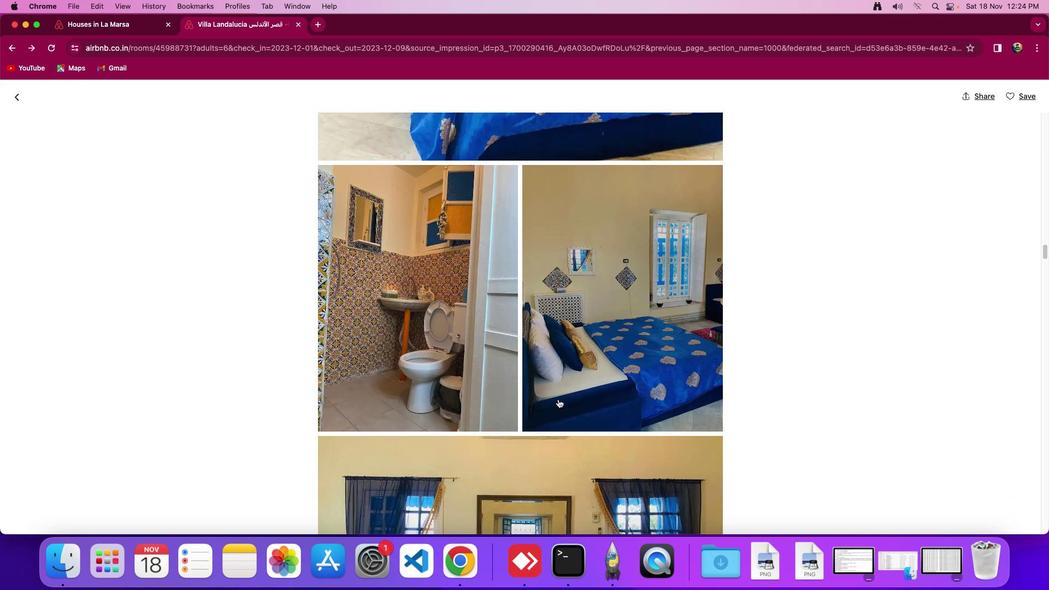 
Action: Mouse scrolled (557, 399) with delta (0, -1)
Screenshot: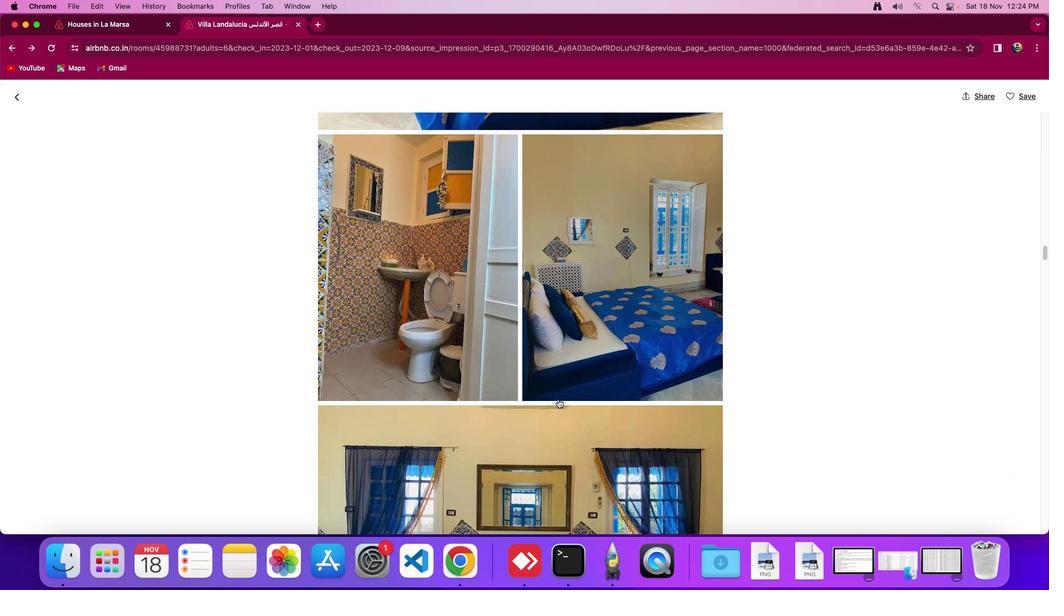 
Action: Mouse scrolled (557, 399) with delta (0, 0)
Screenshot: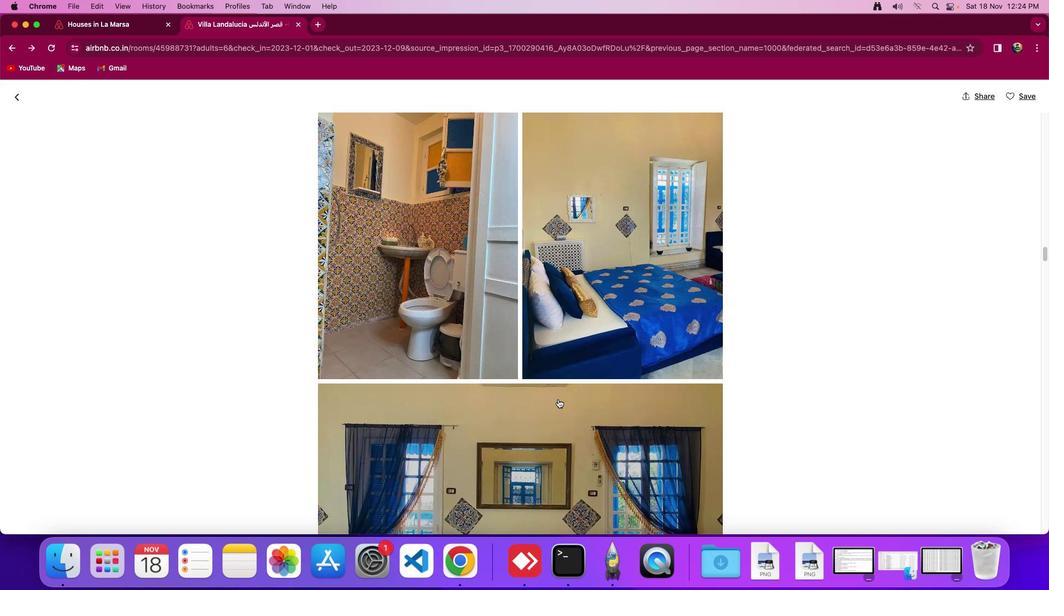 
Action: Mouse scrolled (557, 399) with delta (0, 0)
Screenshot: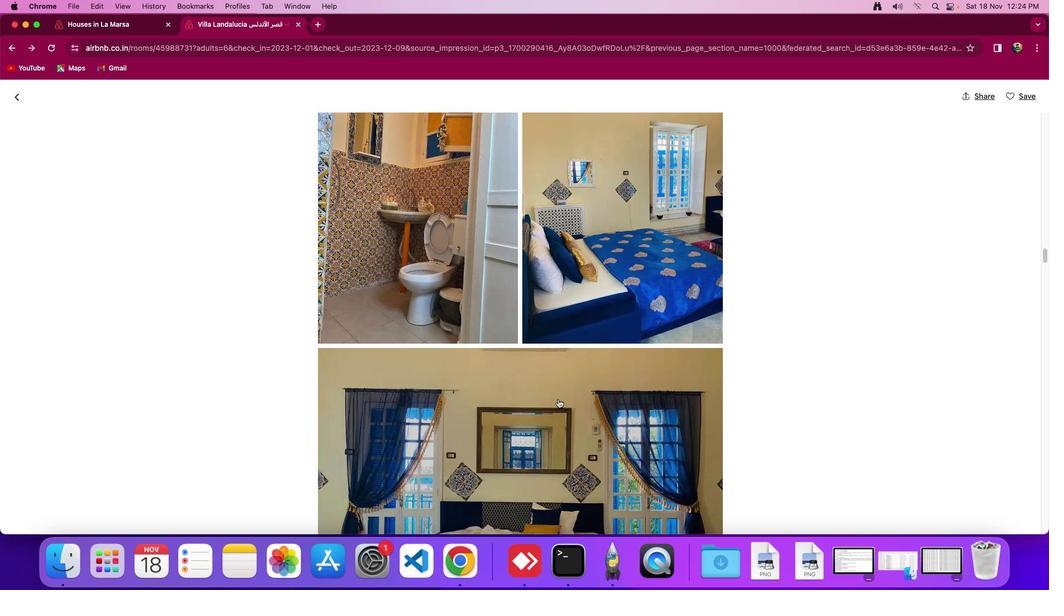 
Action: Mouse scrolled (557, 399) with delta (0, -1)
Screenshot: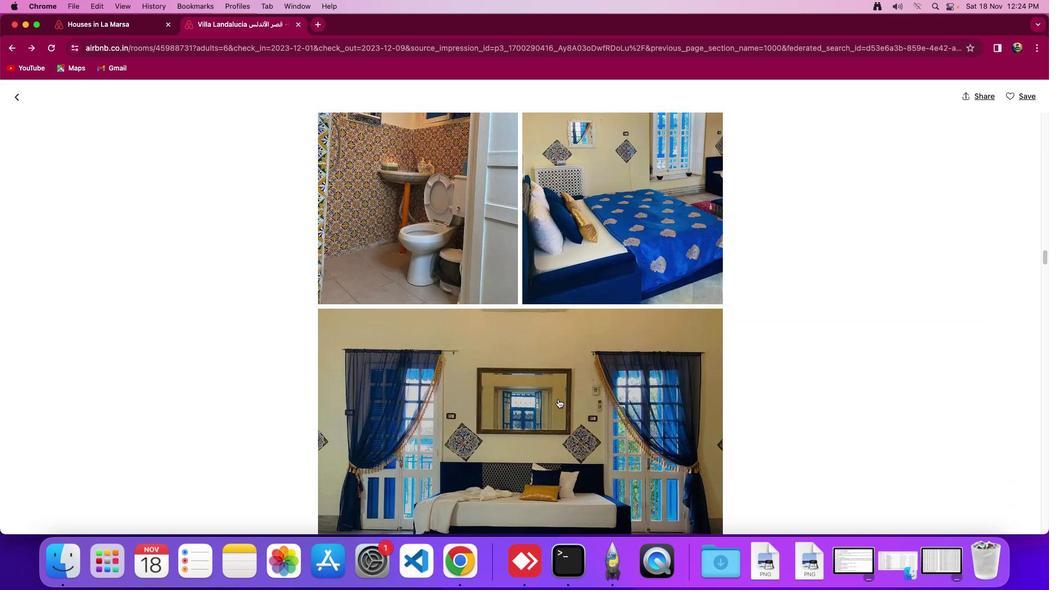 
Action: Mouse scrolled (557, 399) with delta (0, 0)
Screenshot: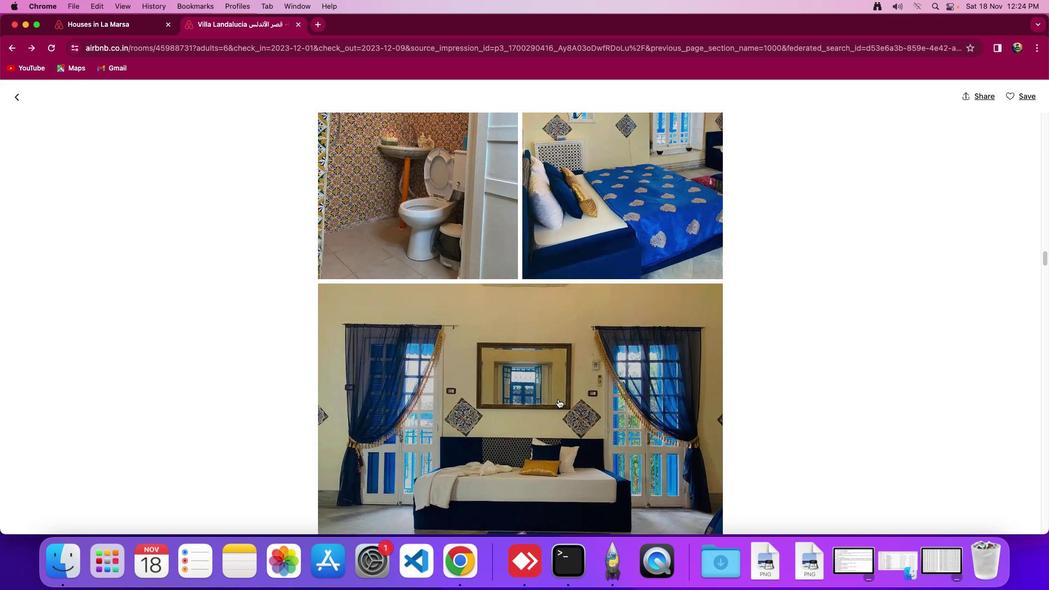 
Action: Mouse scrolled (557, 399) with delta (0, 0)
Screenshot: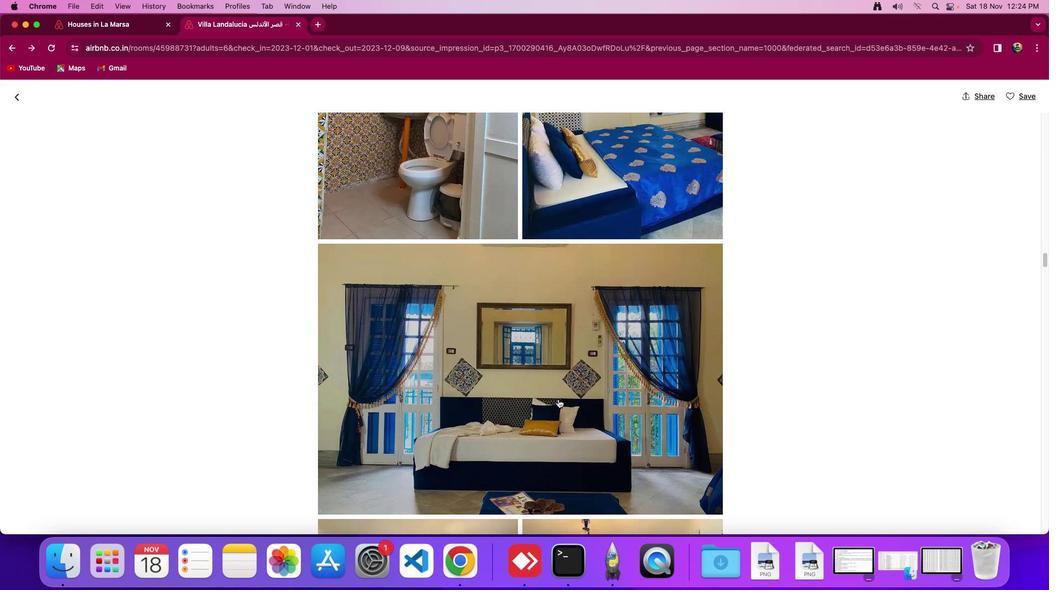
Action: Mouse scrolled (557, 399) with delta (0, -1)
Screenshot: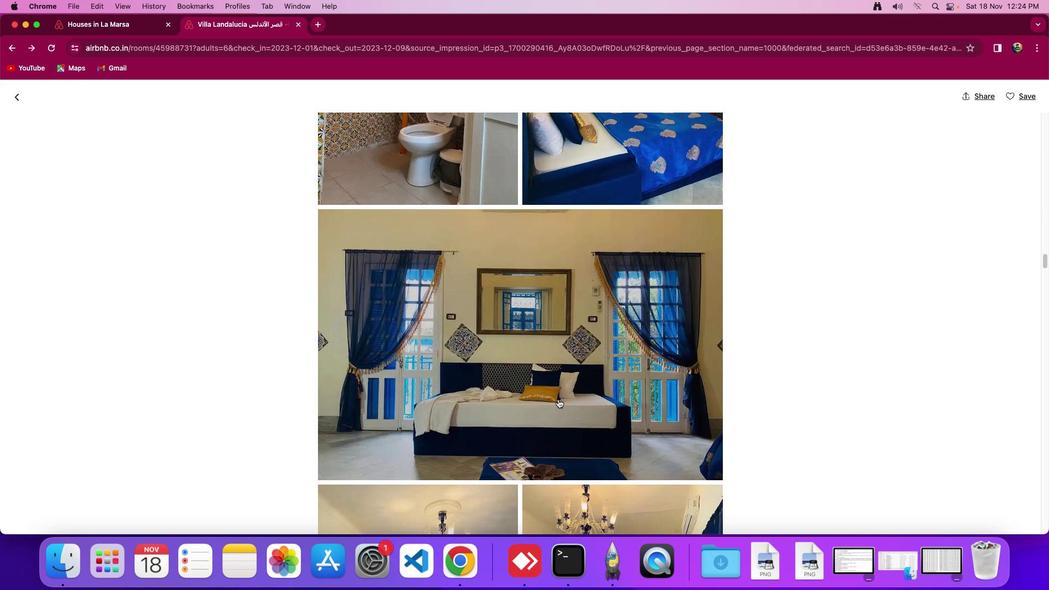 
Action: Mouse scrolled (557, 399) with delta (0, 0)
Screenshot: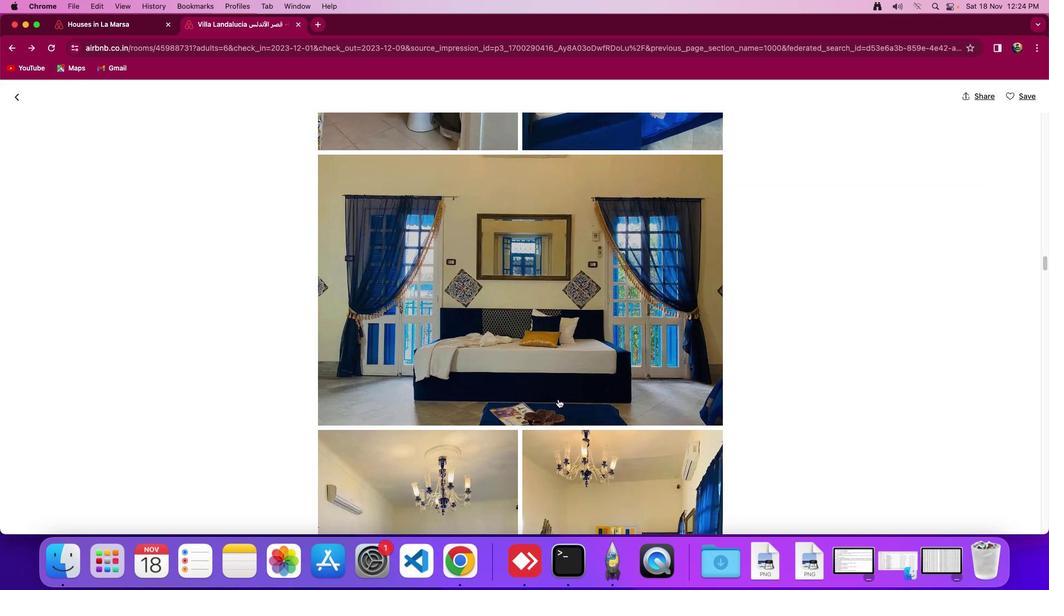 
Action: Mouse scrolled (557, 399) with delta (0, 0)
Screenshot: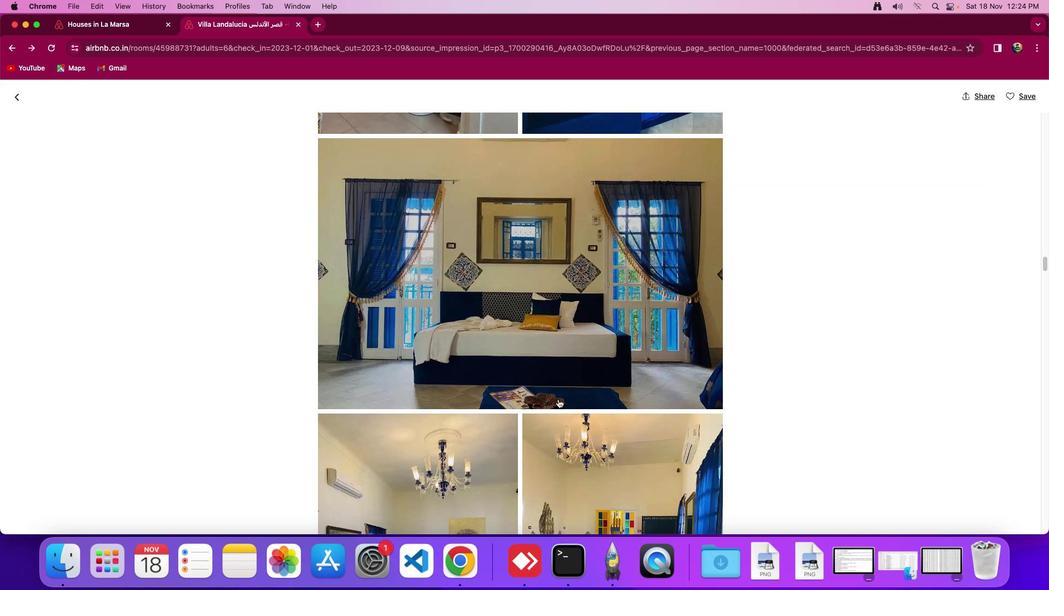 
Action: Mouse scrolled (557, 399) with delta (0, -1)
Screenshot: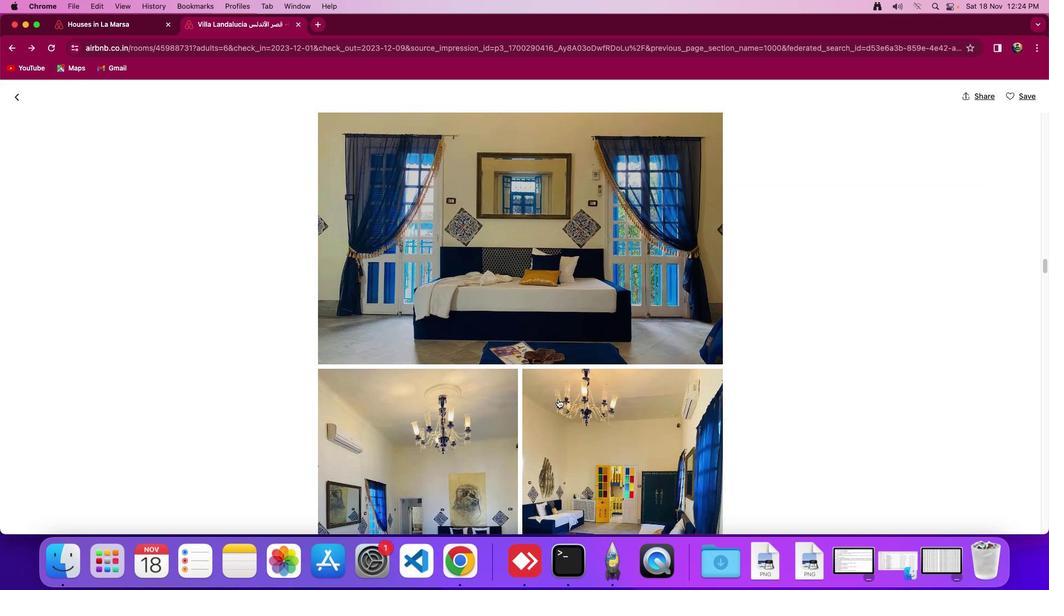 
Action: Mouse scrolled (557, 399) with delta (0, 0)
Screenshot: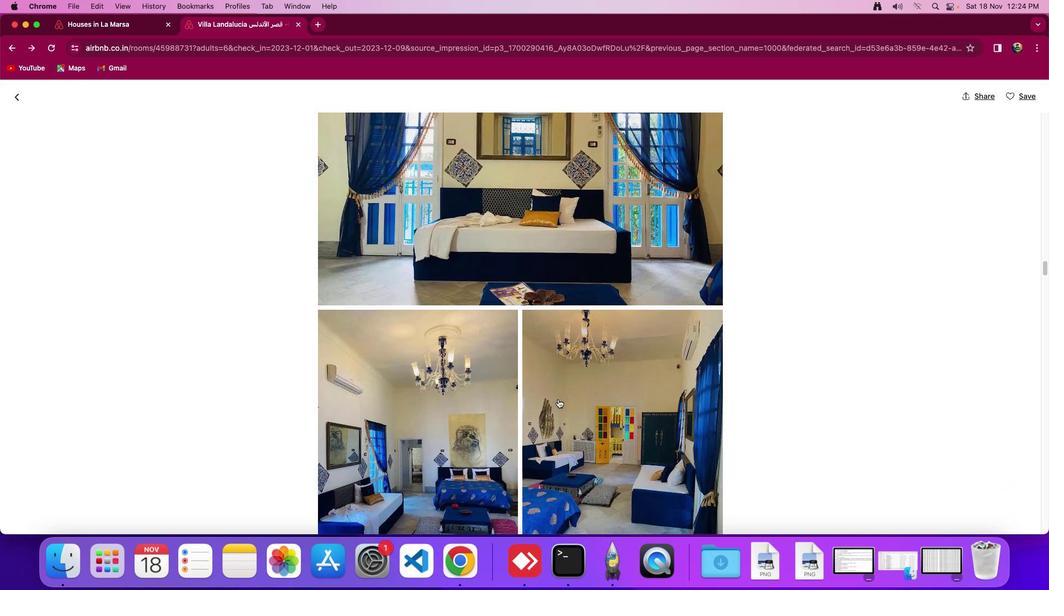 
Action: Mouse scrolled (557, 399) with delta (0, 0)
Screenshot: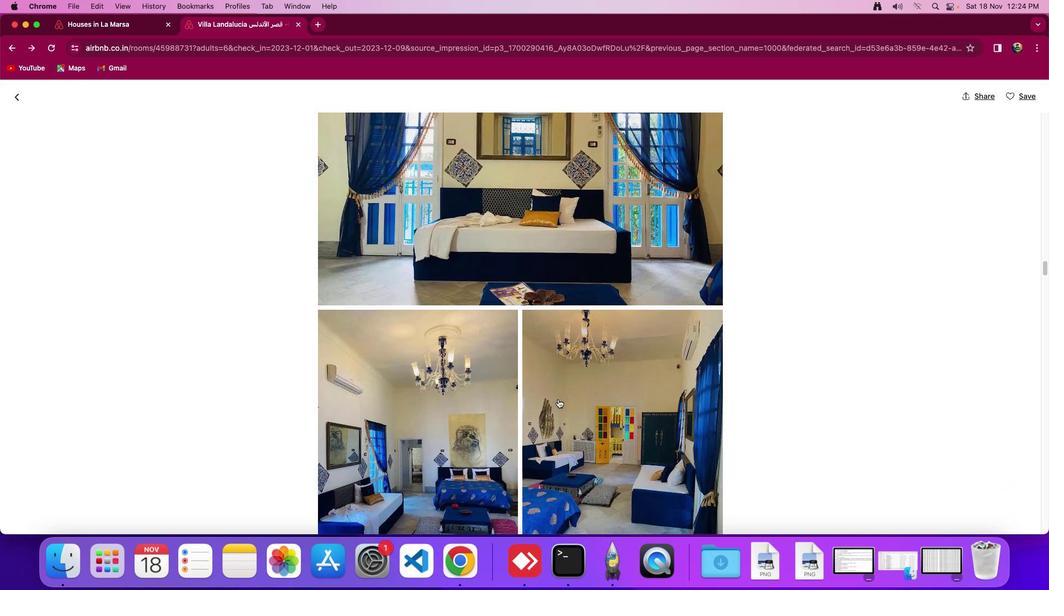 
Action: Mouse scrolled (557, 399) with delta (0, -1)
Screenshot: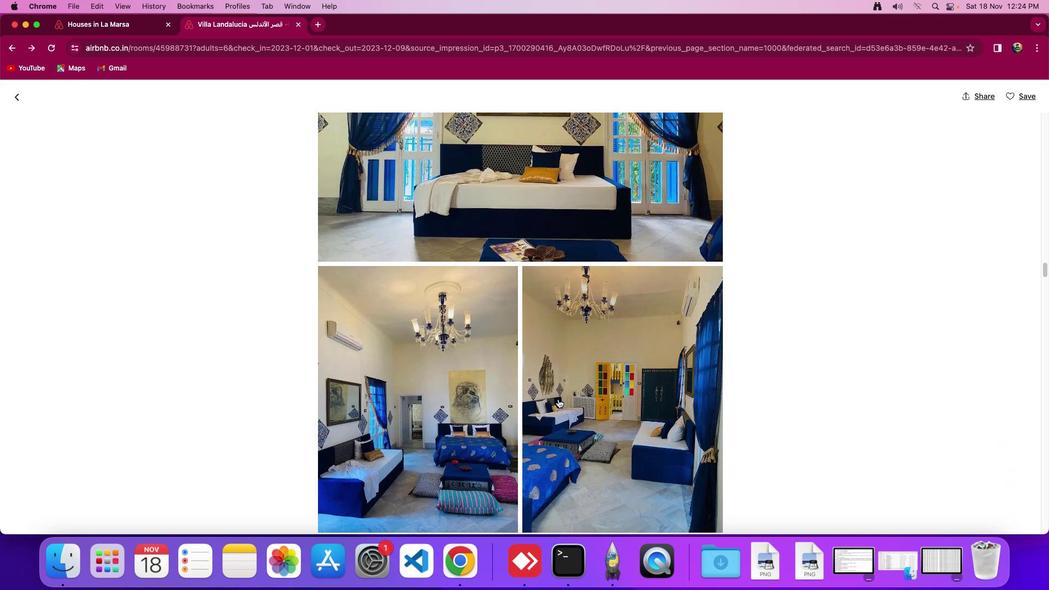 
Action: Mouse scrolled (557, 399) with delta (0, -1)
Screenshot: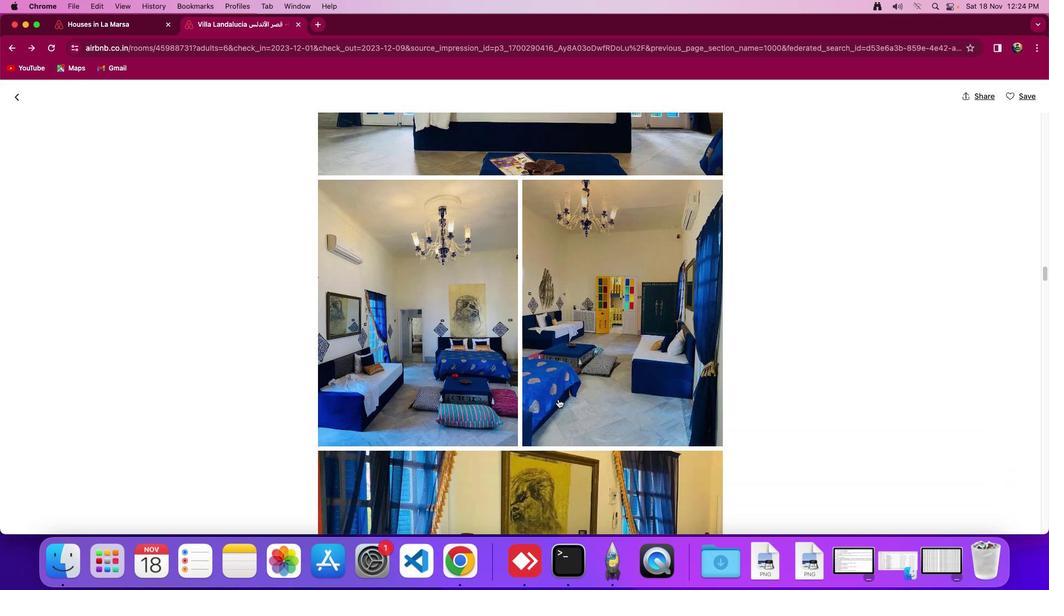 
Action: Mouse scrolled (557, 399) with delta (0, 0)
Screenshot: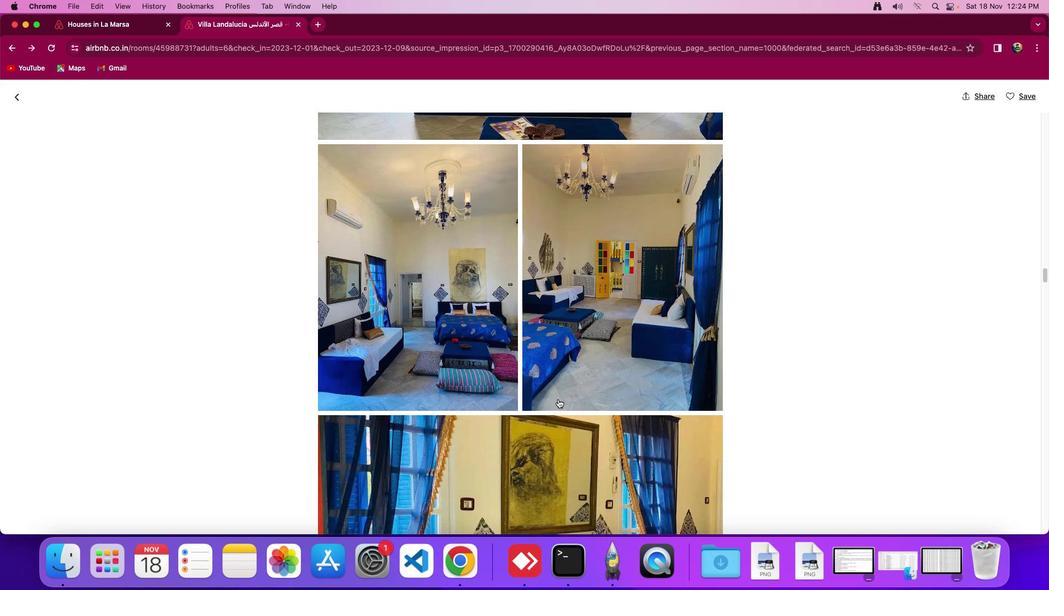 
Action: Mouse scrolled (557, 399) with delta (0, 0)
Screenshot: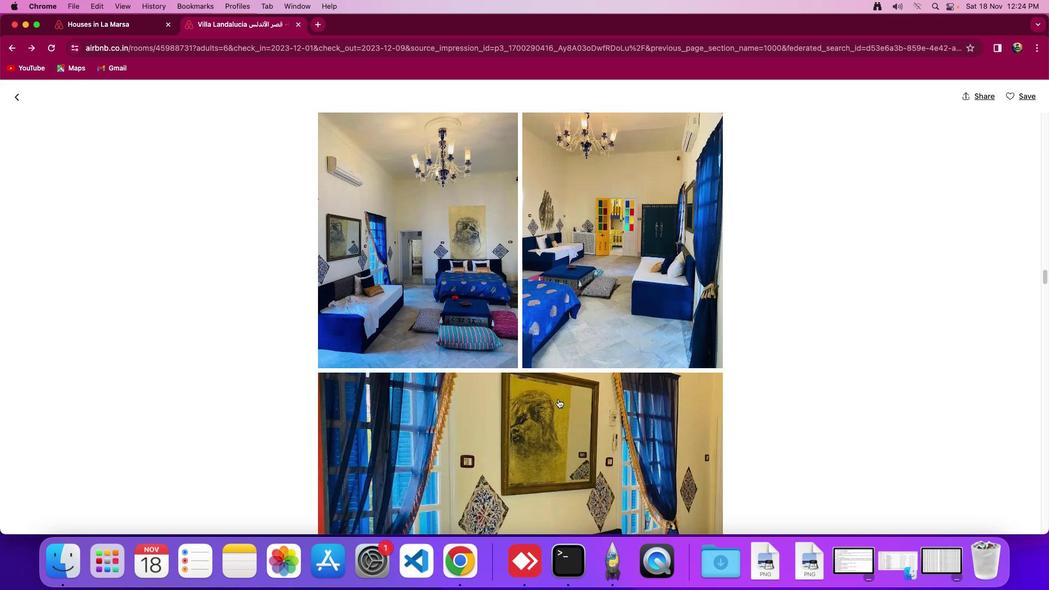 
Action: Mouse scrolled (557, 399) with delta (0, -1)
Screenshot: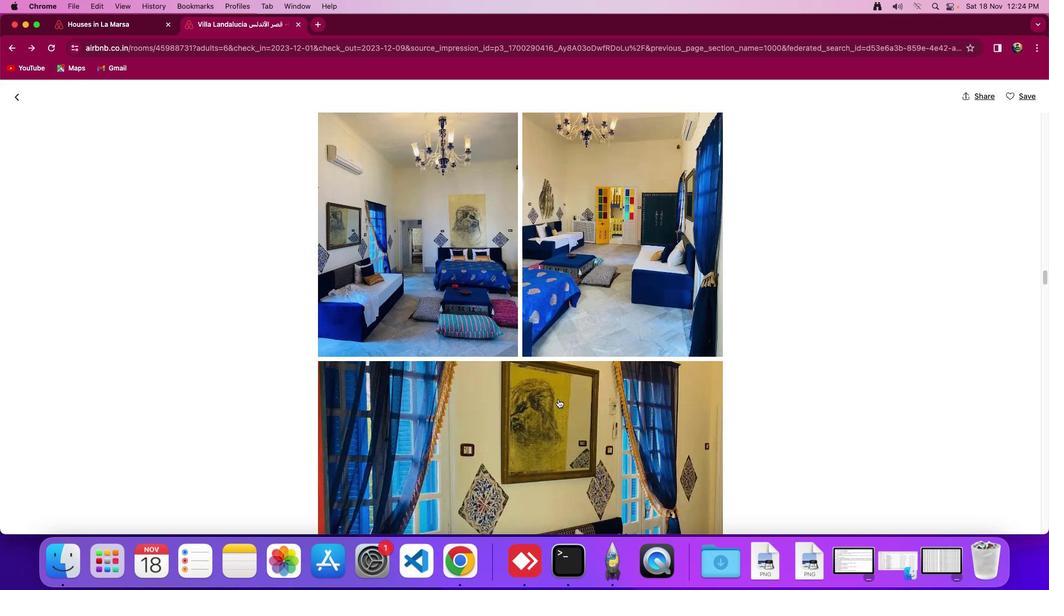 
Action: Mouse scrolled (557, 399) with delta (0, 0)
Screenshot: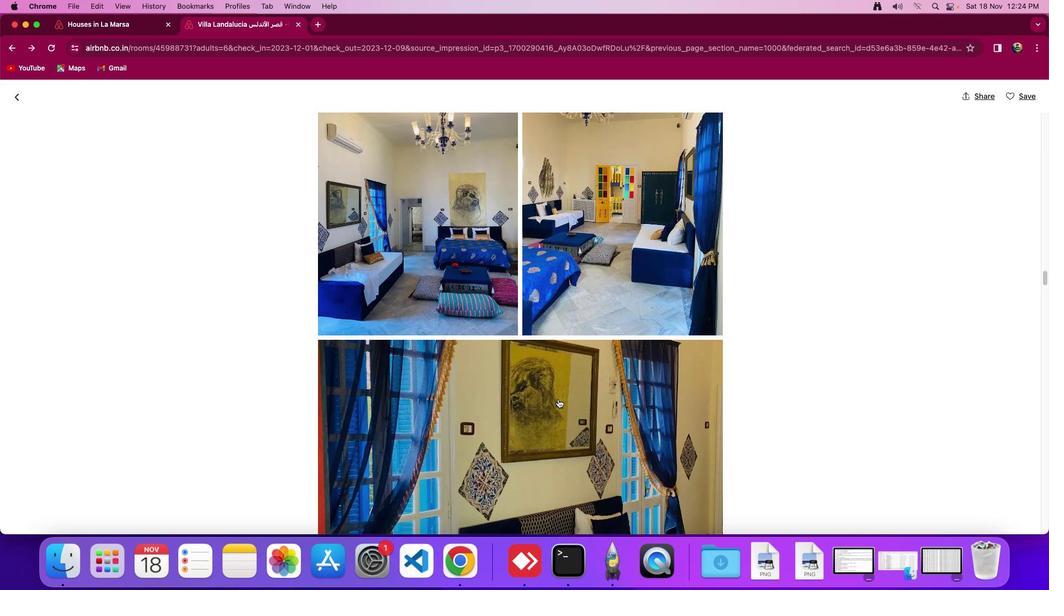 
Action: Mouse scrolled (557, 399) with delta (0, 0)
Screenshot: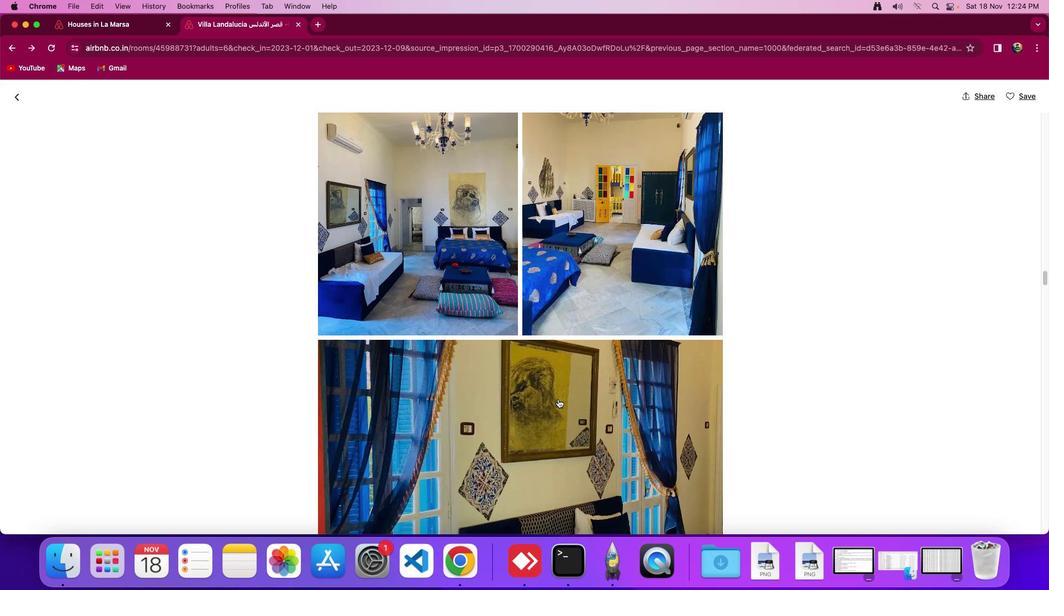 
Action: Mouse scrolled (557, 399) with delta (0, -1)
Screenshot: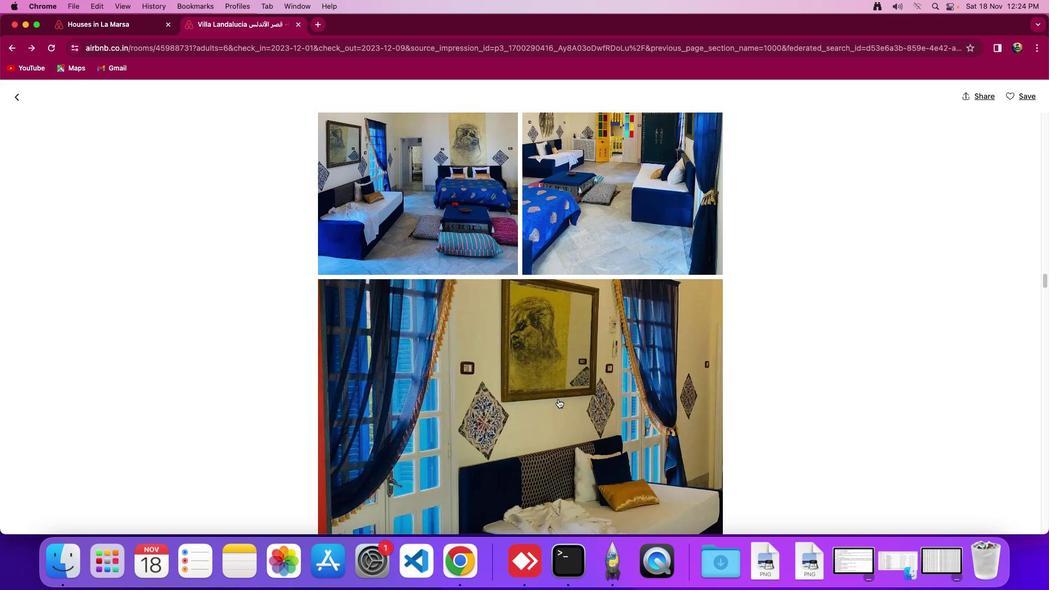 
Action: Mouse scrolled (557, 399) with delta (0, 0)
Screenshot: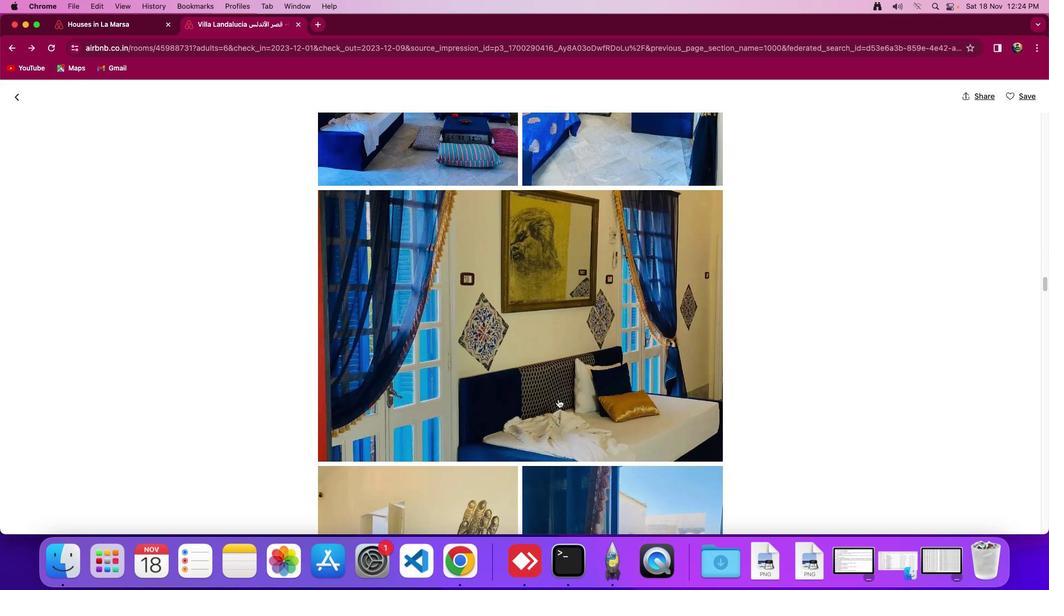 
Action: Mouse scrolled (557, 399) with delta (0, 0)
Screenshot: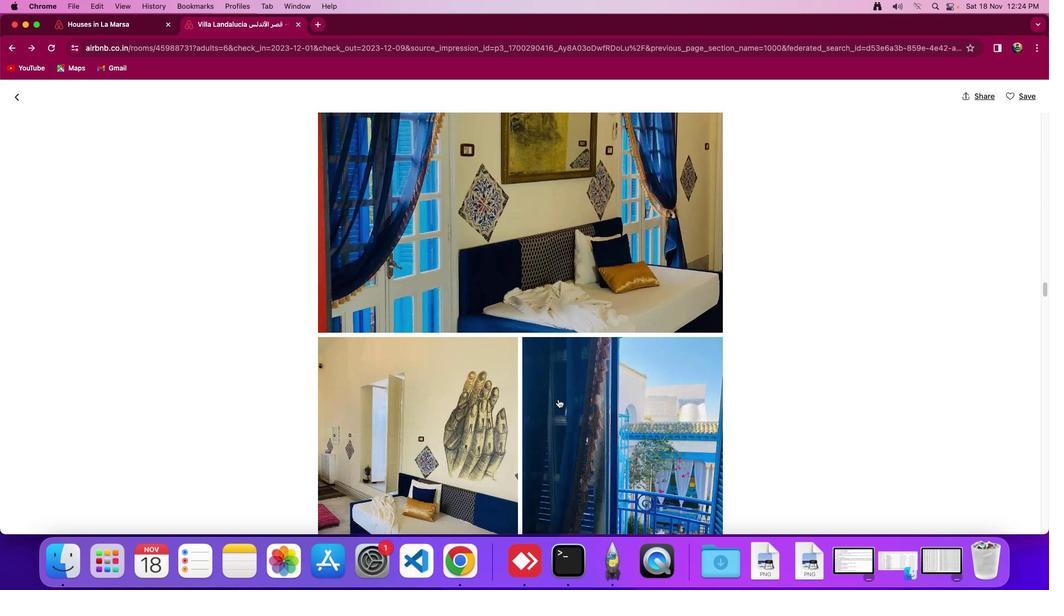 
Action: Mouse scrolled (557, 399) with delta (0, -1)
Screenshot: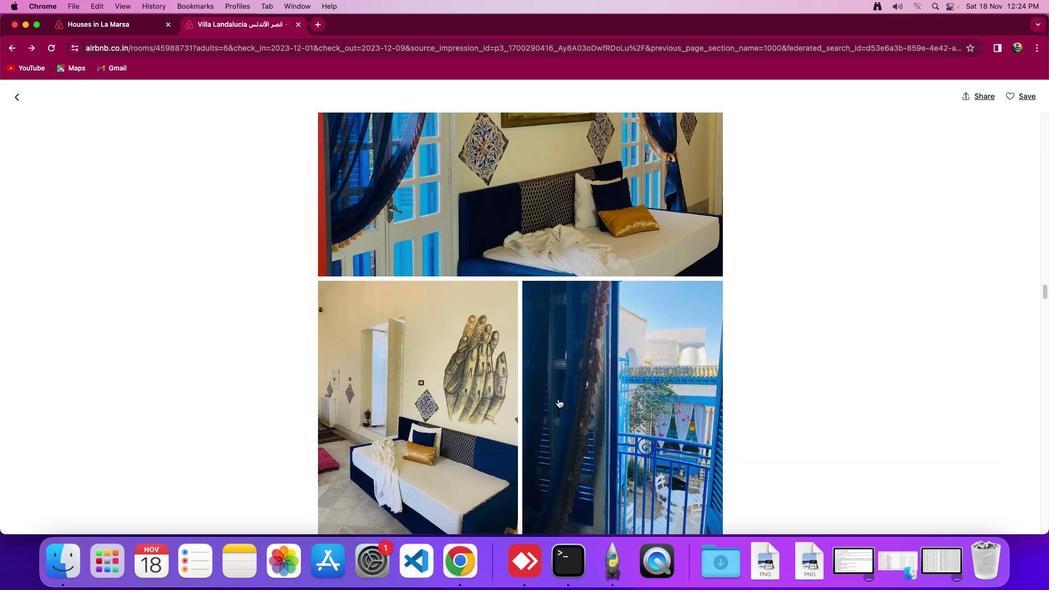 
Action: Mouse scrolled (557, 399) with delta (0, -2)
Screenshot: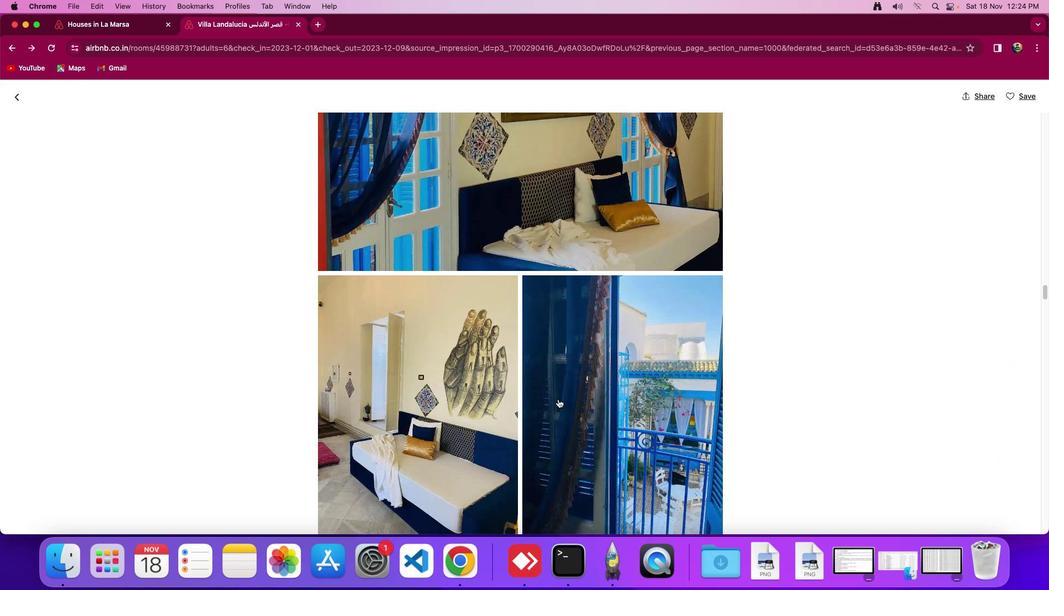 
Action: Mouse scrolled (557, 399) with delta (0, 0)
